 Task:  Search and explore for Airbnb stays in Cape Cod with access to beachfront.
Action: Mouse moved to (548, 78)
Screenshot: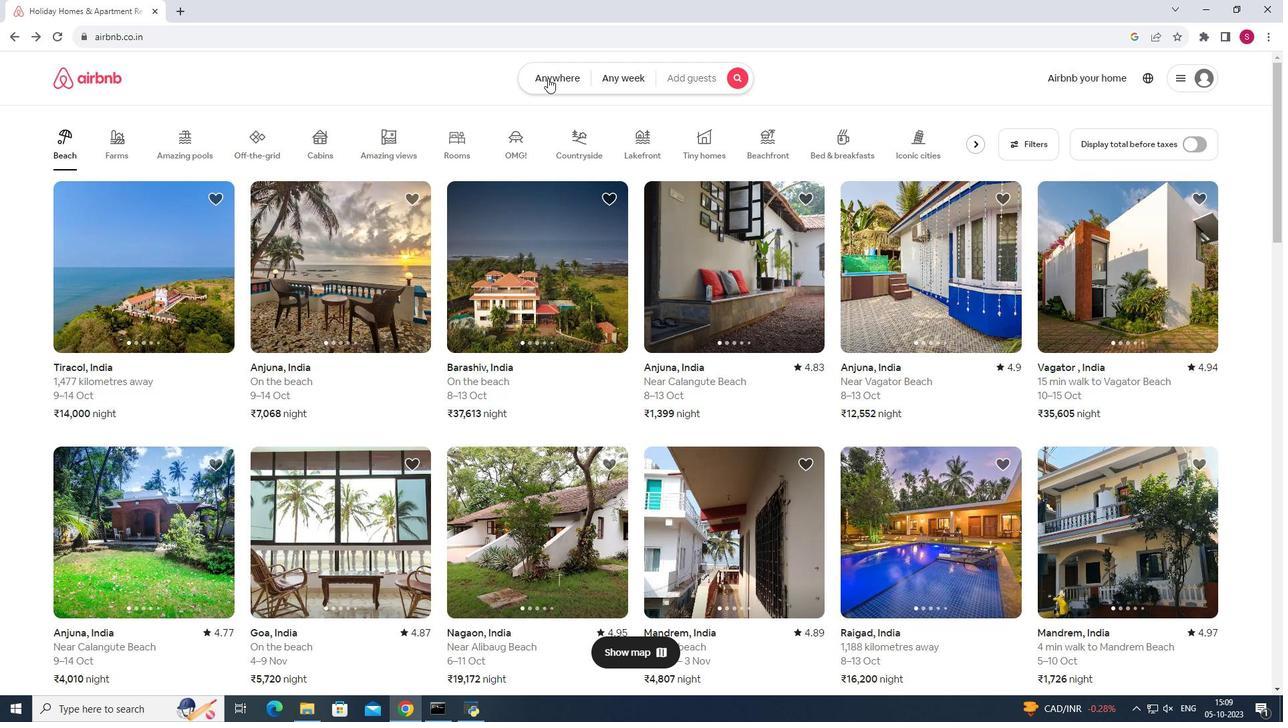 
Action: Mouse pressed left at (548, 78)
Screenshot: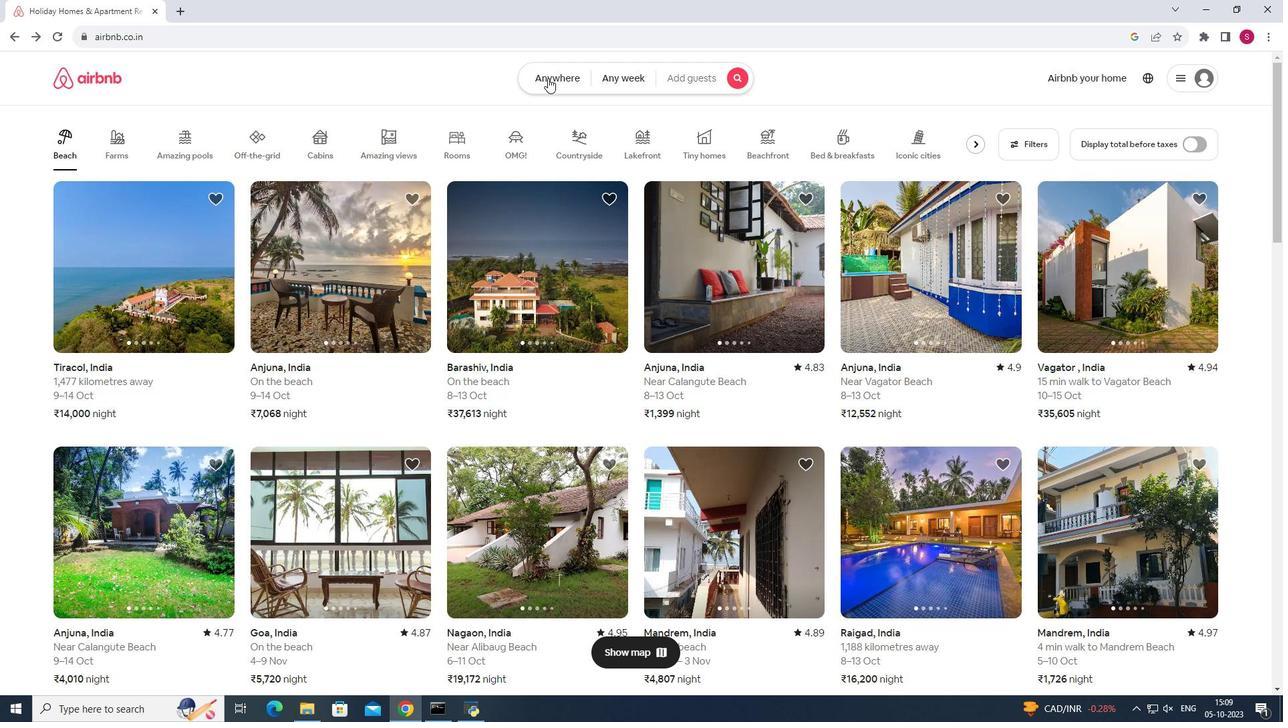 
Action: Mouse moved to (427, 128)
Screenshot: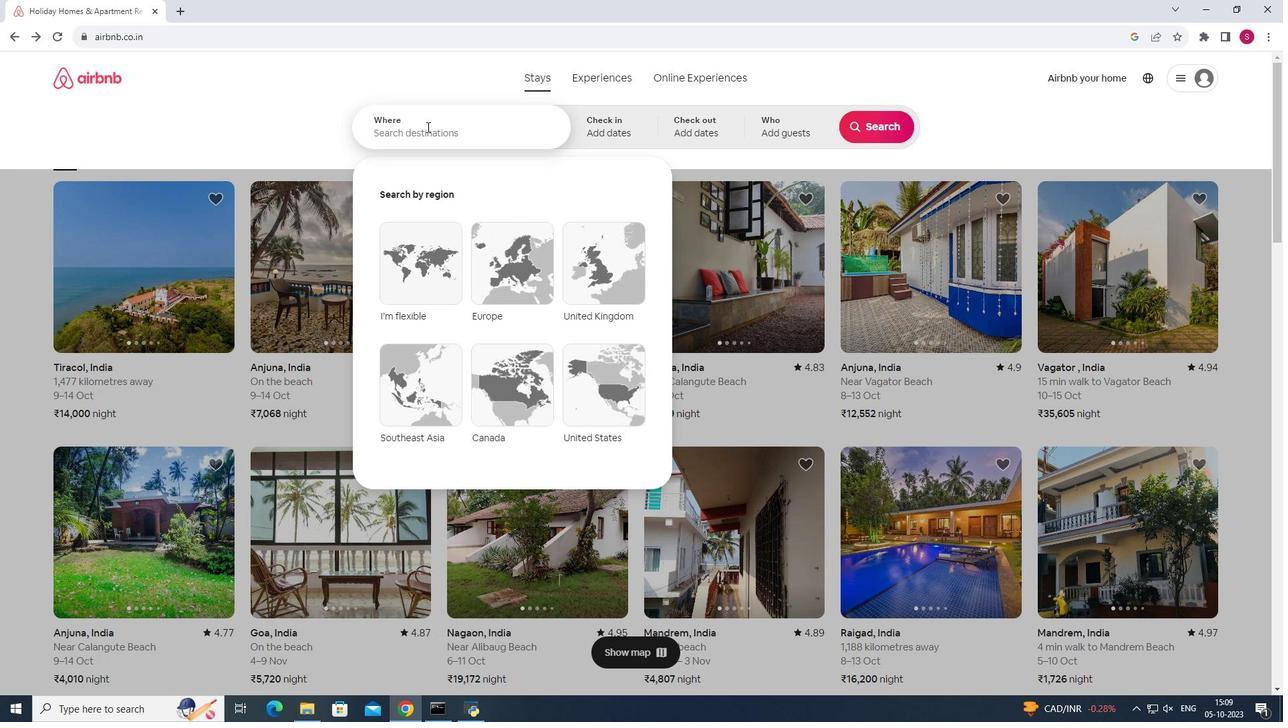 
Action: Mouse pressed left at (427, 128)
Screenshot: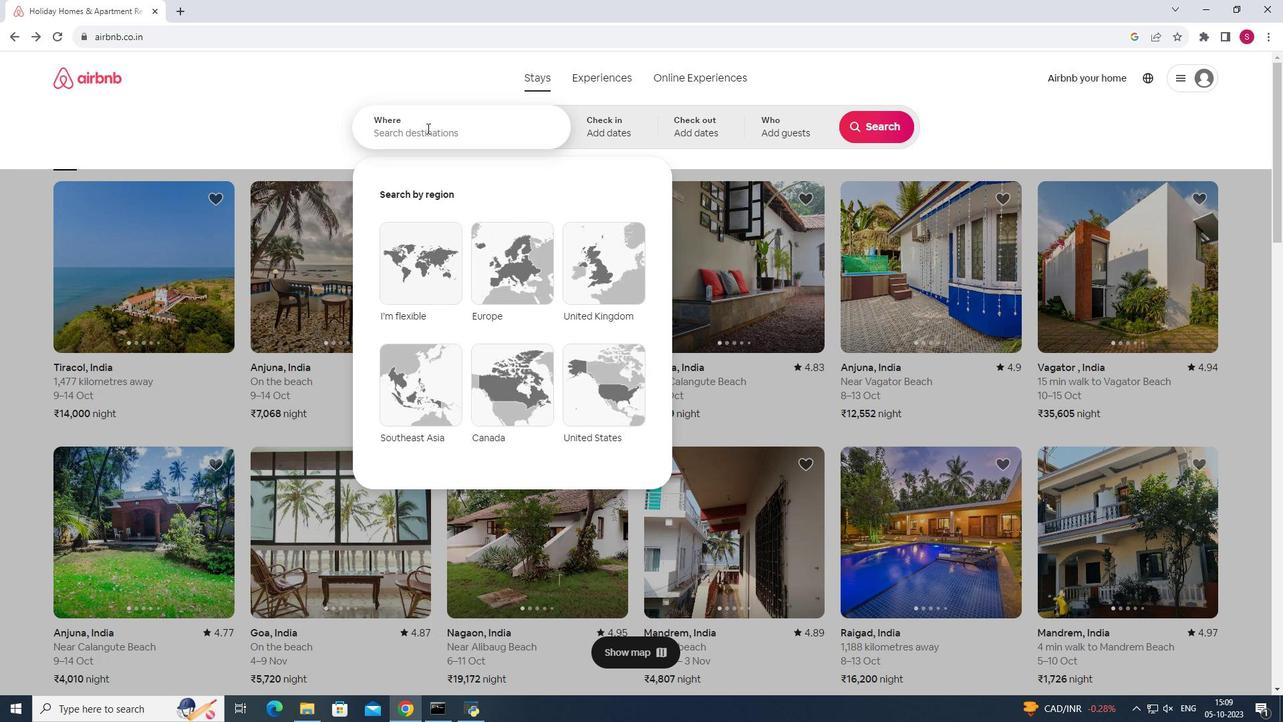 
Action: Key pressed <Key.shift>Cape<Key.space><Key.shift>Cod
Screenshot: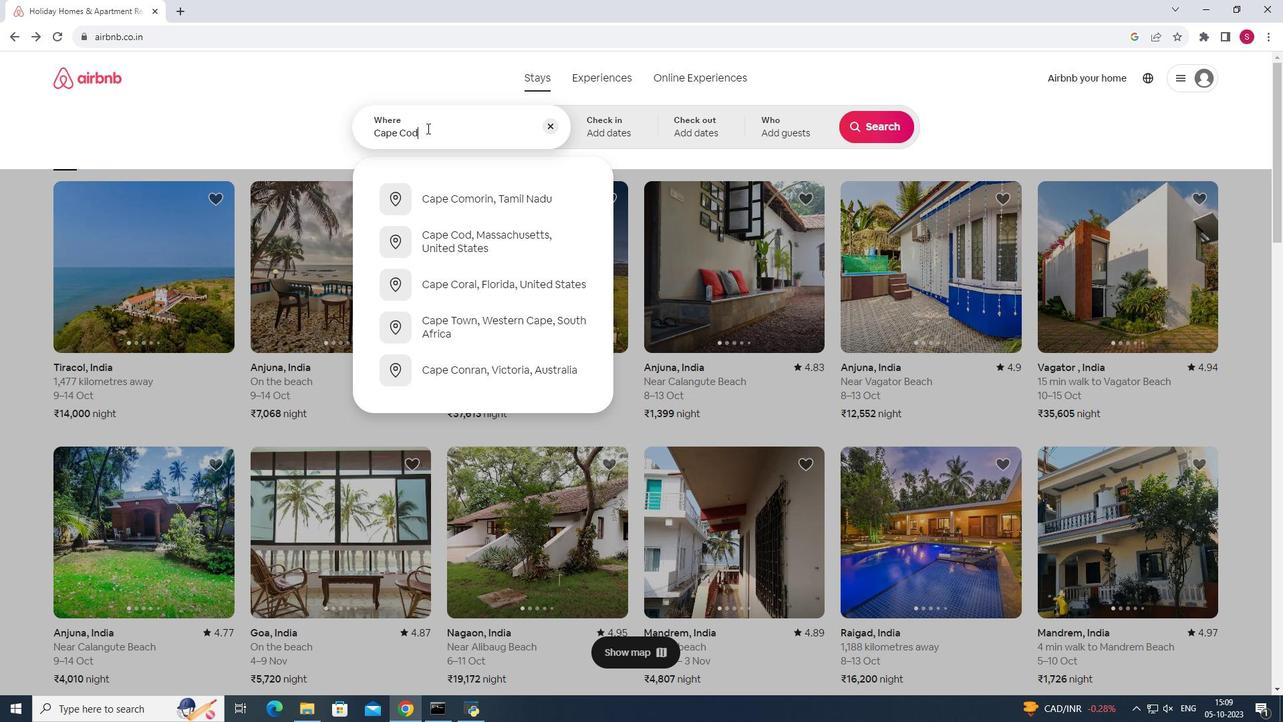 
Action: Mouse moved to (893, 127)
Screenshot: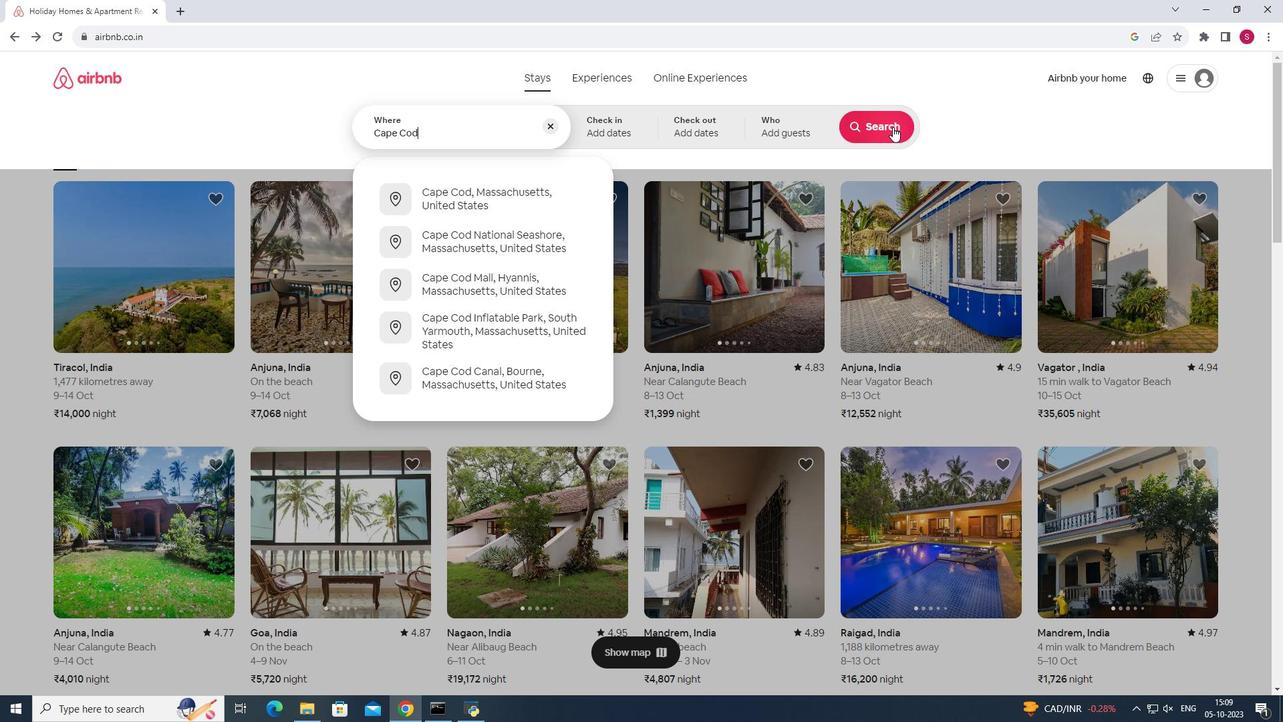 
Action: Mouse pressed left at (893, 127)
Screenshot: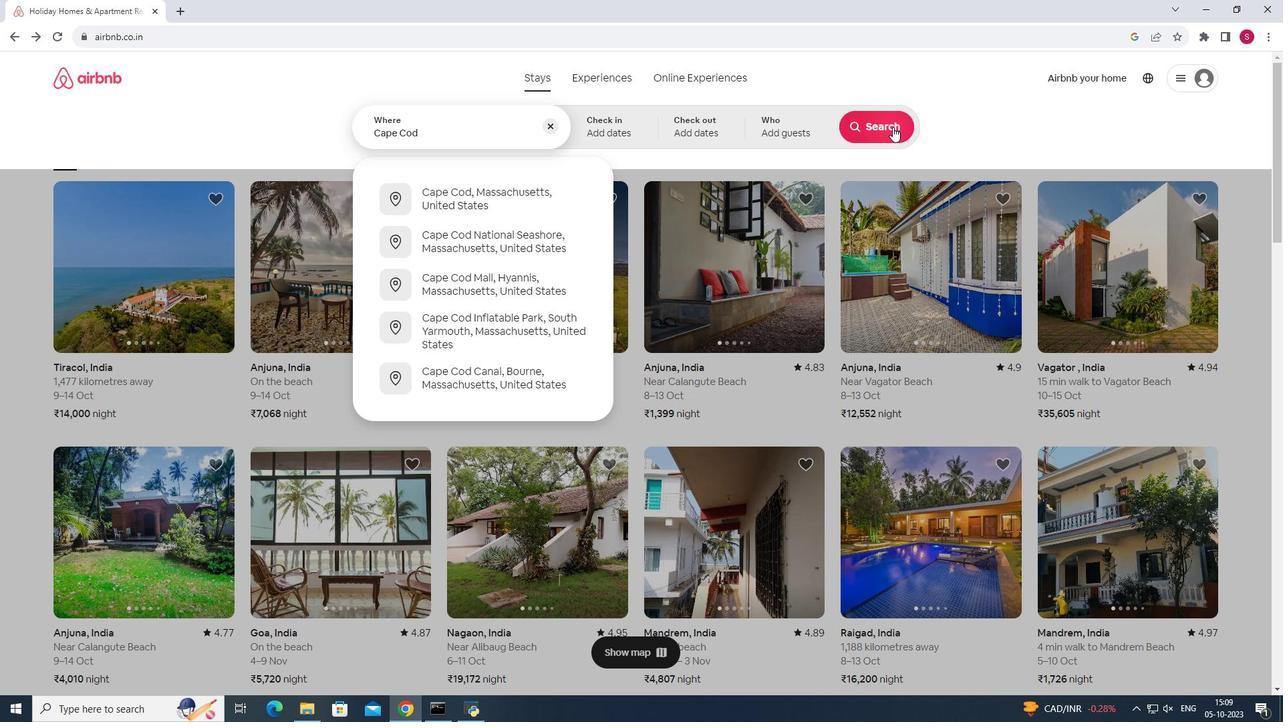 
Action: Mouse moved to (379, 128)
Screenshot: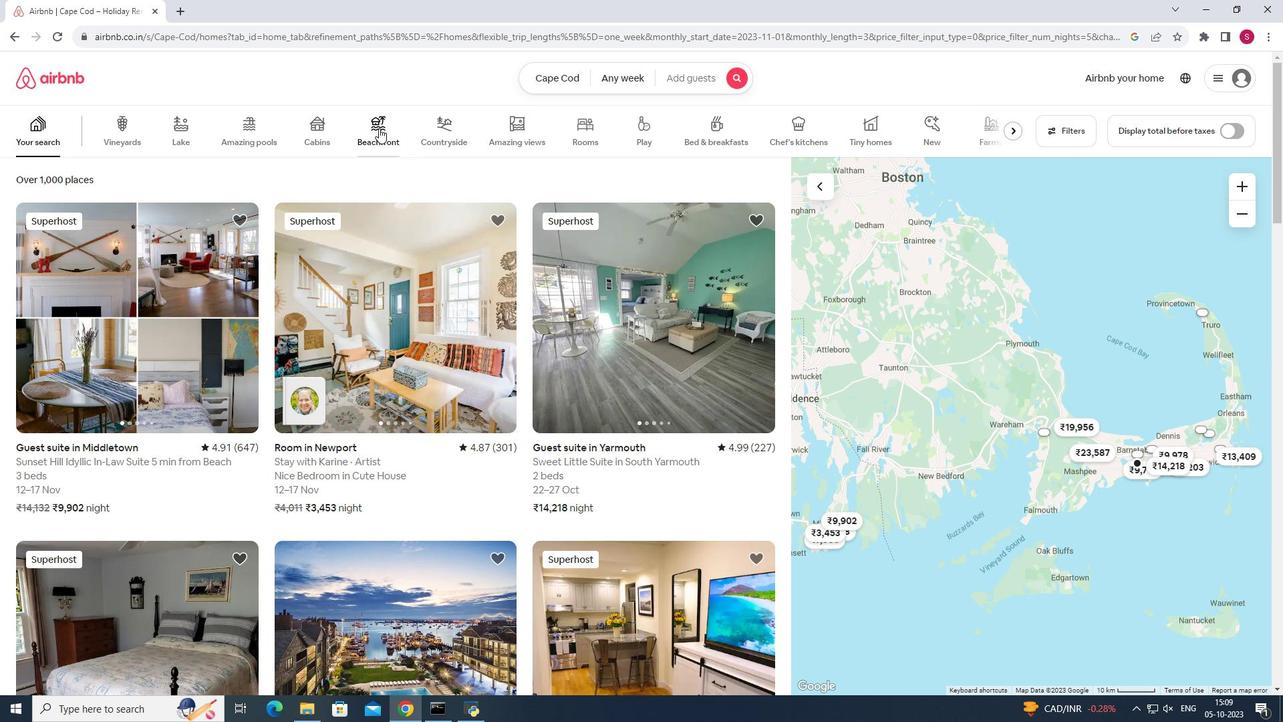 
Action: Mouse pressed left at (379, 128)
Screenshot: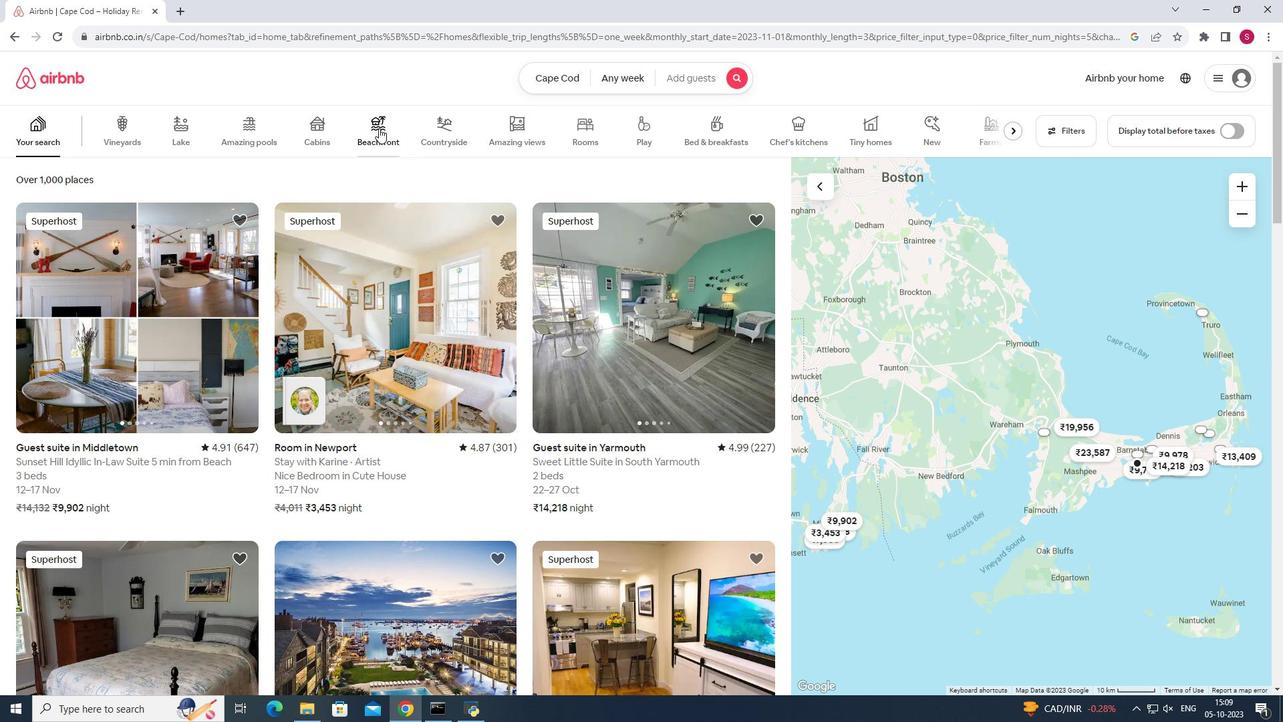 
Action: Mouse moved to (352, 379)
Screenshot: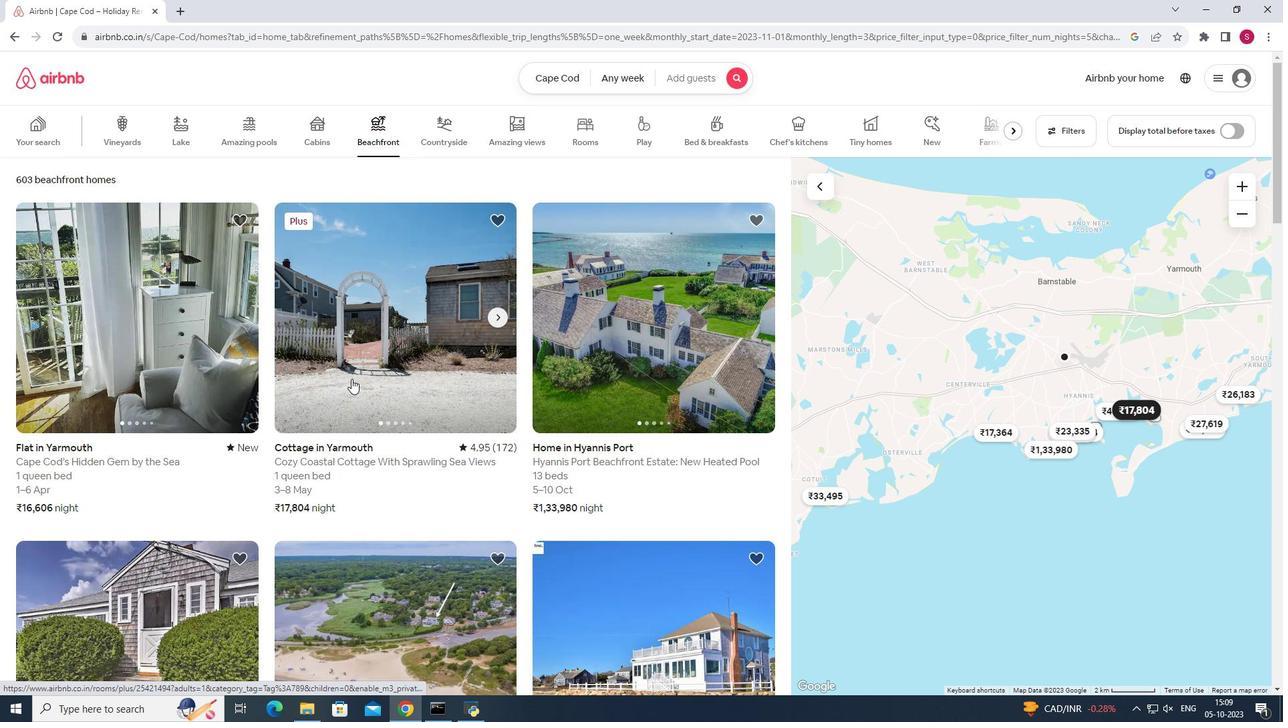 
Action: Mouse scrolled (352, 378) with delta (0, 0)
Screenshot: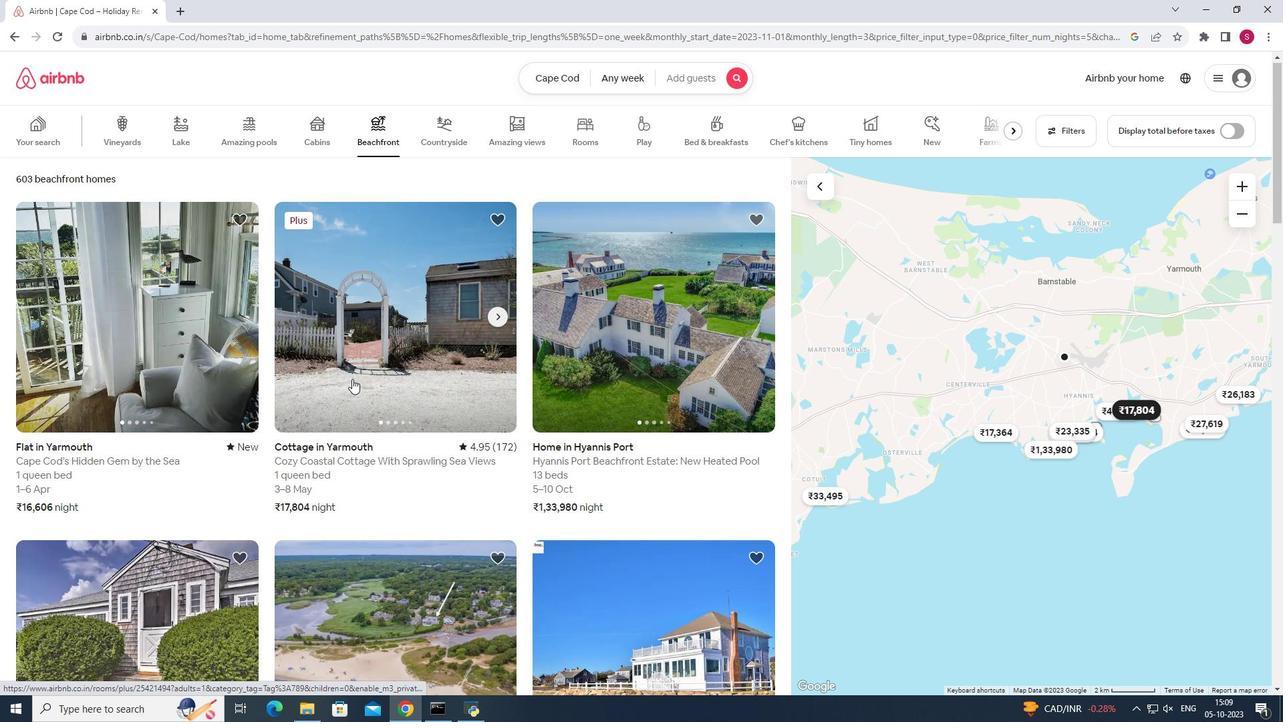 
Action: Mouse moved to (117, 274)
Screenshot: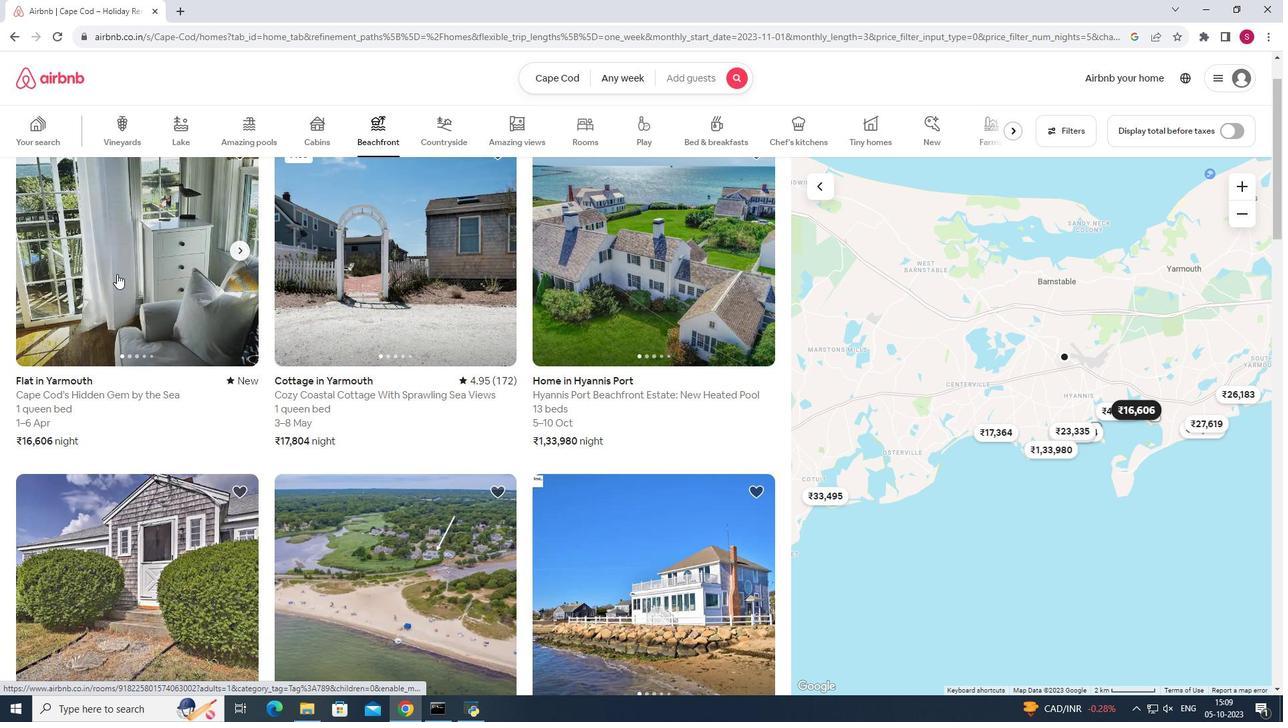 
Action: Mouse pressed left at (117, 274)
Screenshot: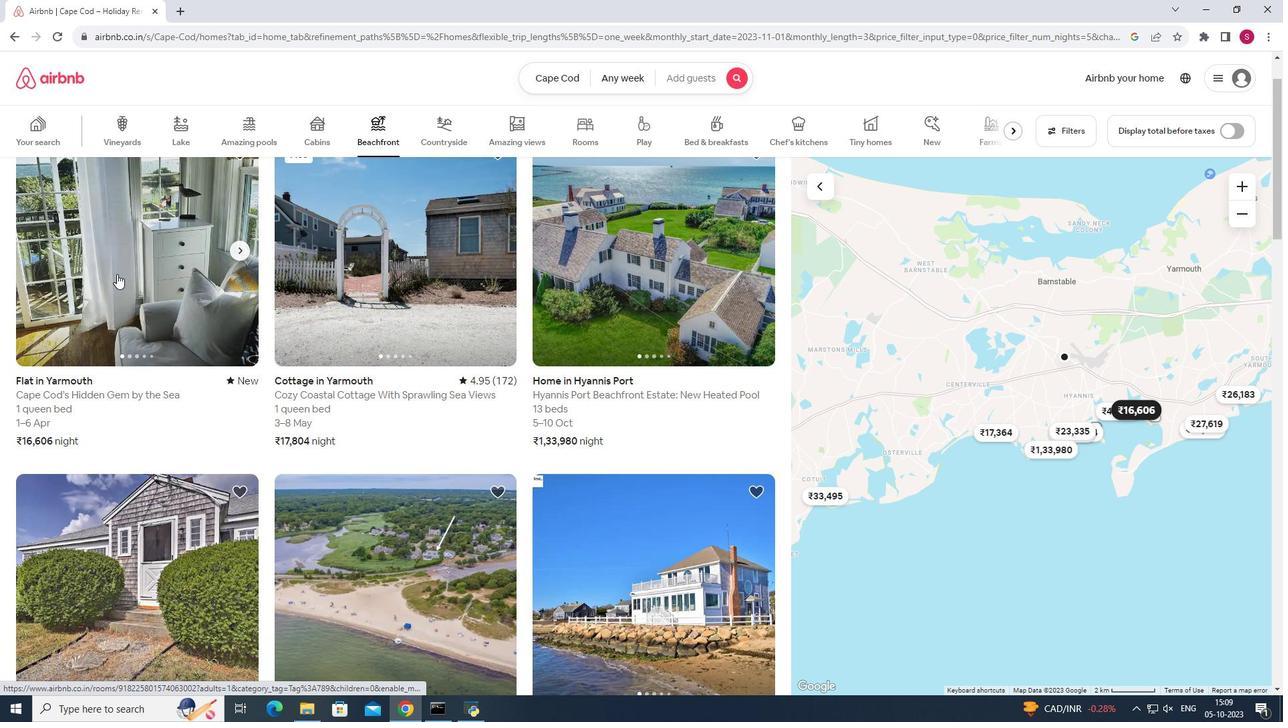 
Action: Mouse moved to (769, 415)
Screenshot: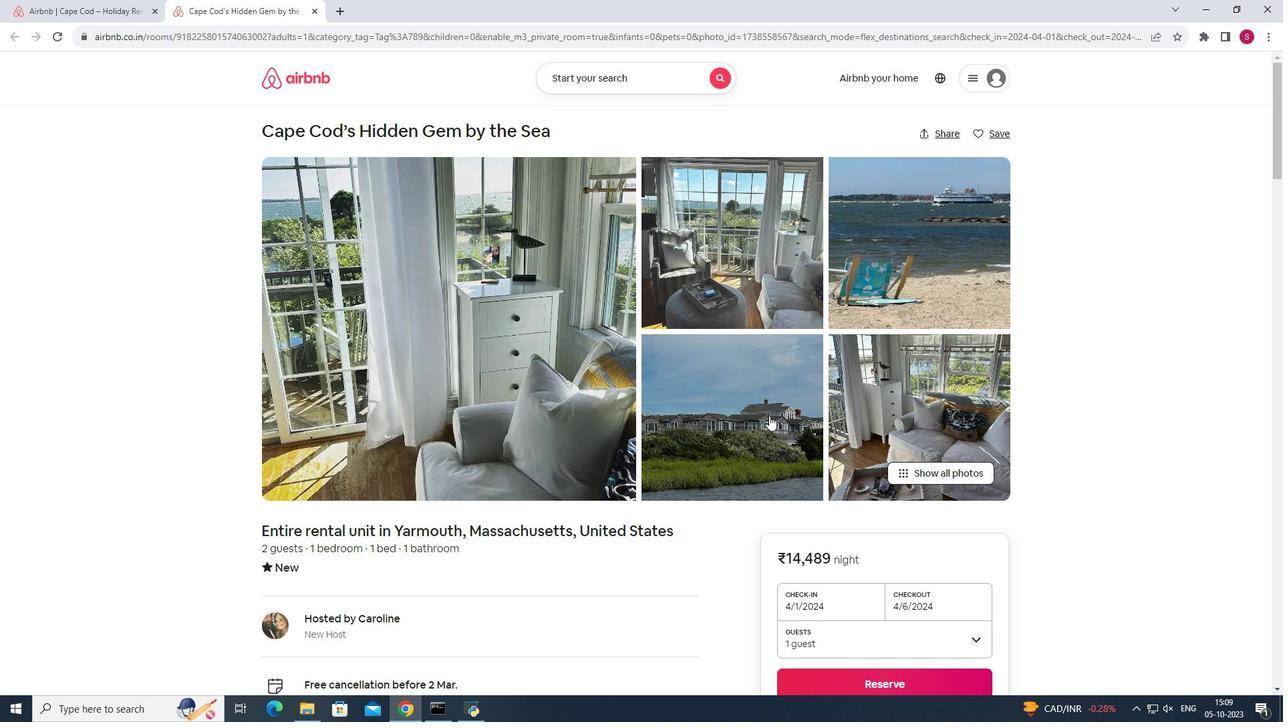 
Action: Mouse scrolled (769, 415) with delta (0, 0)
Screenshot: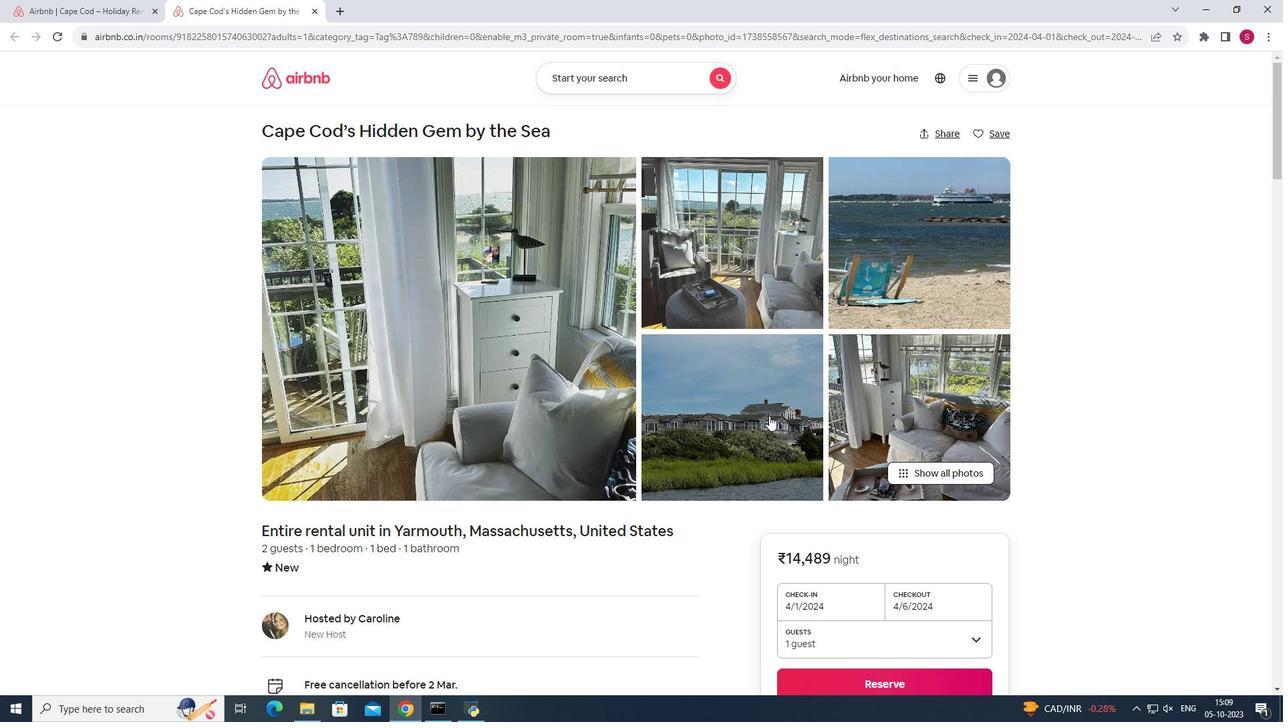
Action: Mouse scrolled (769, 415) with delta (0, 0)
Screenshot: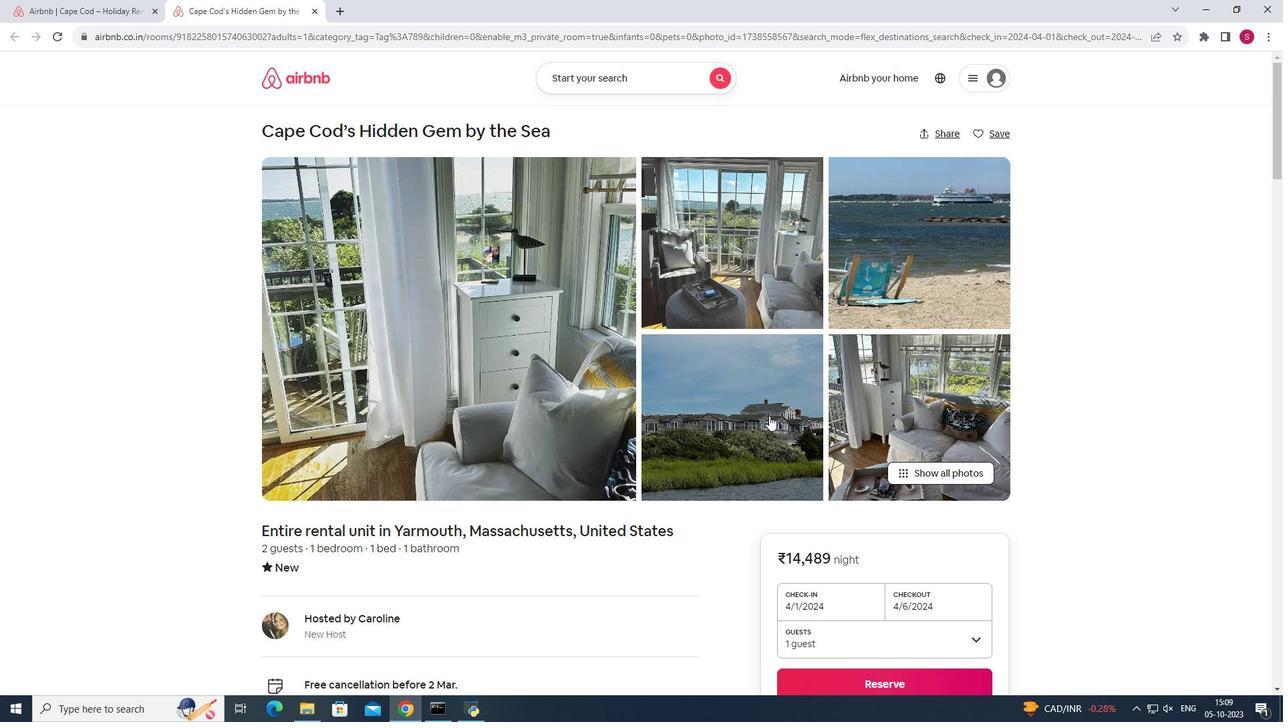 
Action: Mouse scrolled (769, 415) with delta (0, 0)
Screenshot: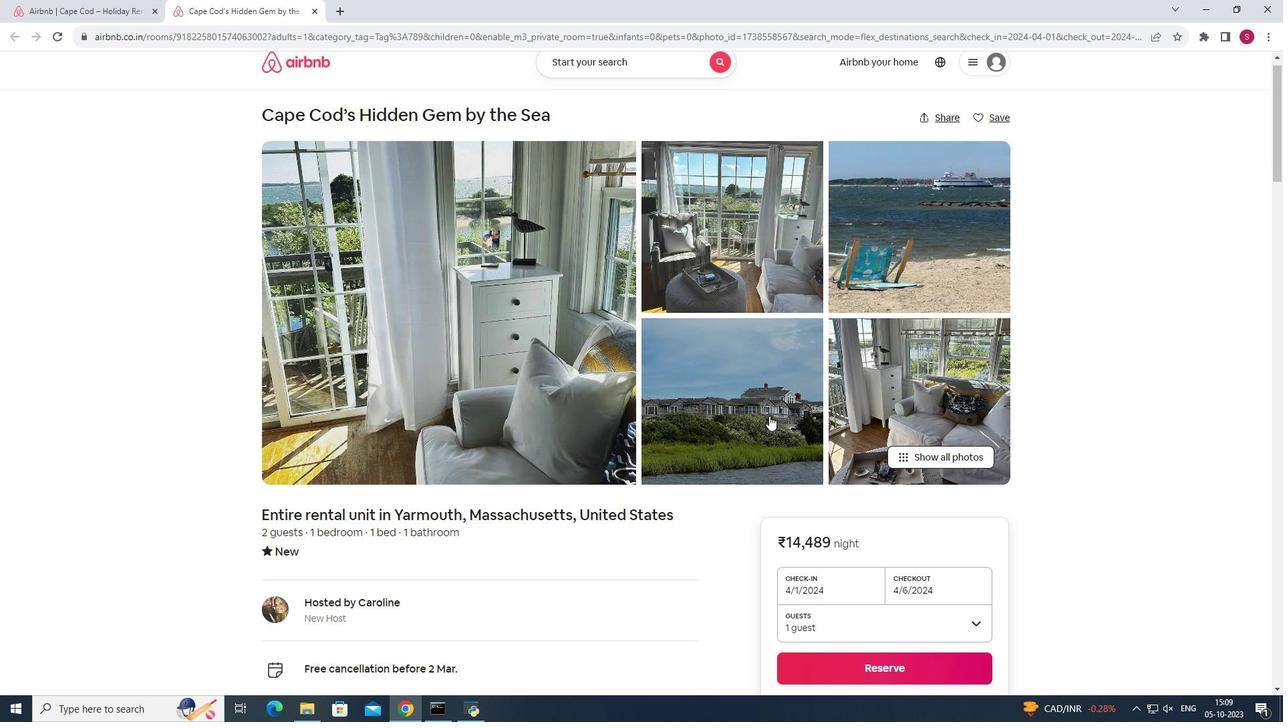 
Action: Mouse scrolled (769, 415) with delta (0, 0)
Screenshot: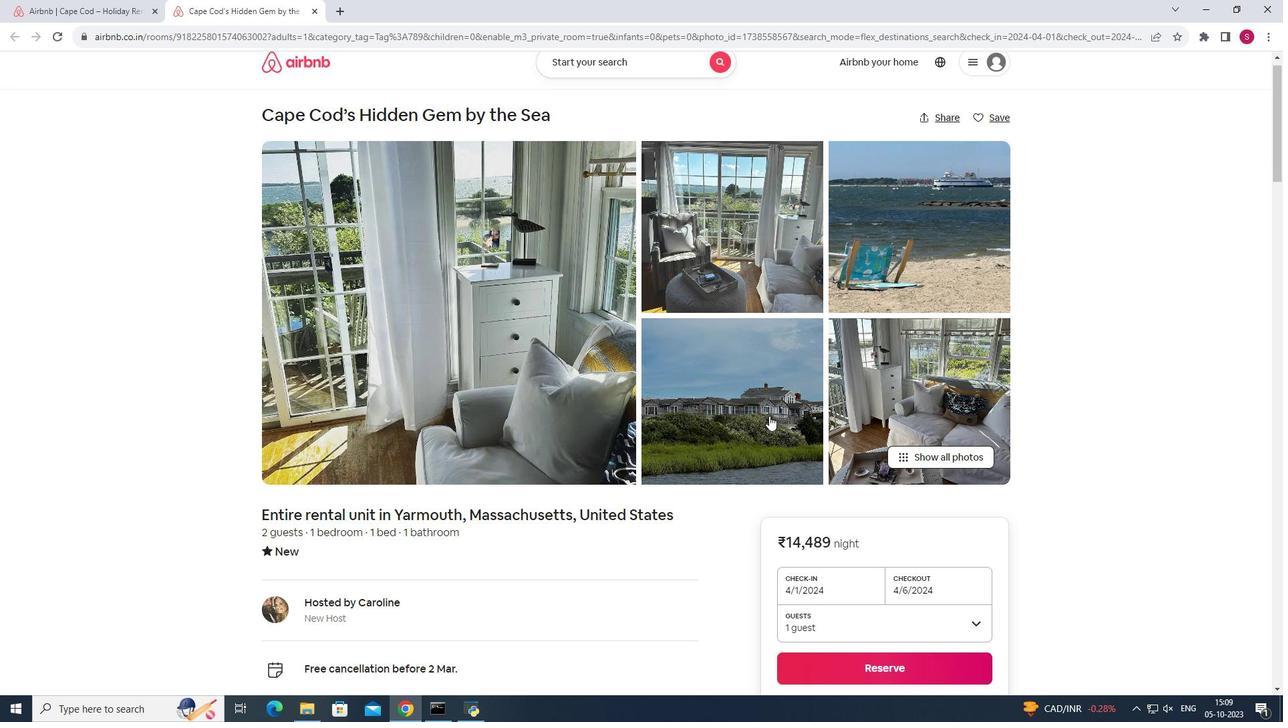 
Action: Mouse scrolled (769, 415) with delta (0, 0)
Screenshot: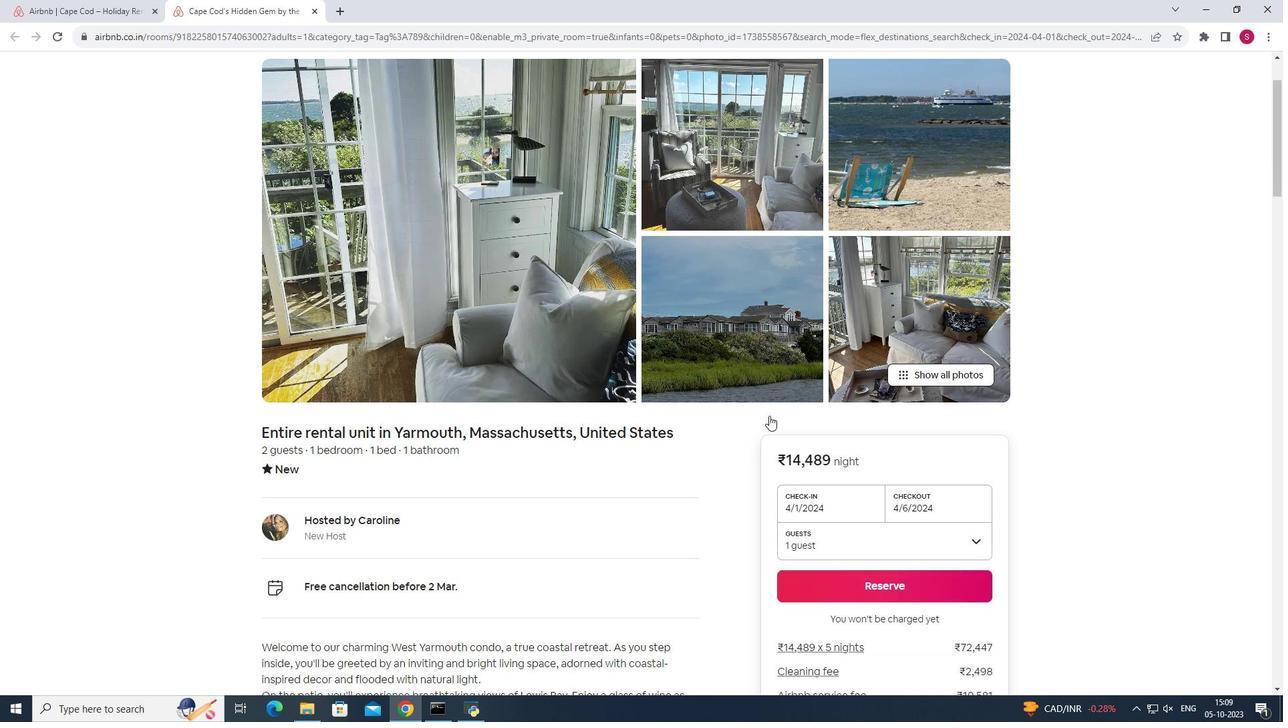 
Action: Mouse moved to (650, 238)
Screenshot: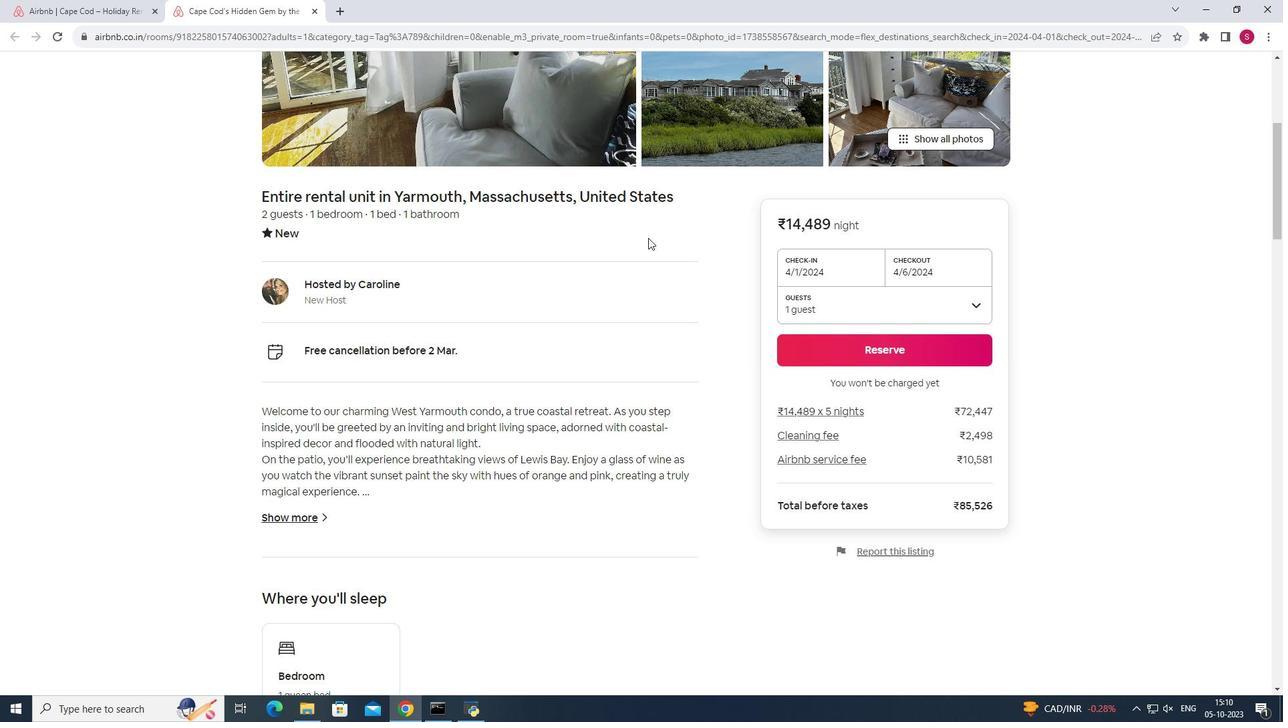 
Action: Mouse scrolled (650, 239) with delta (0, 0)
Screenshot: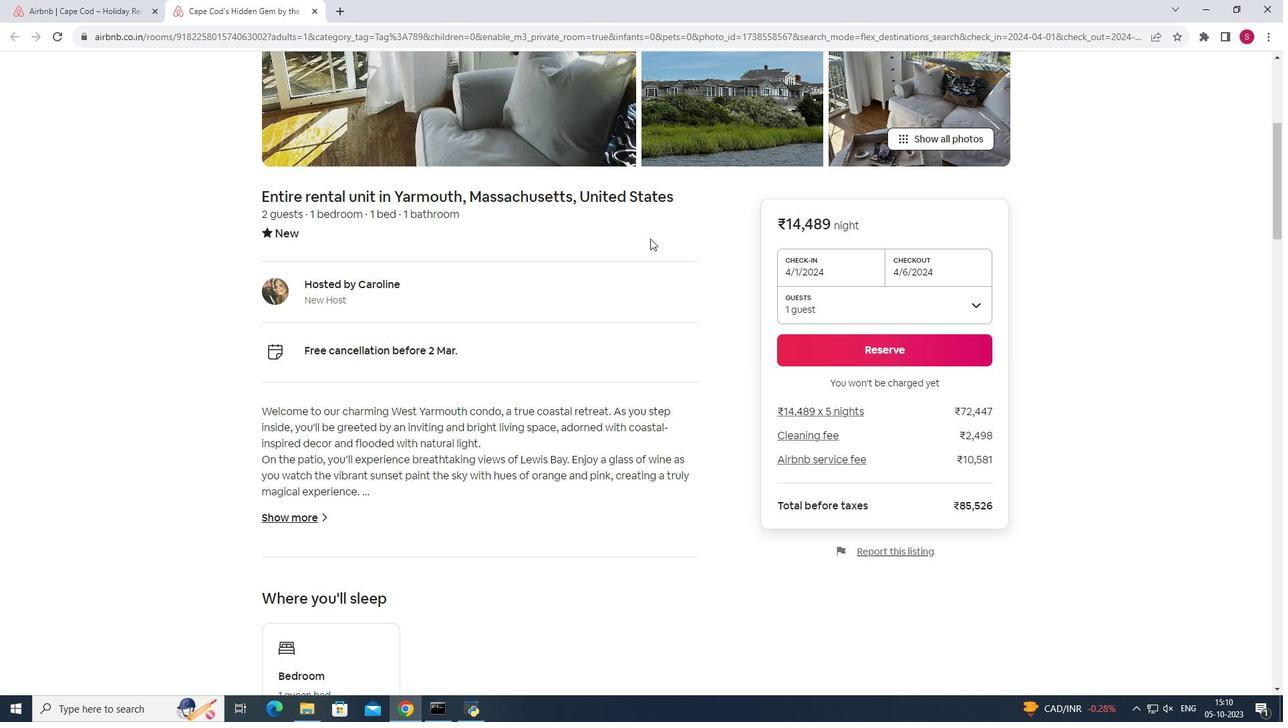 
Action: Mouse scrolled (650, 239) with delta (0, 0)
Screenshot: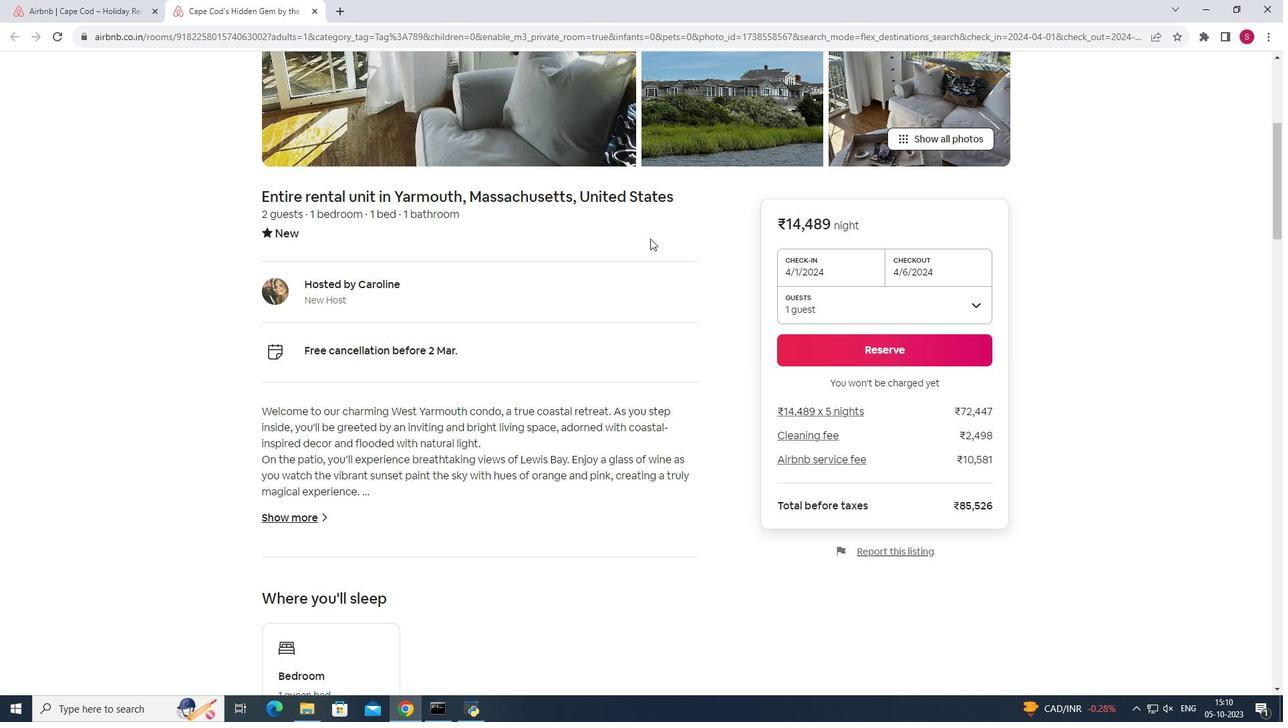 
Action: Mouse scrolled (650, 239) with delta (0, 0)
Screenshot: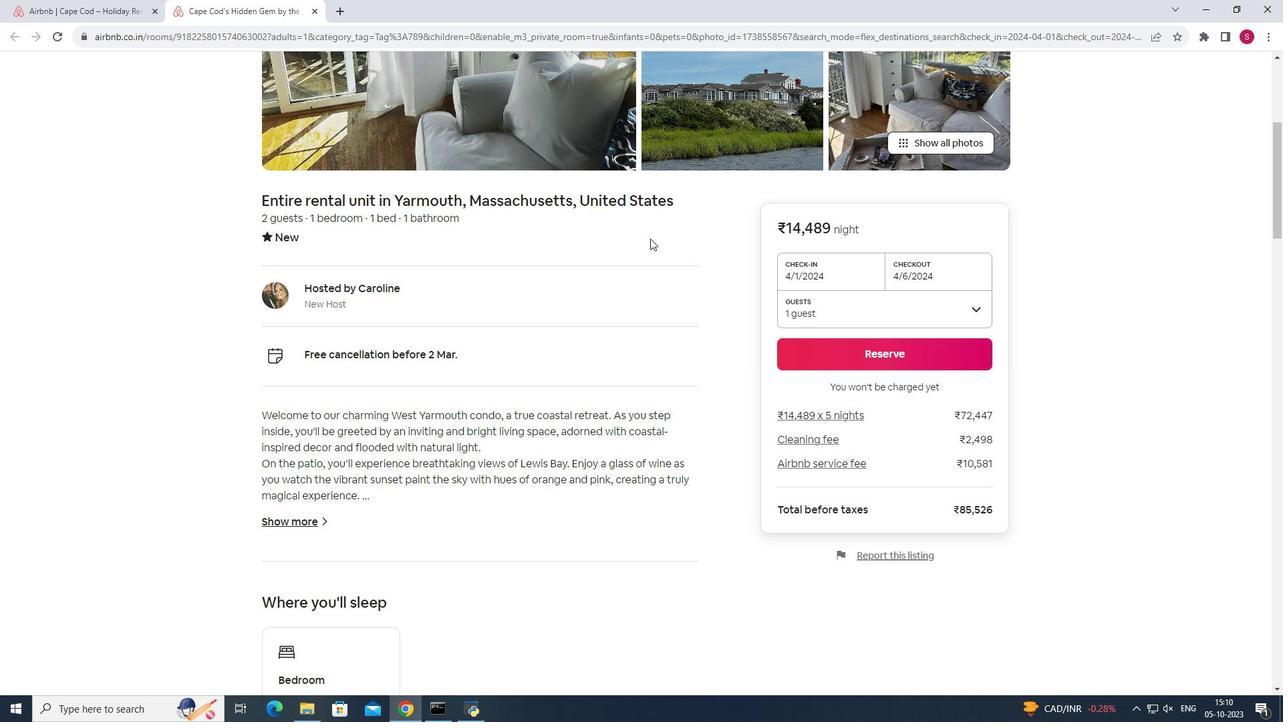 
Action: Mouse scrolled (650, 239) with delta (0, 0)
Screenshot: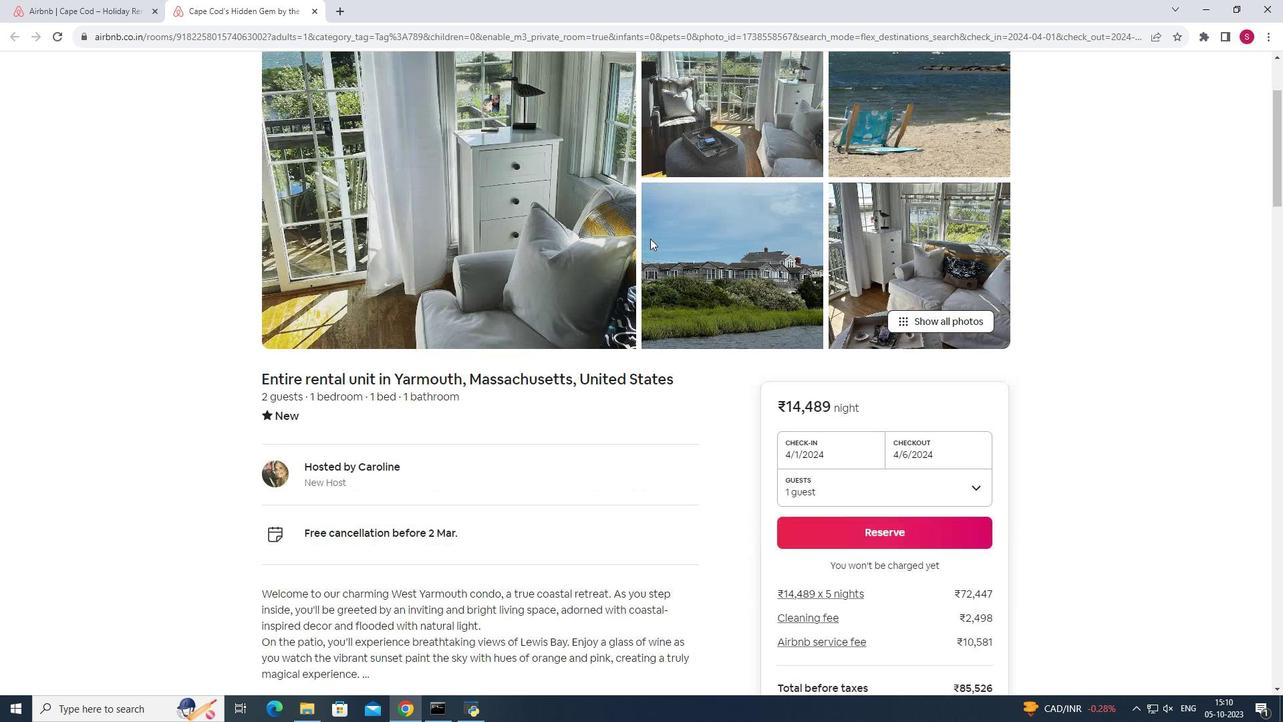 
Action: Mouse moved to (646, 237)
Screenshot: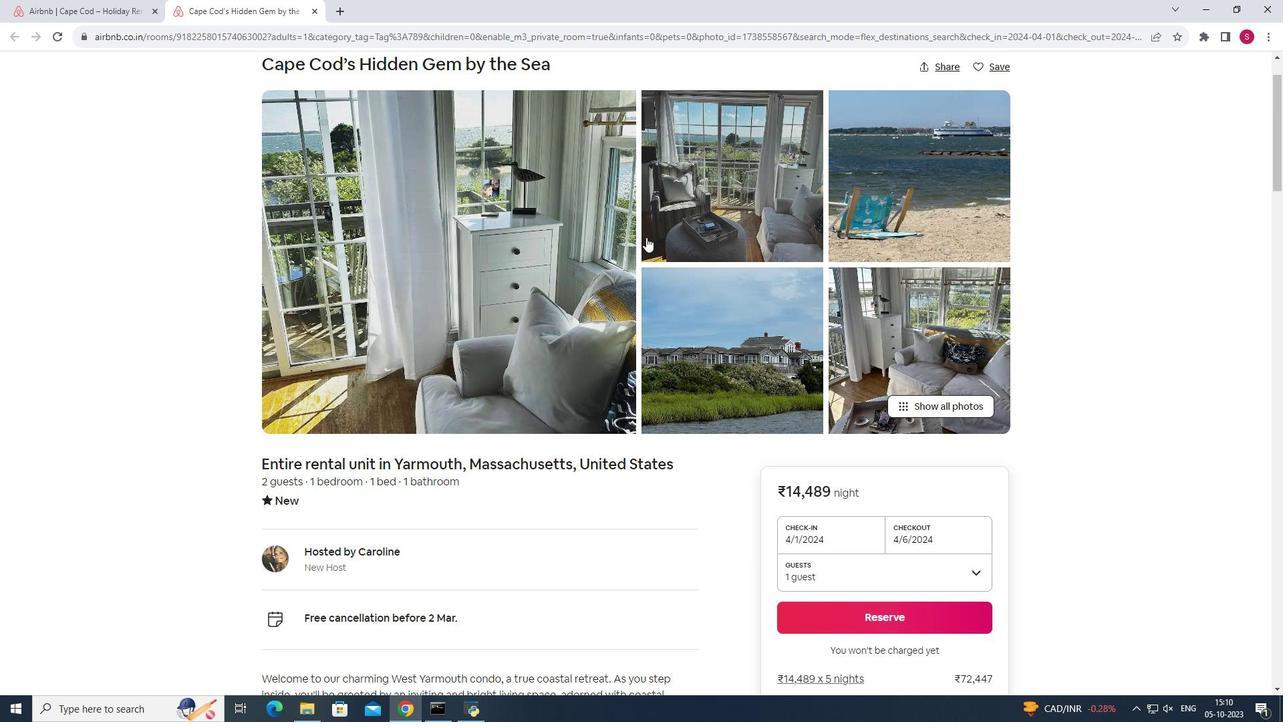 
Action: Mouse scrolled (646, 238) with delta (0, 0)
Screenshot: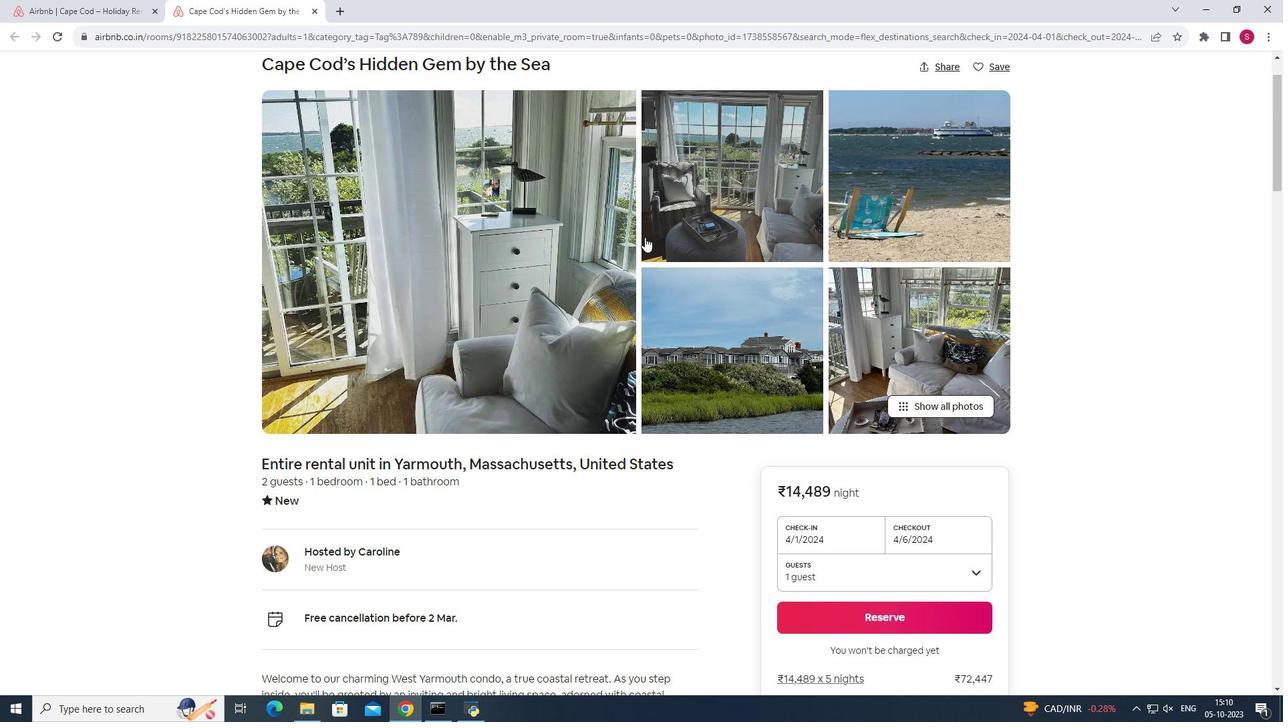 
Action: Mouse moved to (645, 237)
Screenshot: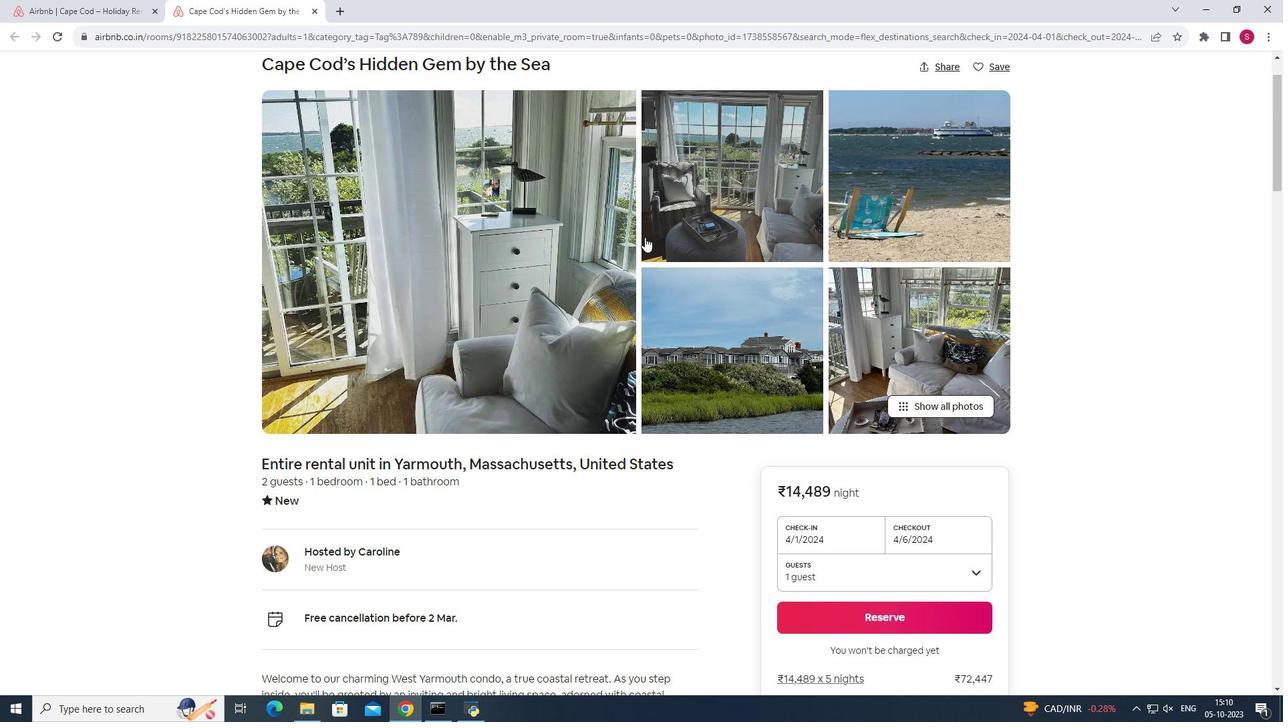 
Action: Mouse scrolled (645, 238) with delta (0, 0)
Screenshot: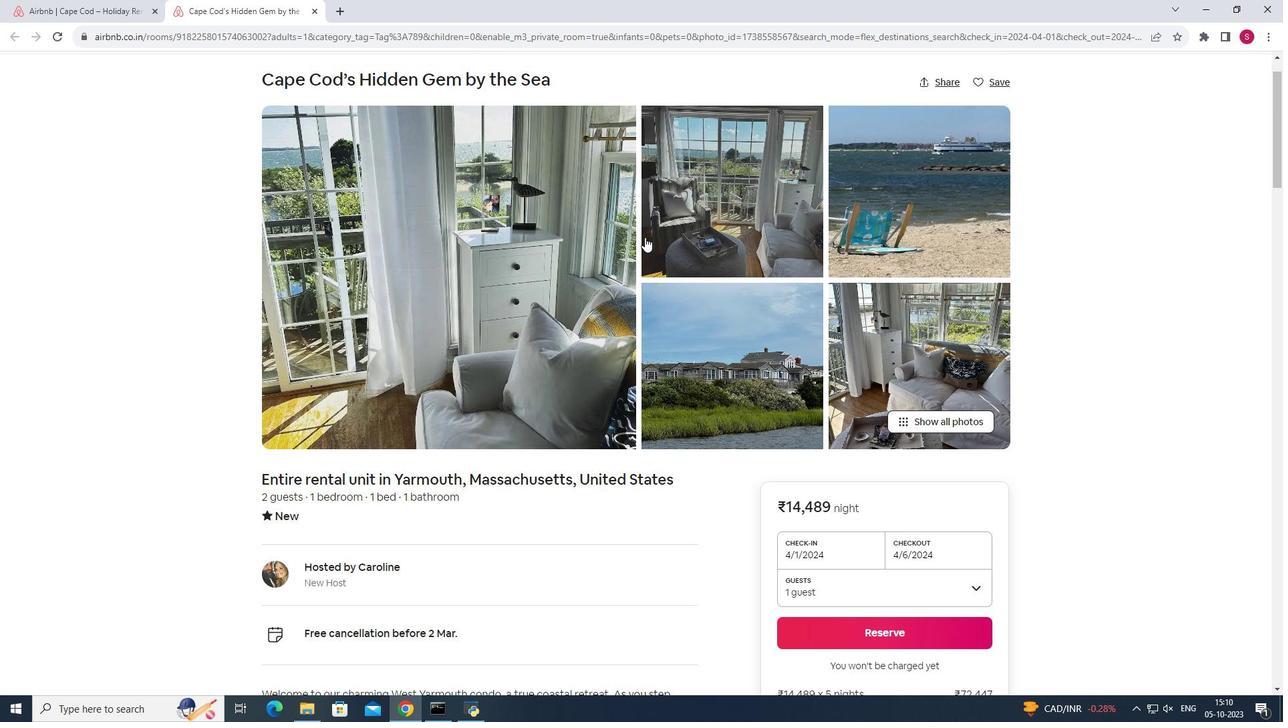 
Action: Mouse moved to (824, 340)
Screenshot: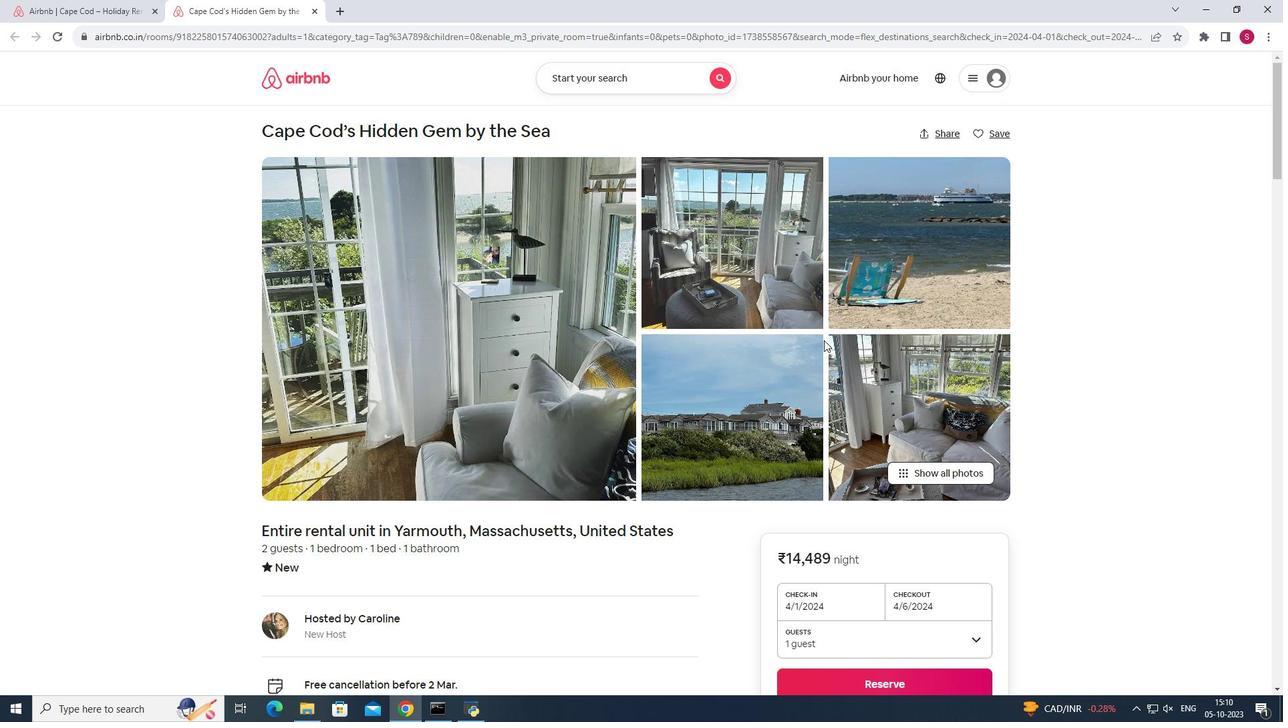 
Action: Mouse scrolled (824, 339) with delta (0, 0)
Screenshot: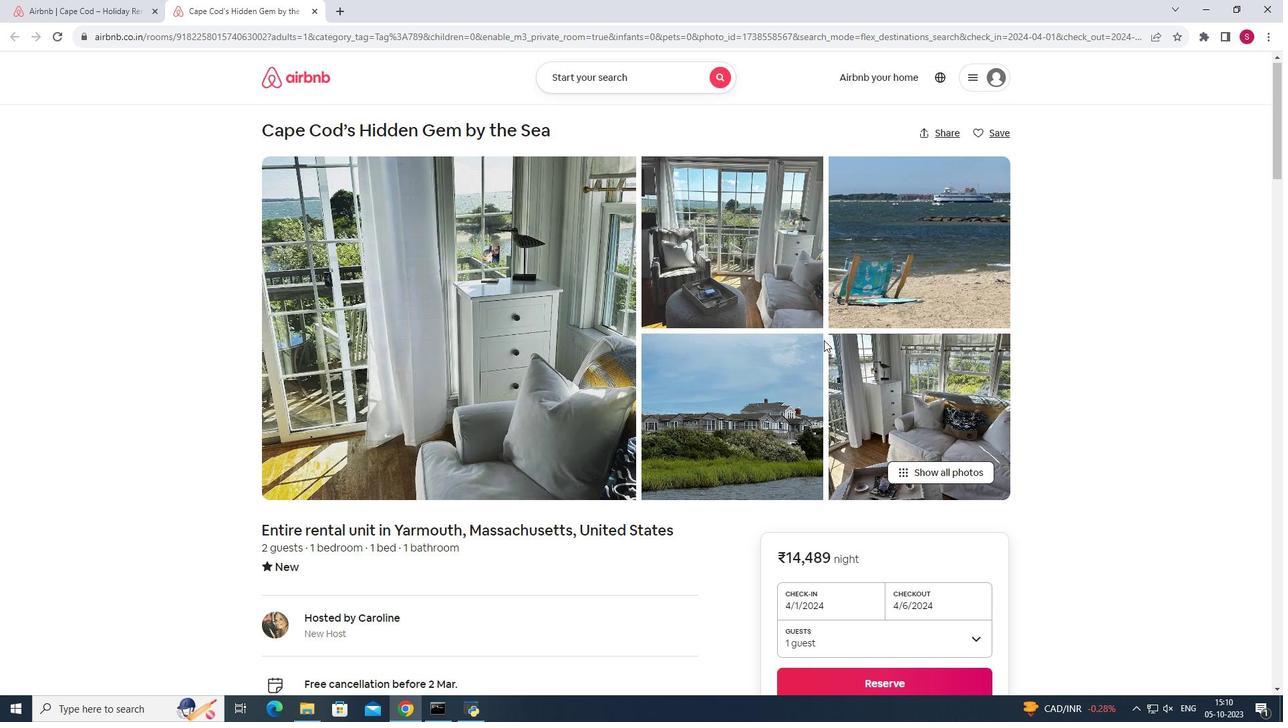 
Action: Mouse moved to (945, 402)
Screenshot: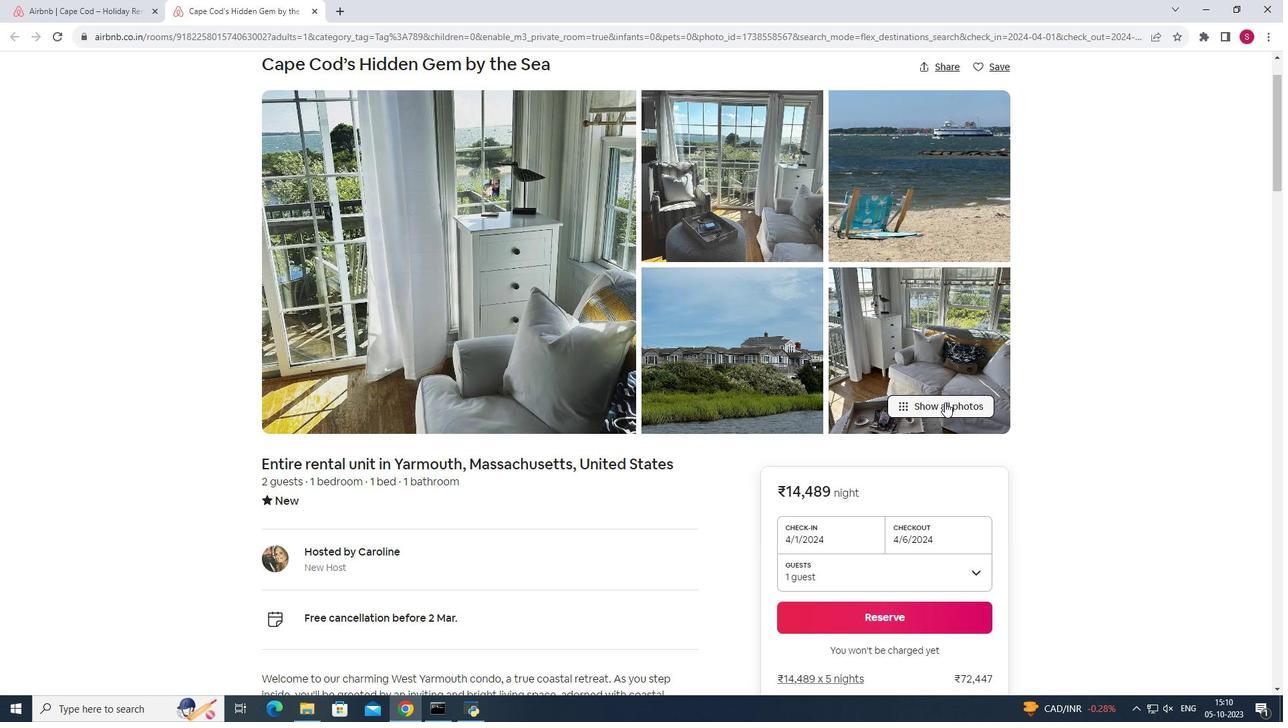 
Action: Mouse pressed left at (945, 402)
Screenshot: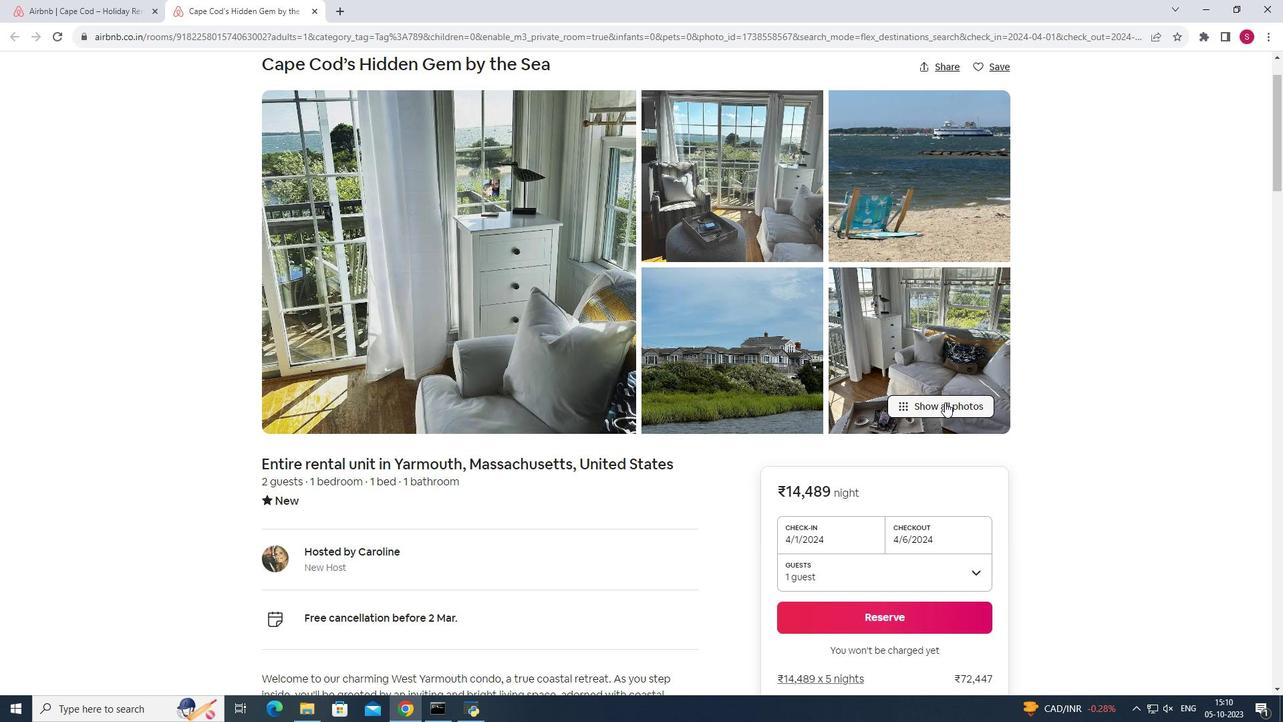 
Action: Mouse moved to (988, 419)
Screenshot: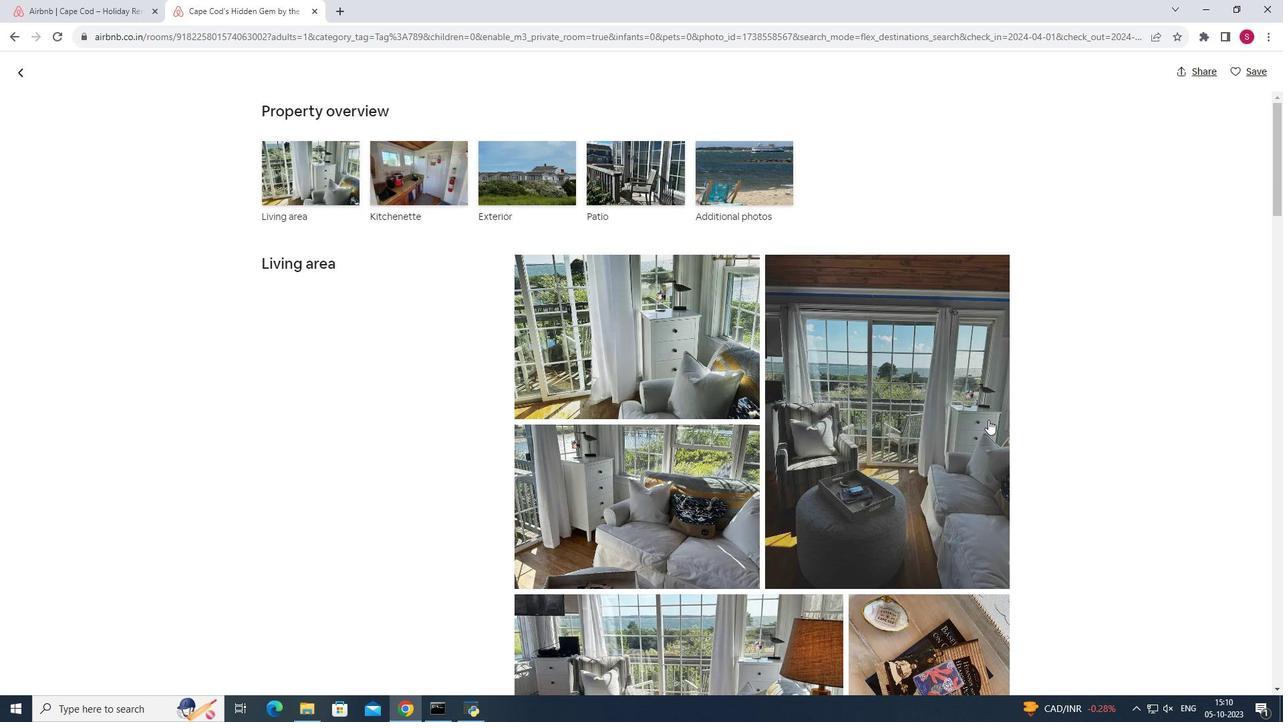 
Action: Mouse scrolled (988, 419) with delta (0, 0)
Screenshot: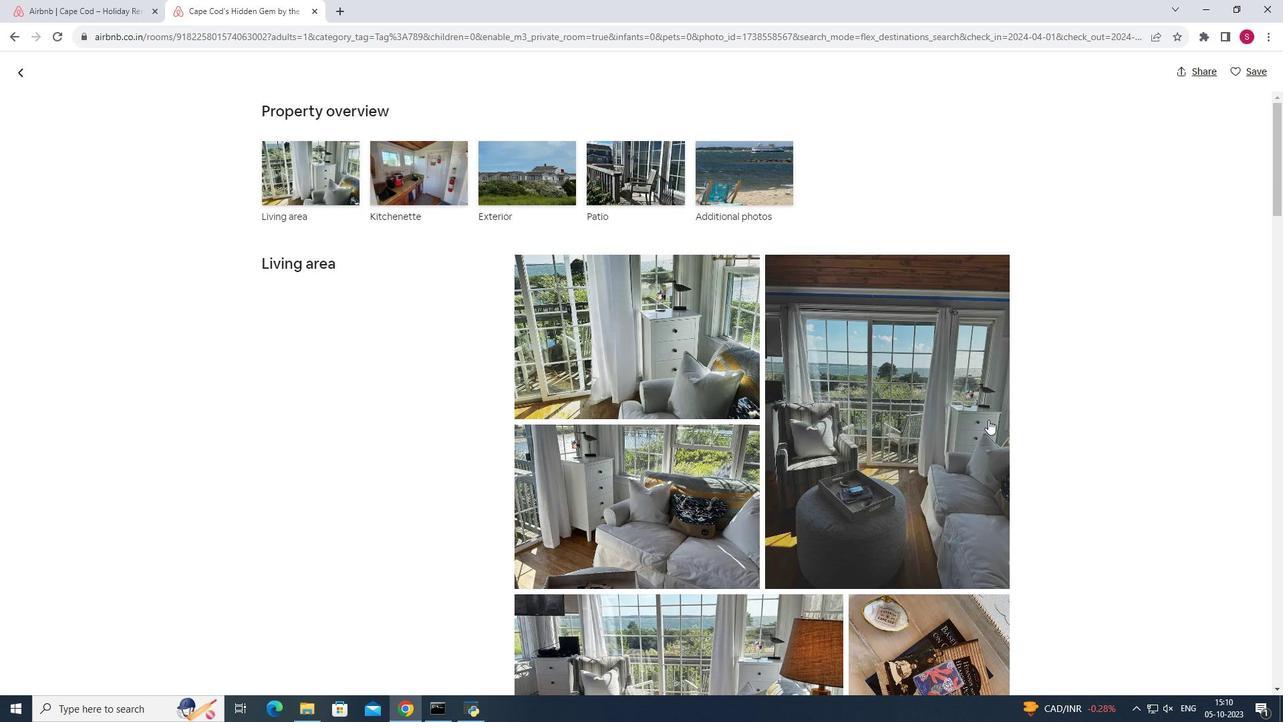 
Action: Mouse scrolled (988, 419) with delta (0, 0)
Screenshot: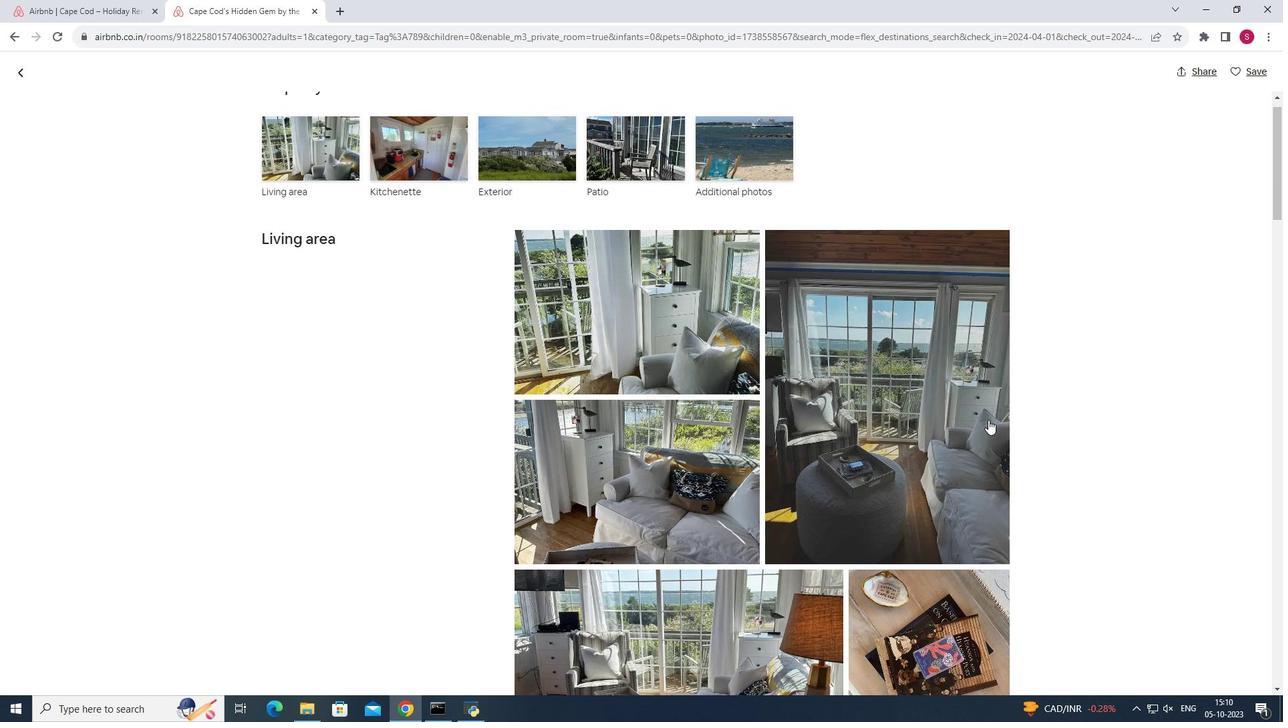 
Action: Mouse scrolled (988, 419) with delta (0, 0)
Screenshot: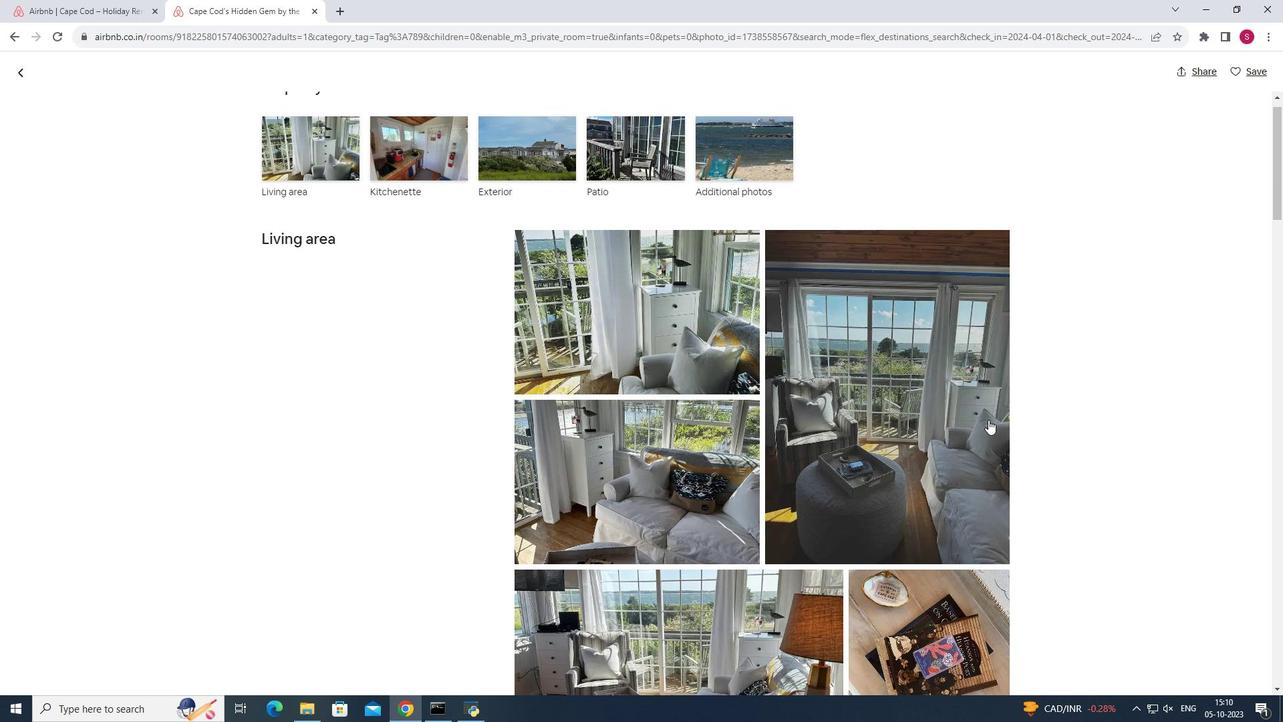 
Action: Mouse scrolled (988, 419) with delta (0, 0)
Screenshot: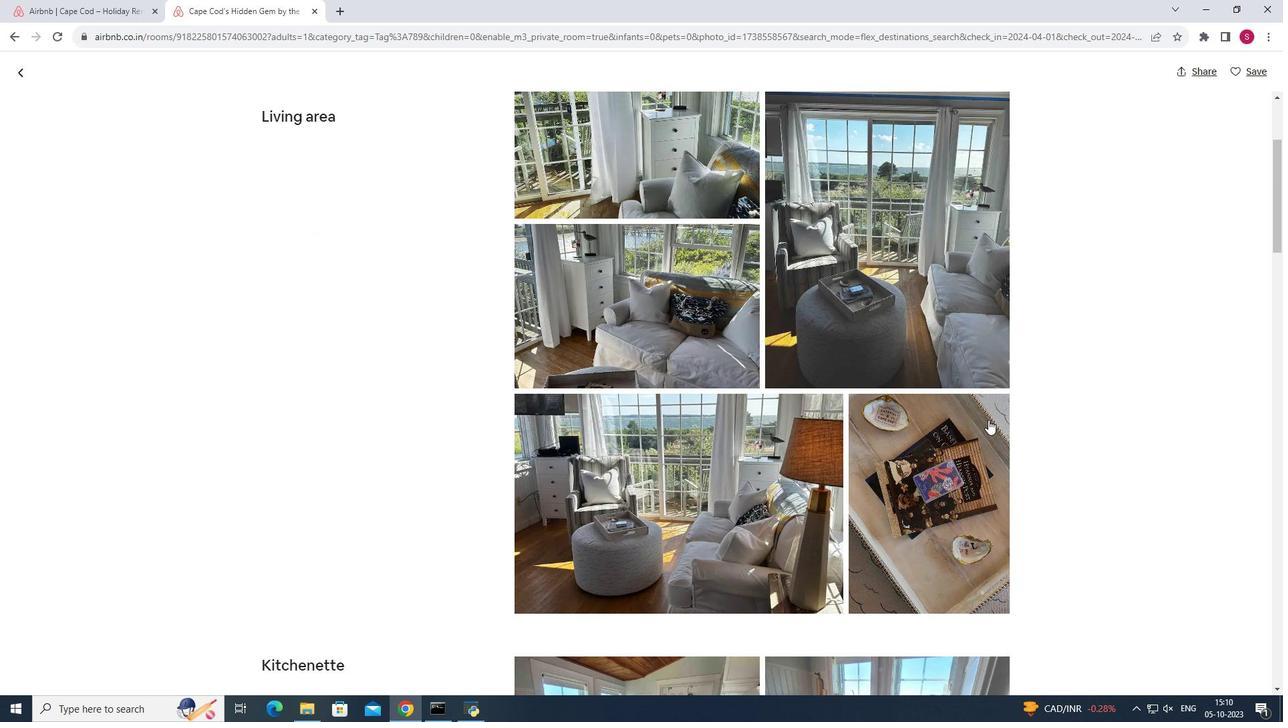 
Action: Mouse scrolled (988, 419) with delta (0, 0)
Screenshot: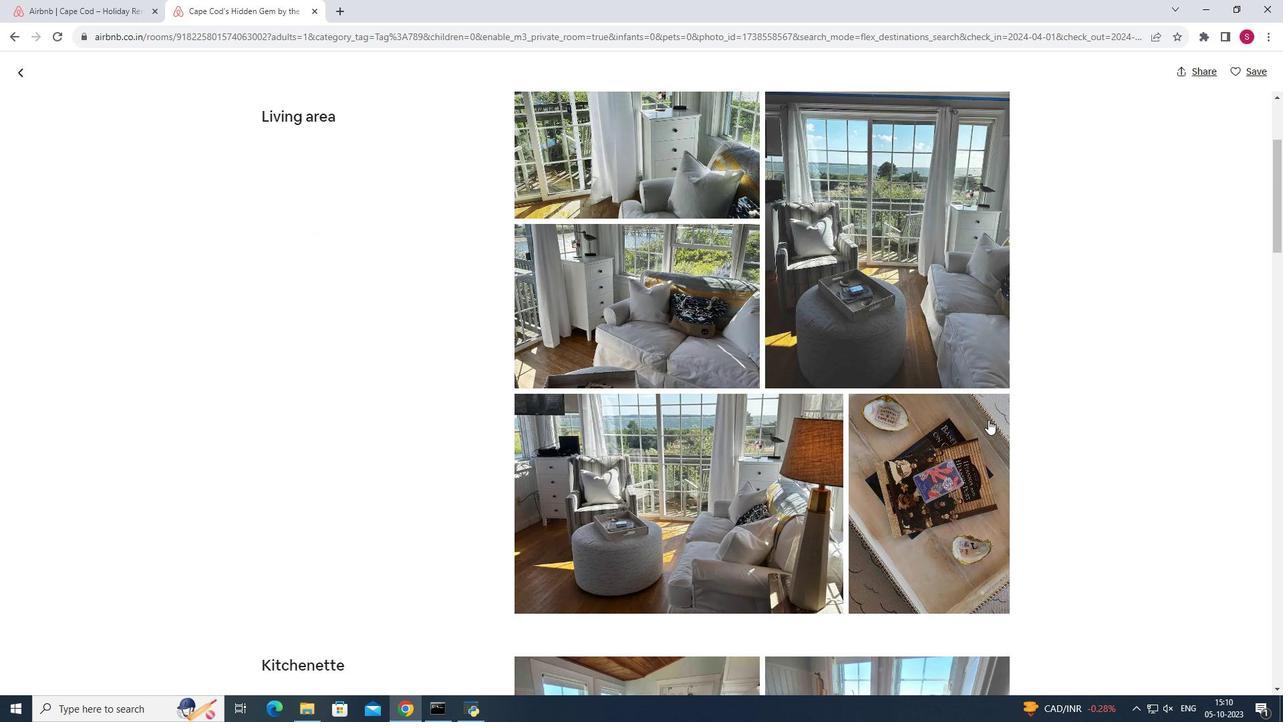 
Action: Mouse moved to (988, 419)
Screenshot: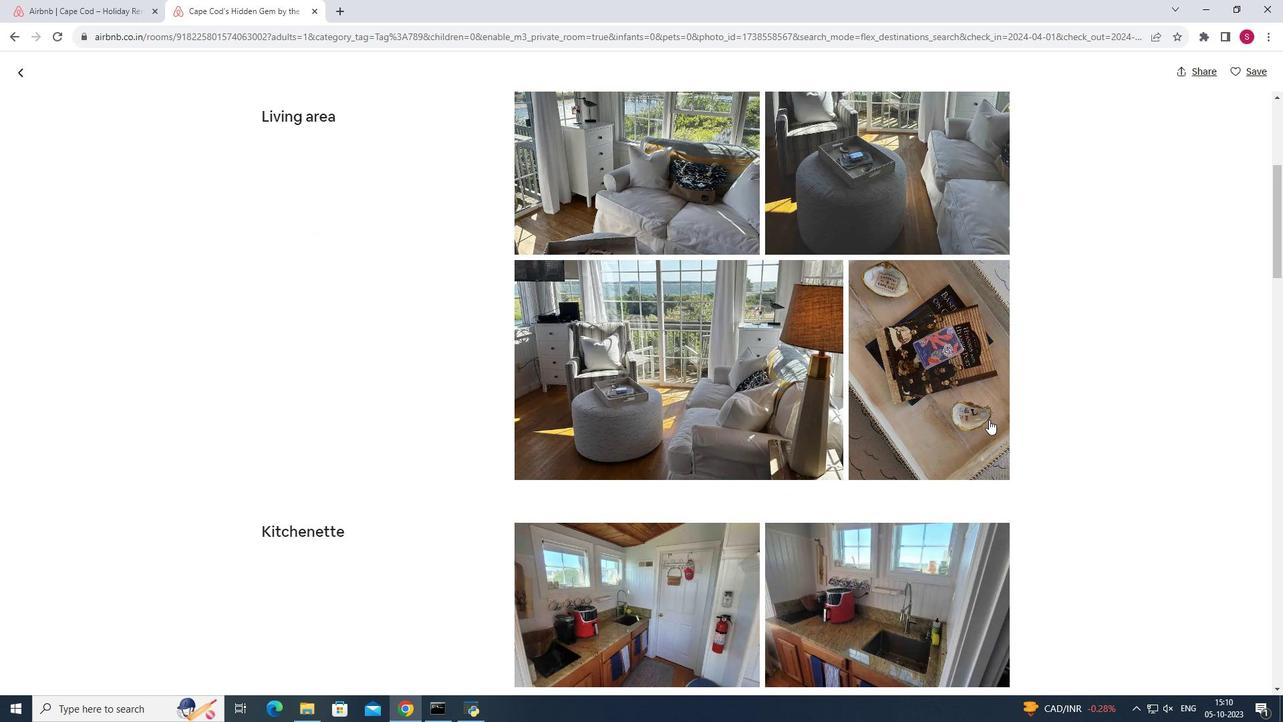 
Action: Mouse scrolled (988, 419) with delta (0, 0)
Screenshot: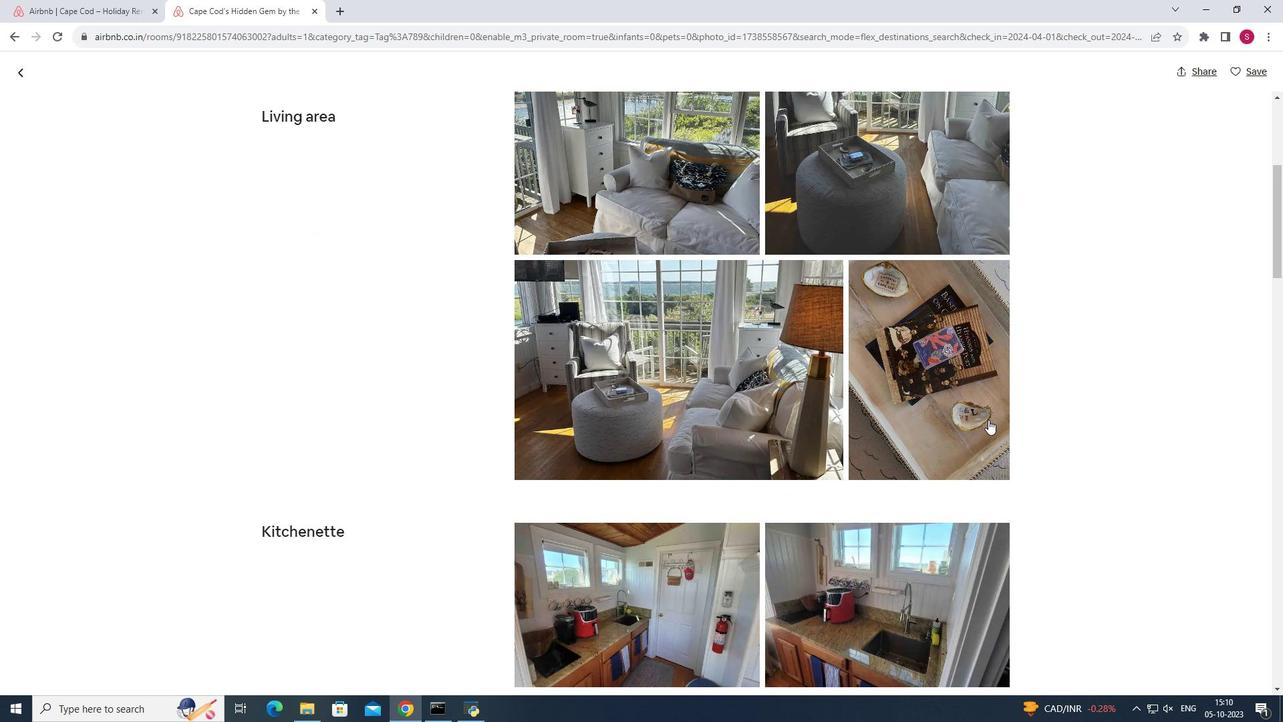 
Action: Mouse scrolled (988, 419) with delta (0, 0)
Screenshot: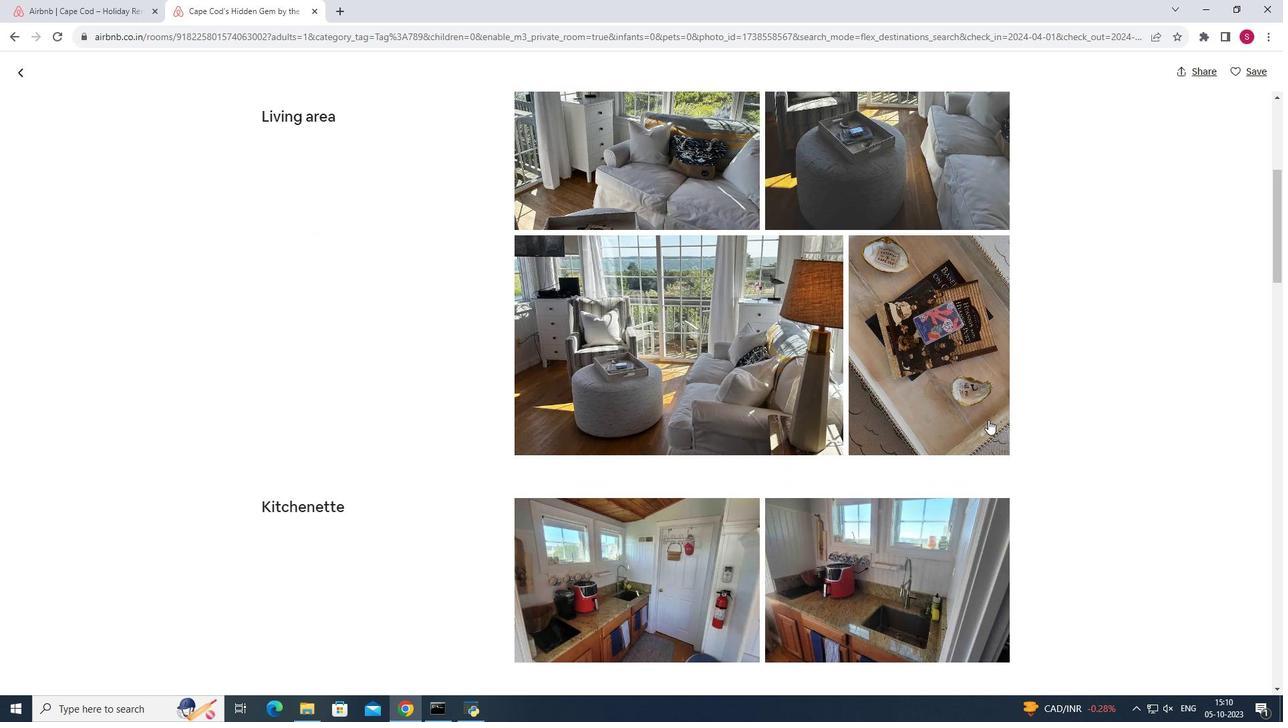 
Action: Mouse scrolled (988, 419) with delta (0, 0)
Screenshot: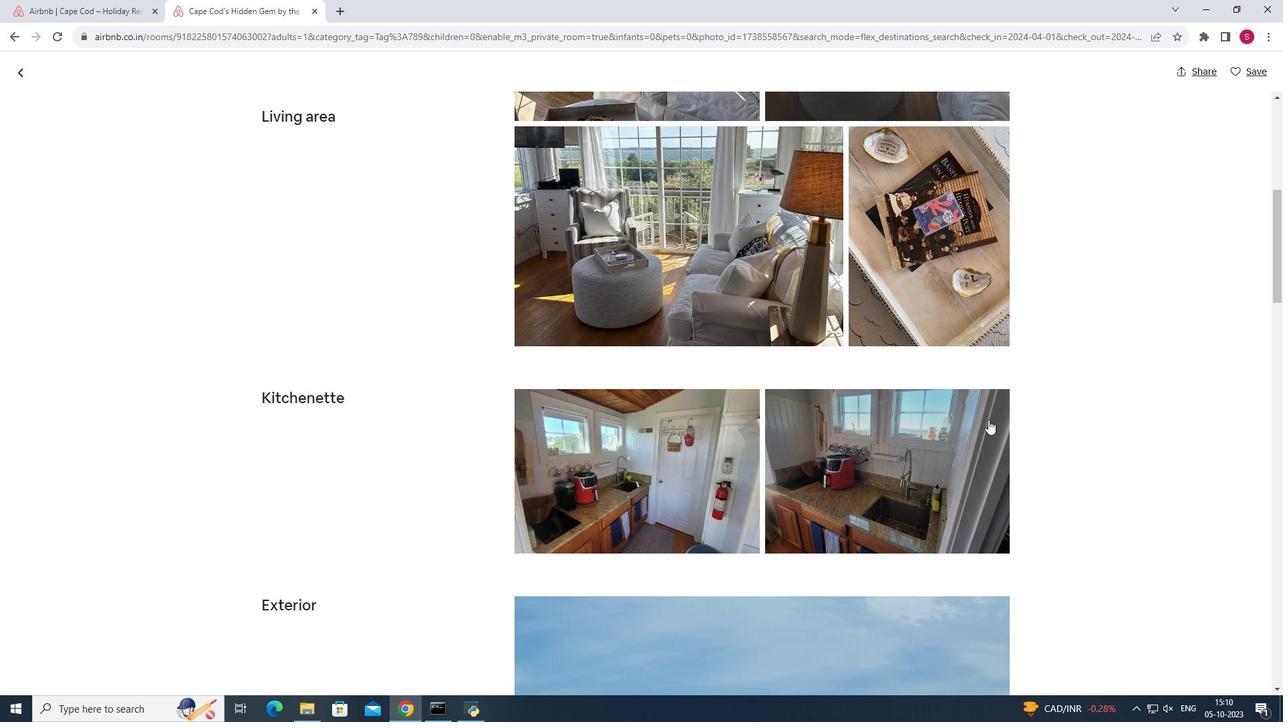 
Action: Mouse scrolled (988, 419) with delta (0, 0)
Screenshot: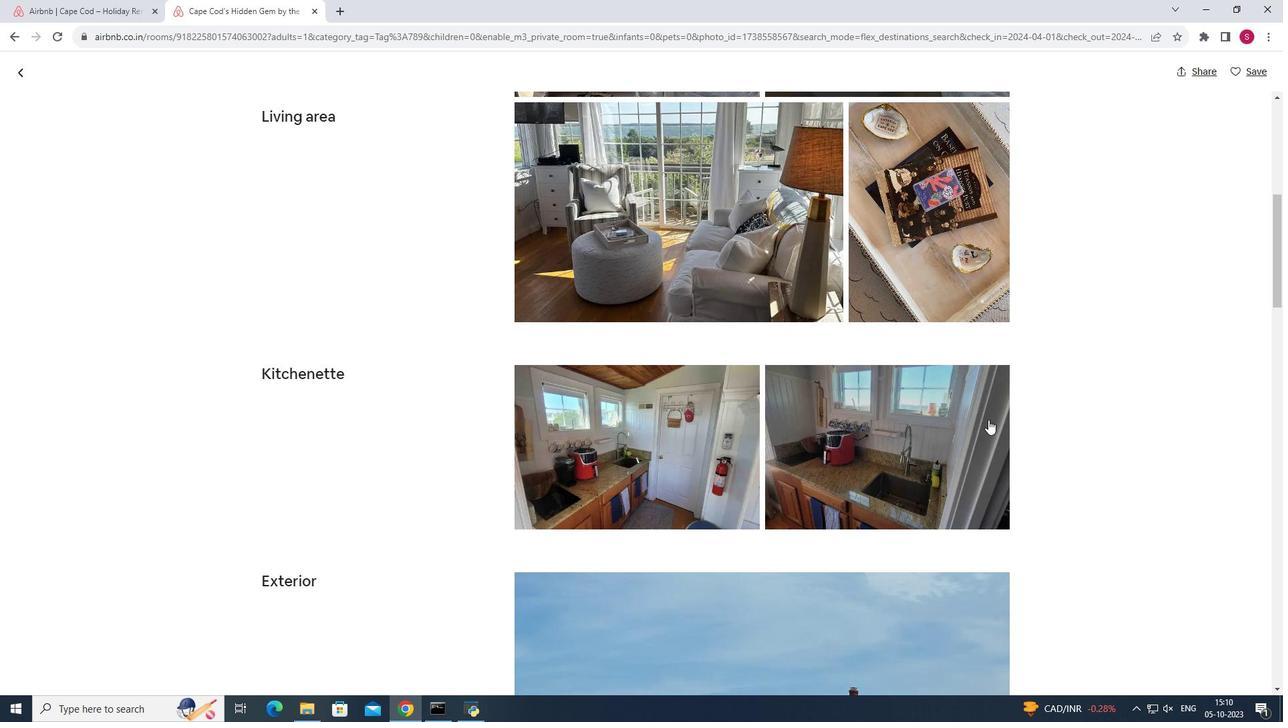 
Action: Mouse scrolled (988, 419) with delta (0, 0)
Screenshot: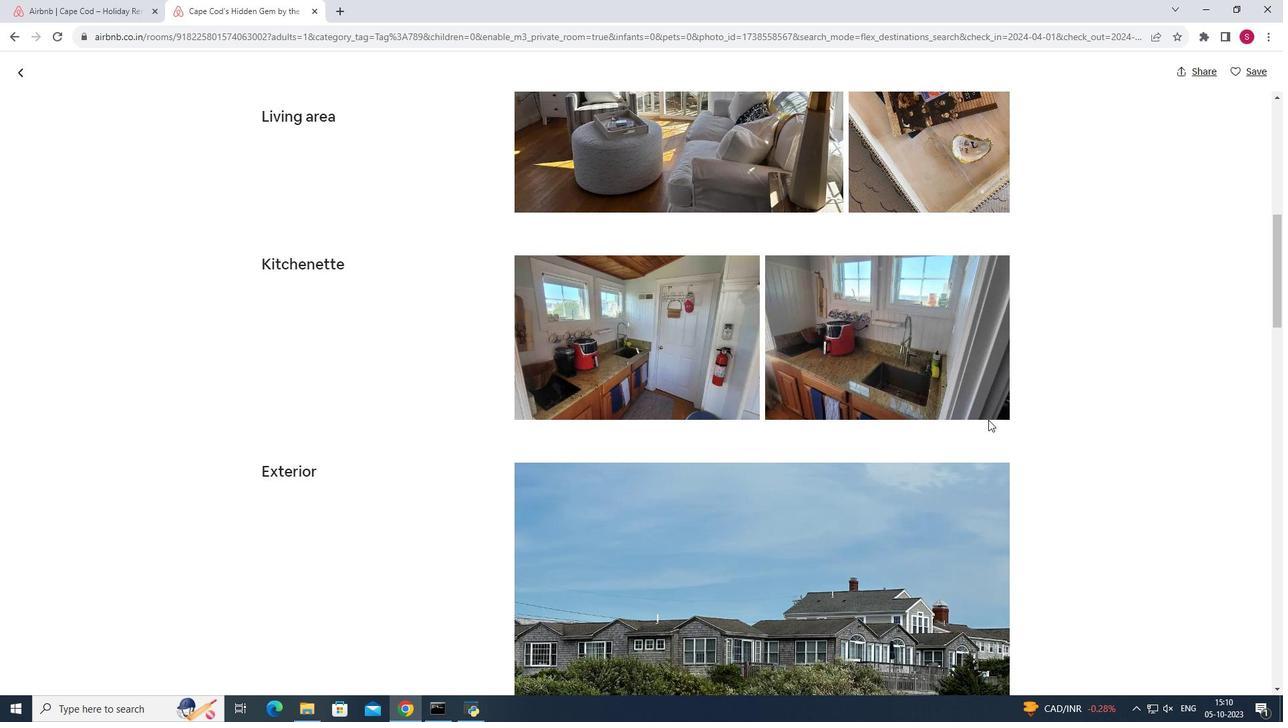 
Action: Mouse scrolled (988, 419) with delta (0, 0)
Screenshot: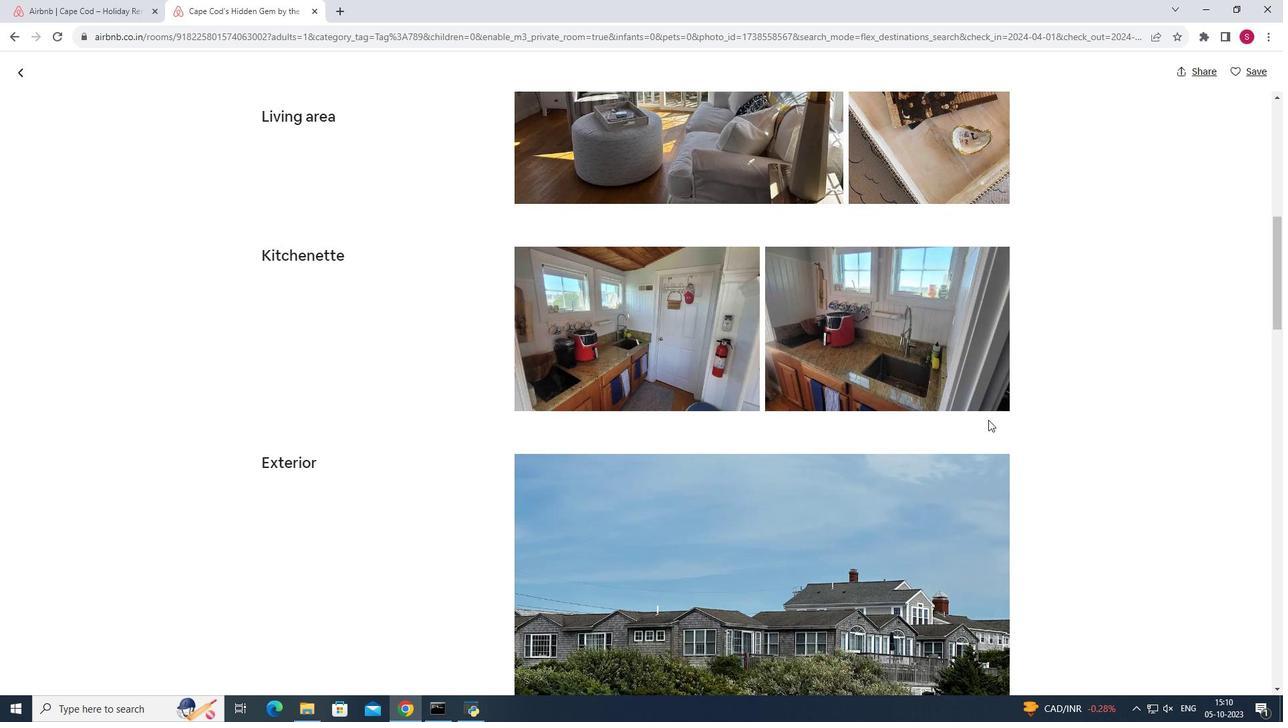 
Action: Mouse scrolled (988, 419) with delta (0, 0)
Screenshot: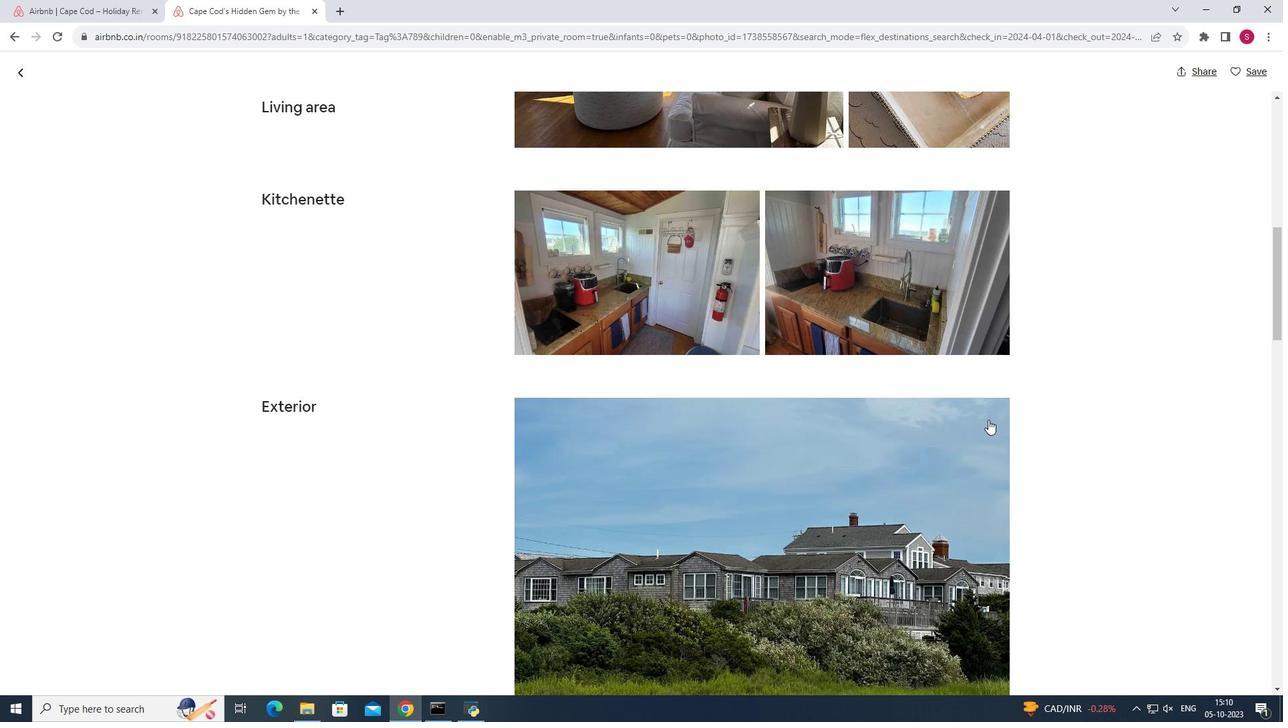 
Action: Mouse scrolled (988, 419) with delta (0, 0)
Screenshot: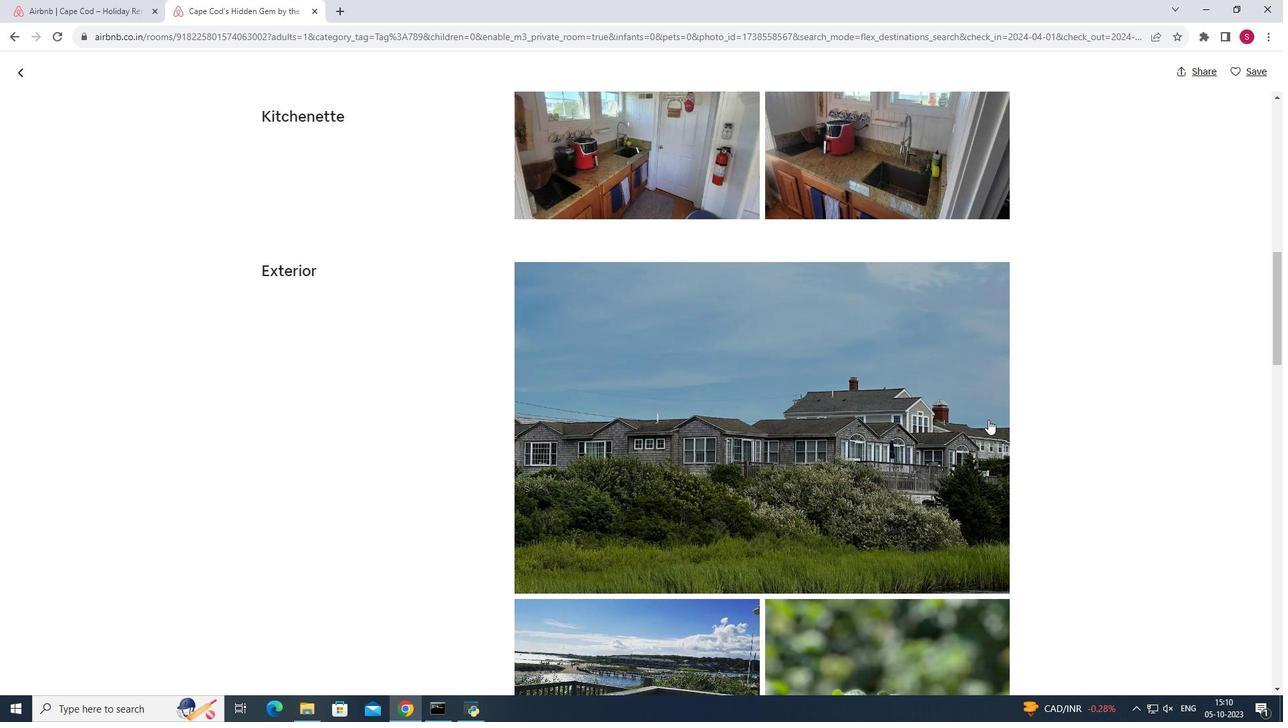 
Action: Mouse scrolled (988, 419) with delta (0, 0)
Screenshot: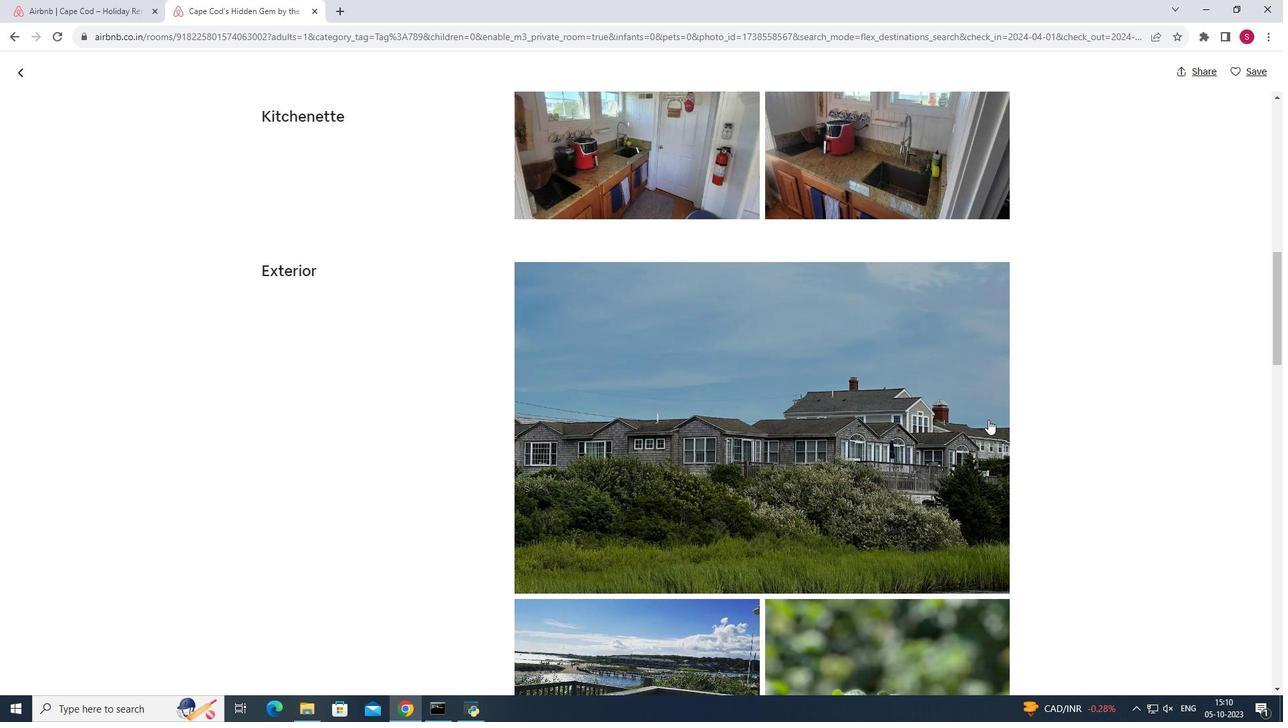 
Action: Mouse scrolled (988, 419) with delta (0, 0)
Screenshot: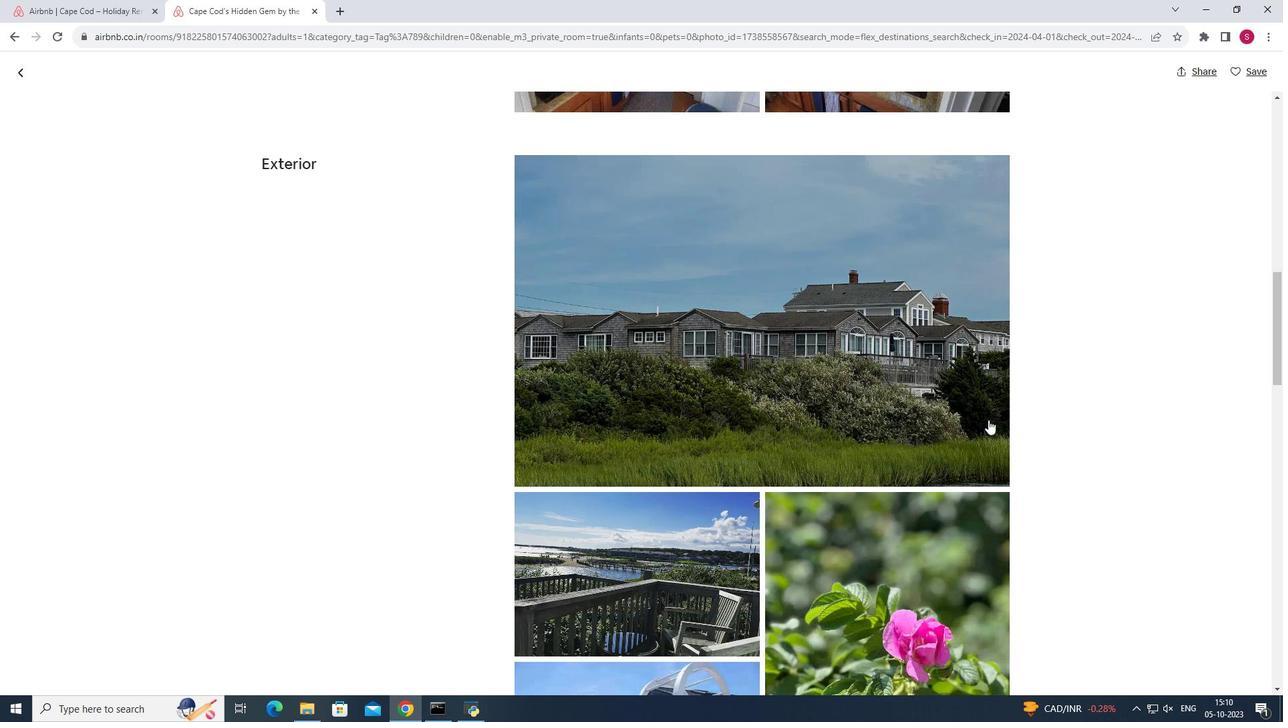 
Action: Mouse scrolled (988, 419) with delta (0, 0)
Screenshot: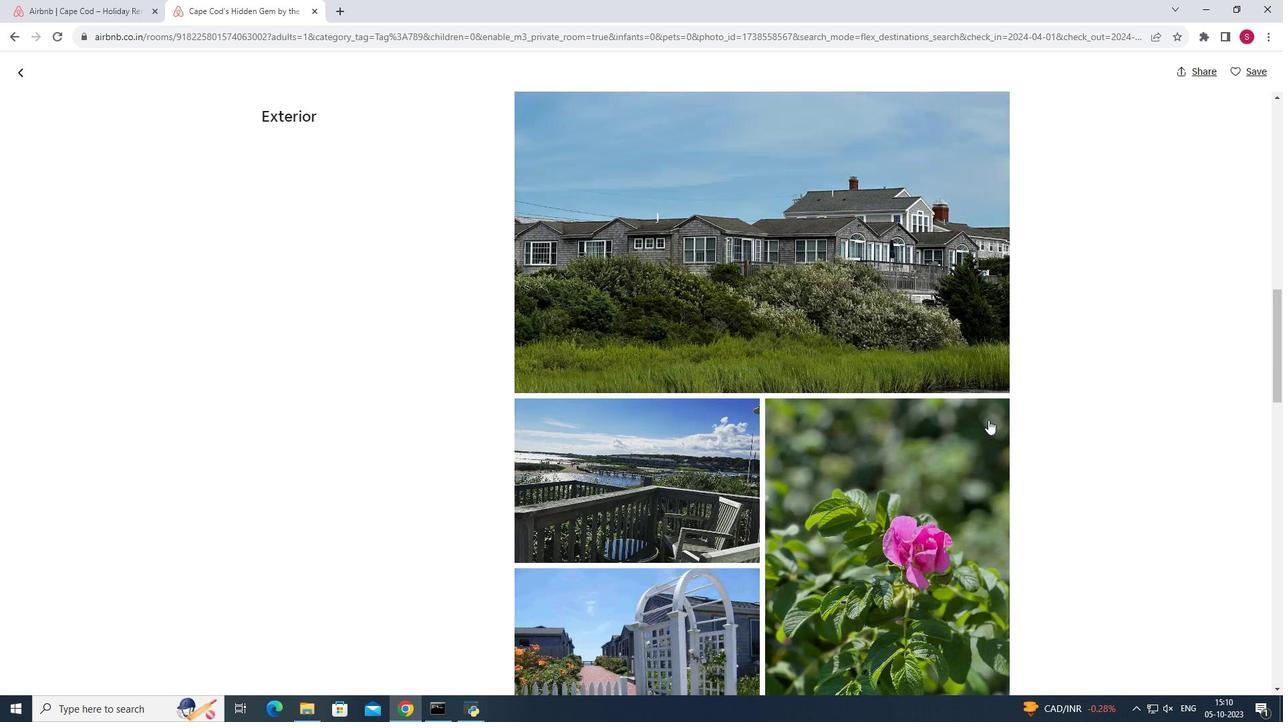 
Action: Mouse scrolled (988, 419) with delta (0, 0)
Screenshot: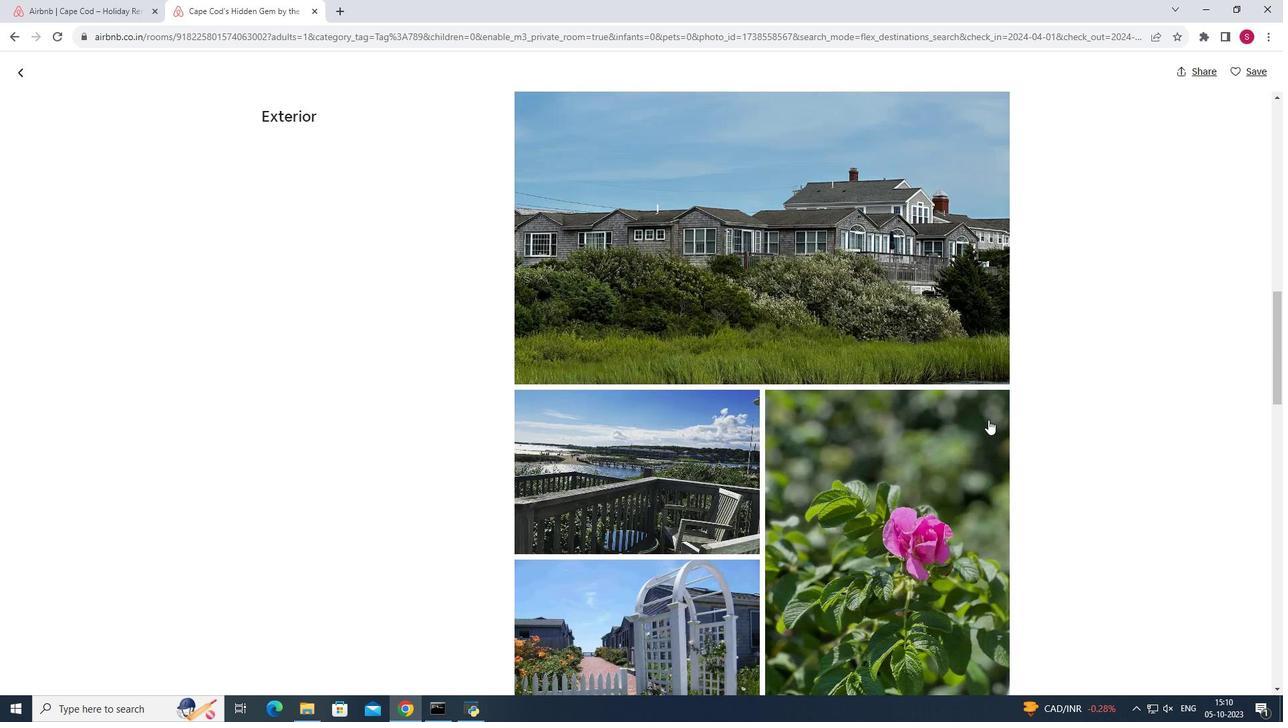 
Action: Mouse scrolled (988, 419) with delta (0, 0)
Screenshot: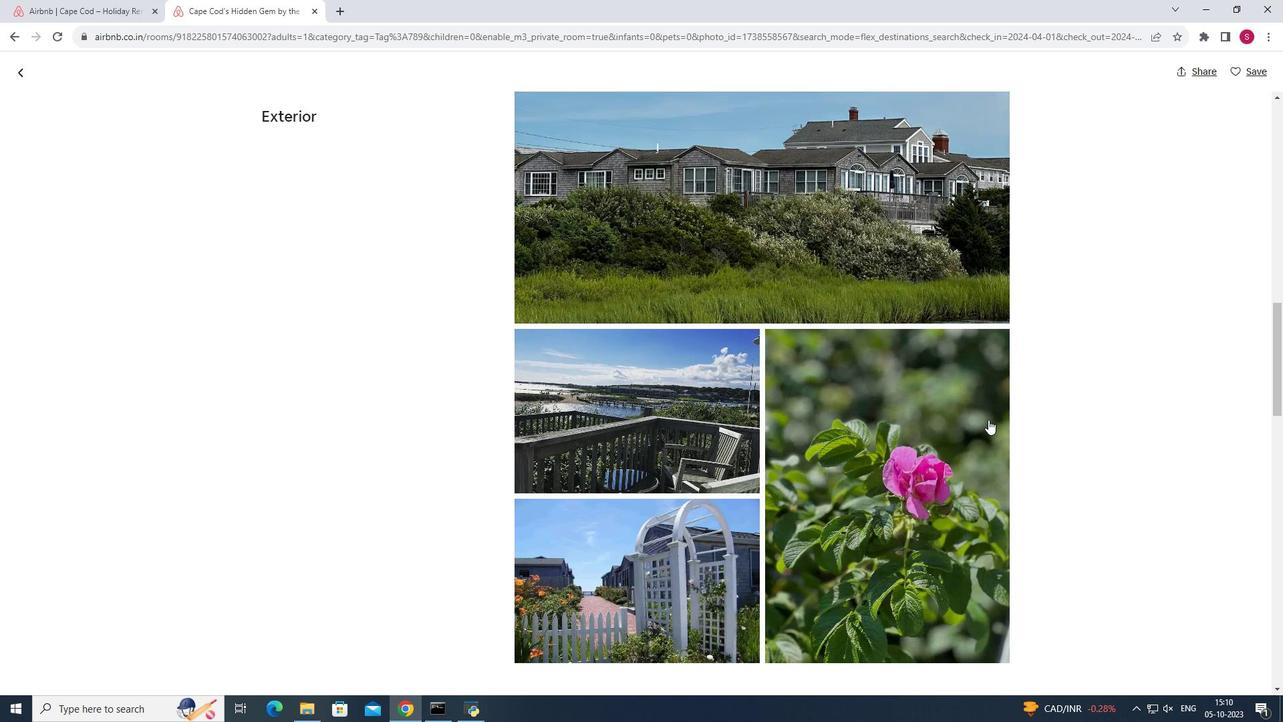 
Action: Mouse scrolled (988, 419) with delta (0, 0)
Screenshot: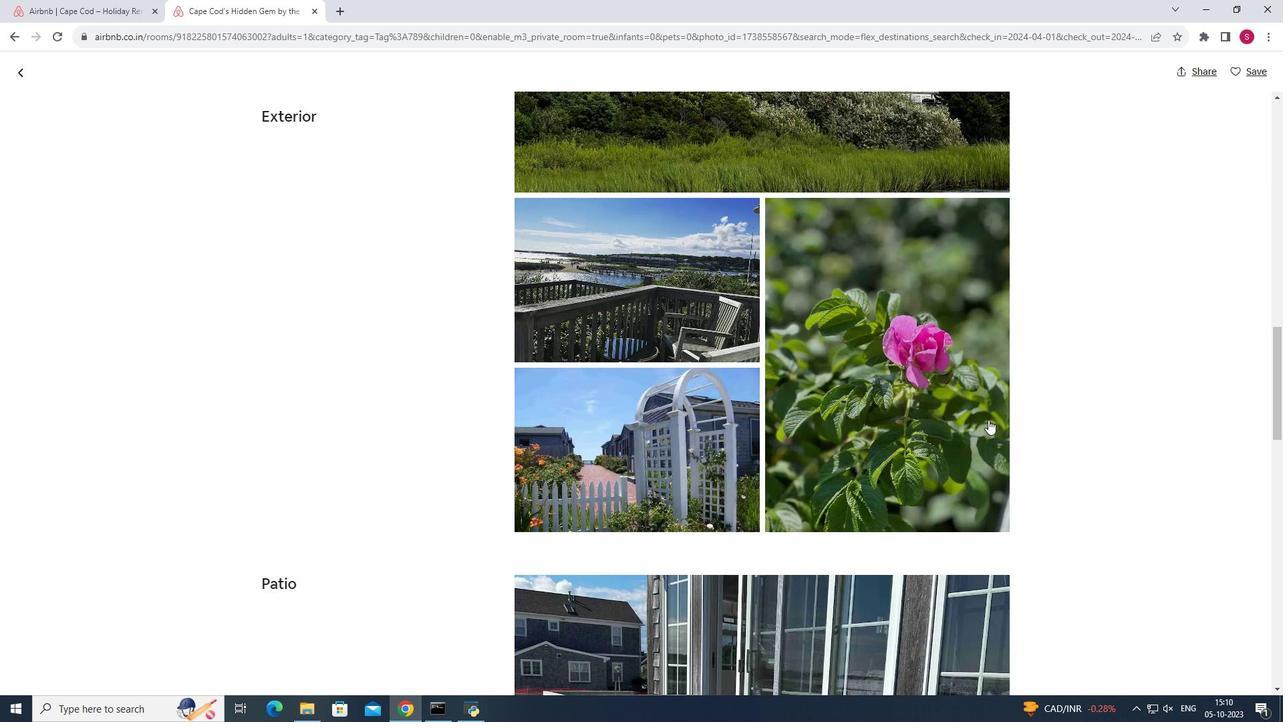 
Action: Mouse scrolled (988, 419) with delta (0, 0)
Screenshot: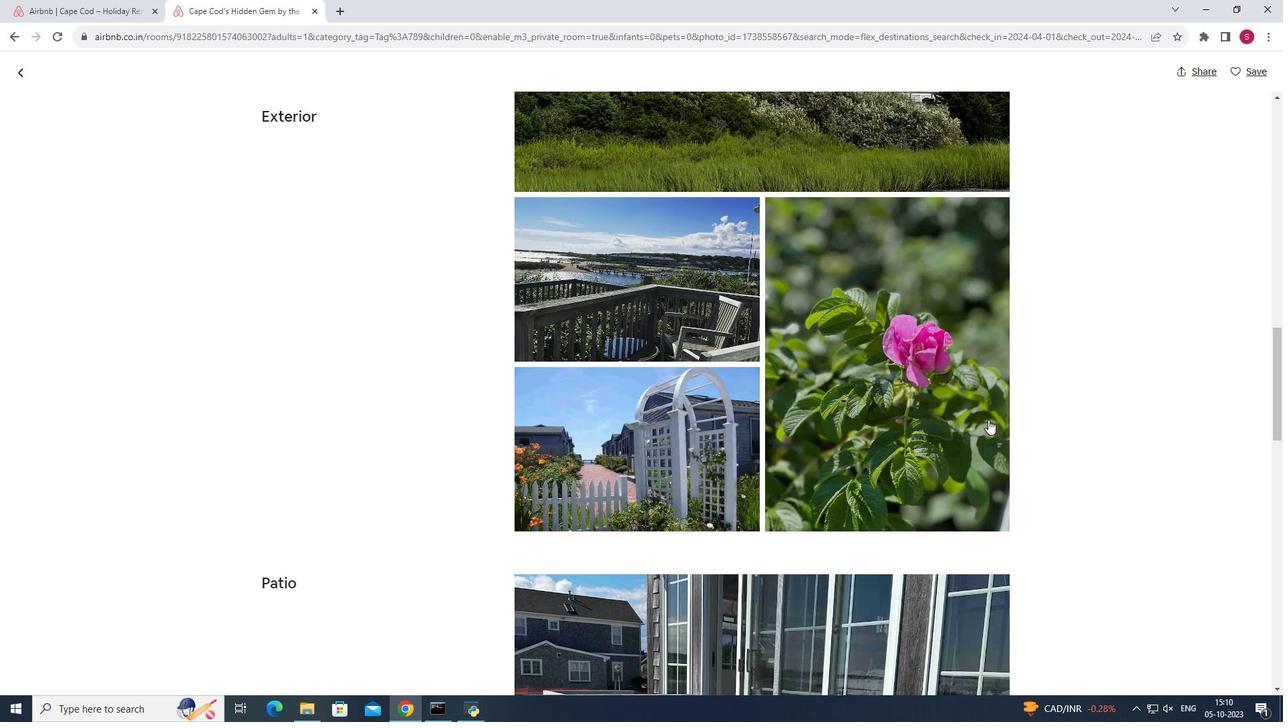 
Action: Mouse scrolled (988, 419) with delta (0, 0)
Screenshot: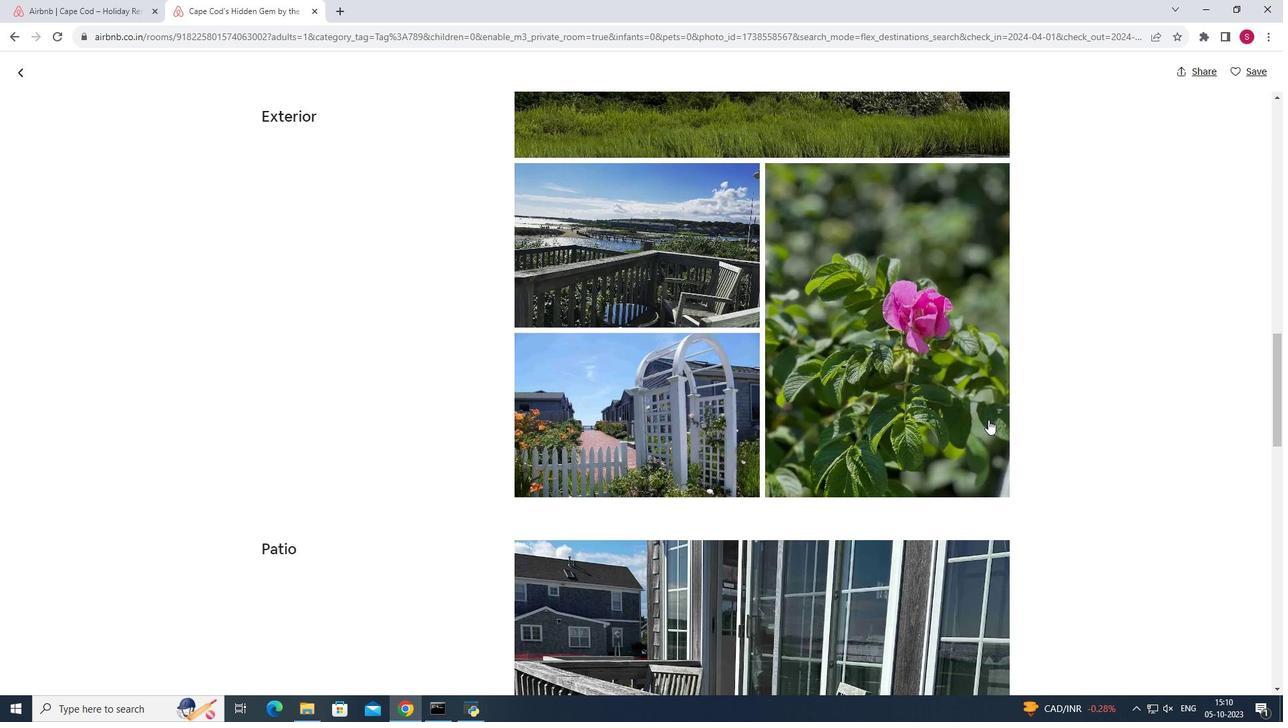 
Action: Mouse scrolled (988, 419) with delta (0, 0)
Screenshot: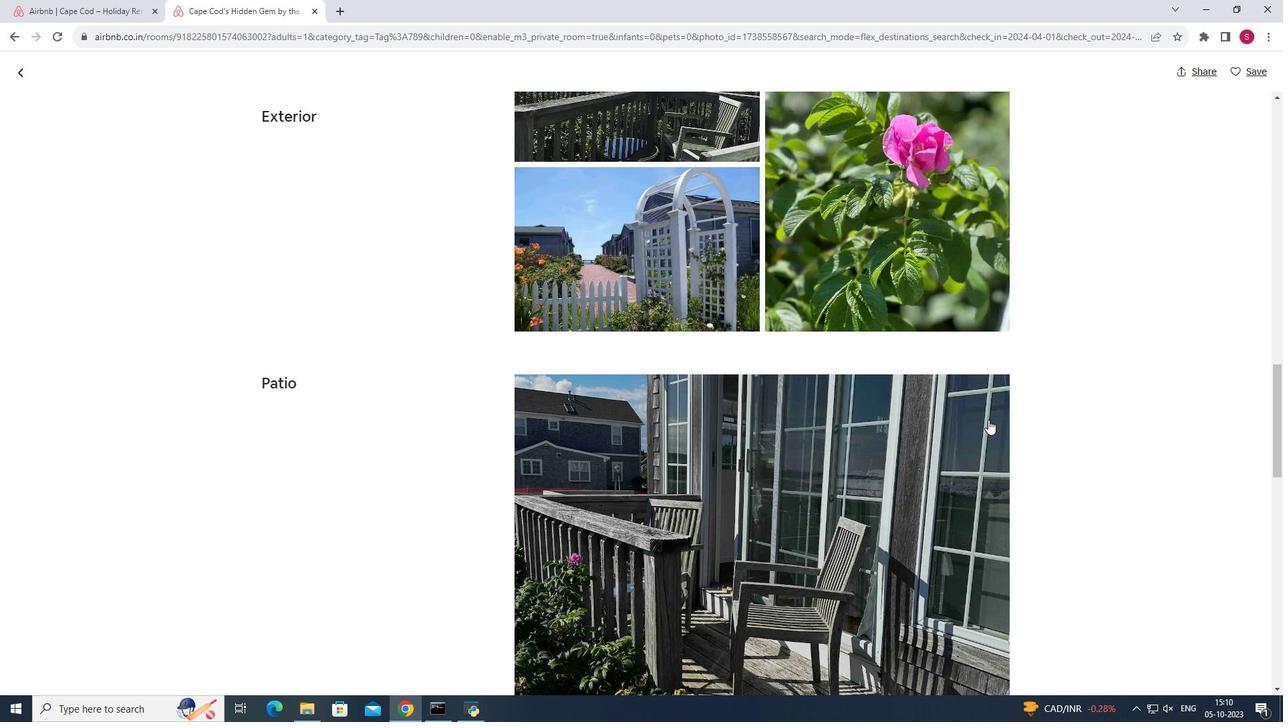 
Action: Mouse scrolled (988, 419) with delta (0, 0)
Screenshot: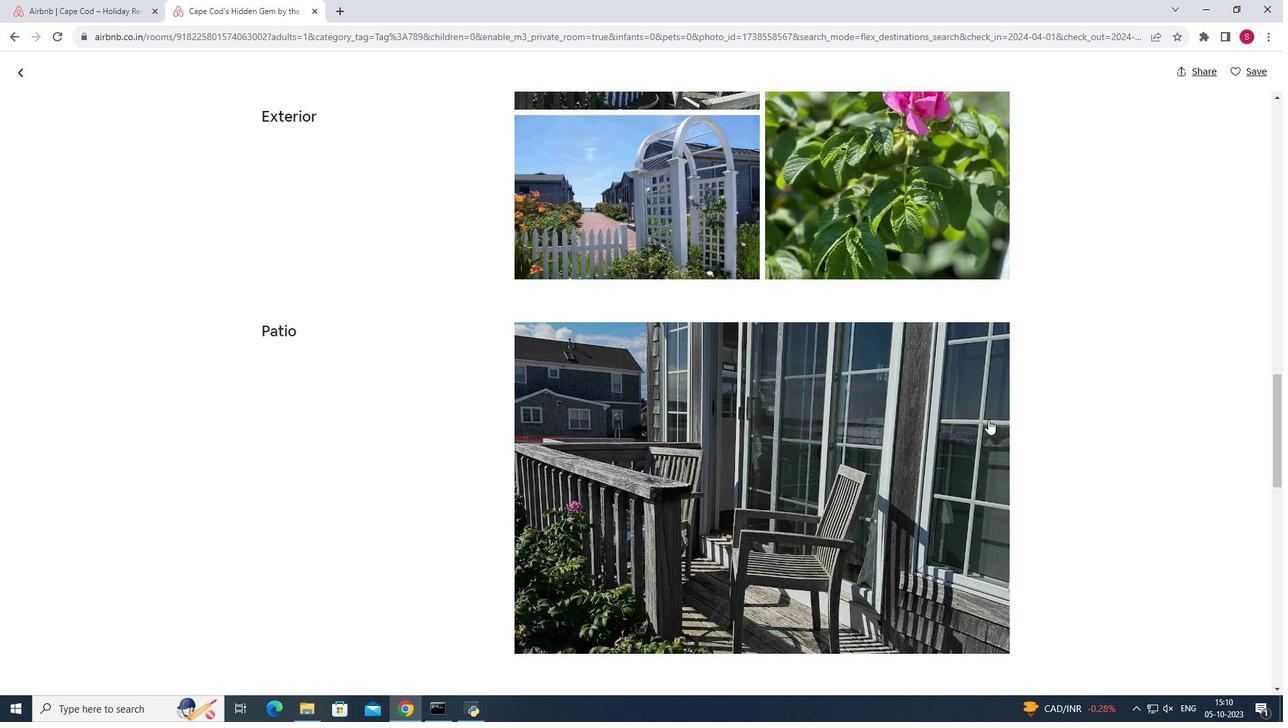 
Action: Mouse scrolled (988, 419) with delta (0, 0)
Screenshot: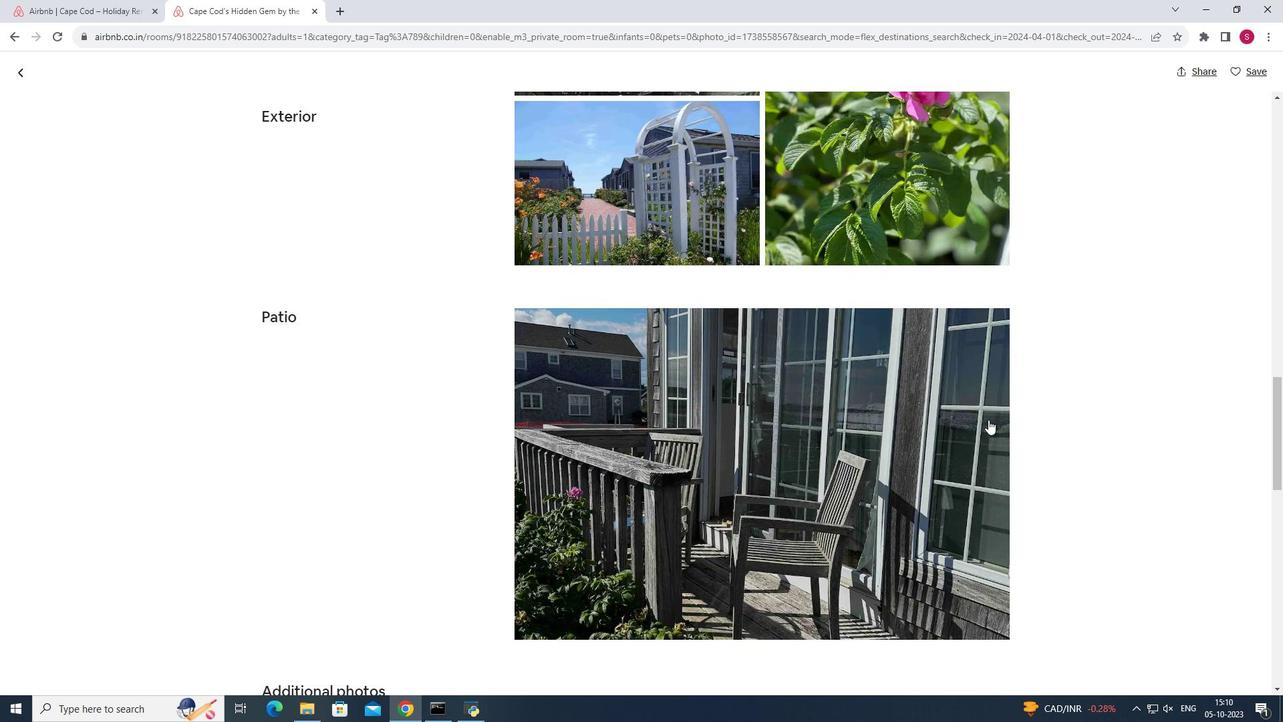 
Action: Mouse scrolled (988, 419) with delta (0, 0)
Screenshot: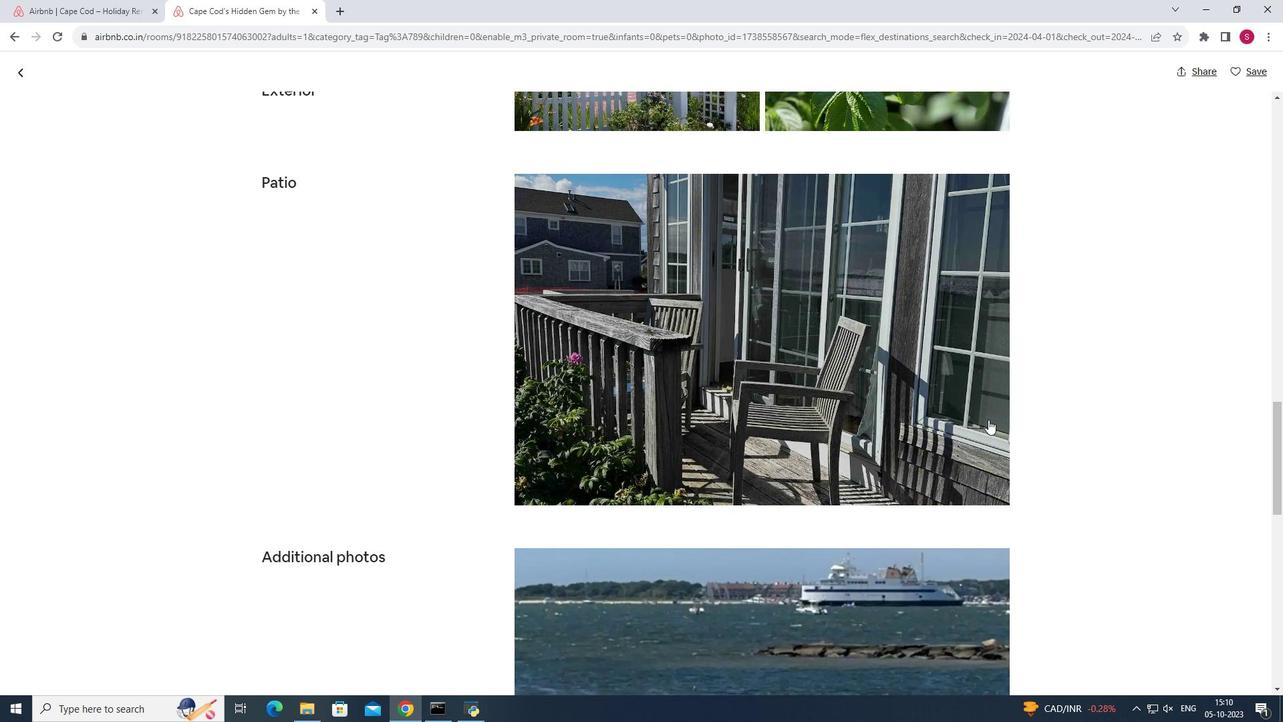 
Action: Mouse scrolled (988, 419) with delta (0, 0)
Screenshot: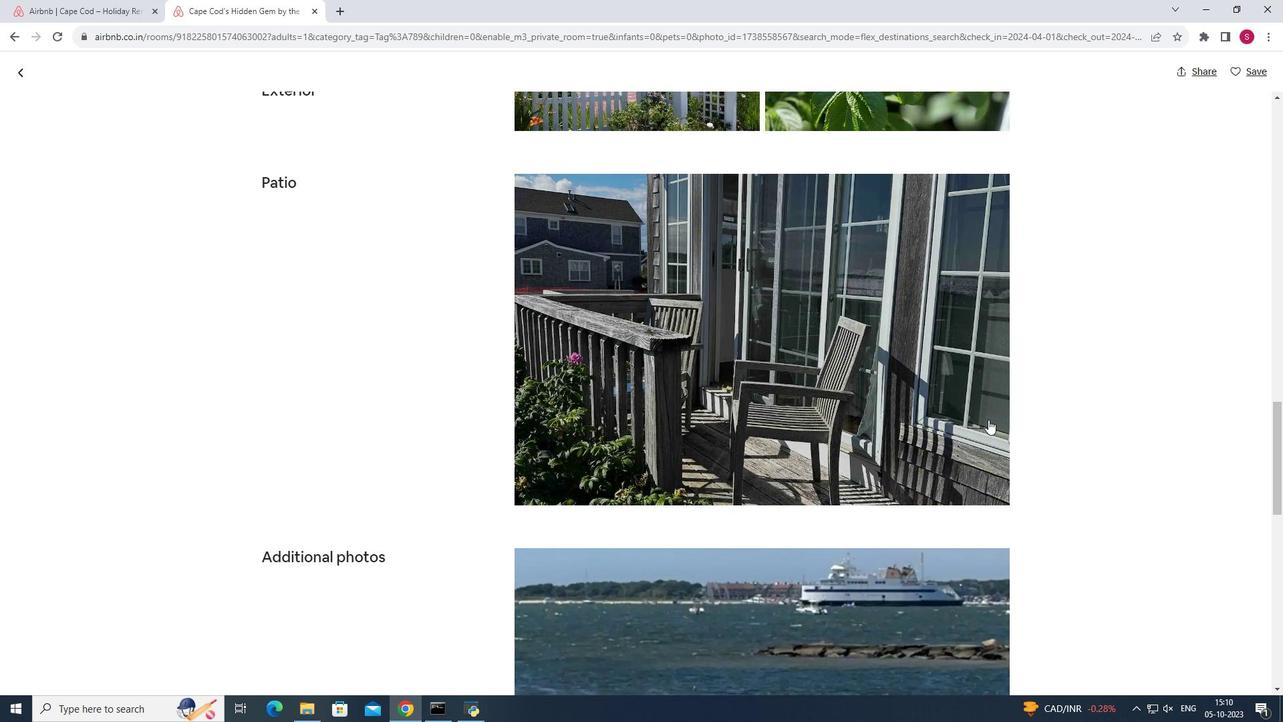 
Action: Mouse scrolled (988, 419) with delta (0, 0)
Screenshot: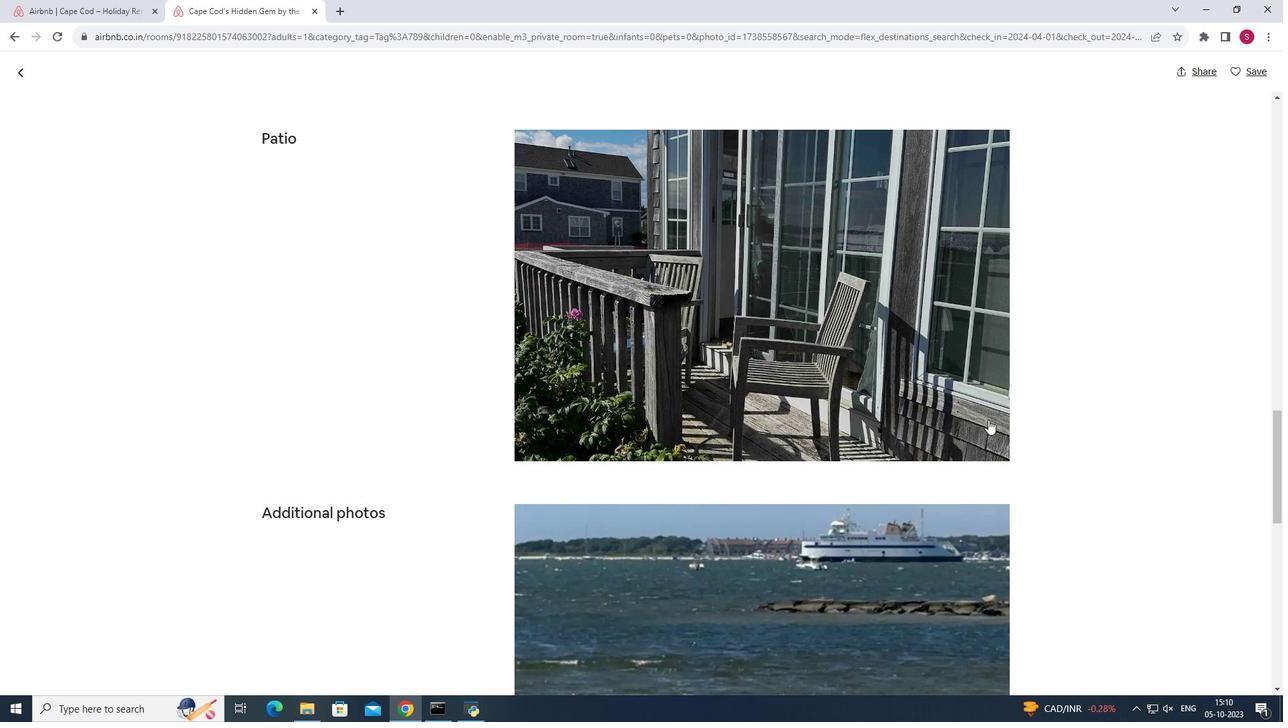 
Action: Mouse scrolled (988, 419) with delta (0, 0)
Screenshot: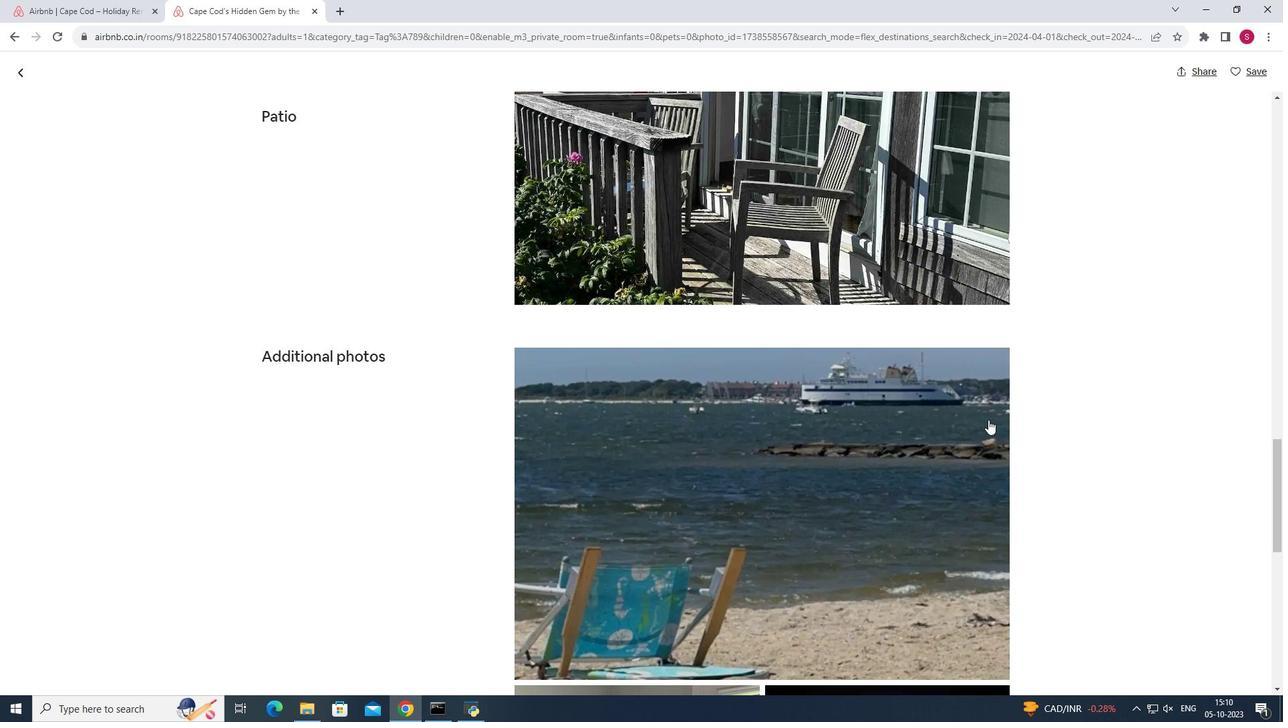 
Action: Mouse scrolled (988, 419) with delta (0, 0)
Screenshot: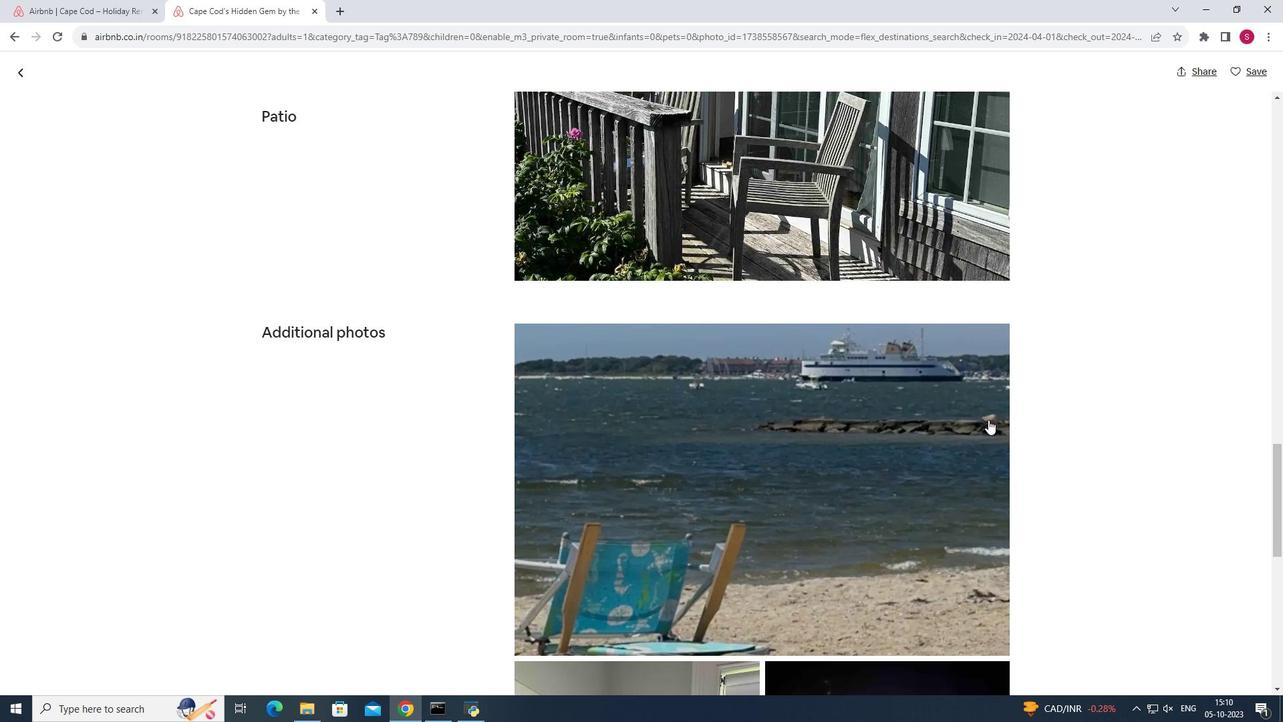 
Action: Mouse scrolled (988, 419) with delta (0, 0)
Screenshot: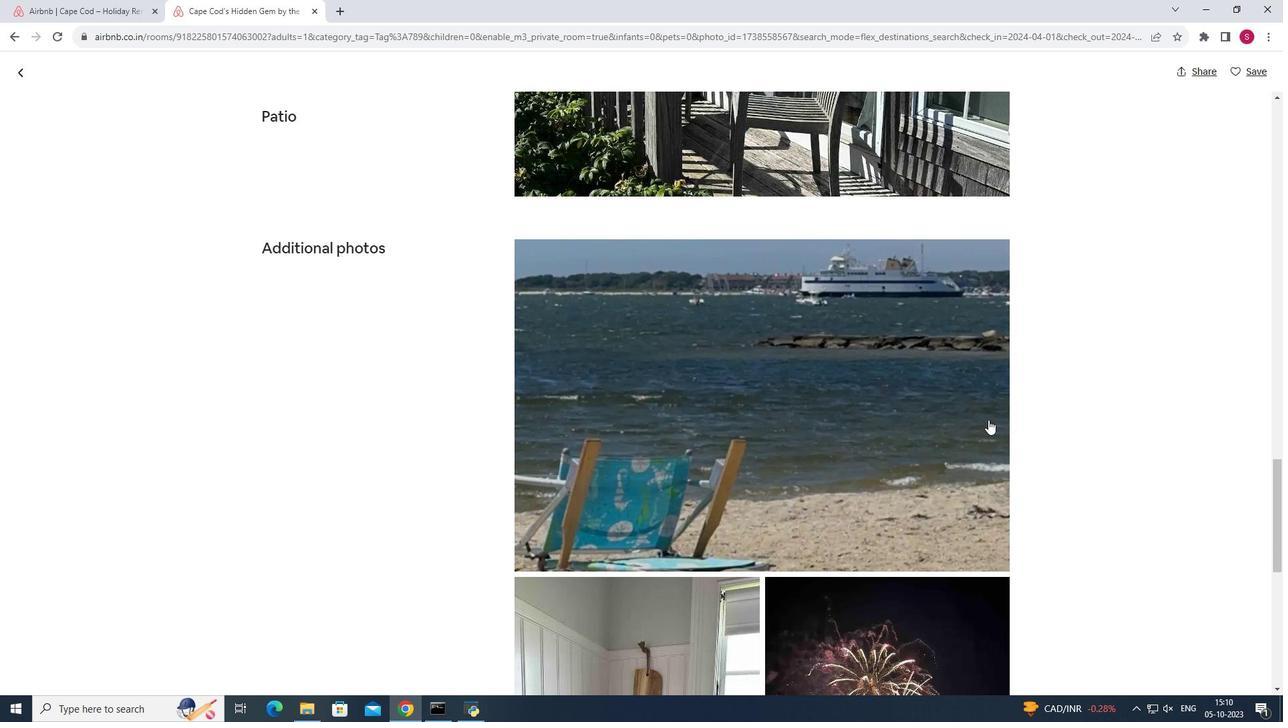 
Action: Mouse scrolled (988, 419) with delta (0, 0)
Screenshot: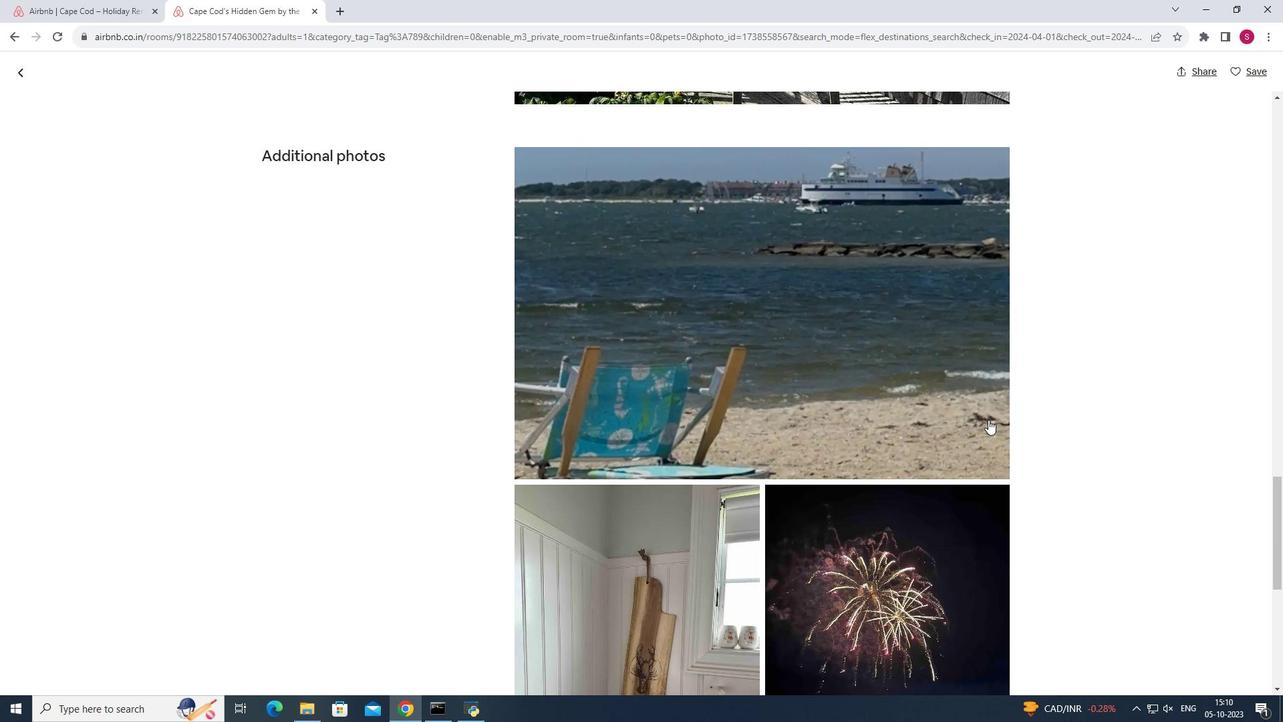 
Action: Mouse scrolled (988, 419) with delta (0, 0)
Screenshot: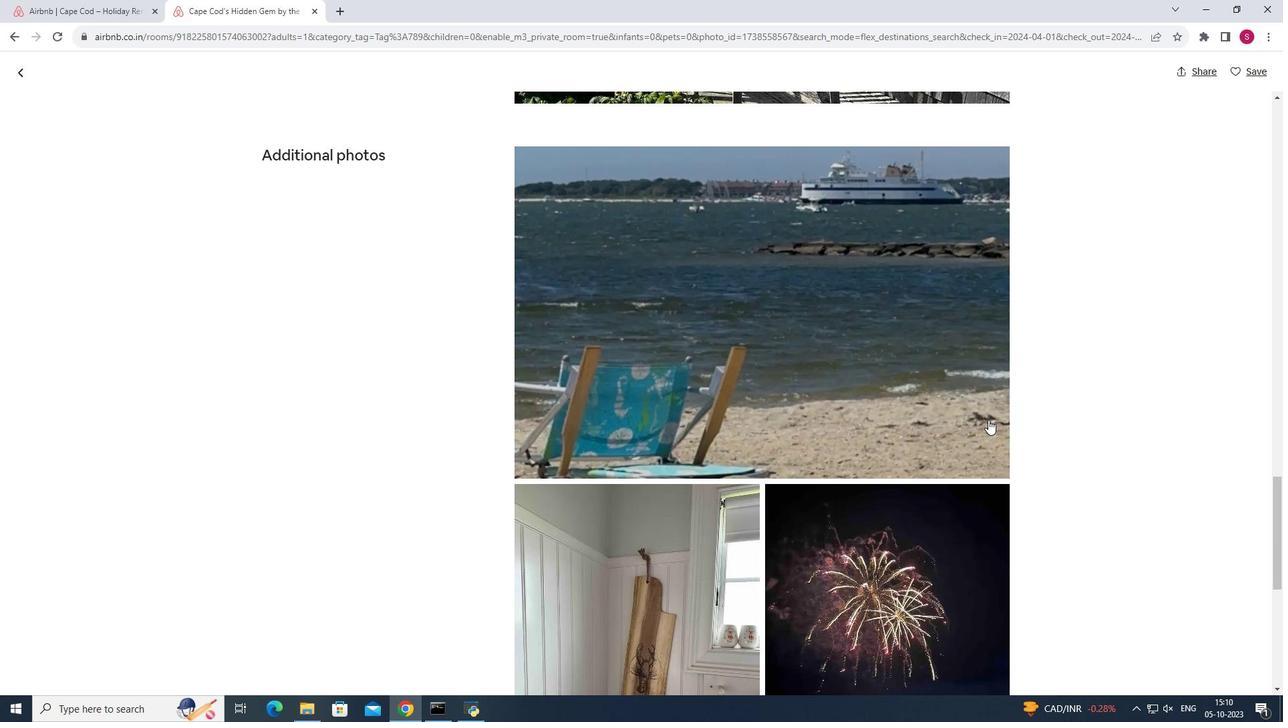 
Action: Mouse scrolled (988, 419) with delta (0, 0)
Screenshot: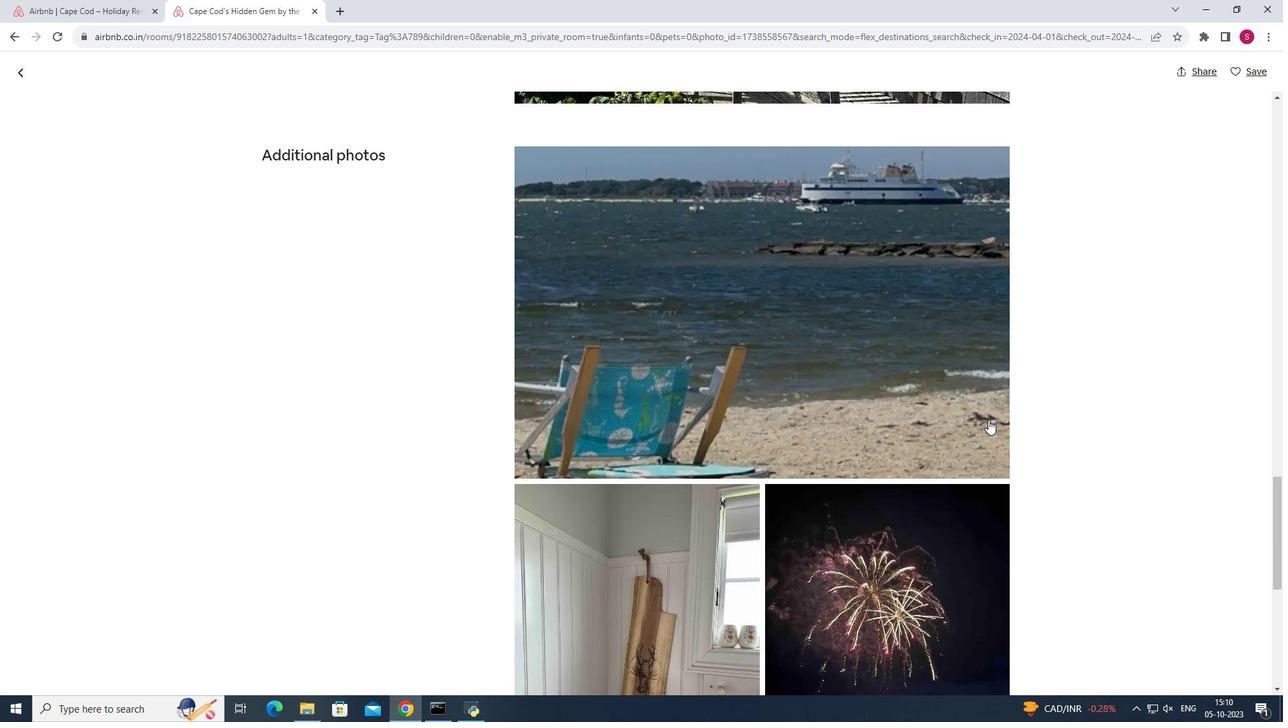 
Action: Mouse scrolled (988, 419) with delta (0, 0)
Screenshot: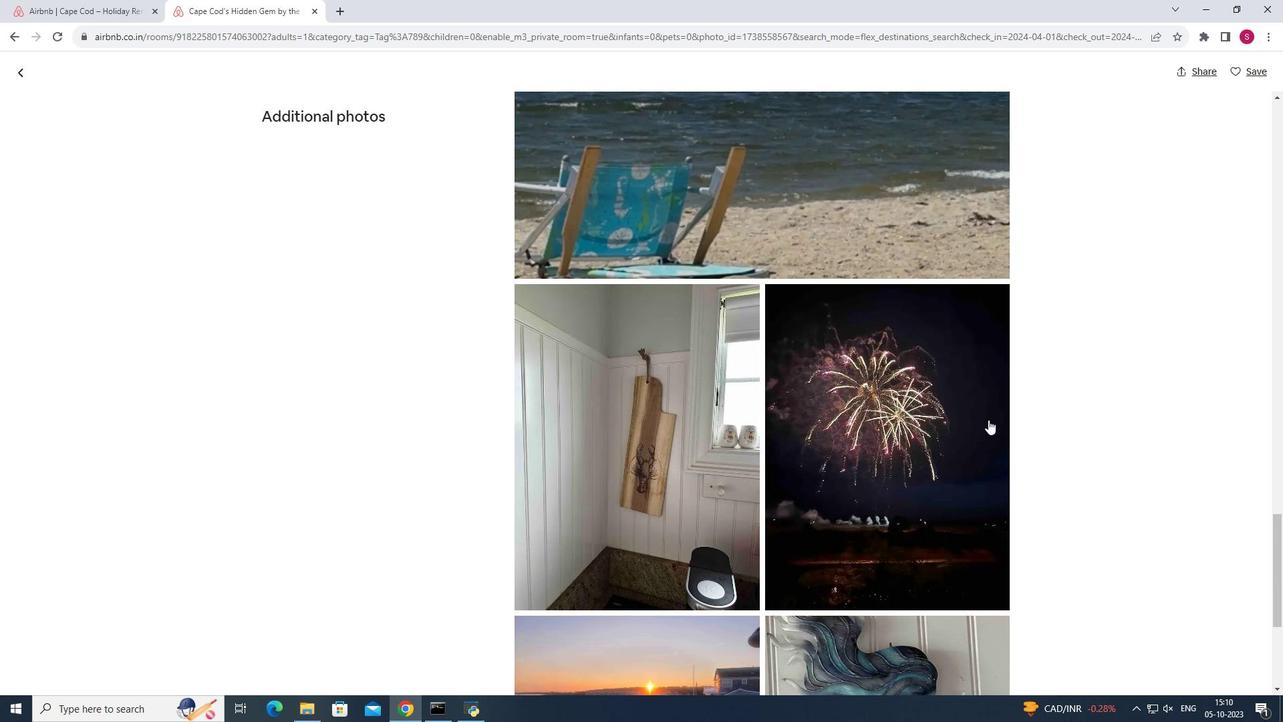 
Action: Mouse scrolled (988, 419) with delta (0, 0)
Screenshot: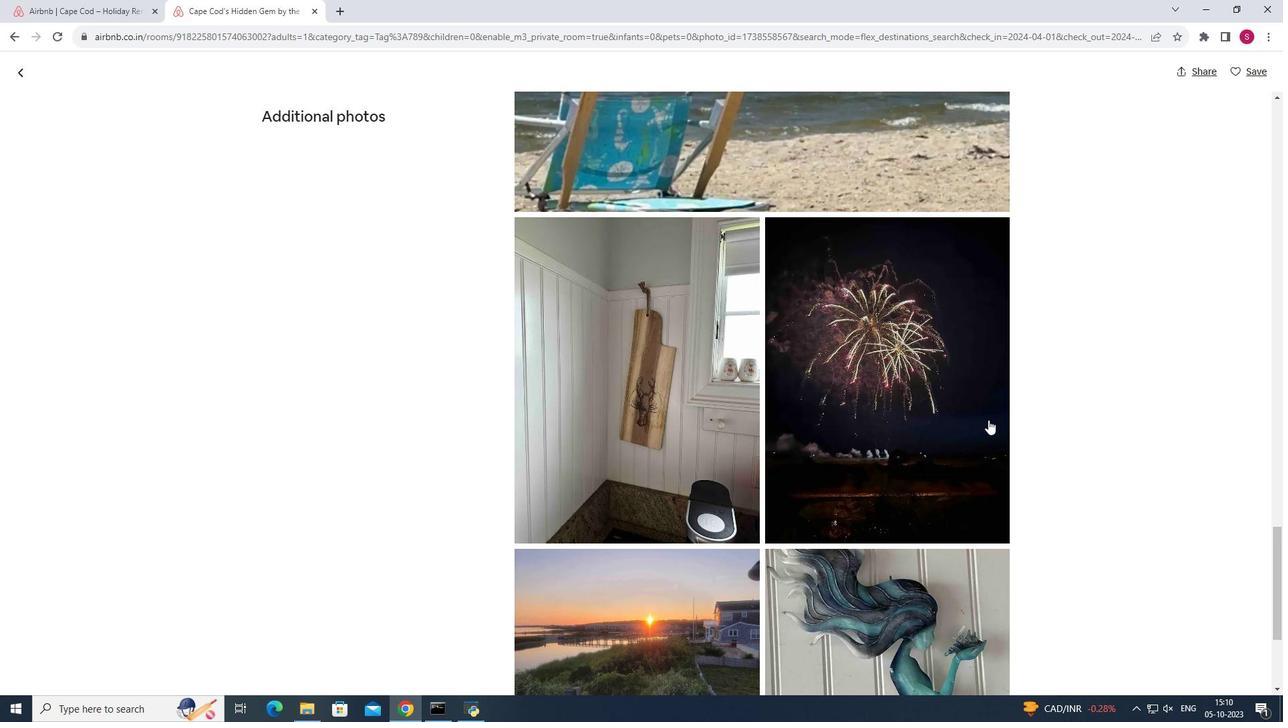 
Action: Mouse scrolled (988, 419) with delta (0, 0)
Screenshot: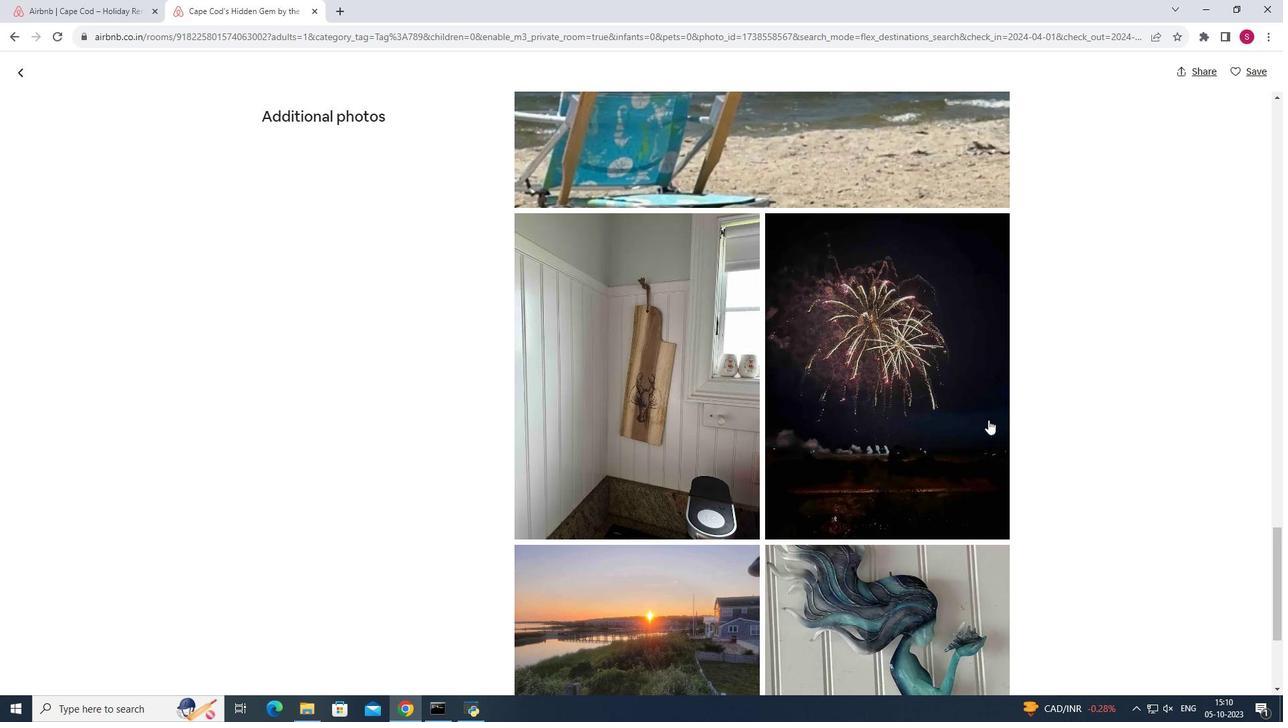 
Action: Mouse scrolled (988, 419) with delta (0, 0)
Screenshot: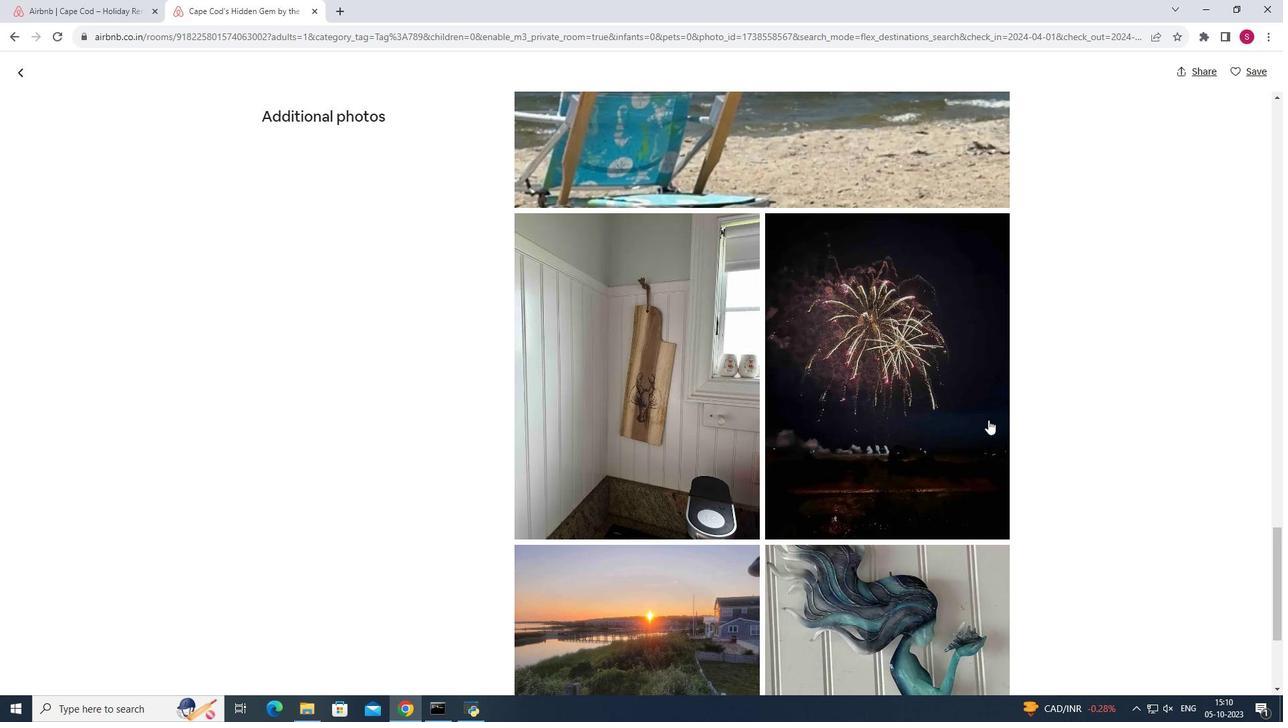 
Action: Mouse scrolled (988, 419) with delta (0, 0)
Screenshot: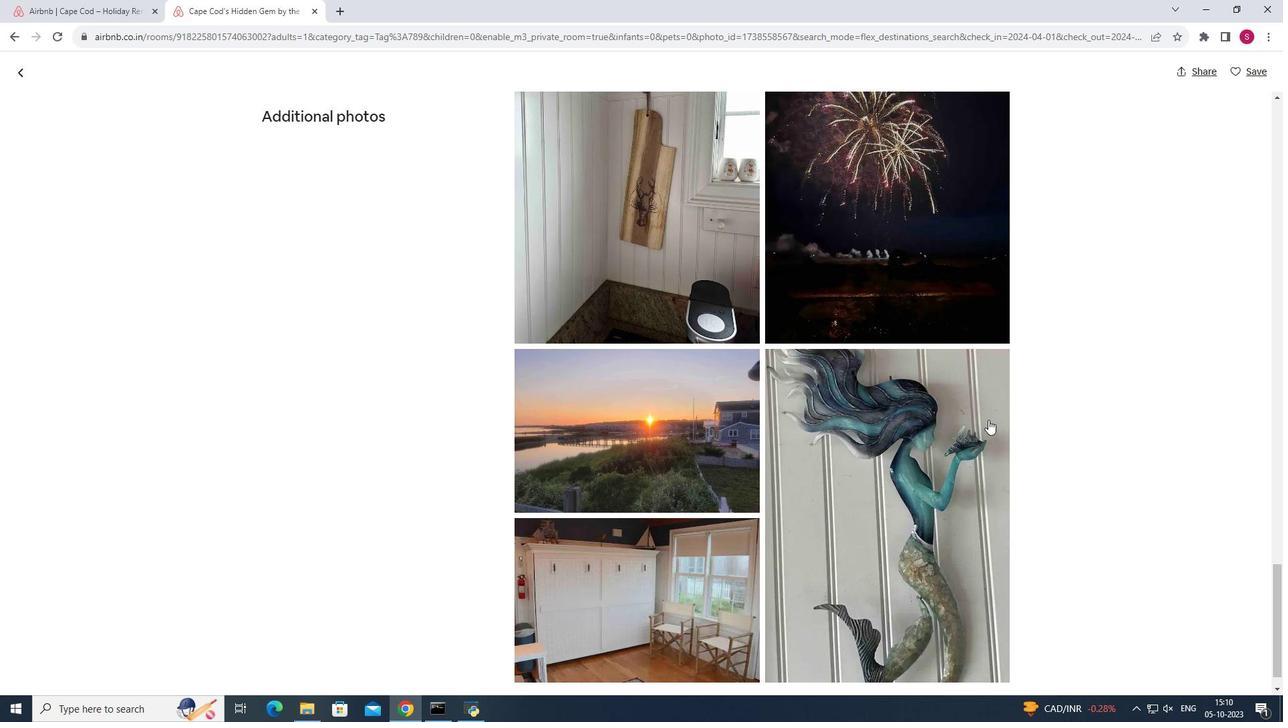 
Action: Mouse moved to (988, 417)
Screenshot: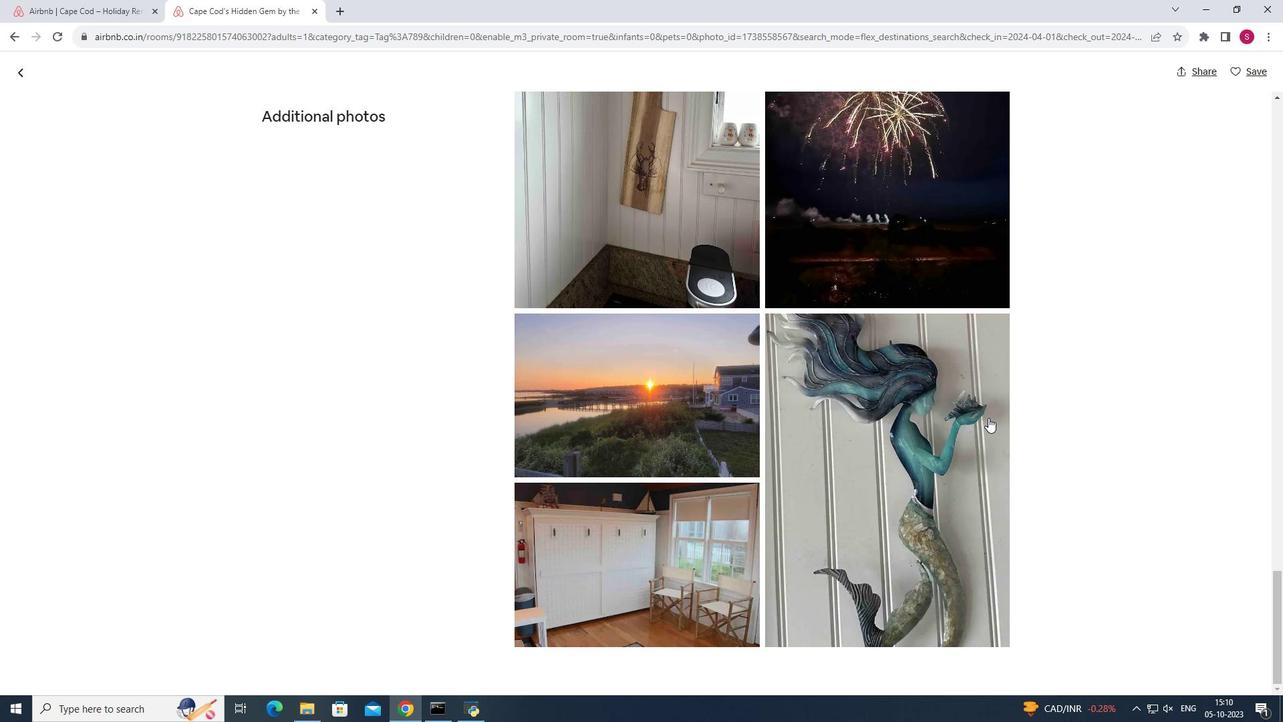 
Action: Mouse scrolled (988, 417) with delta (0, 0)
Screenshot: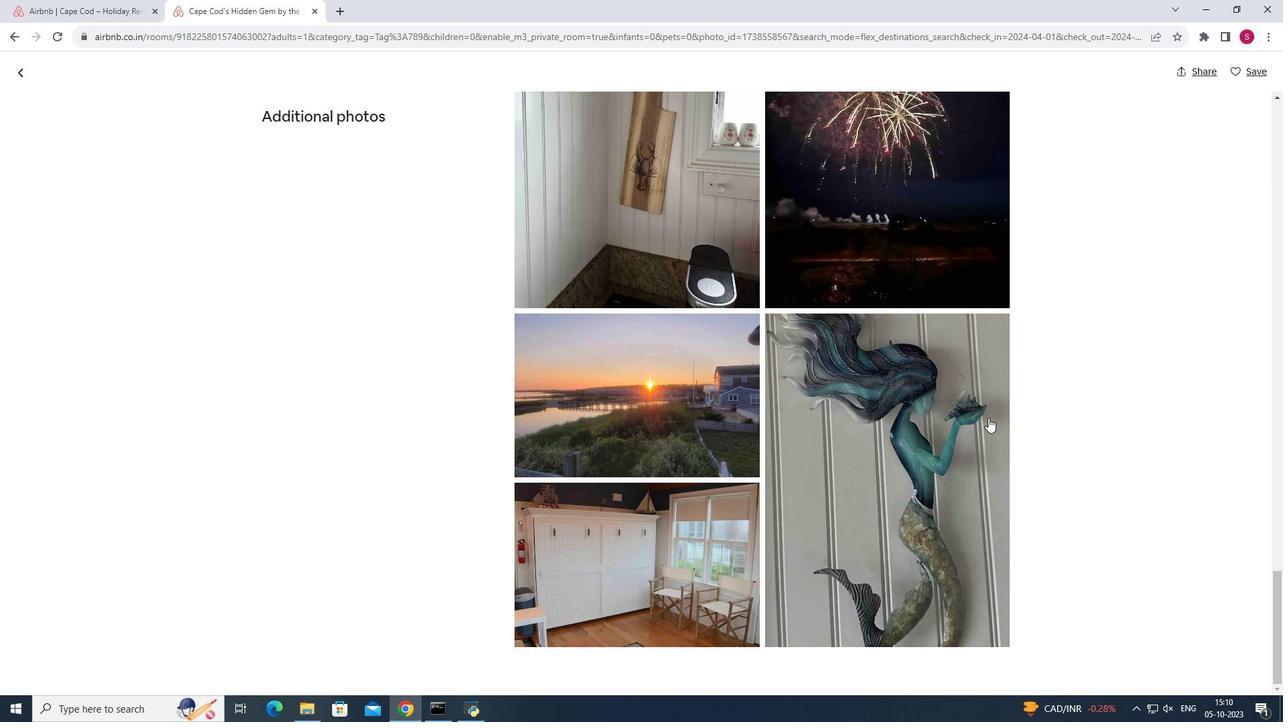 
Action: Mouse scrolled (988, 417) with delta (0, 0)
Screenshot: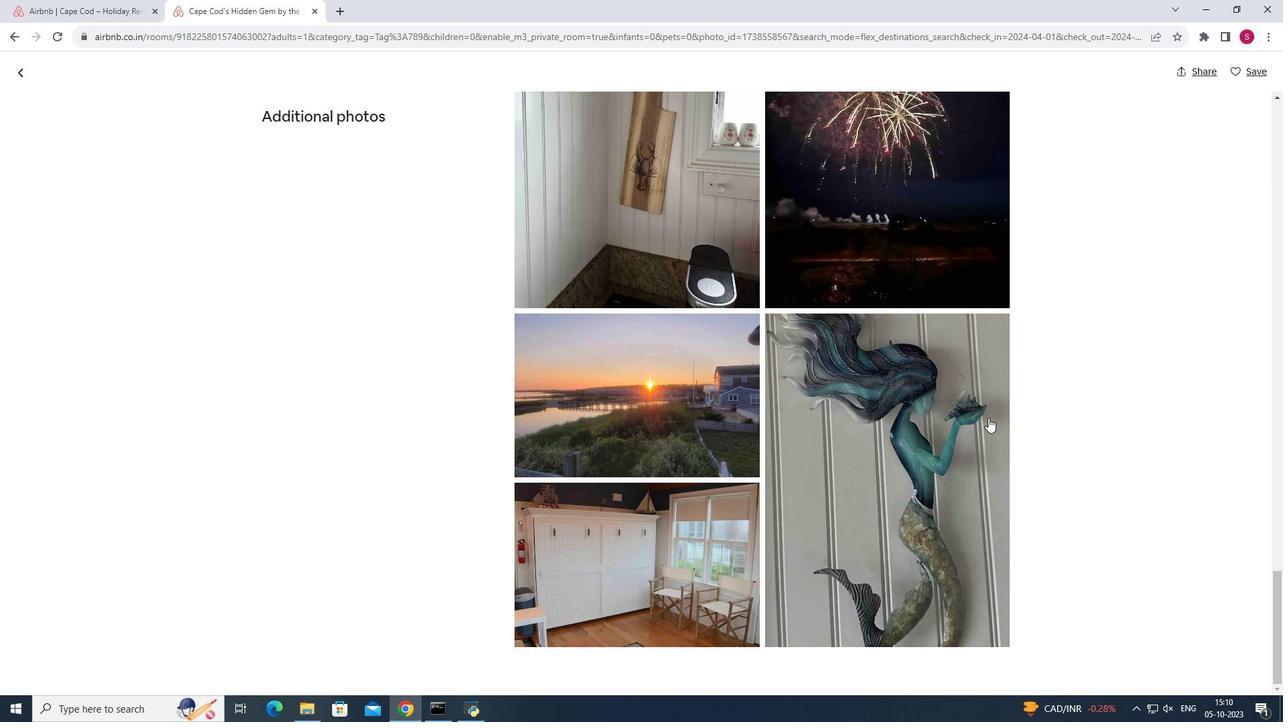 
Action: Mouse scrolled (988, 417) with delta (0, 0)
Screenshot: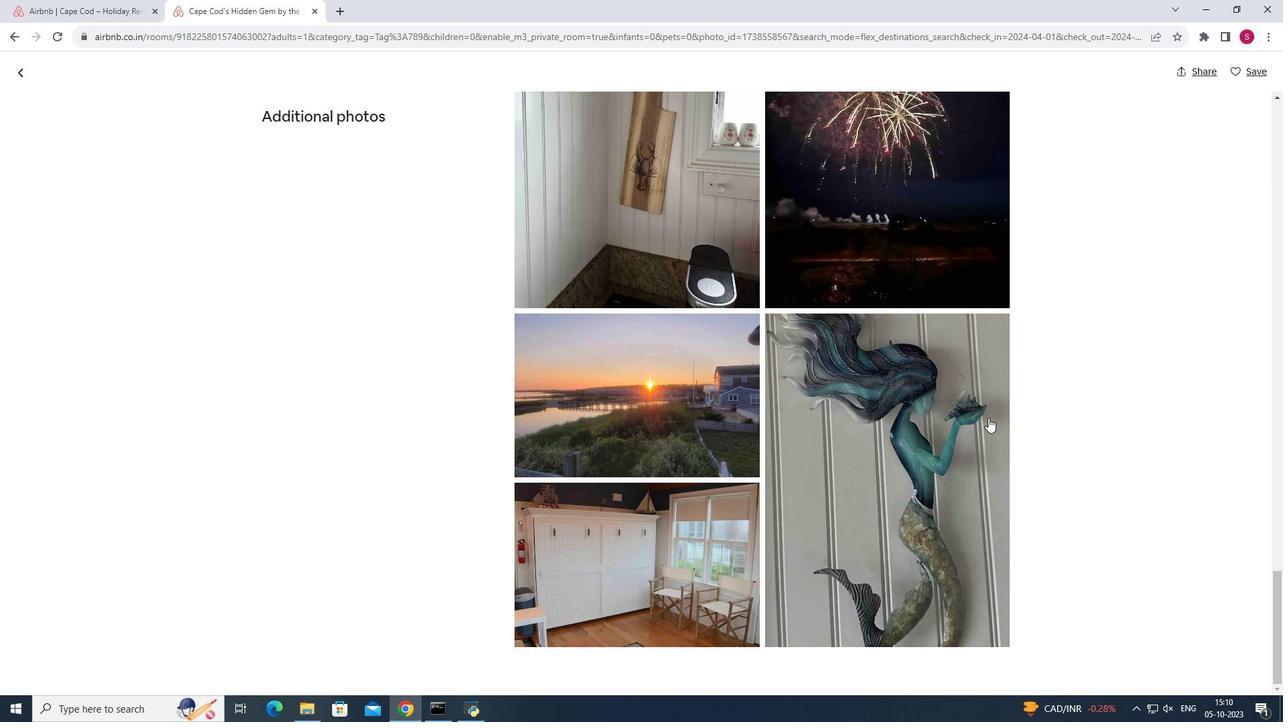 
Action: Mouse moved to (20, 70)
Screenshot: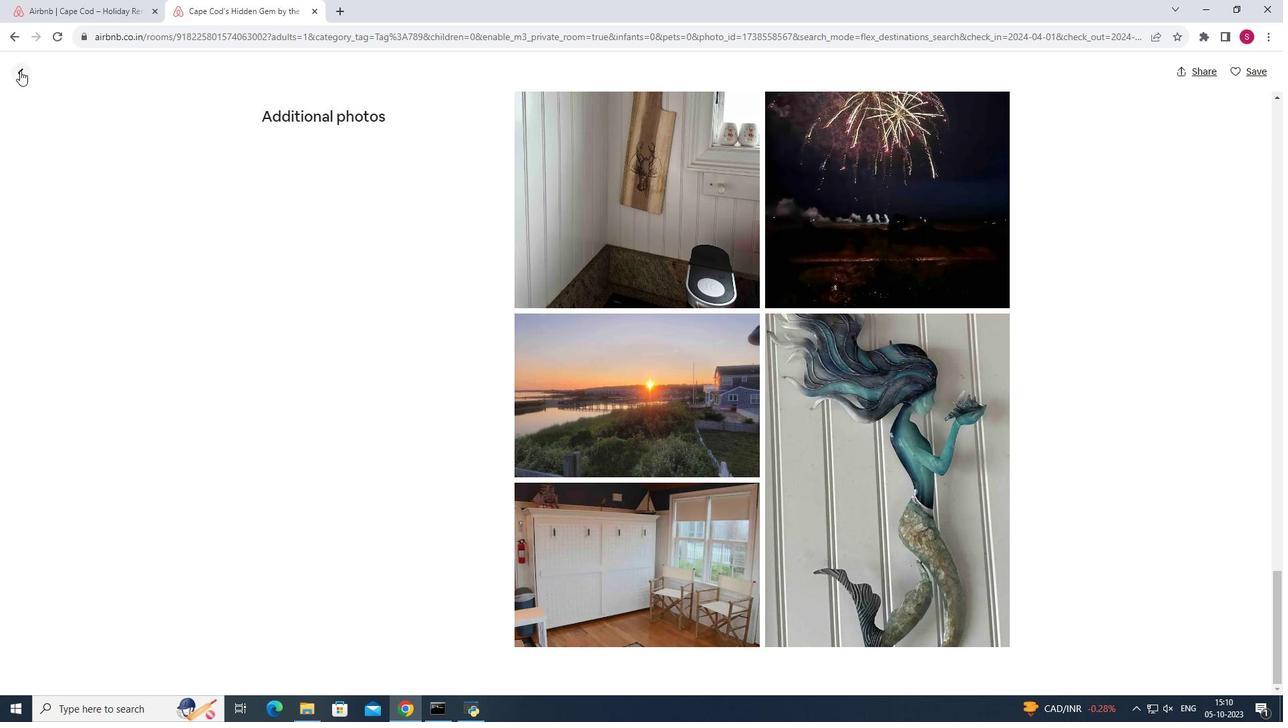 
Action: Mouse pressed left at (20, 70)
Screenshot: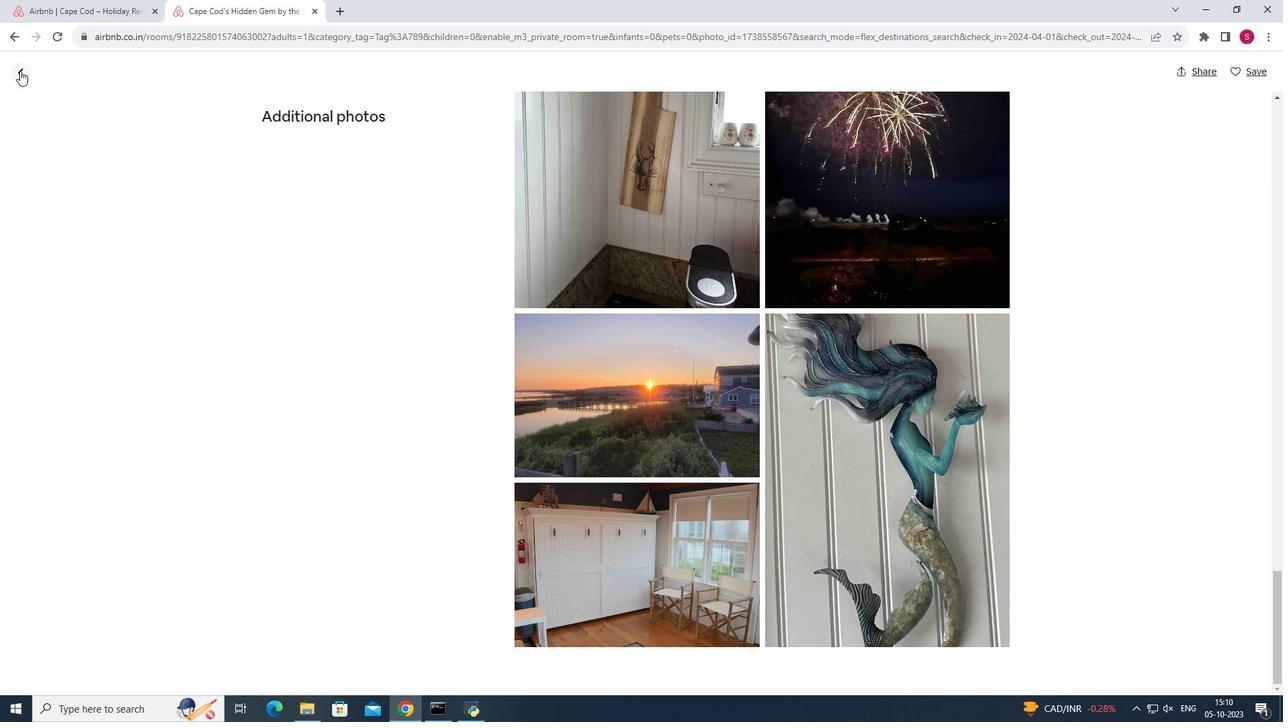 
Action: Mouse moved to (504, 327)
Screenshot: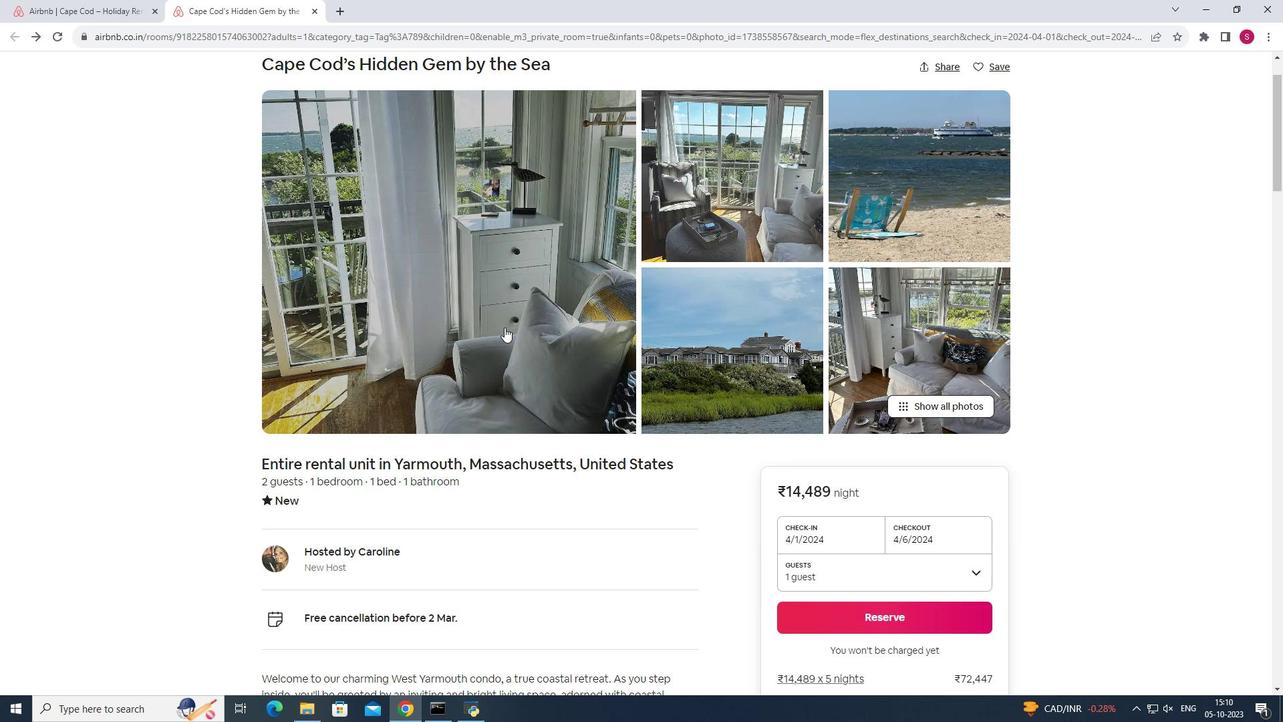 
Action: Mouse scrolled (504, 326) with delta (0, 0)
Screenshot: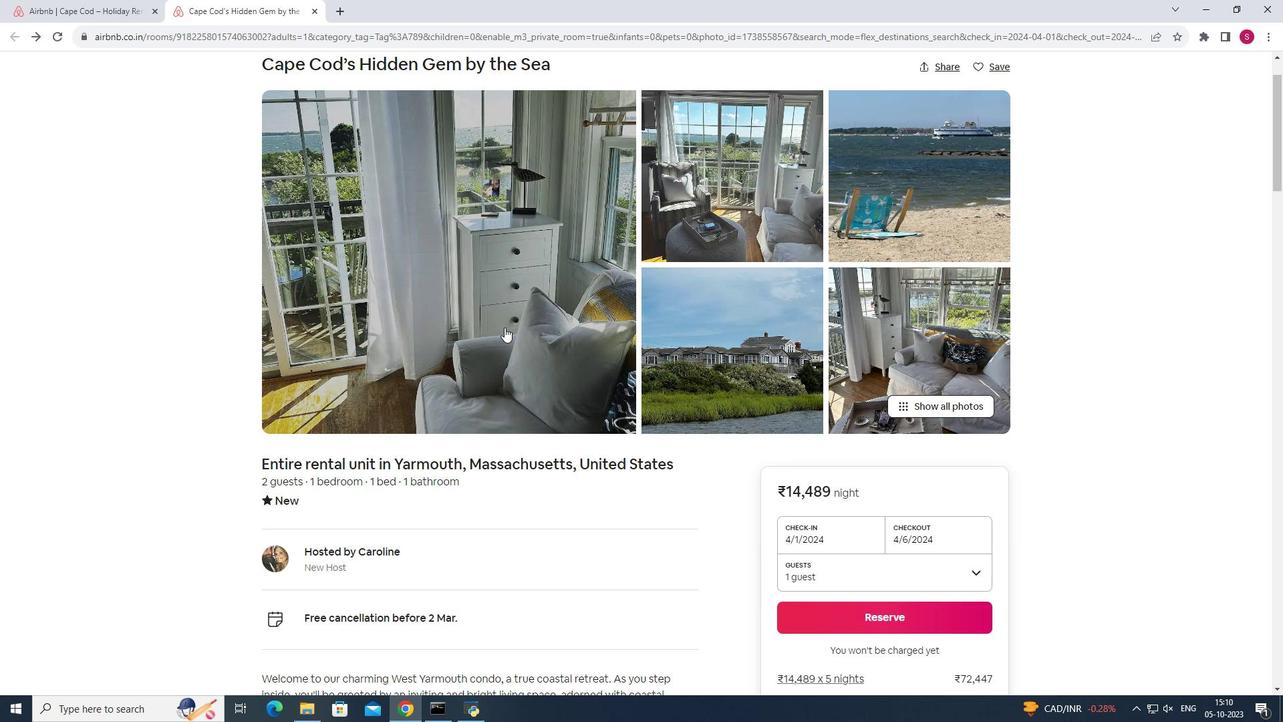
Action: Mouse scrolled (504, 326) with delta (0, 0)
Screenshot: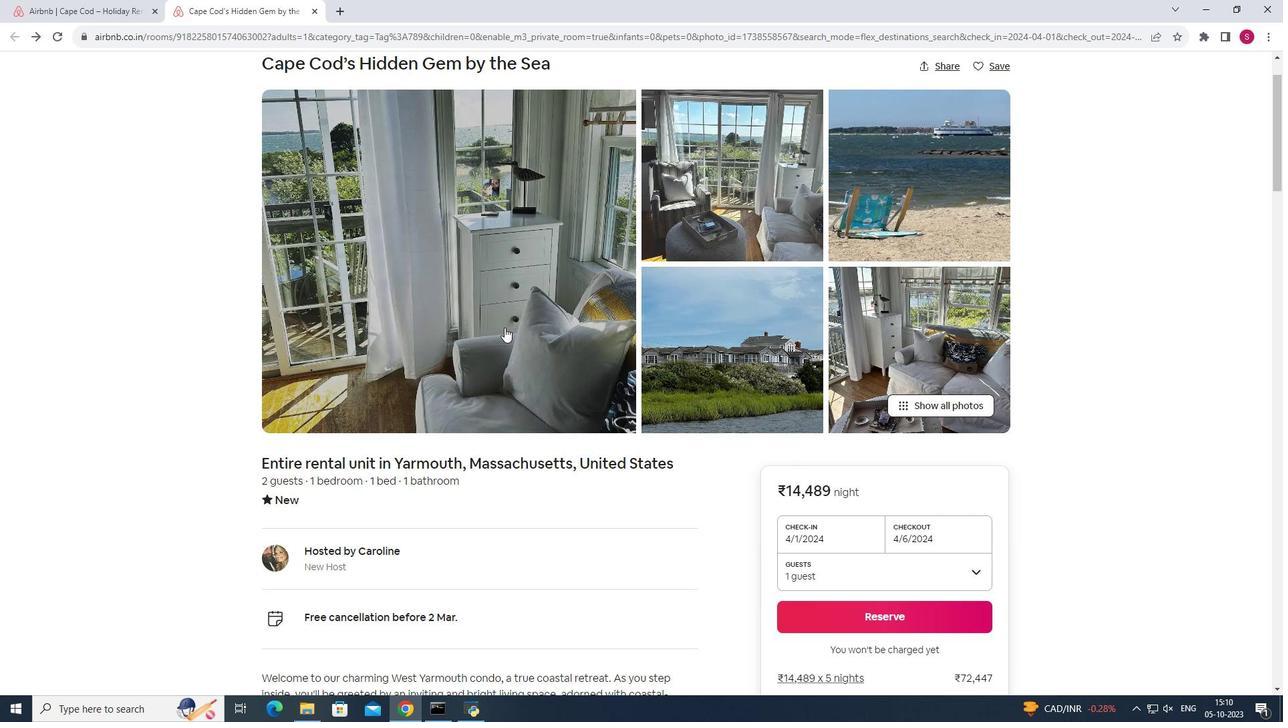 
Action: Mouse moved to (505, 327)
Screenshot: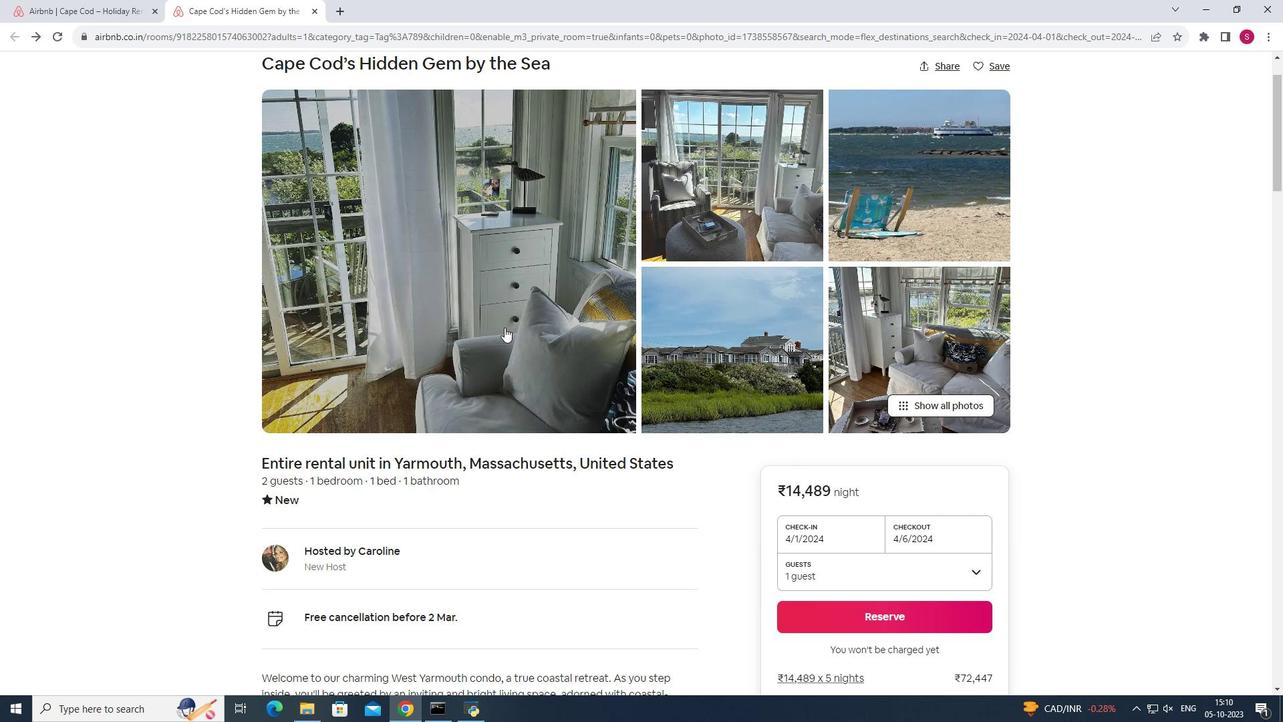 
Action: Mouse scrolled (505, 326) with delta (0, 0)
Screenshot: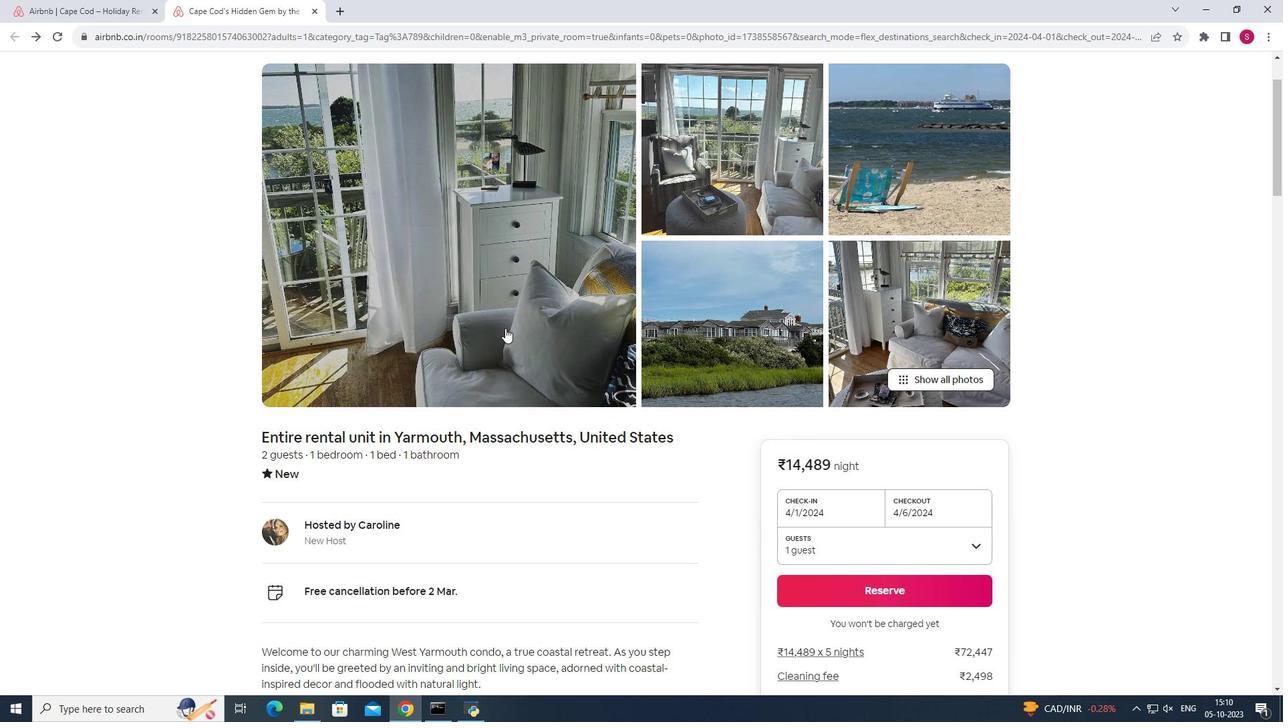 
Action: Mouse moved to (505, 328)
Screenshot: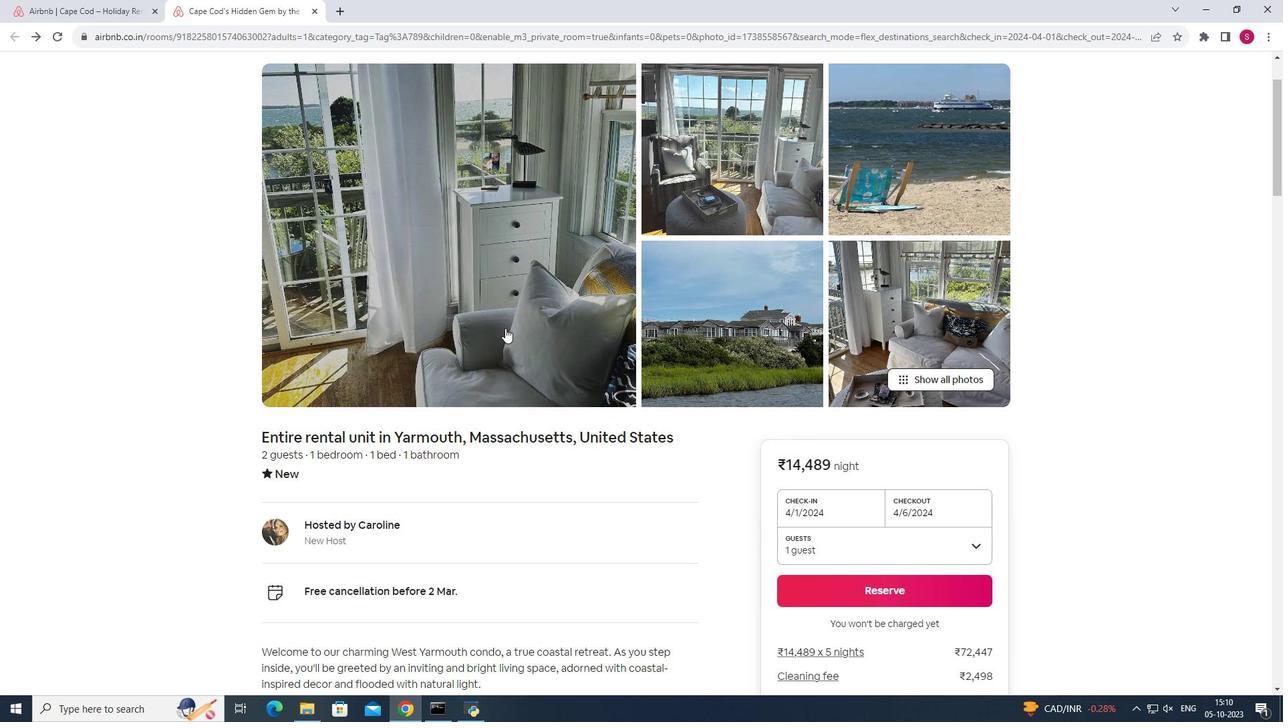 
Action: Mouse scrolled (505, 327) with delta (0, 0)
Screenshot: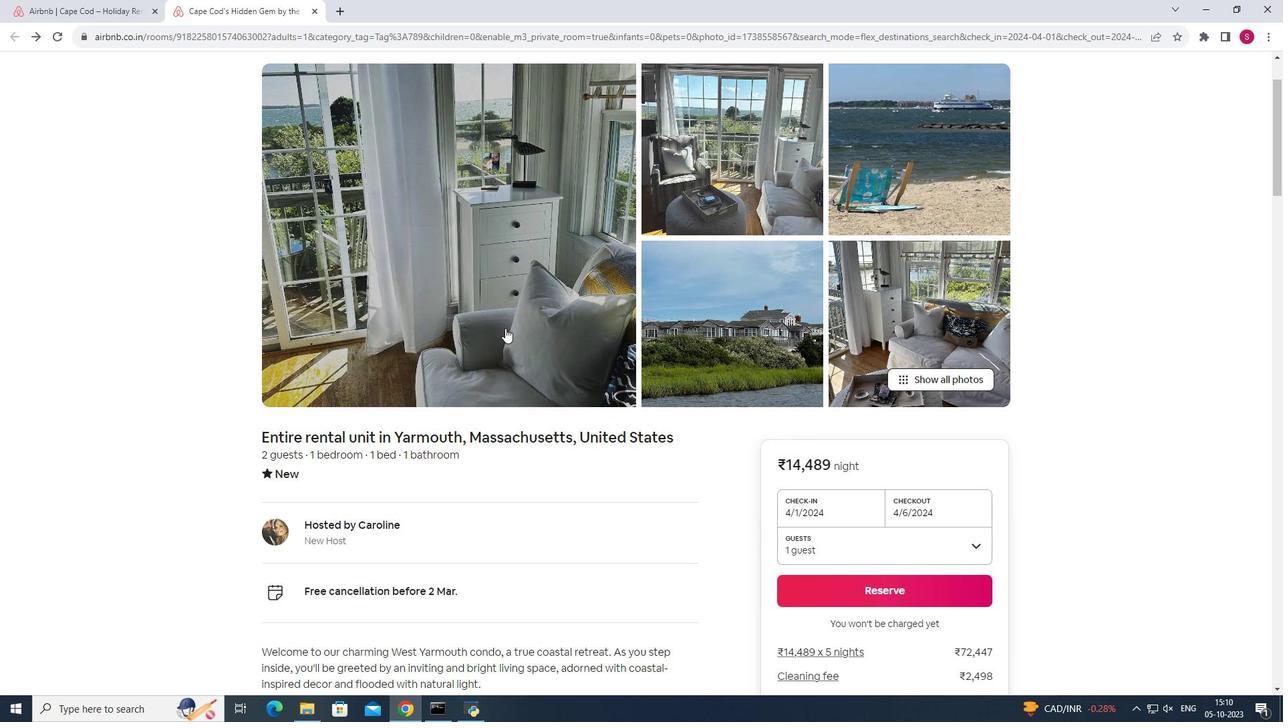 
Action: Mouse scrolled (505, 327) with delta (0, 0)
Screenshot: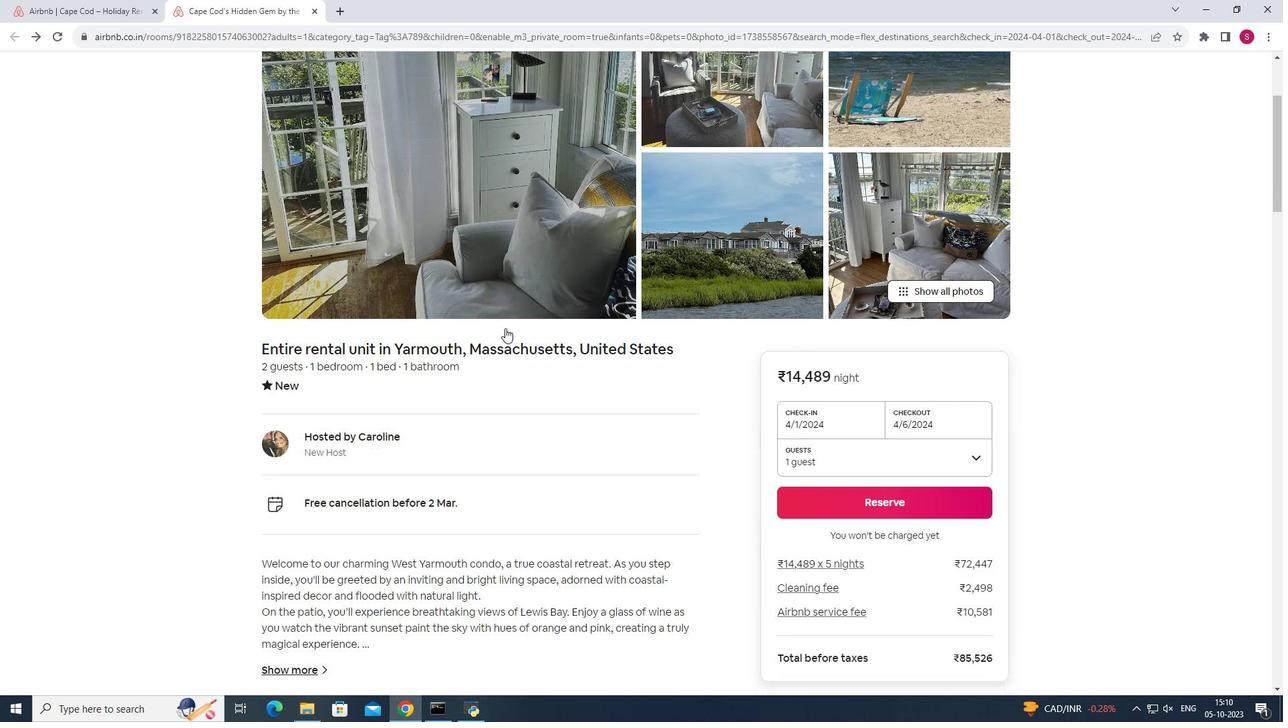 
Action: Mouse scrolled (505, 327) with delta (0, 0)
Screenshot: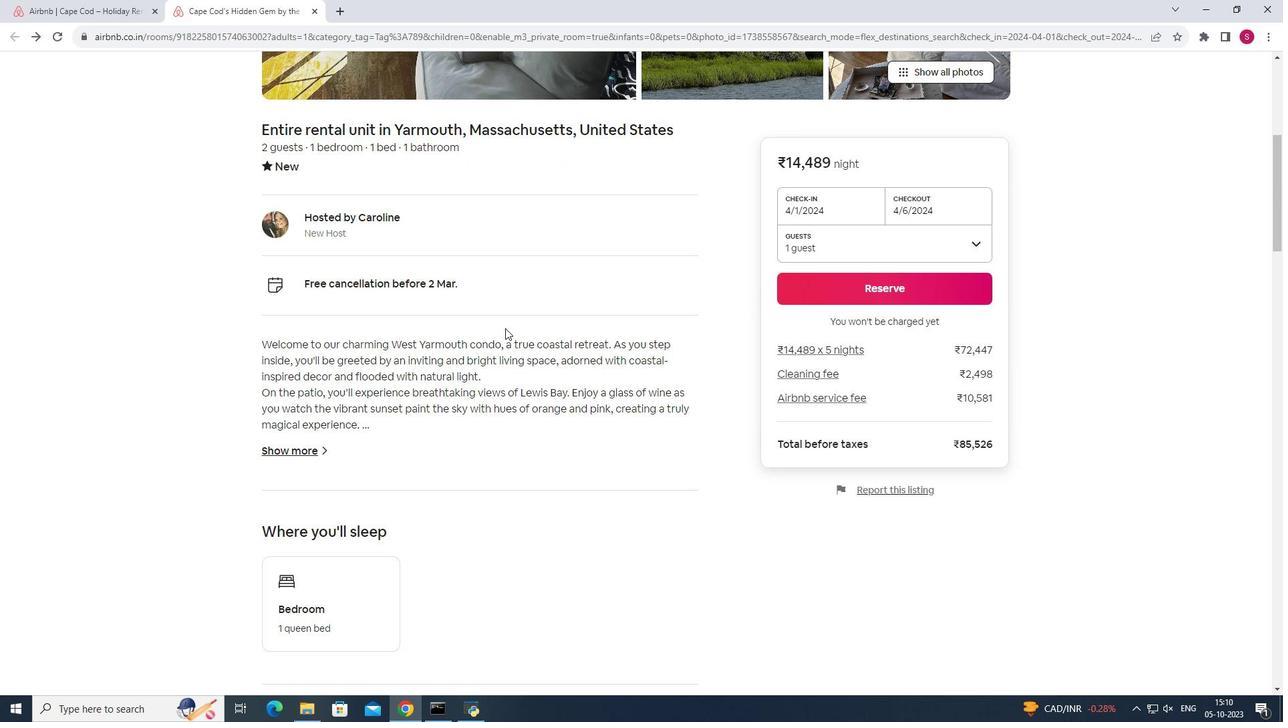 
Action: Mouse scrolled (505, 327) with delta (0, 0)
Screenshot: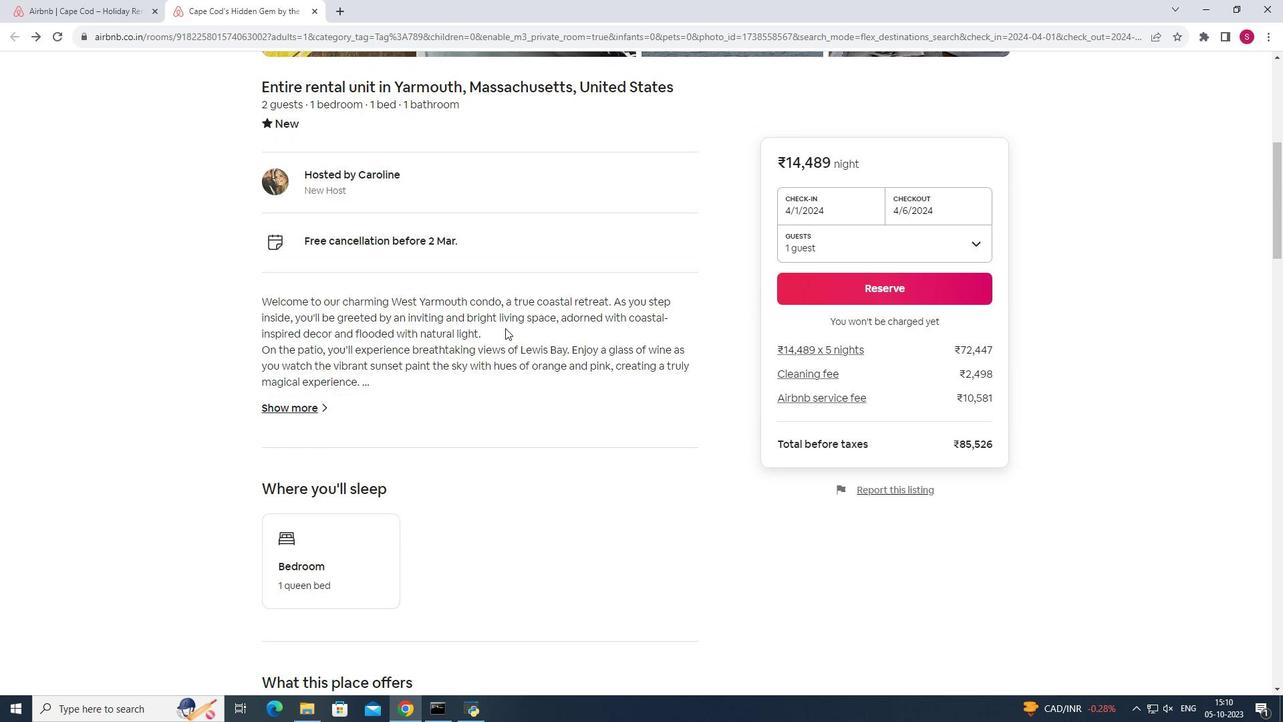 
Action: Mouse moved to (506, 328)
Screenshot: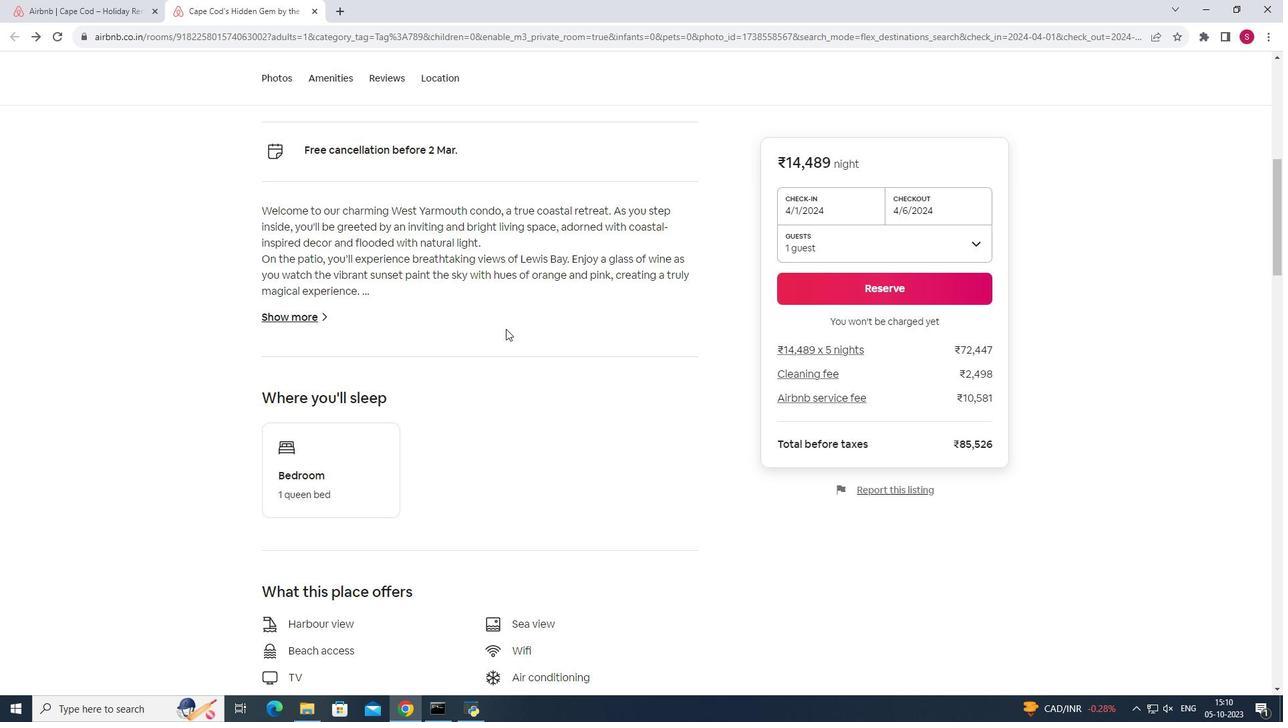 
Action: Mouse scrolled (506, 328) with delta (0, 0)
Screenshot: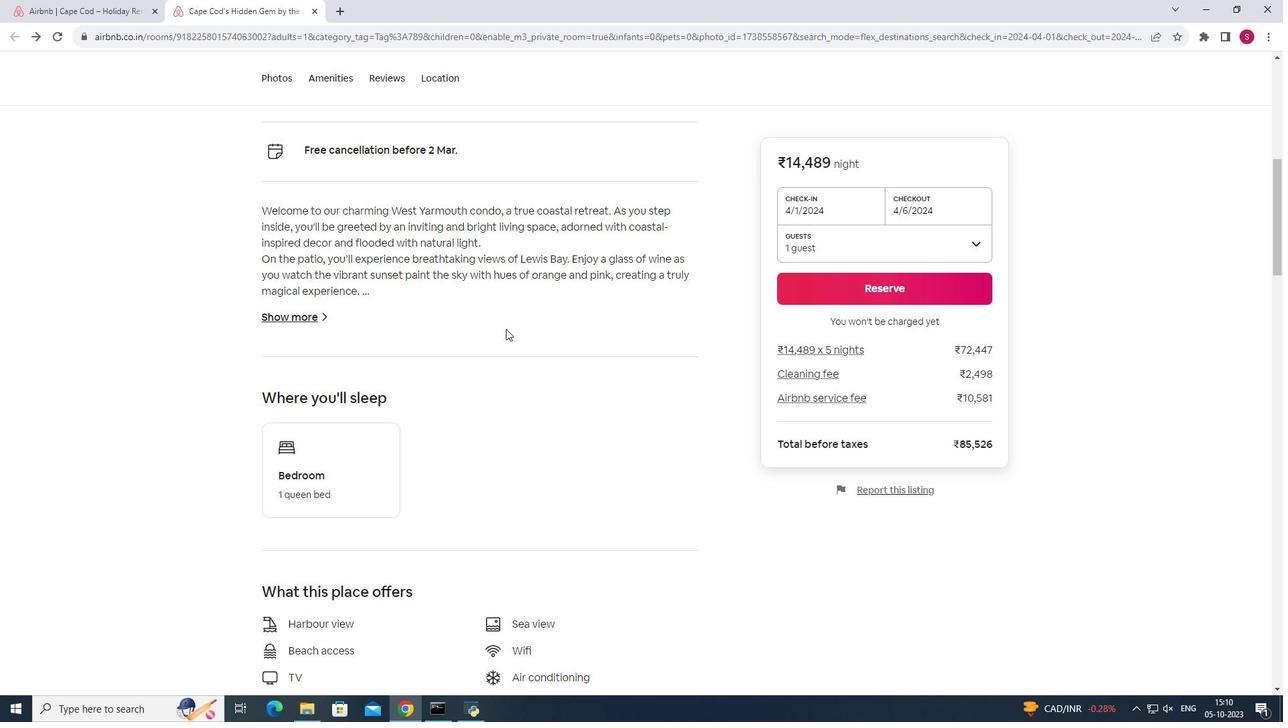 
Action: Mouse scrolled (506, 328) with delta (0, 0)
Screenshot: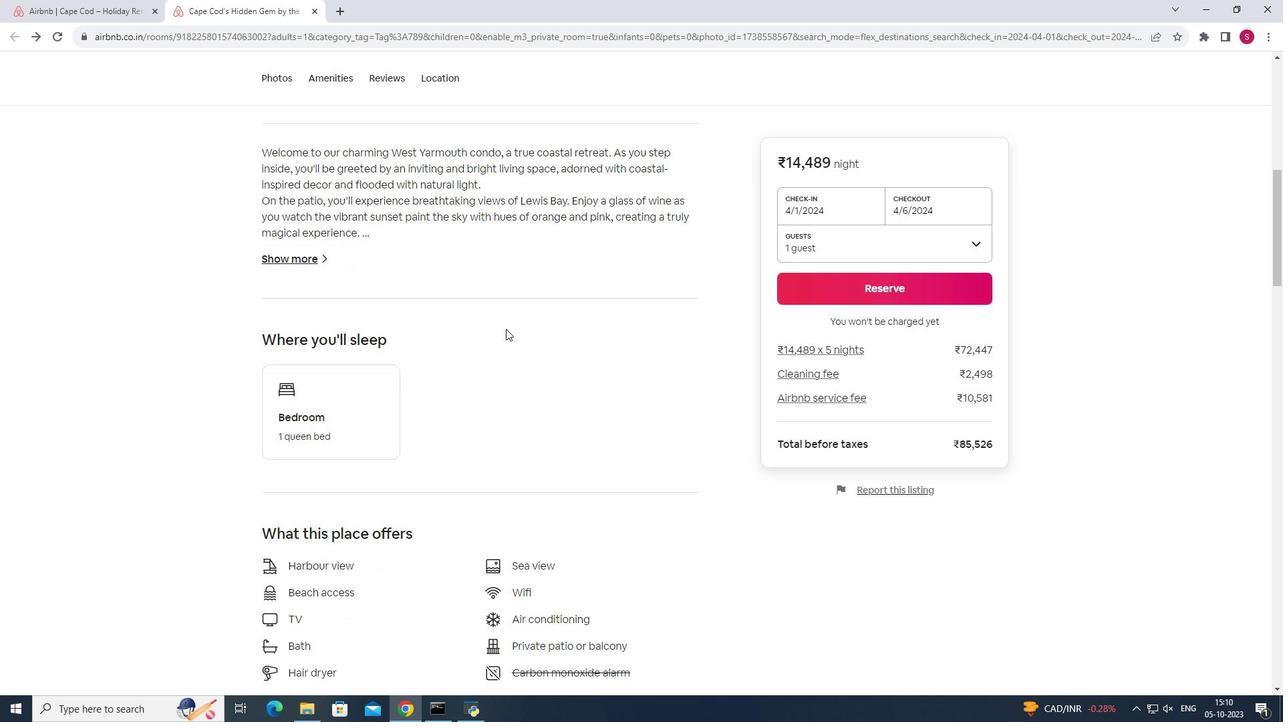 
Action: Mouse scrolled (506, 328) with delta (0, 0)
Screenshot: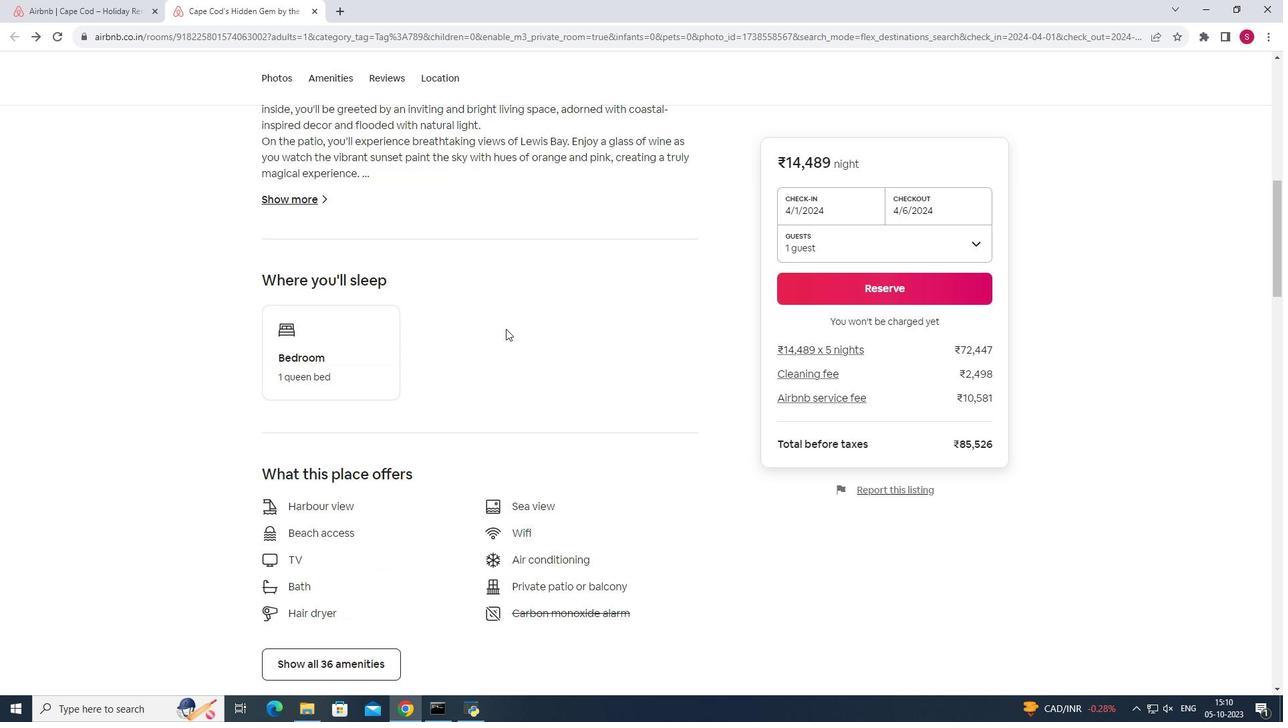 
Action: Mouse scrolled (506, 328) with delta (0, 0)
Screenshot: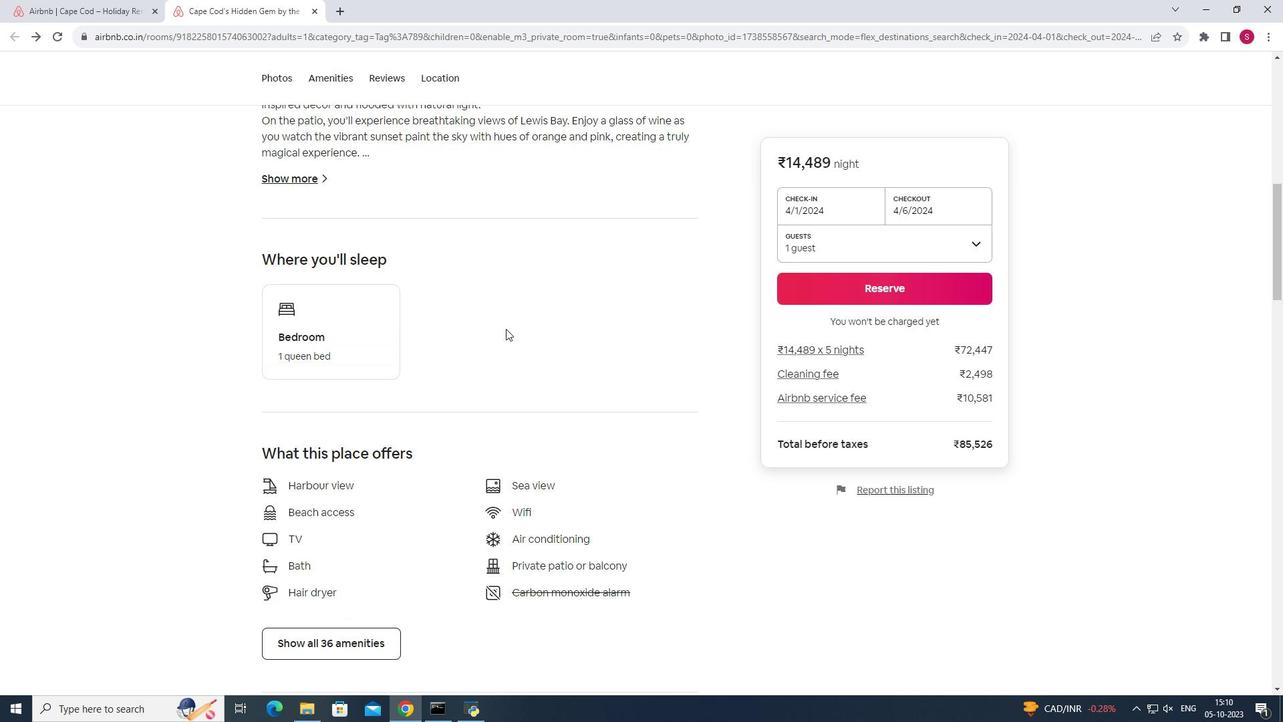 
Action: Mouse scrolled (506, 328) with delta (0, 0)
Screenshot: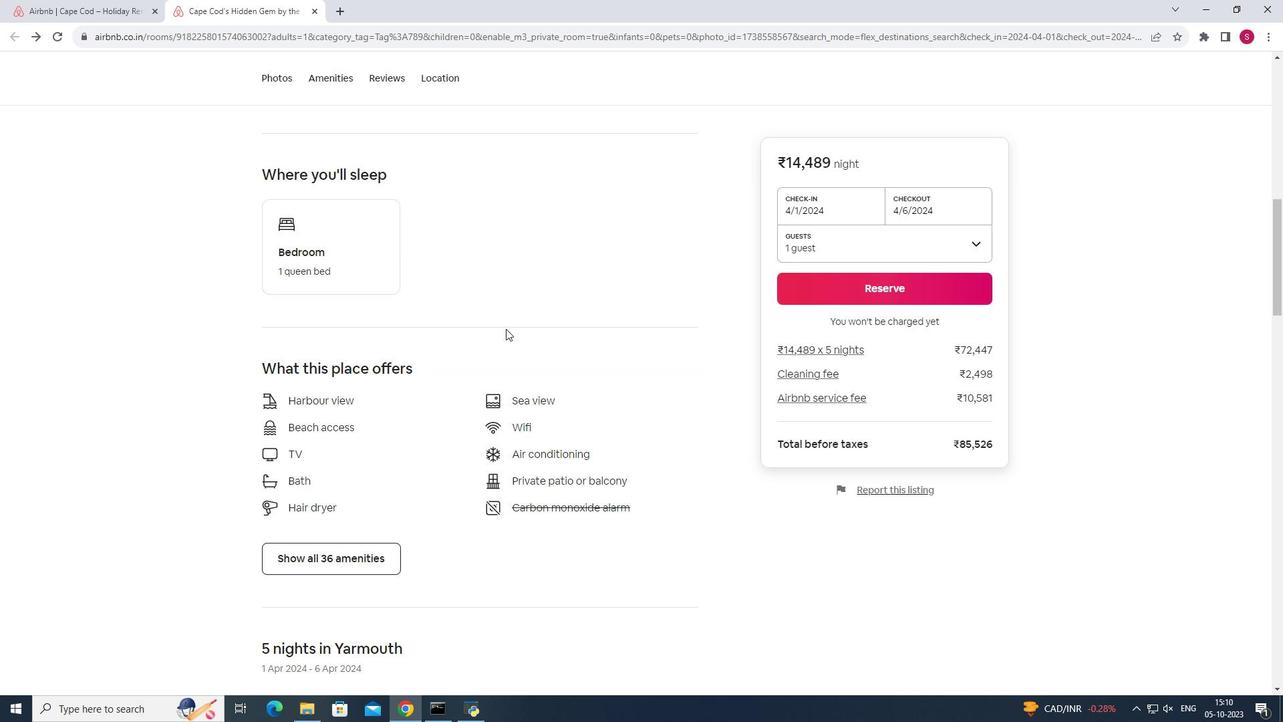
Action: Mouse moved to (364, 447)
Screenshot: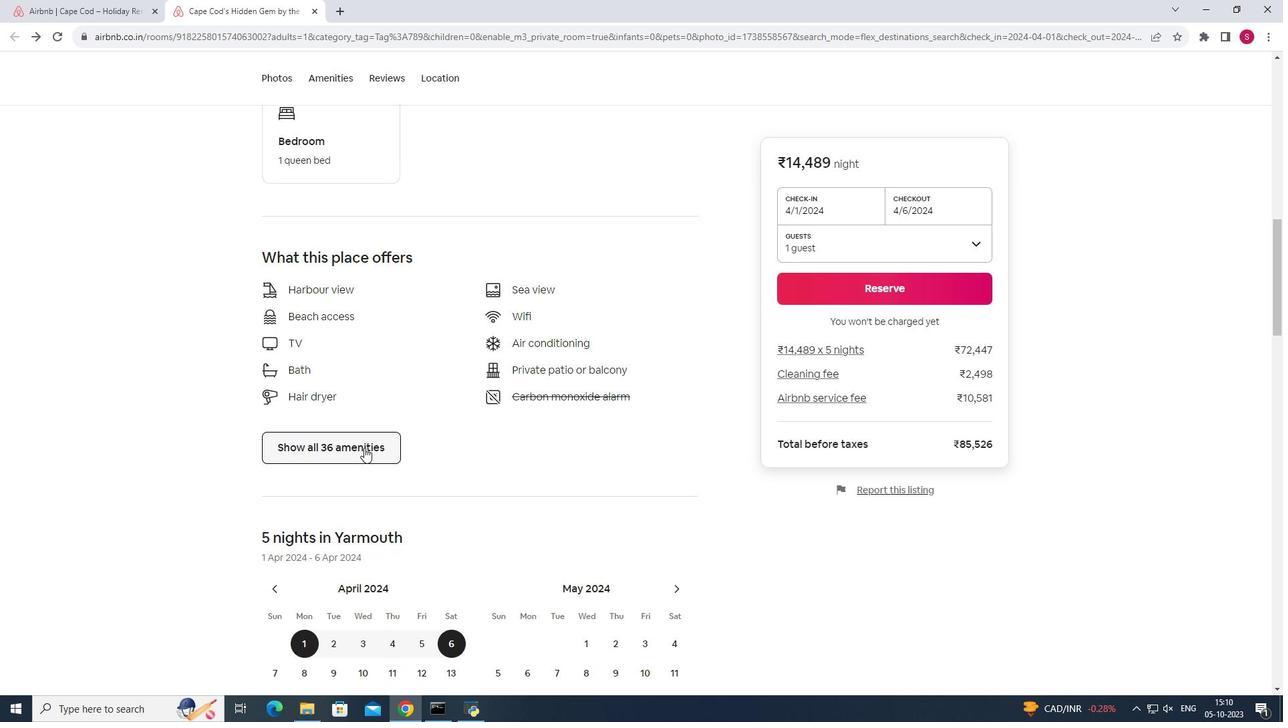 
Action: Mouse pressed left at (364, 447)
Screenshot: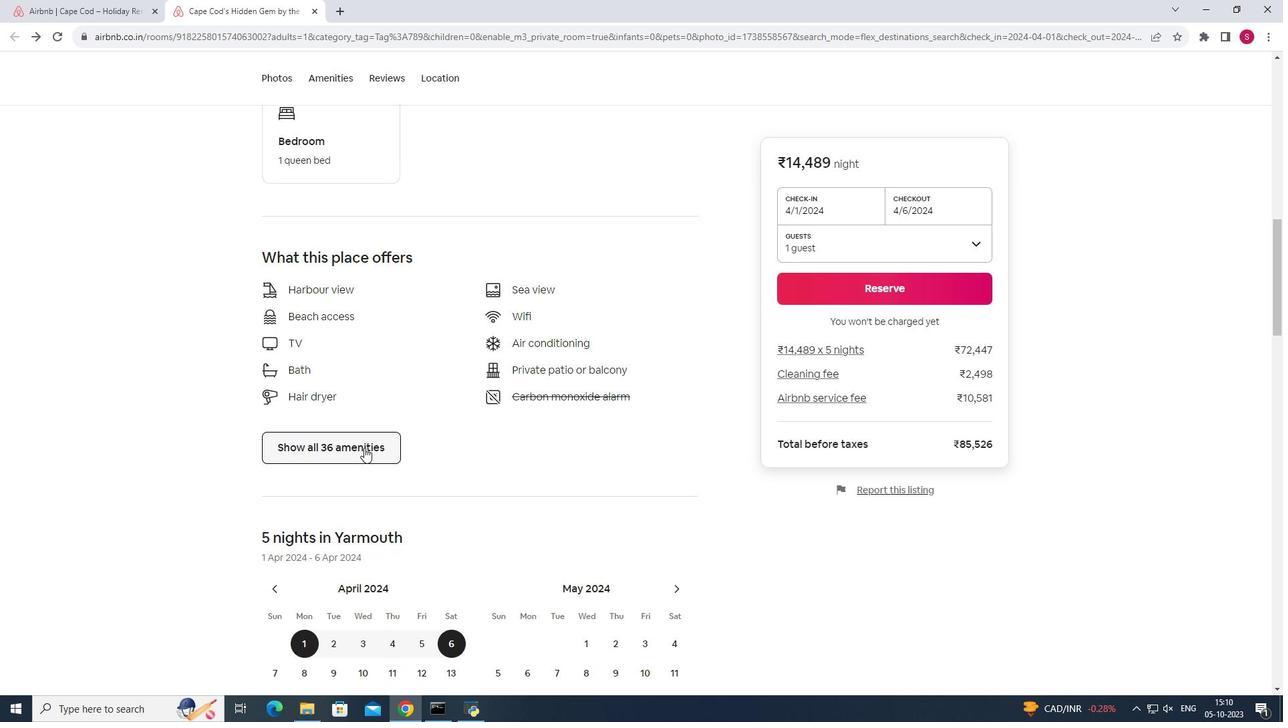 
Action: Mouse moved to (637, 317)
Screenshot: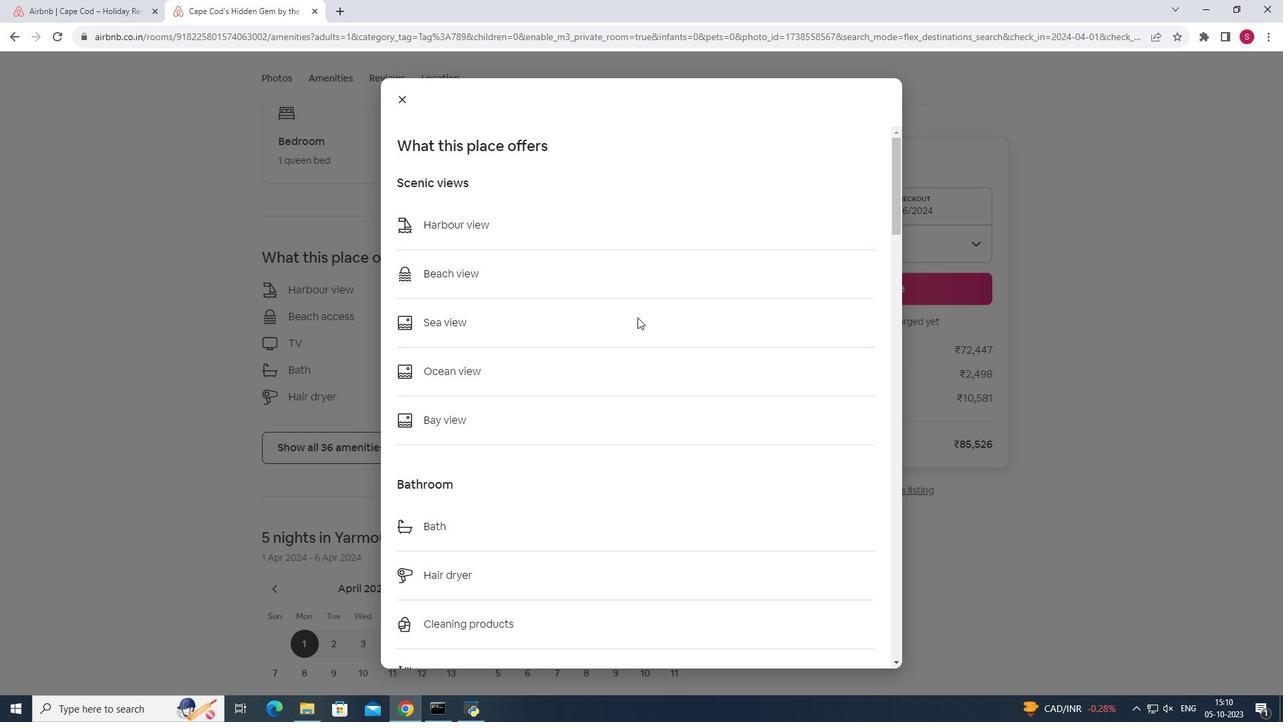 
Action: Mouse scrolled (637, 316) with delta (0, 0)
Screenshot: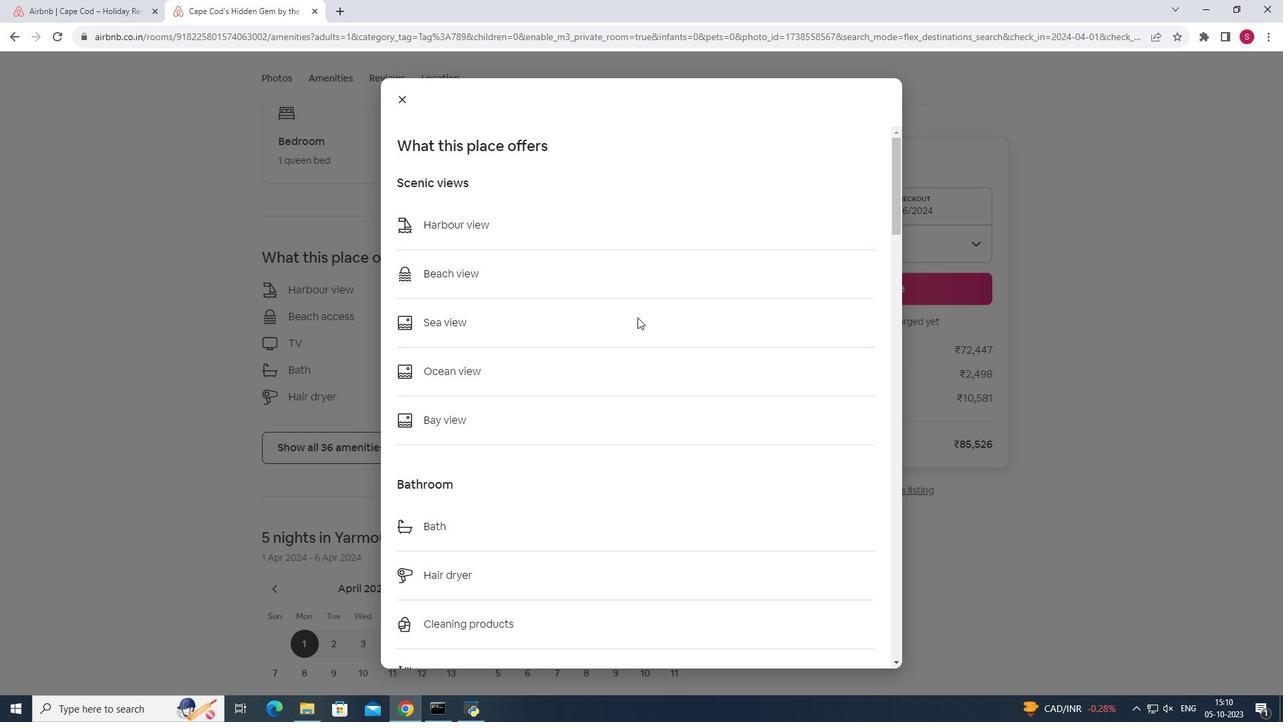 
Action: Mouse moved to (639, 318)
Screenshot: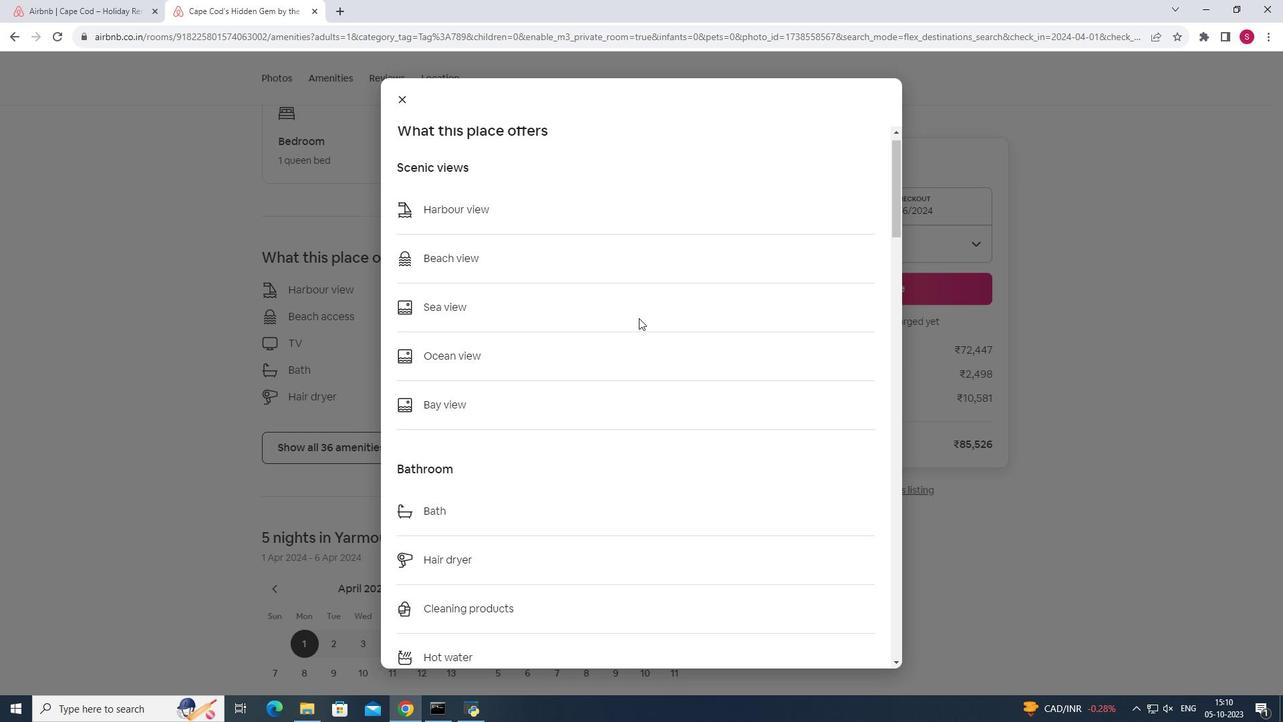 
Action: Mouse scrolled (639, 317) with delta (0, 0)
Screenshot: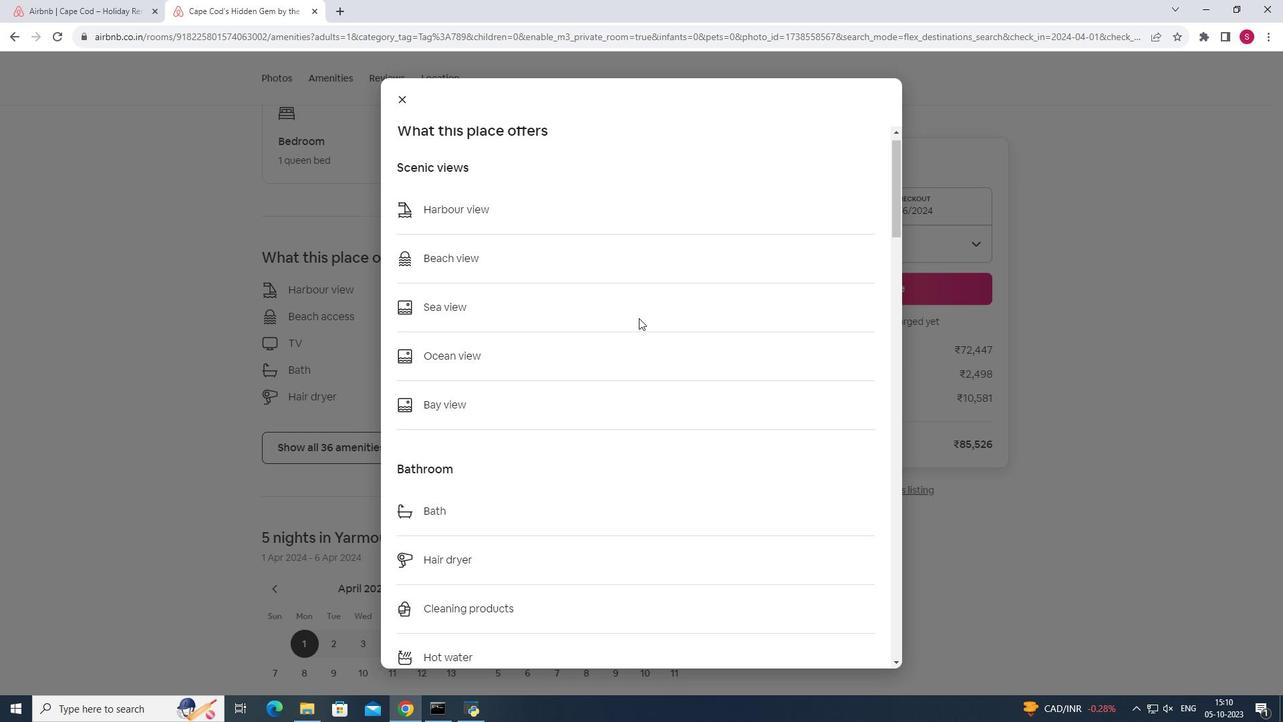
Action: Mouse moved to (643, 319)
Screenshot: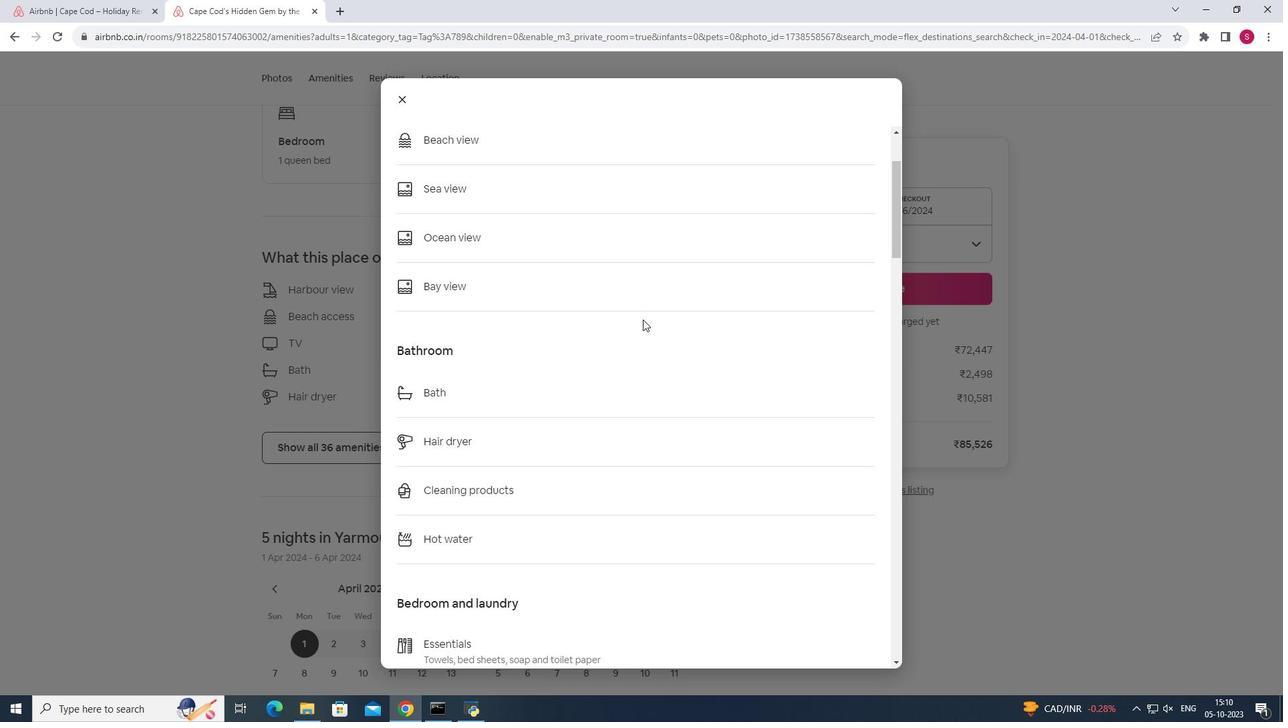
Action: Mouse scrolled (643, 318) with delta (0, 0)
Screenshot: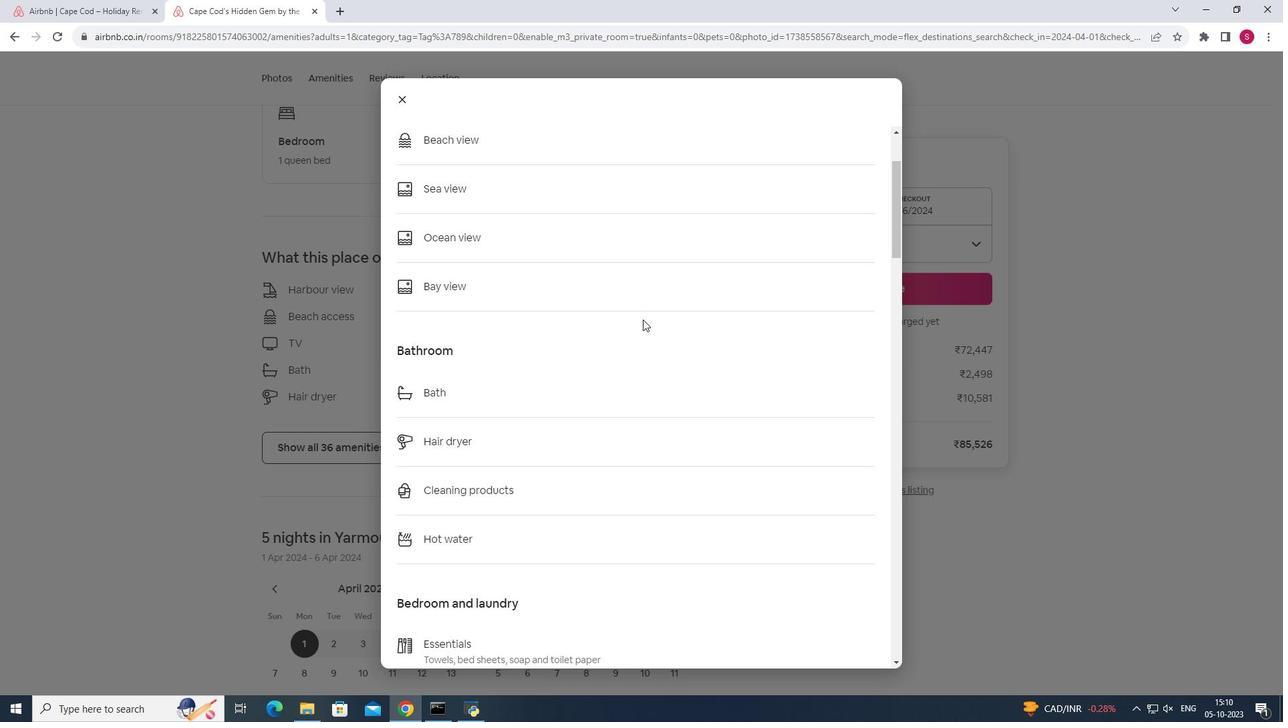
Action: Mouse scrolled (643, 318) with delta (0, 0)
Screenshot: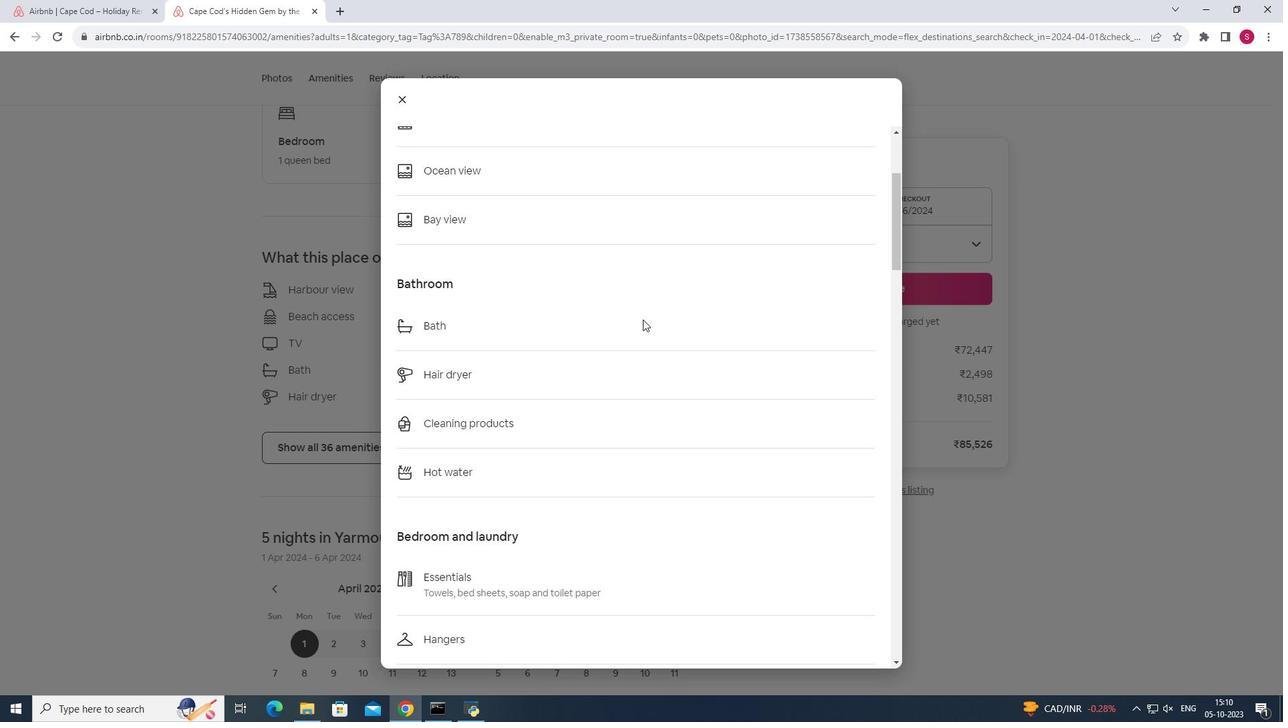 
Action: Mouse scrolled (643, 318) with delta (0, 0)
Screenshot: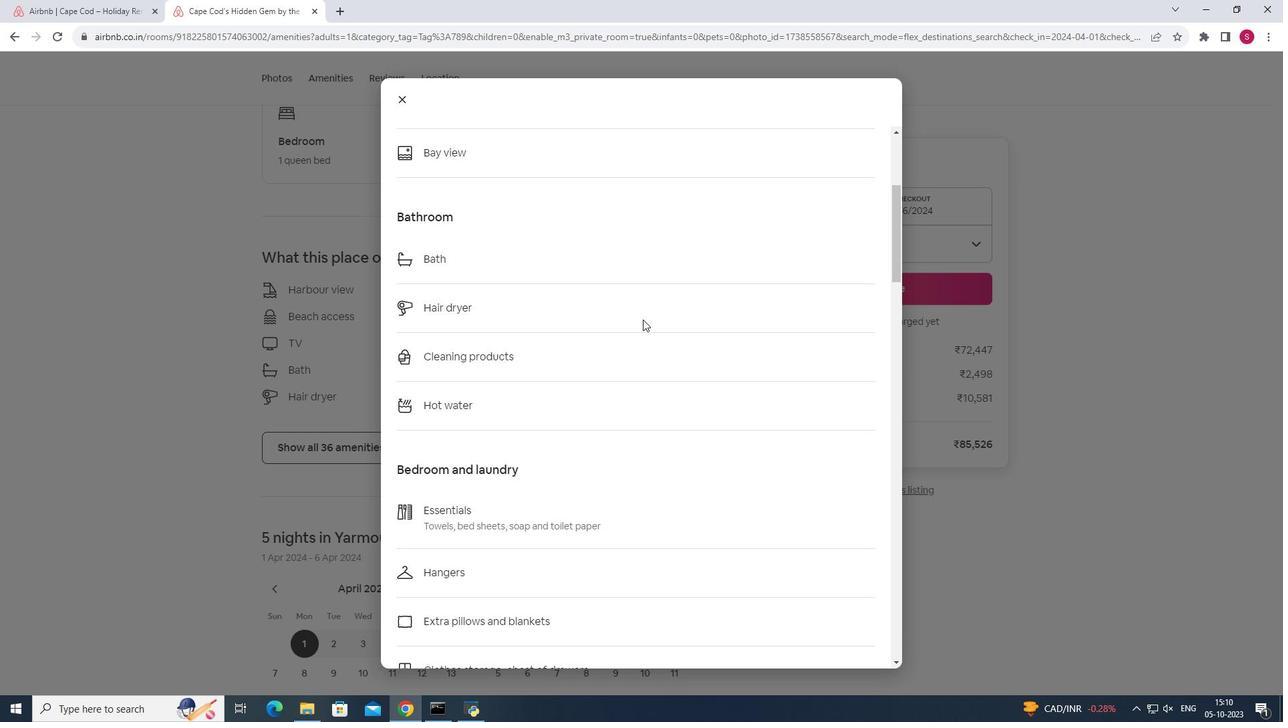 
Action: Mouse scrolled (643, 318) with delta (0, 0)
Screenshot: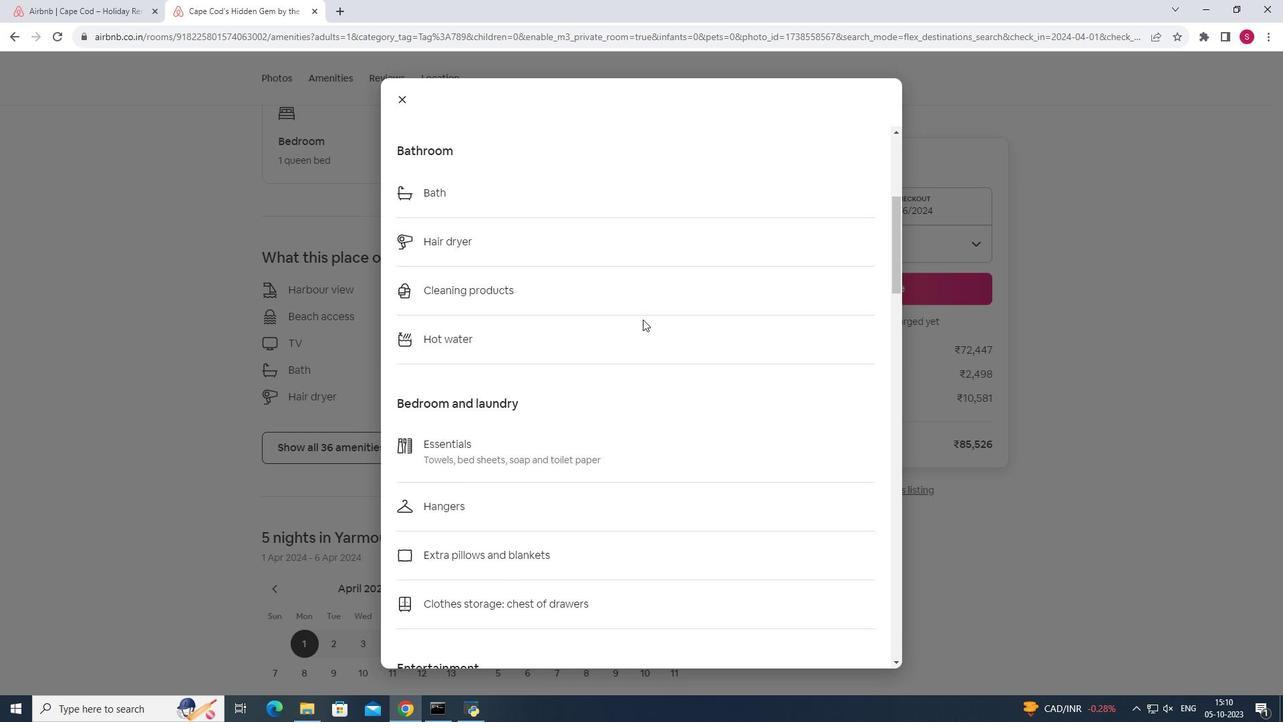 
Action: Mouse scrolled (643, 318) with delta (0, 0)
Screenshot: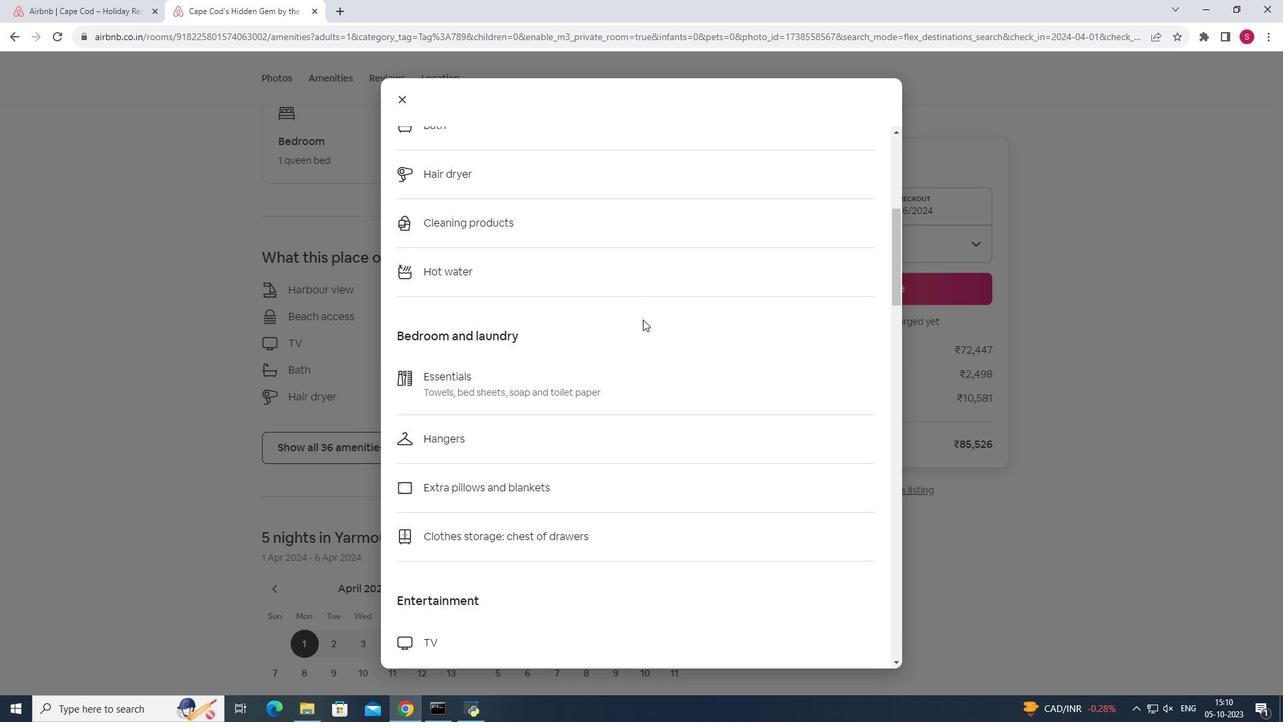 
Action: Mouse scrolled (643, 318) with delta (0, 0)
Screenshot: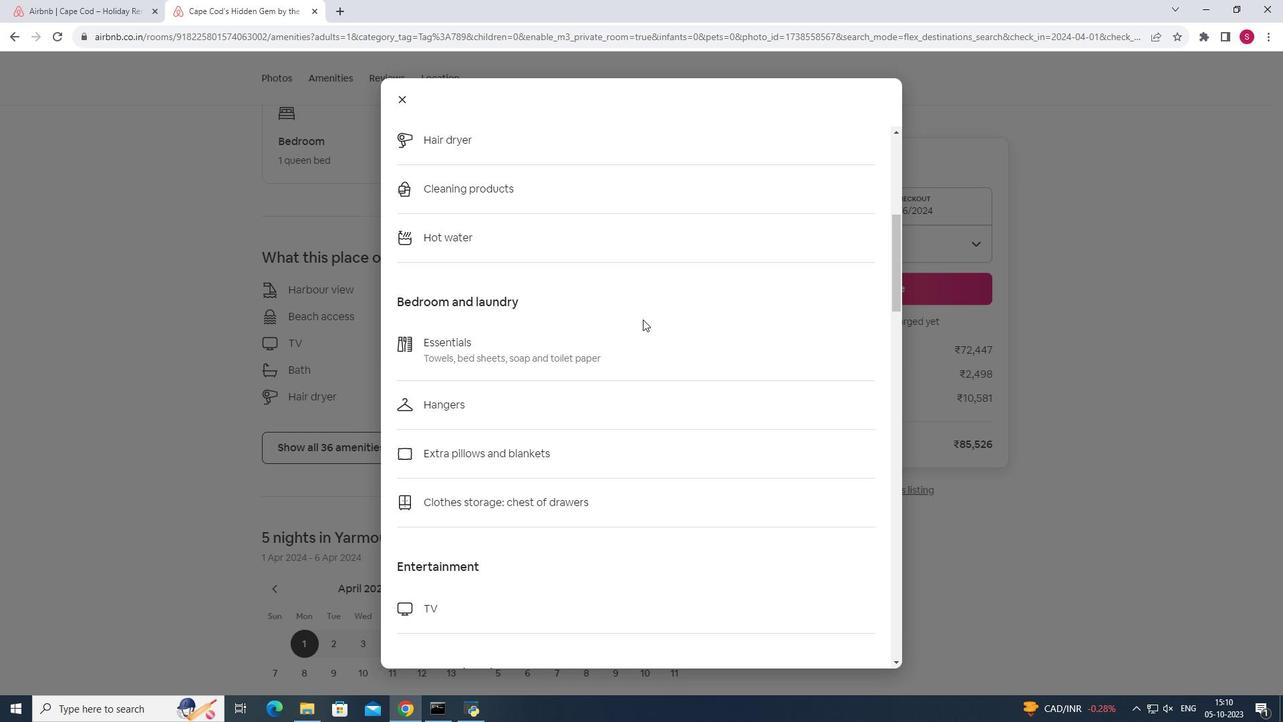 
Action: Mouse scrolled (643, 318) with delta (0, 0)
Screenshot: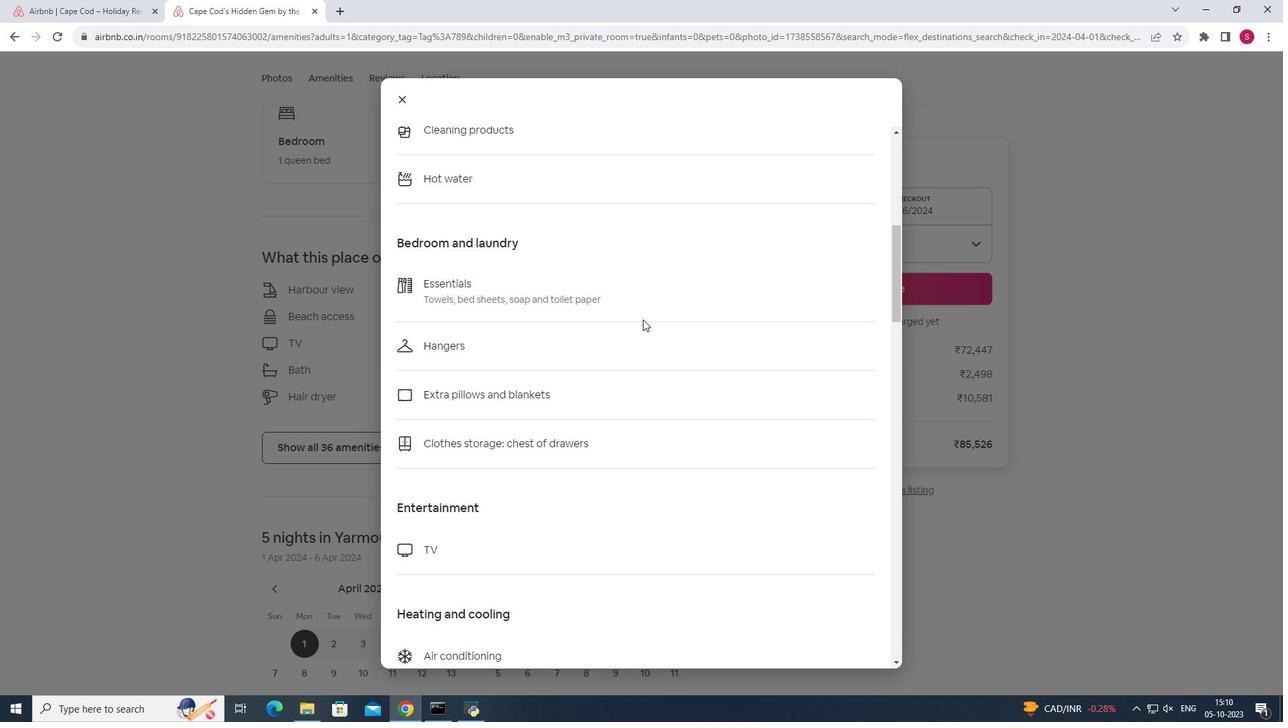 
Action: Mouse scrolled (643, 318) with delta (0, 0)
Screenshot: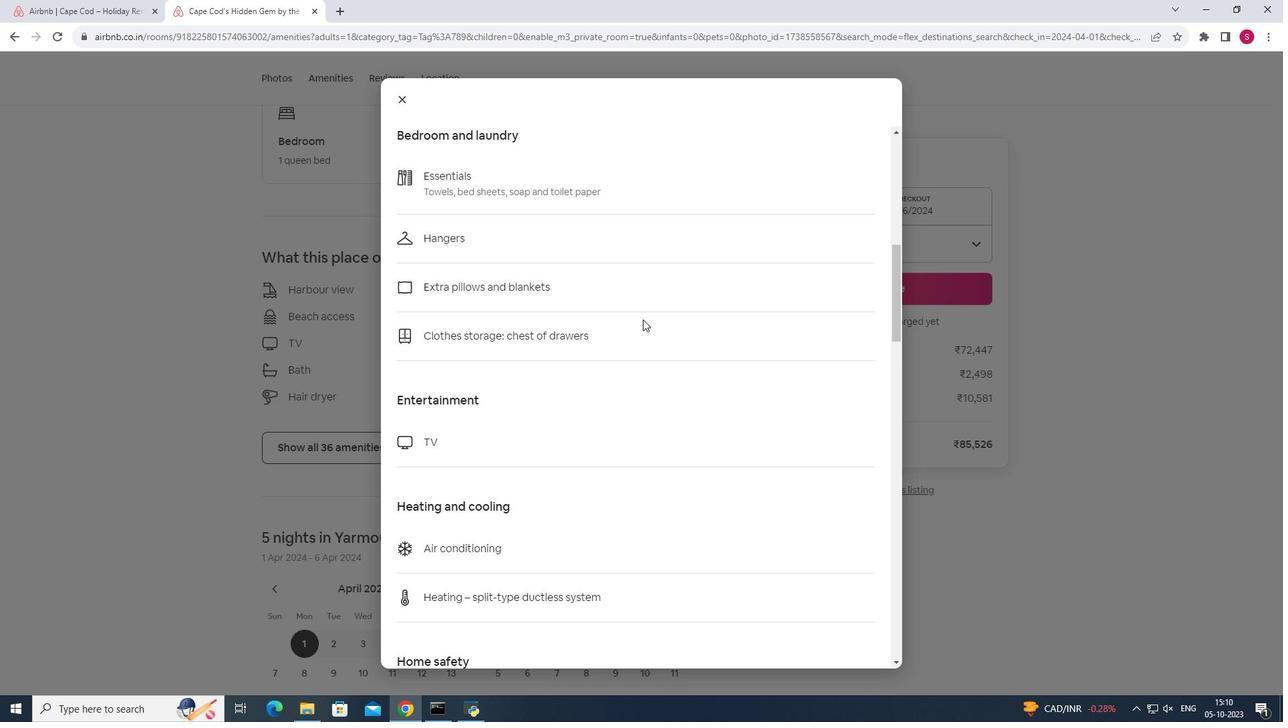 
Action: Mouse scrolled (643, 318) with delta (0, 0)
Screenshot: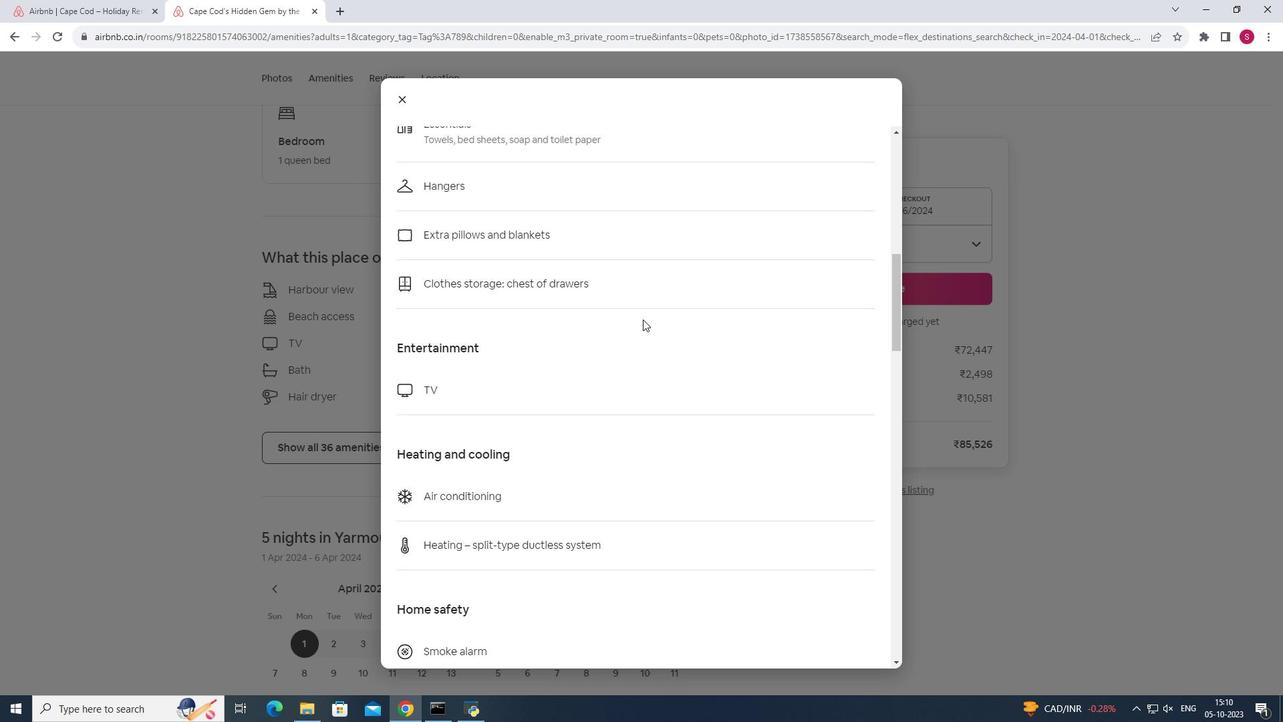
Action: Mouse scrolled (643, 318) with delta (0, 0)
Screenshot: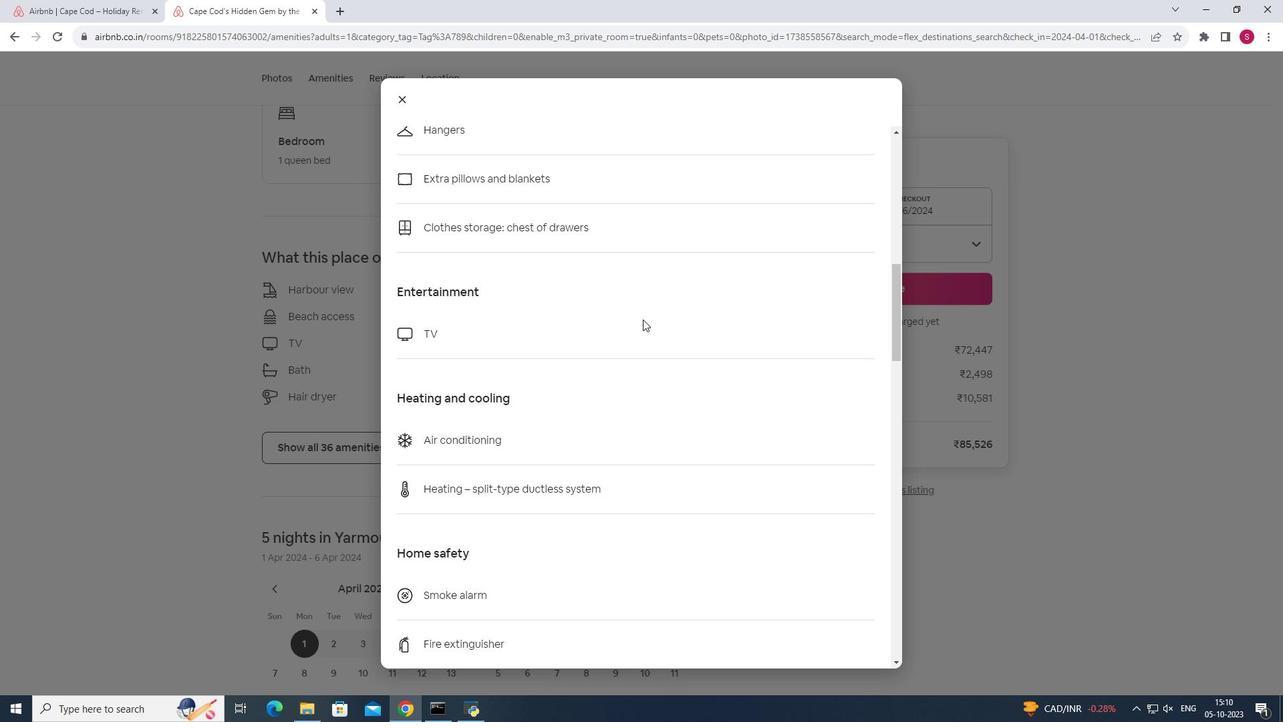 
Action: Mouse scrolled (643, 318) with delta (0, 0)
Screenshot: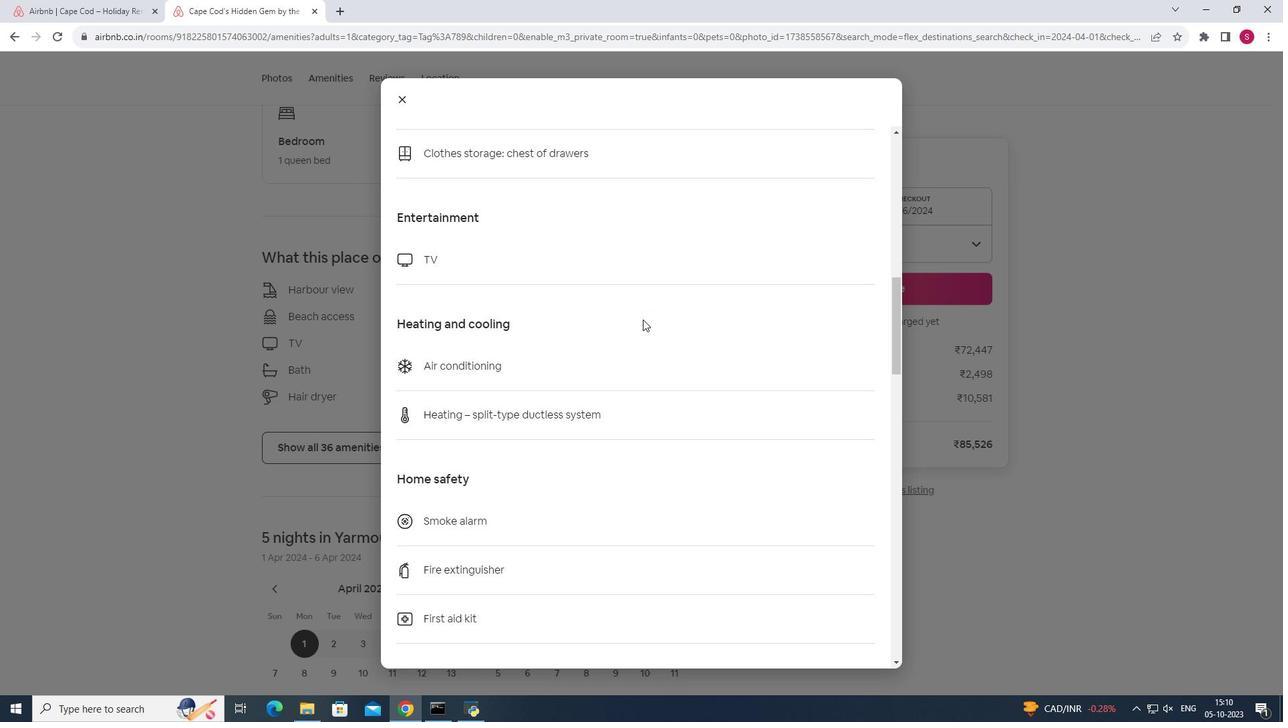 
Action: Mouse scrolled (643, 318) with delta (0, 0)
Screenshot: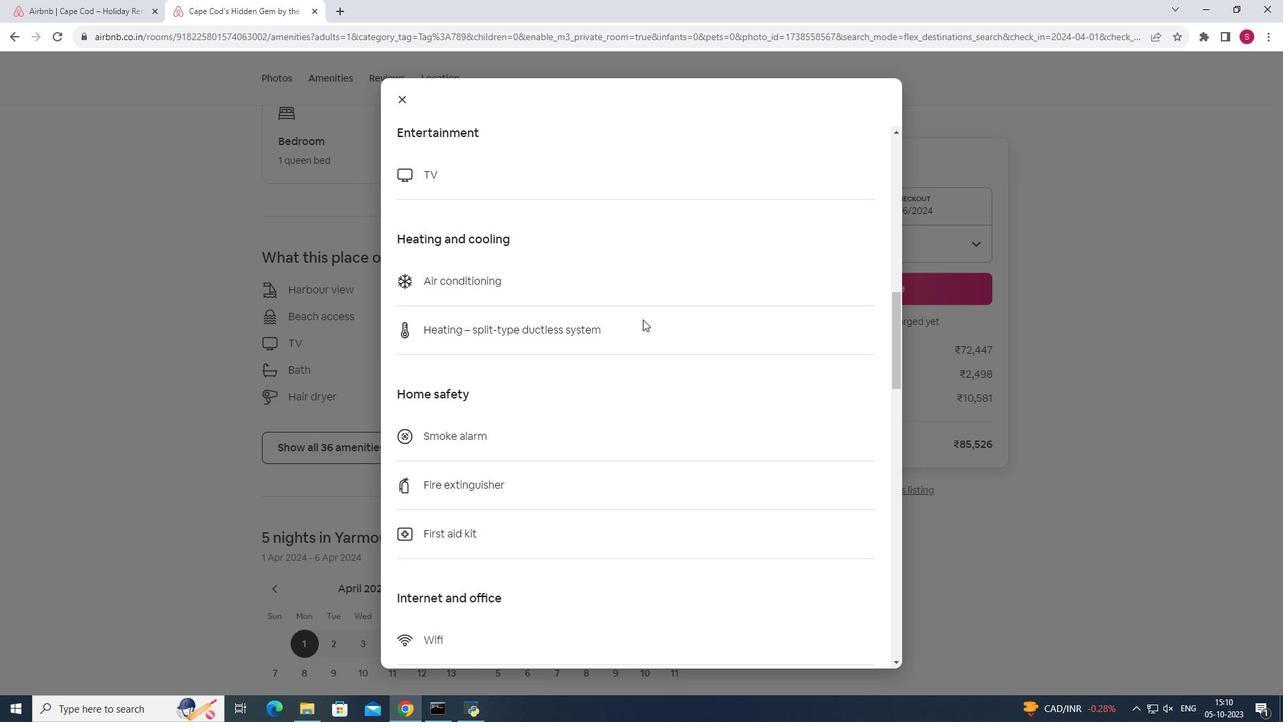 
Action: Mouse scrolled (643, 318) with delta (0, 0)
Screenshot: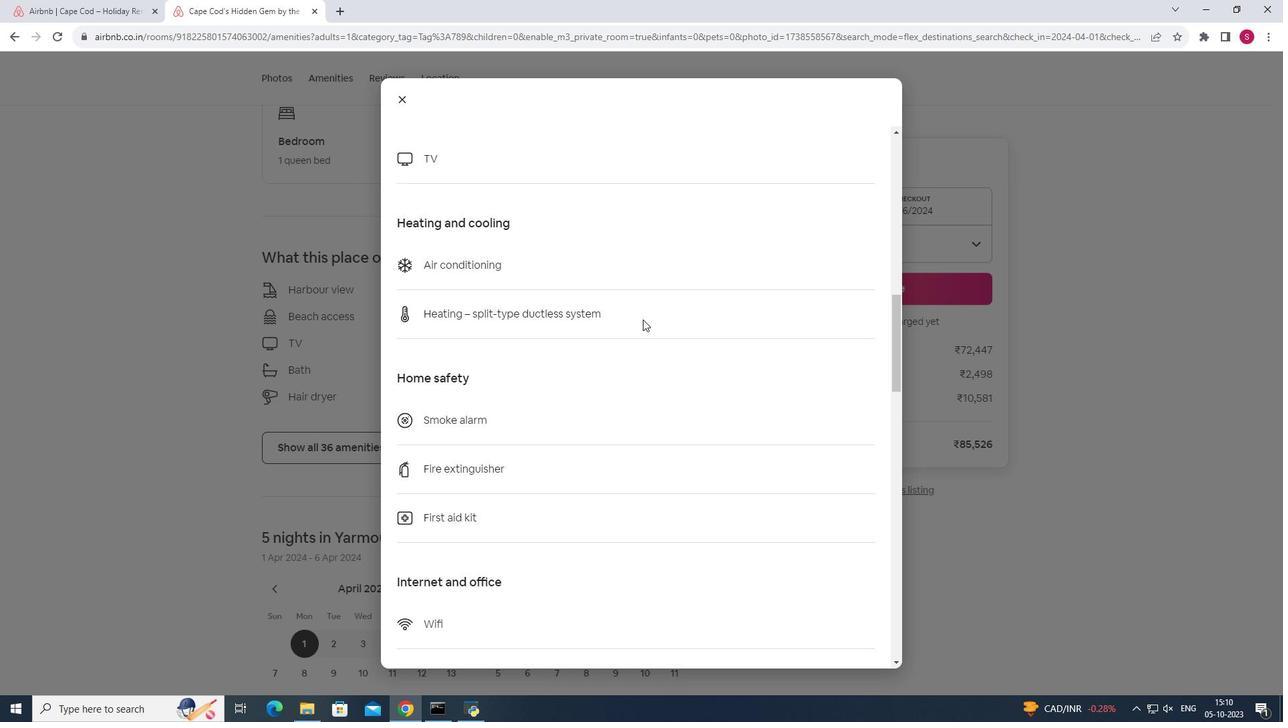 
Action: Mouse scrolled (643, 318) with delta (0, 0)
Screenshot: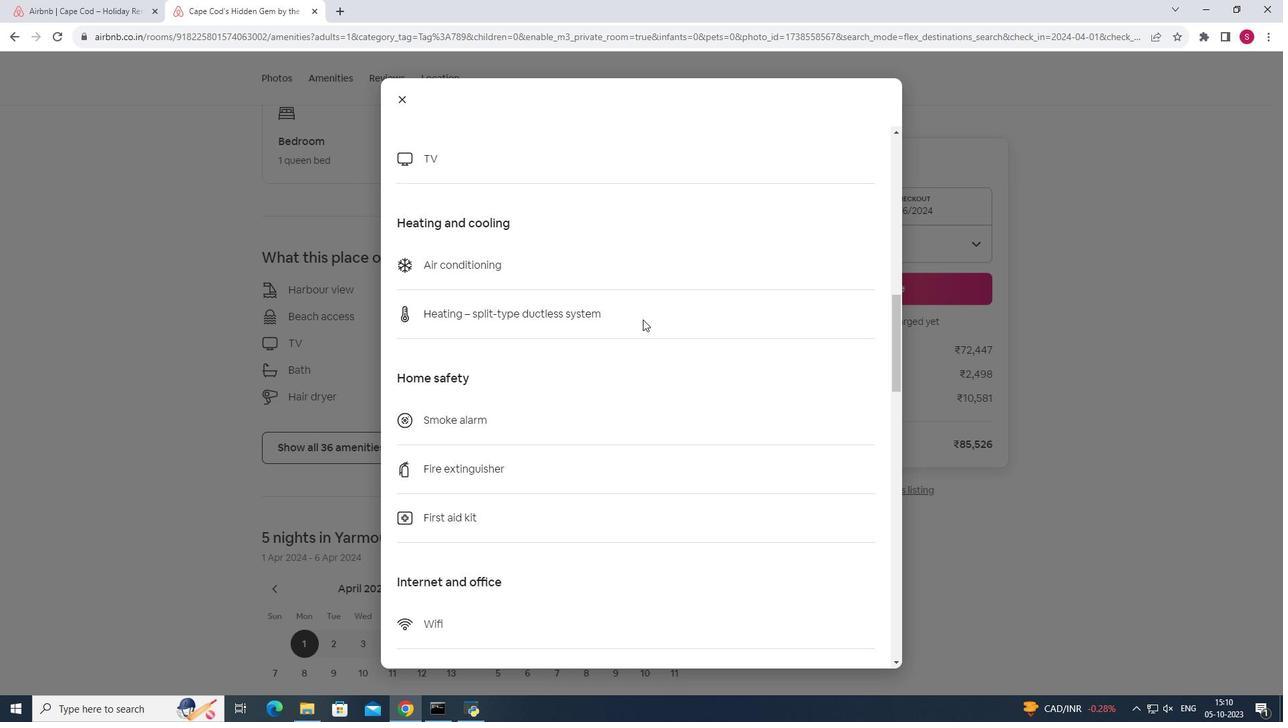 
Action: Mouse scrolled (643, 318) with delta (0, 0)
Screenshot: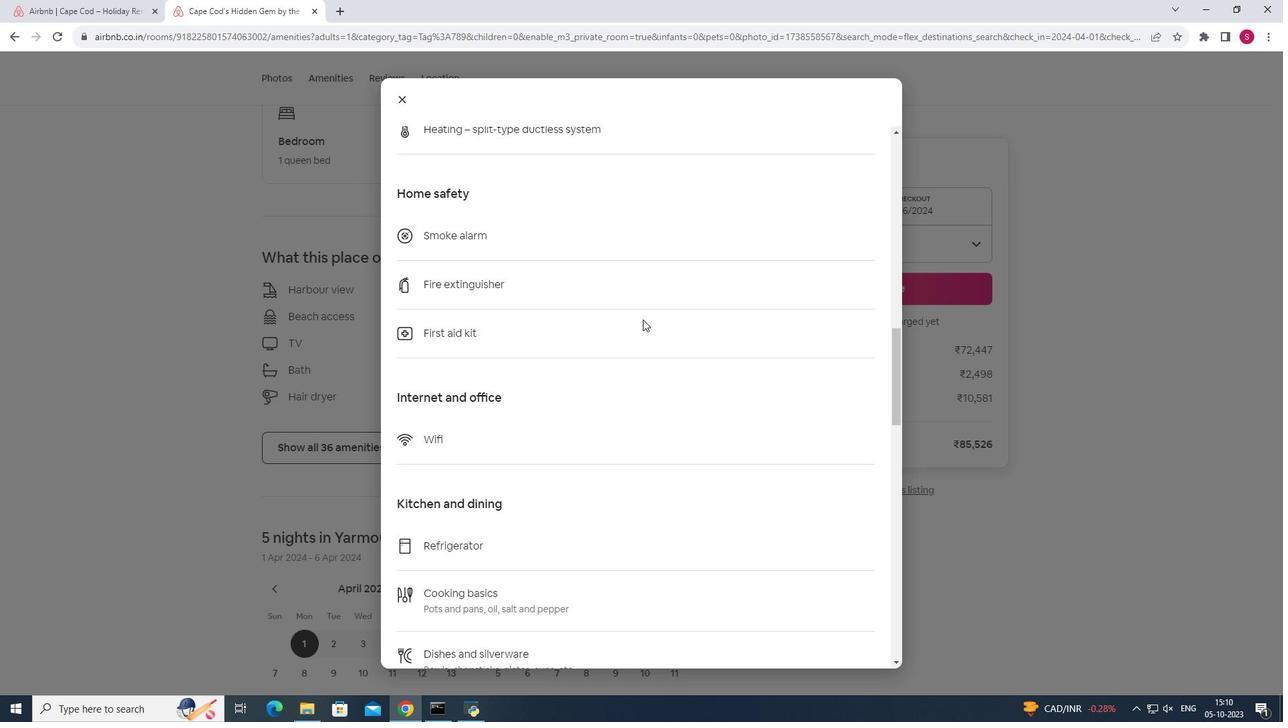 
Action: Mouse scrolled (643, 318) with delta (0, 0)
Screenshot: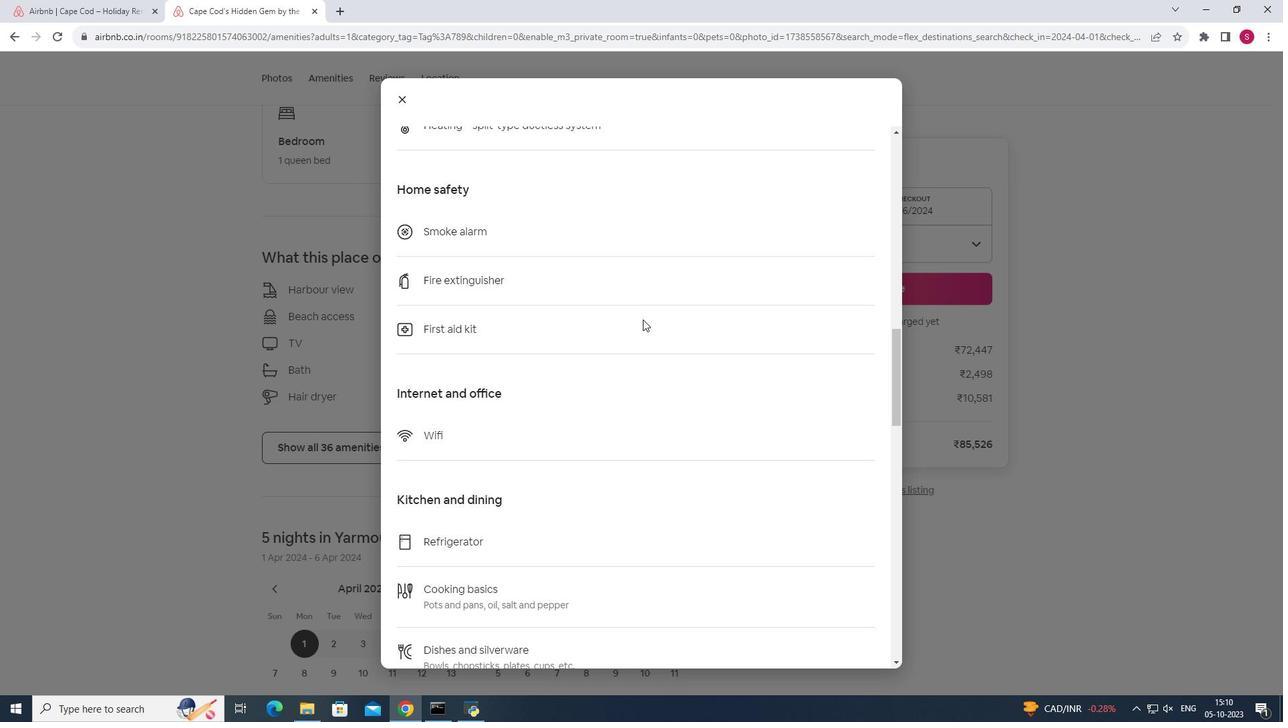 
Action: Mouse scrolled (643, 318) with delta (0, 0)
Screenshot: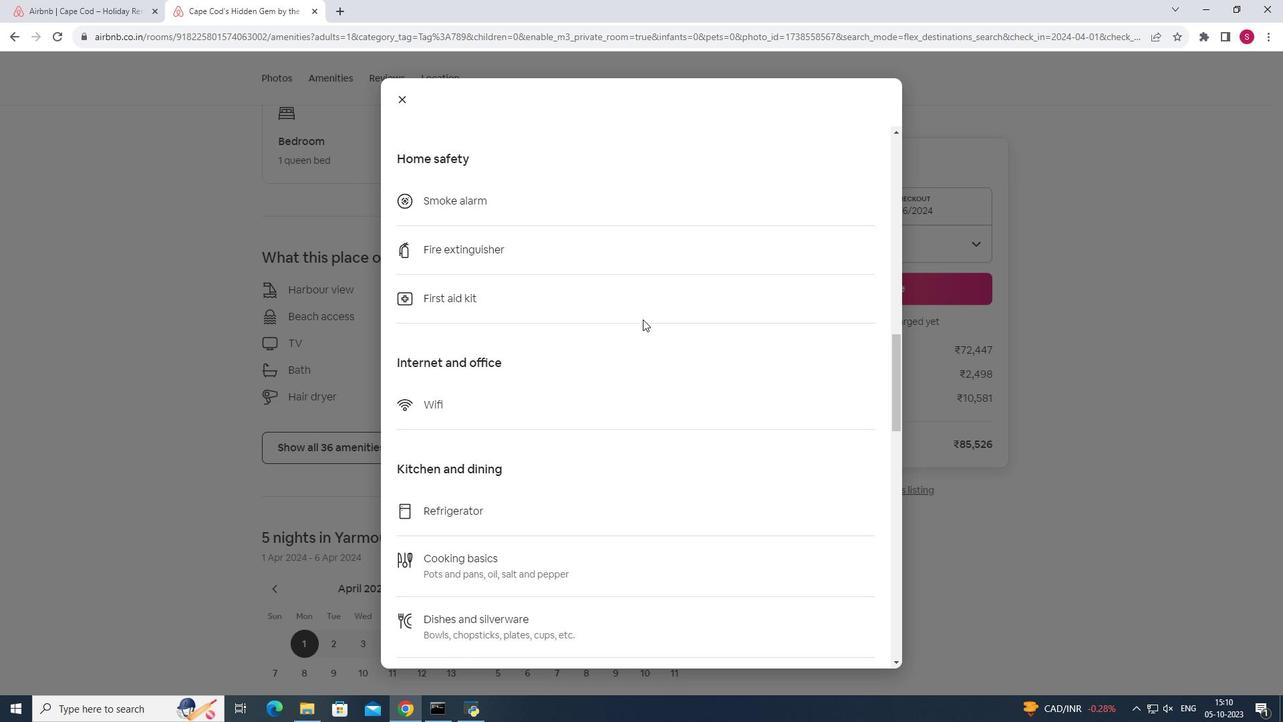 
Action: Mouse moved to (814, 341)
Screenshot: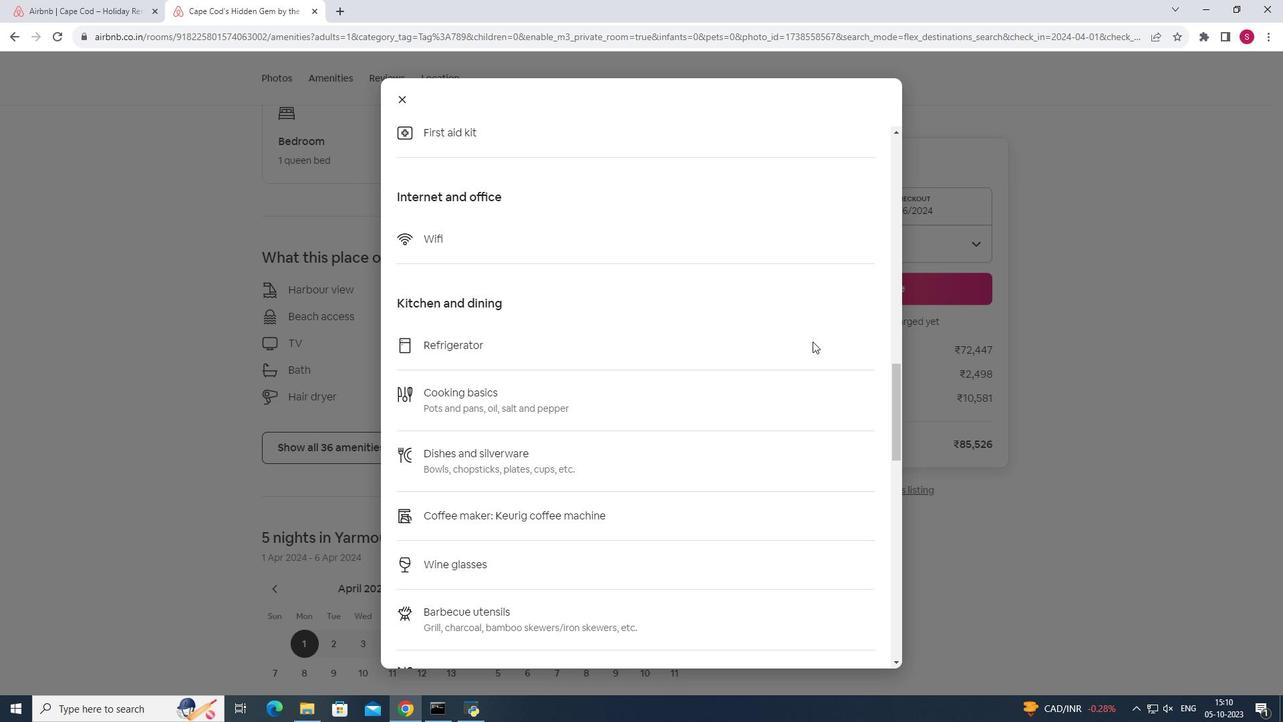 
Action: Mouse scrolled (814, 340) with delta (0, 0)
Screenshot: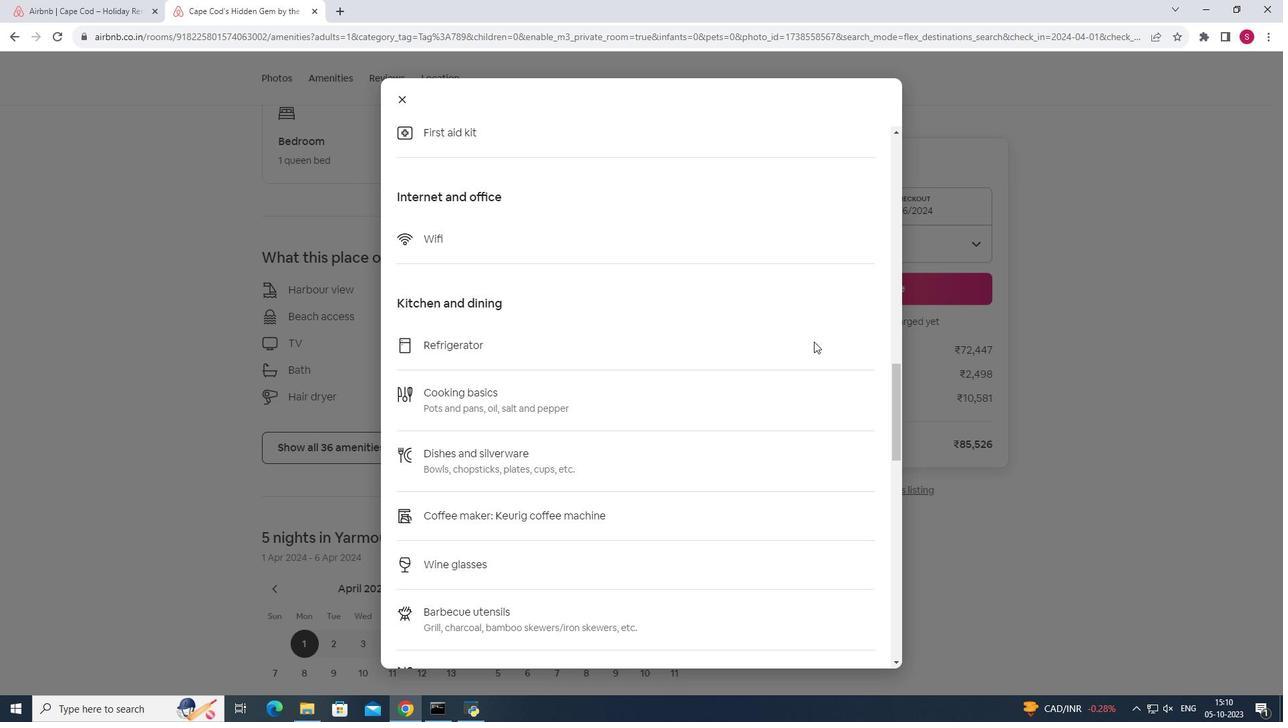 
Action: Mouse scrolled (814, 340) with delta (0, 0)
Screenshot: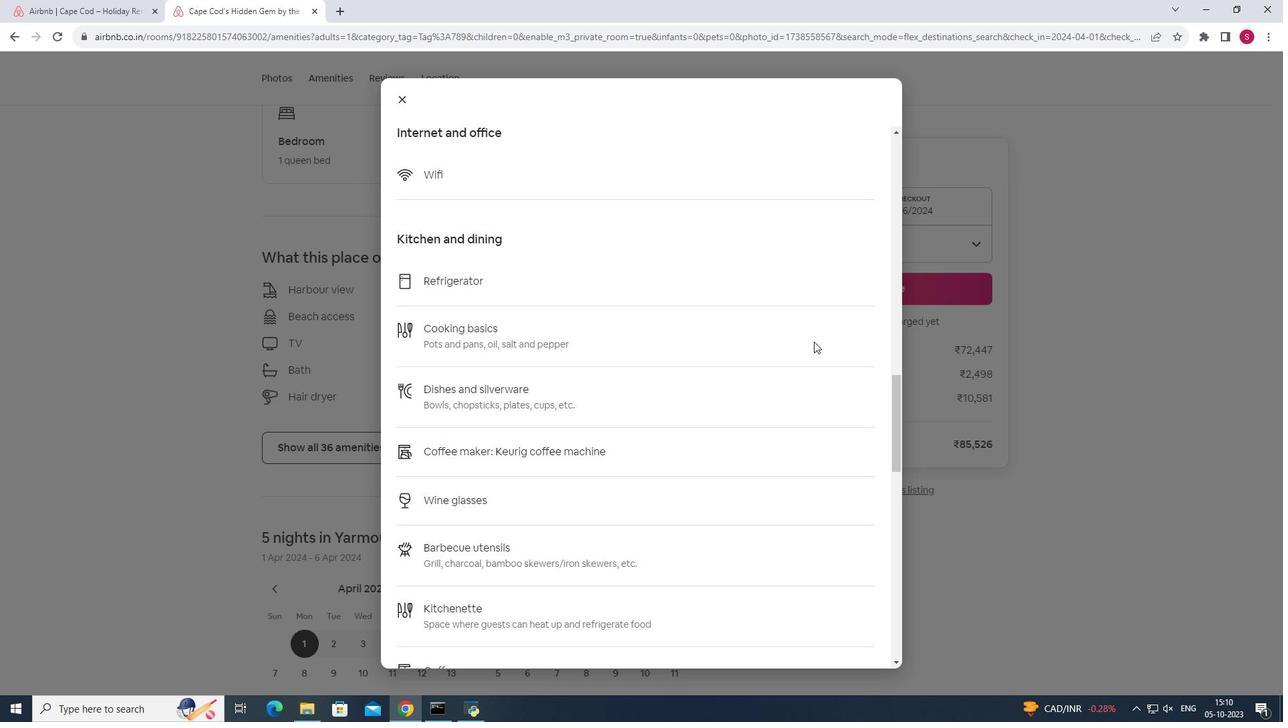 
Action: Mouse scrolled (814, 340) with delta (0, 0)
Screenshot: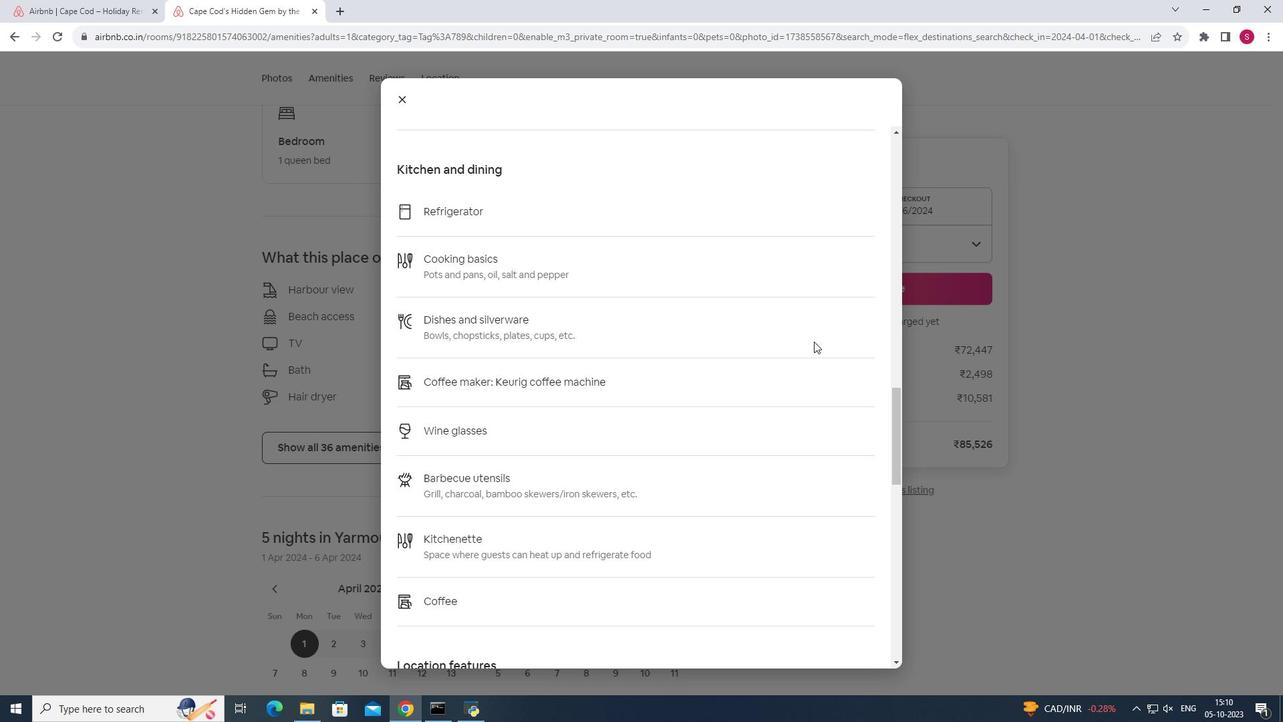 
Action: Mouse scrolled (814, 340) with delta (0, 0)
Screenshot: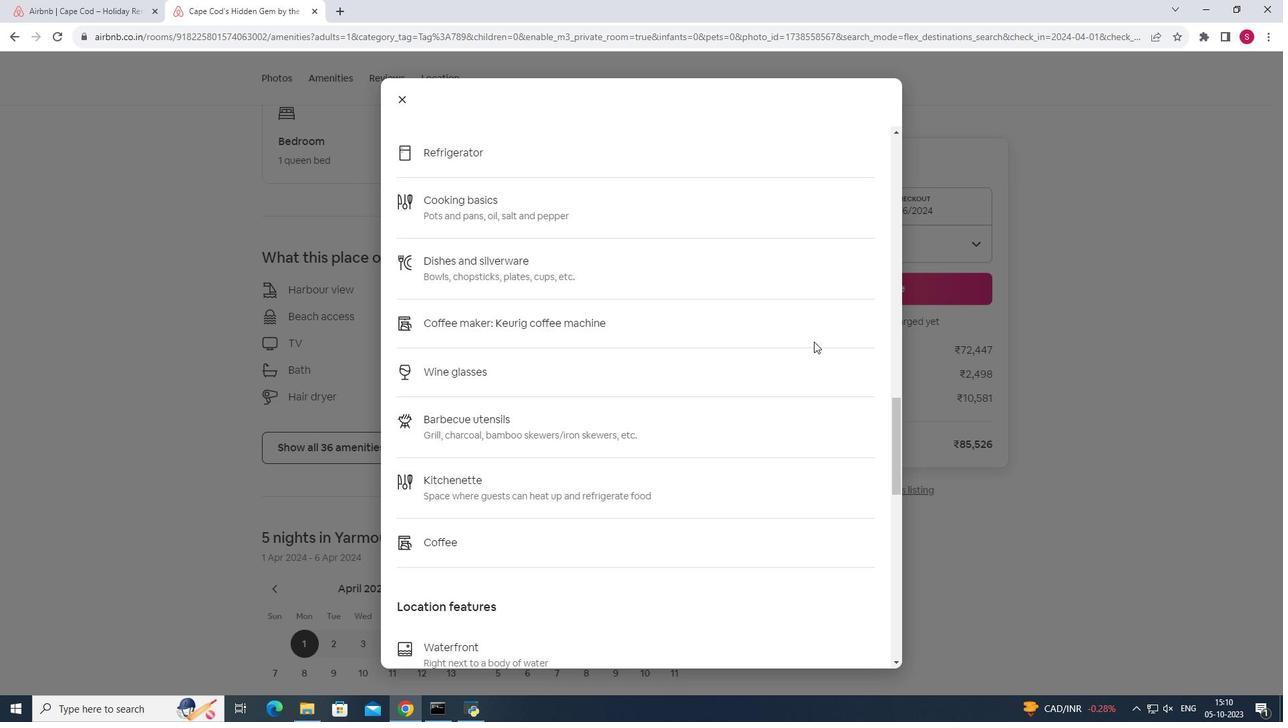 
Action: Mouse moved to (814, 341)
Screenshot: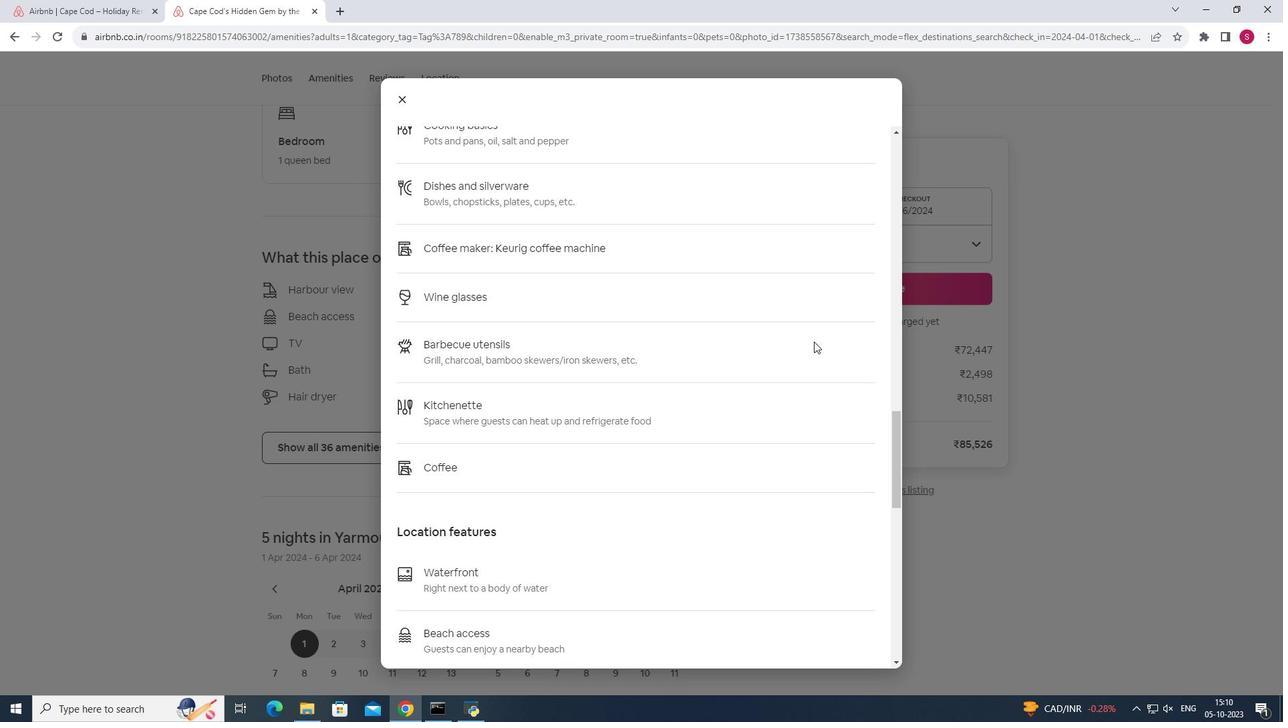 
Action: Mouse scrolled (814, 340) with delta (0, 0)
Screenshot: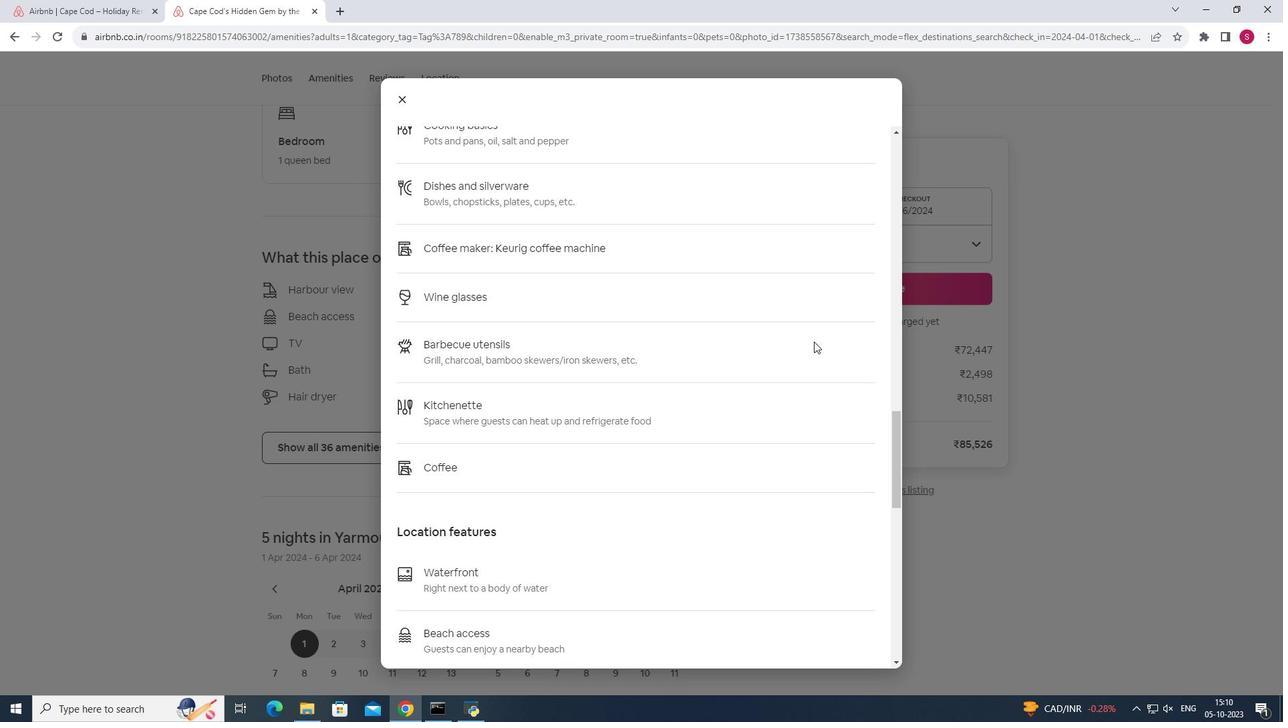 
Action: Mouse scrolled (814, 340) with delta (0, 0)
Screenshot: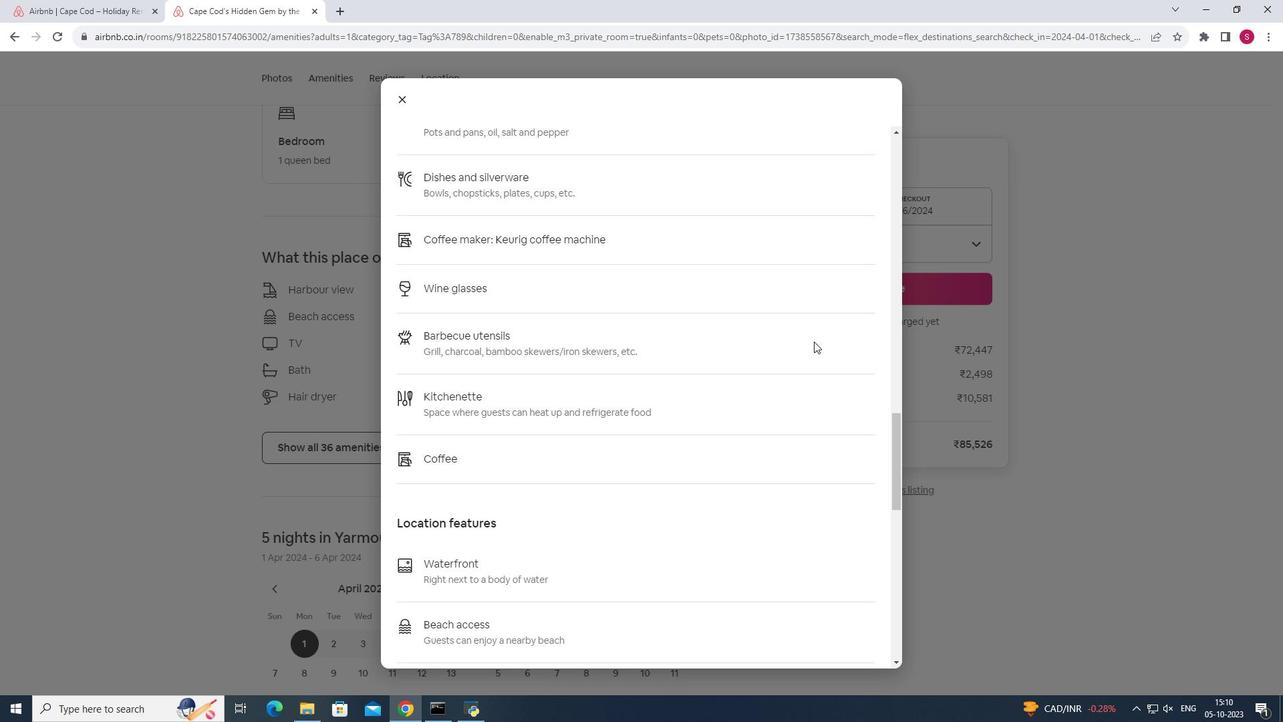 
Action: Mouse scrolled (814, 340) with delta (0, 0)
Screenshot: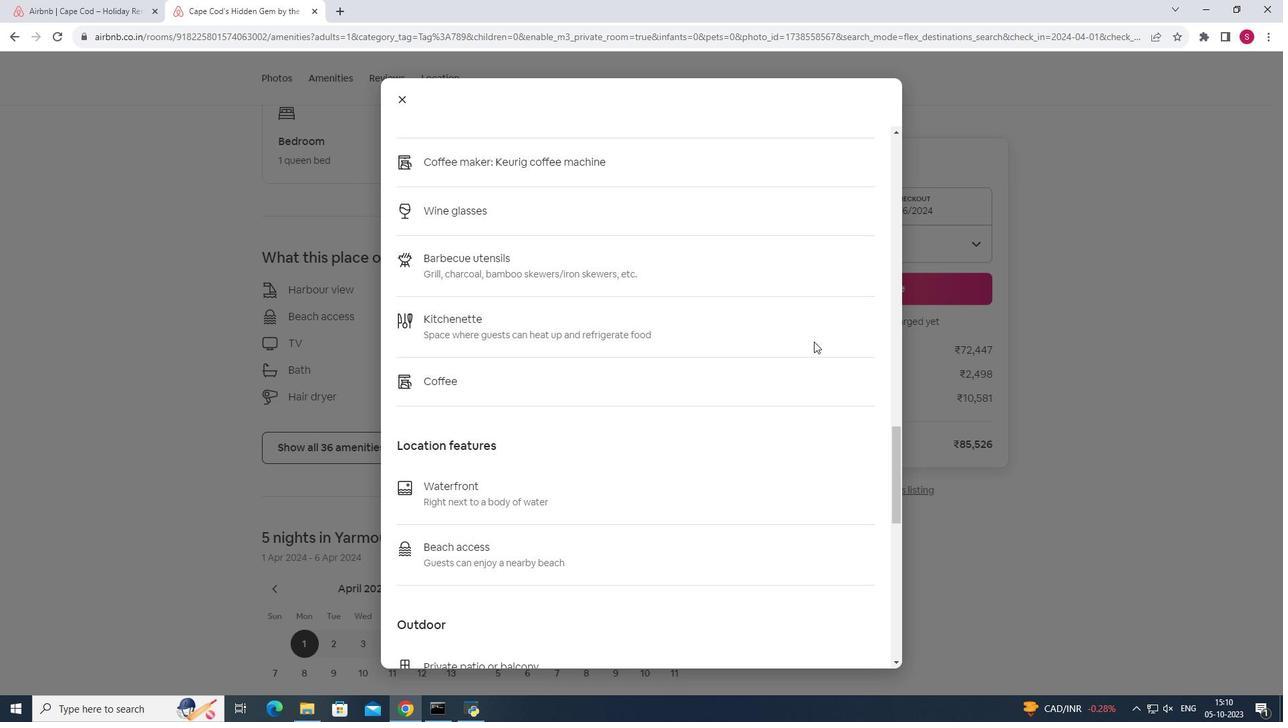 
Action: Mouse scrolled (814, 340) with delta (0, 0)
Screenshot: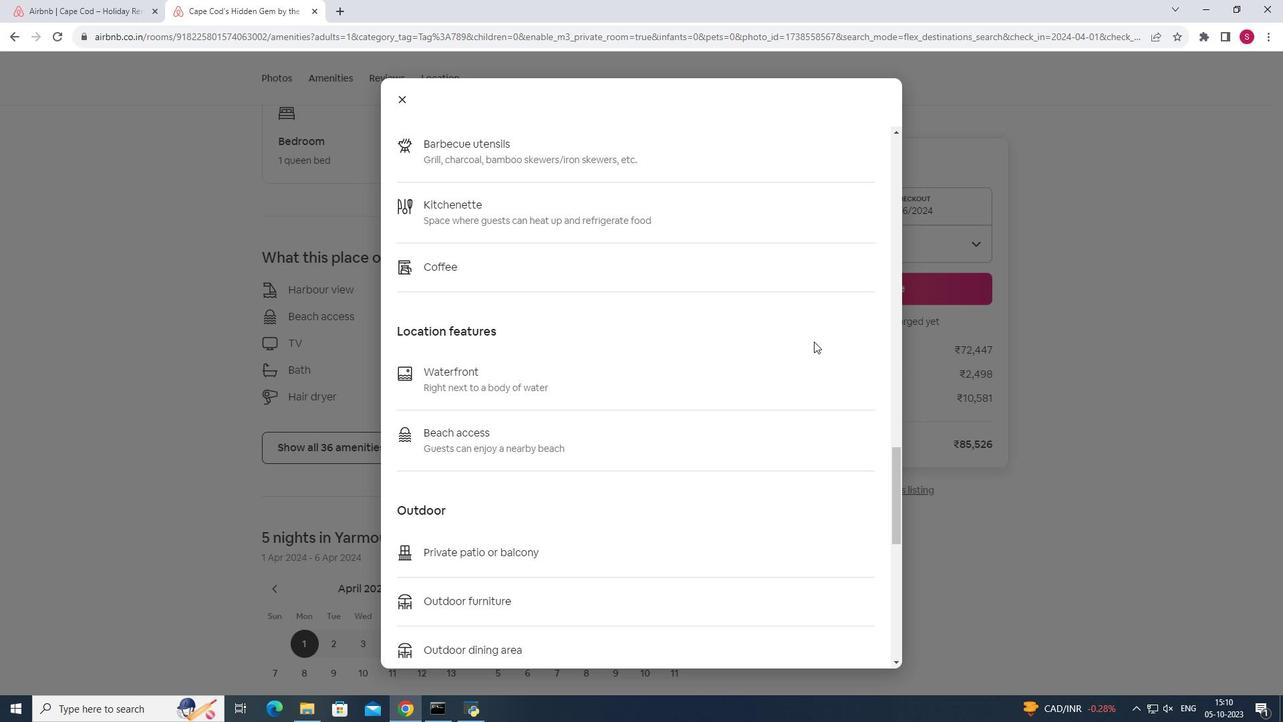 
Action: Mouse scrolled (814, 340) with delta (0, 0)
Screenshot: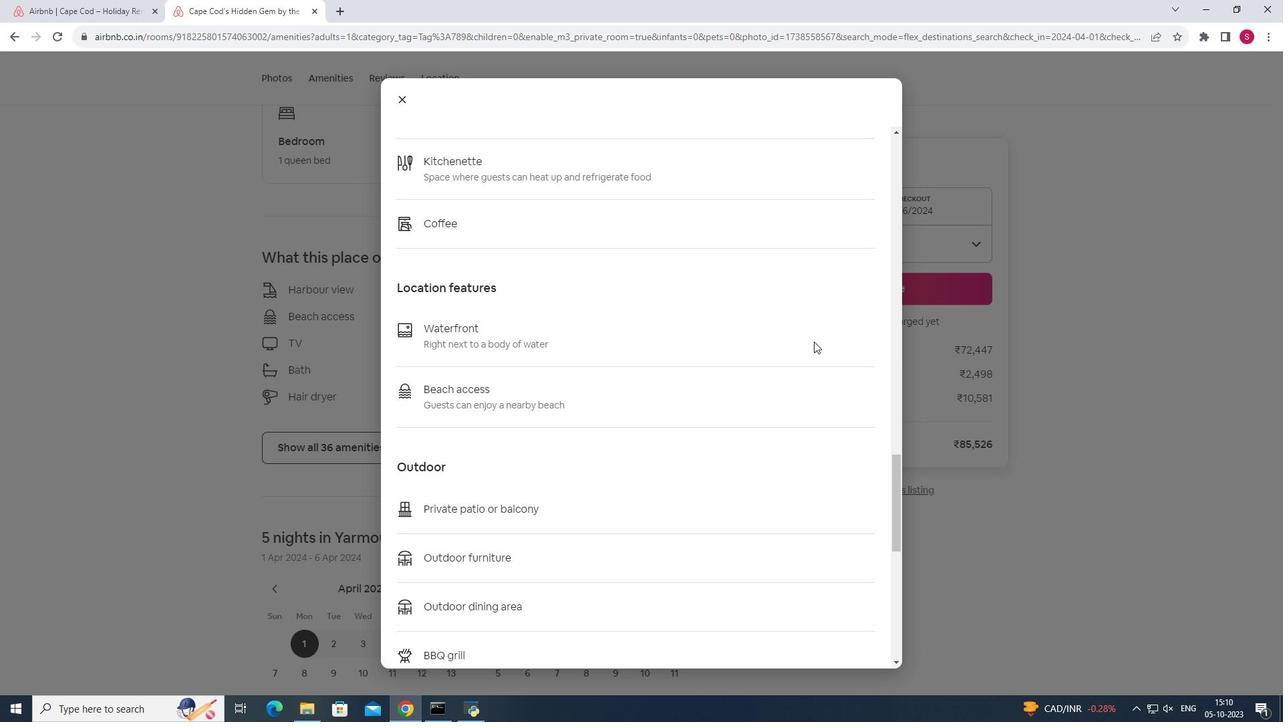 
Action: Mouse scrolled (814, 340) with delta (0, 0)
Screenshot: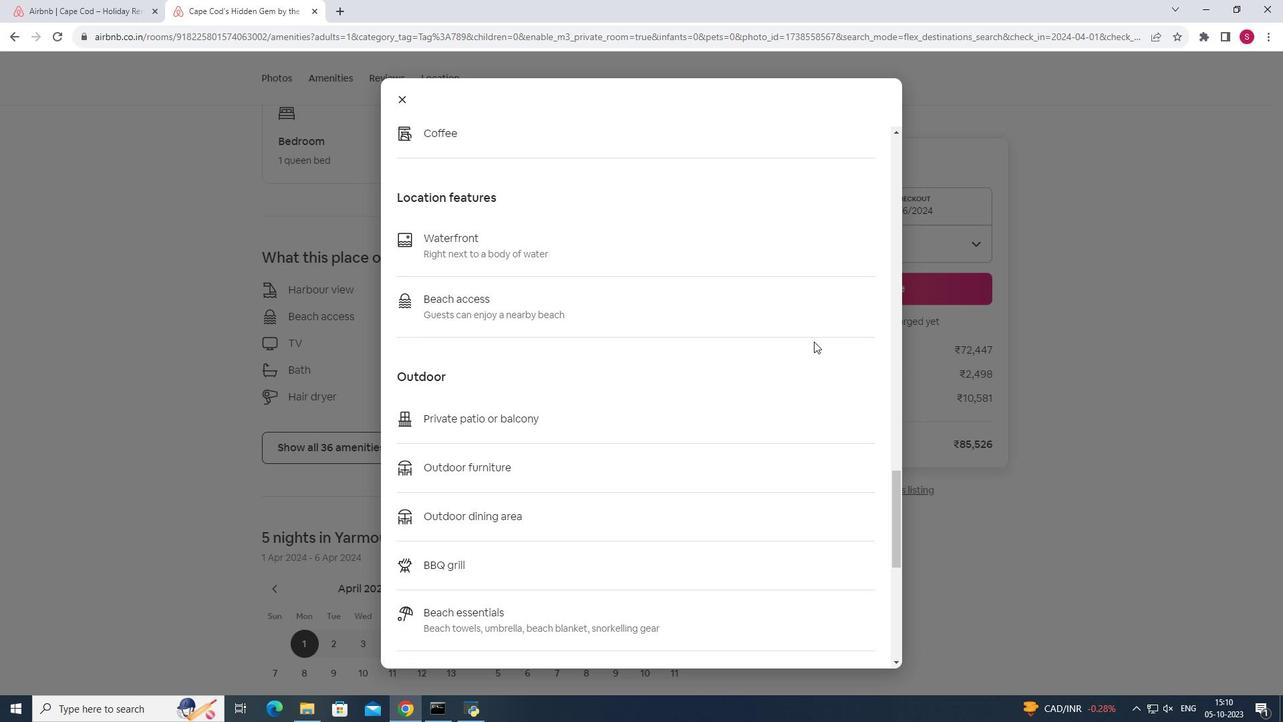 
Action: Mouse scrolled (814, 340) with delta (0, 0)
Screenshot: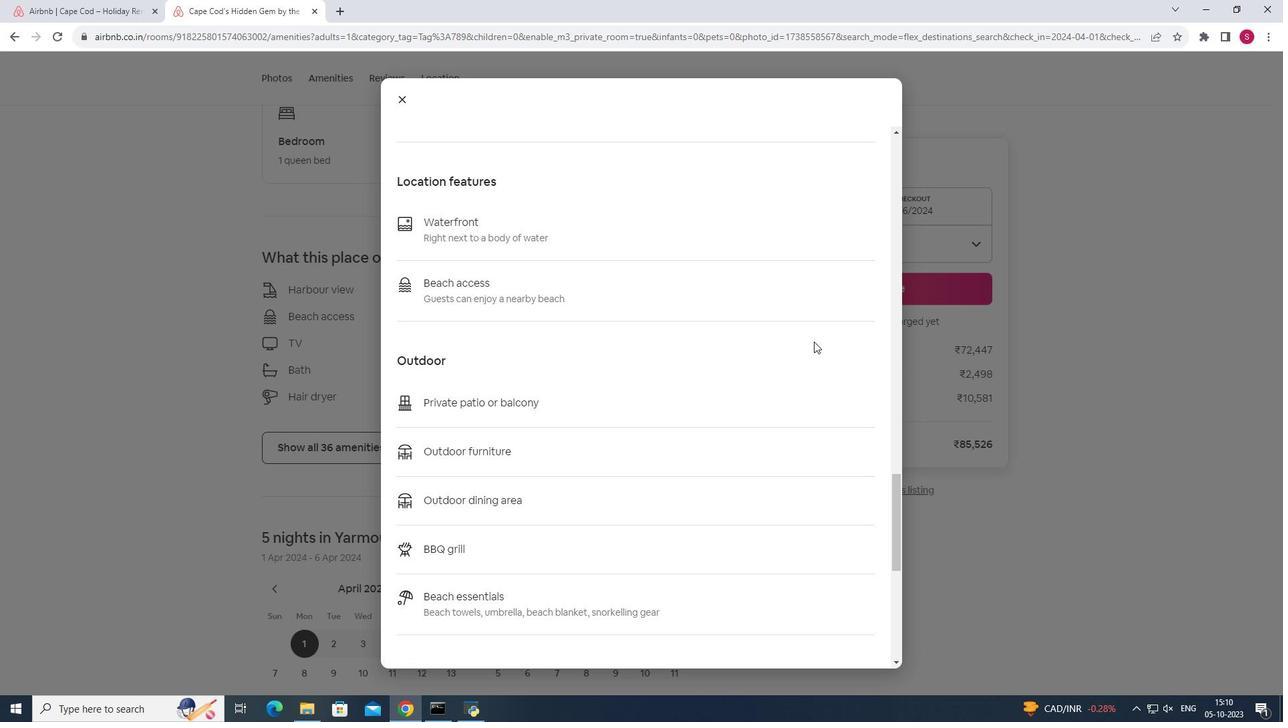 
Action: Mouse moved to (813, 340)
Screenshot: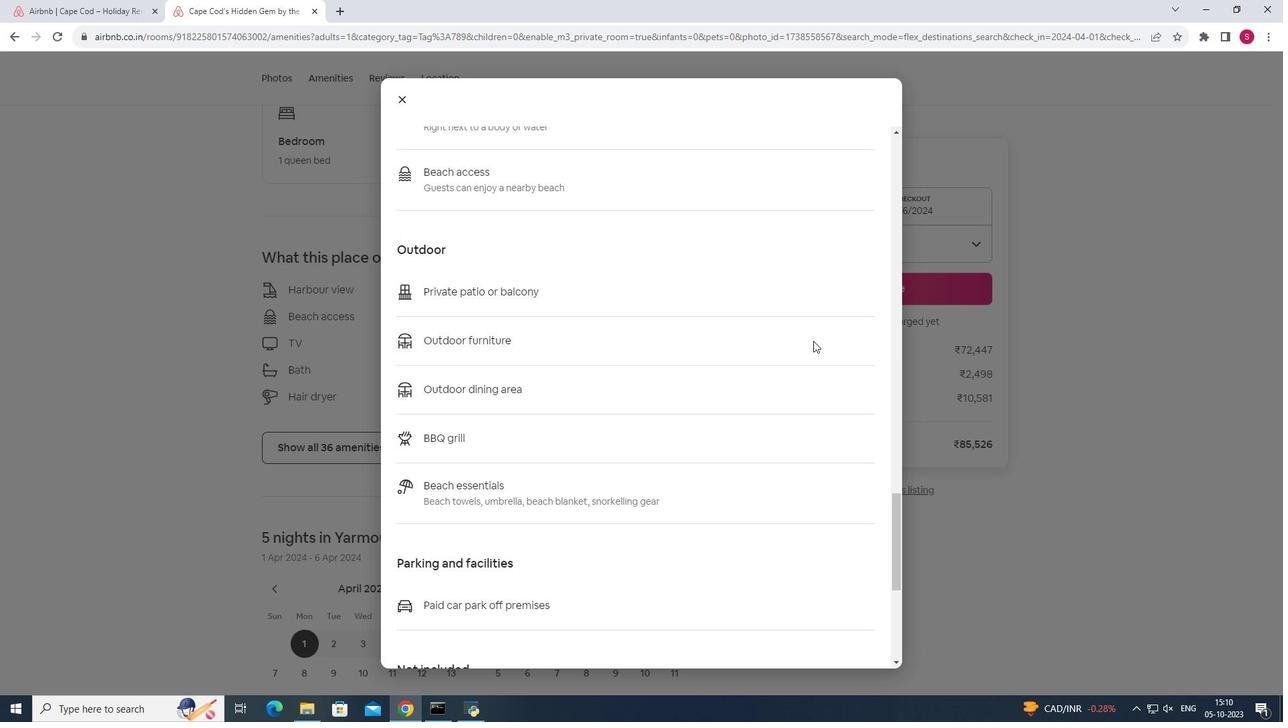 
Action: Mouse scrolled (813, 340) with delta (0, 0)
Screenshot: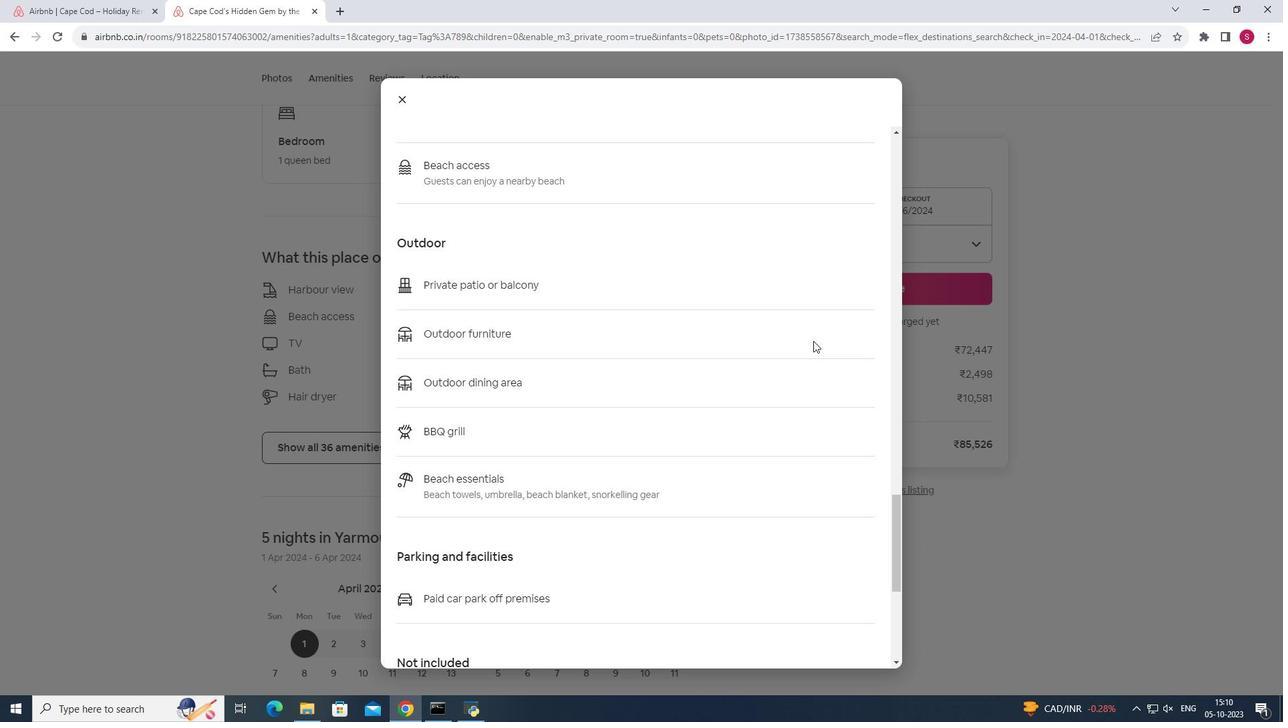 
Action: Mouse scrolled (813, 340) with delta (0, 0)
Screenshot: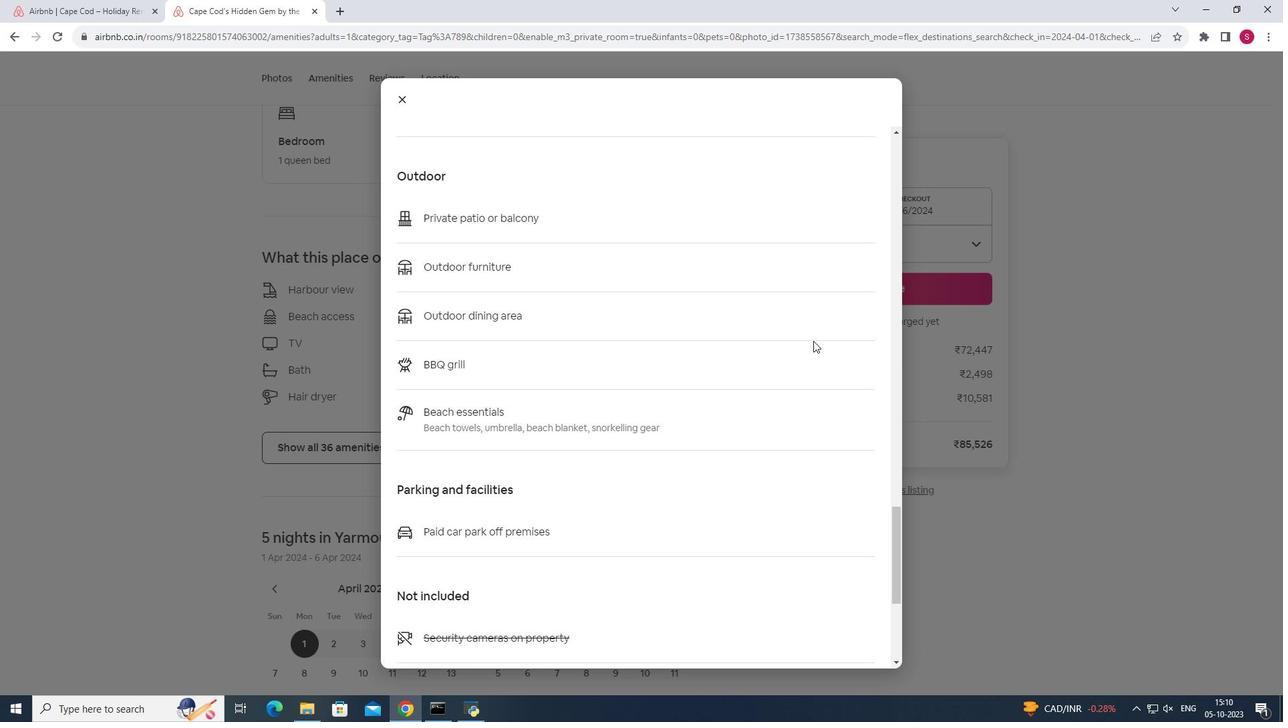 
Action: Mouse scrolled (813, 340) with delta (0, 0)
Screenshot: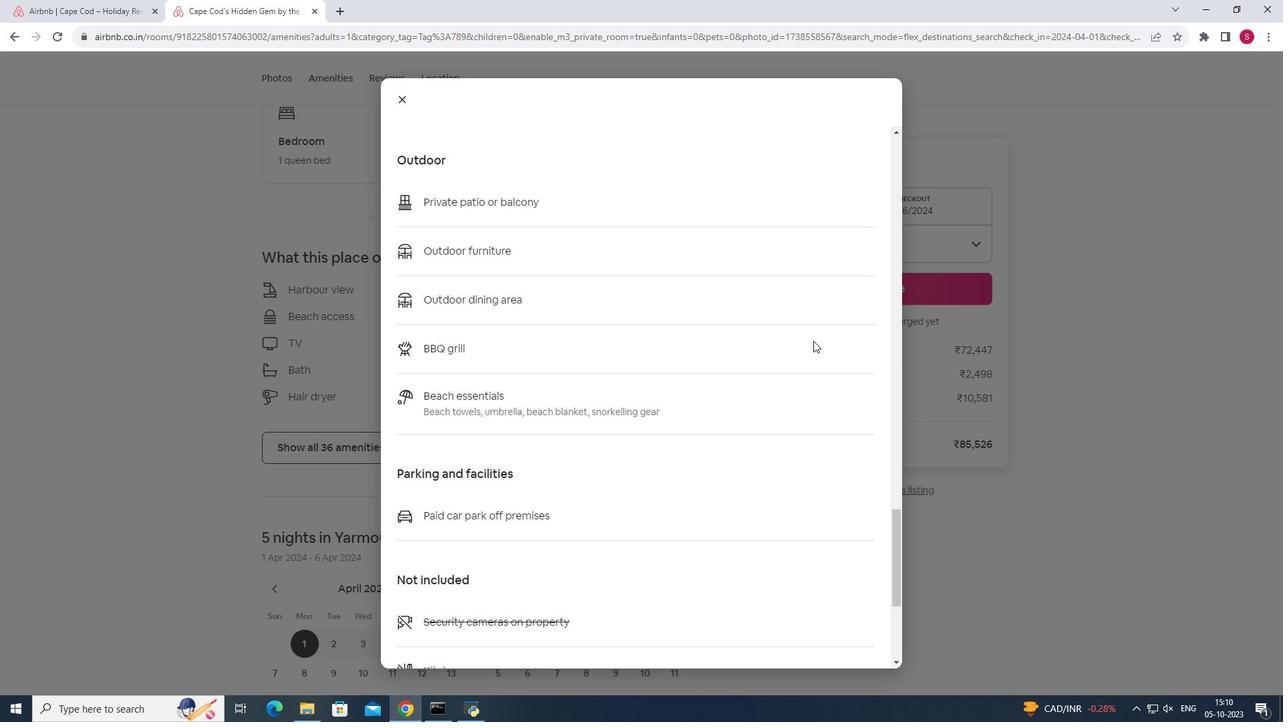 
Action: Mouse scrolled (813, 340) with delta (0, 0)
Screenshot: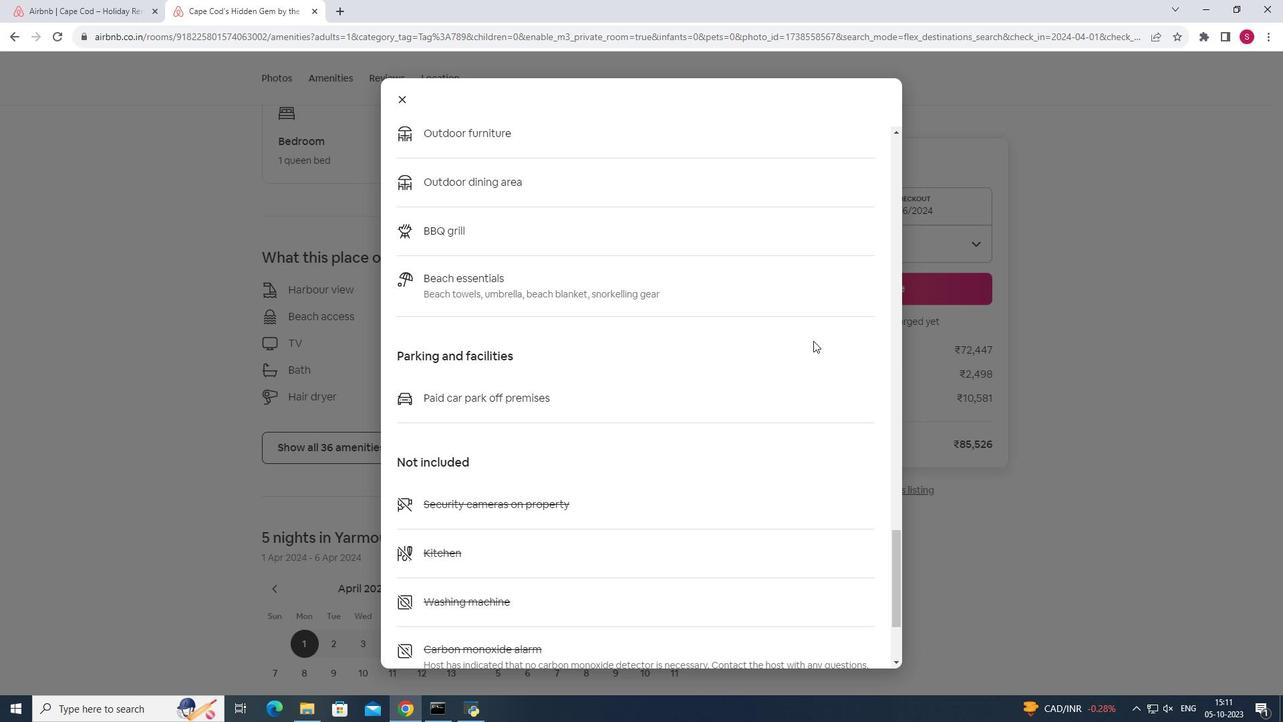 
Action: Mouse scrolled (813, 340) with delta (0, 0)
Screenshot: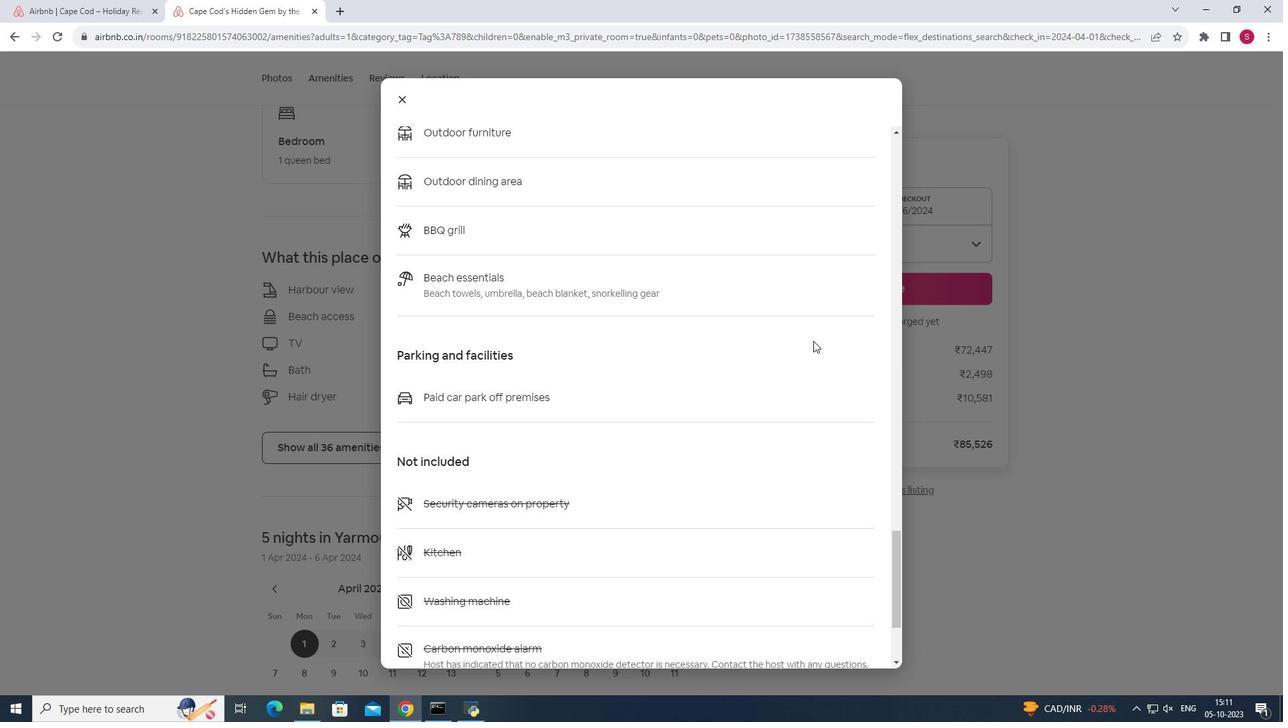 
Action: Mouse scrolled (813, 340) with delta (0, 0)
Screenshot: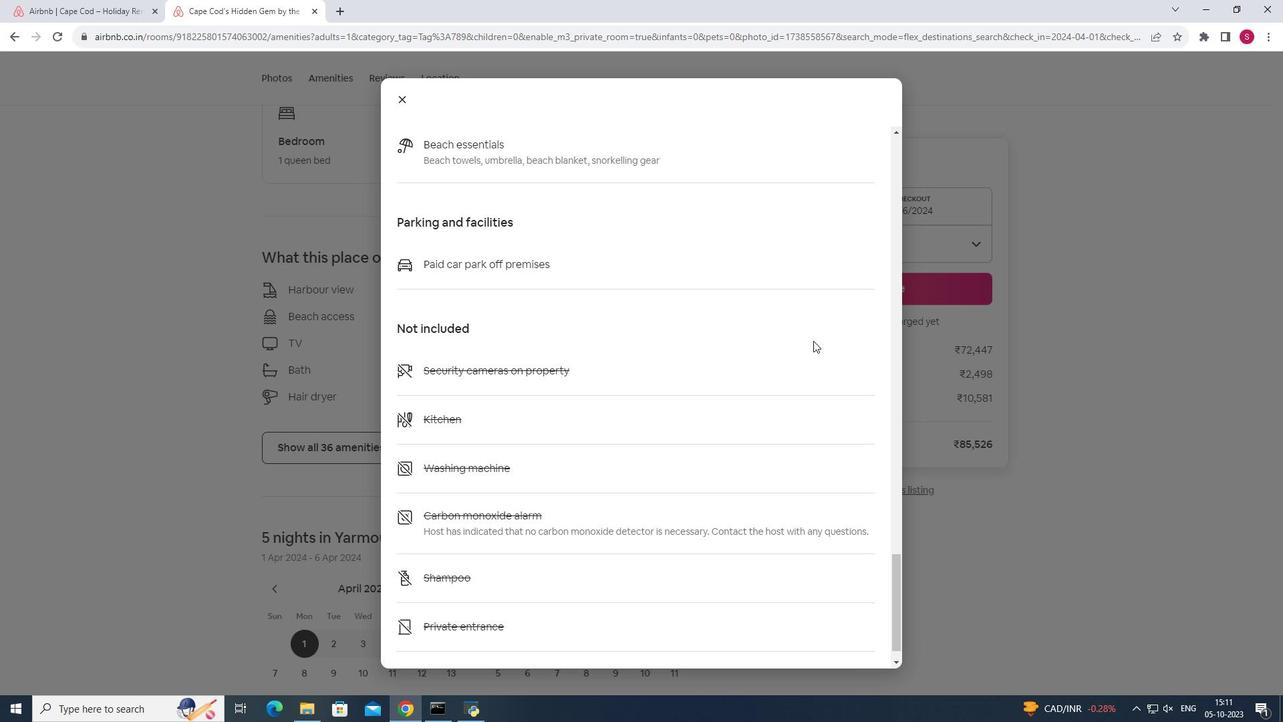 
Action: Mouse scrolled (813, 340) with delta (0, 0)
Screenshot: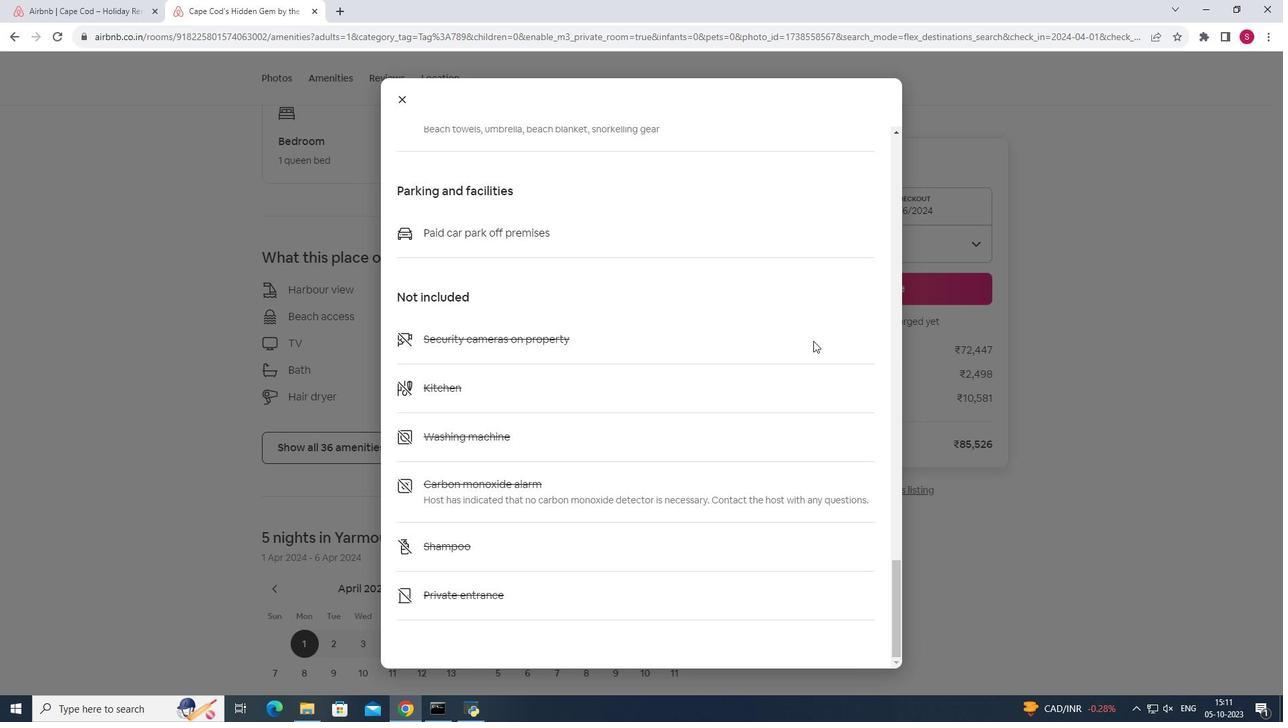 
Action: Mouse moved to (403, 97)
Screenshot: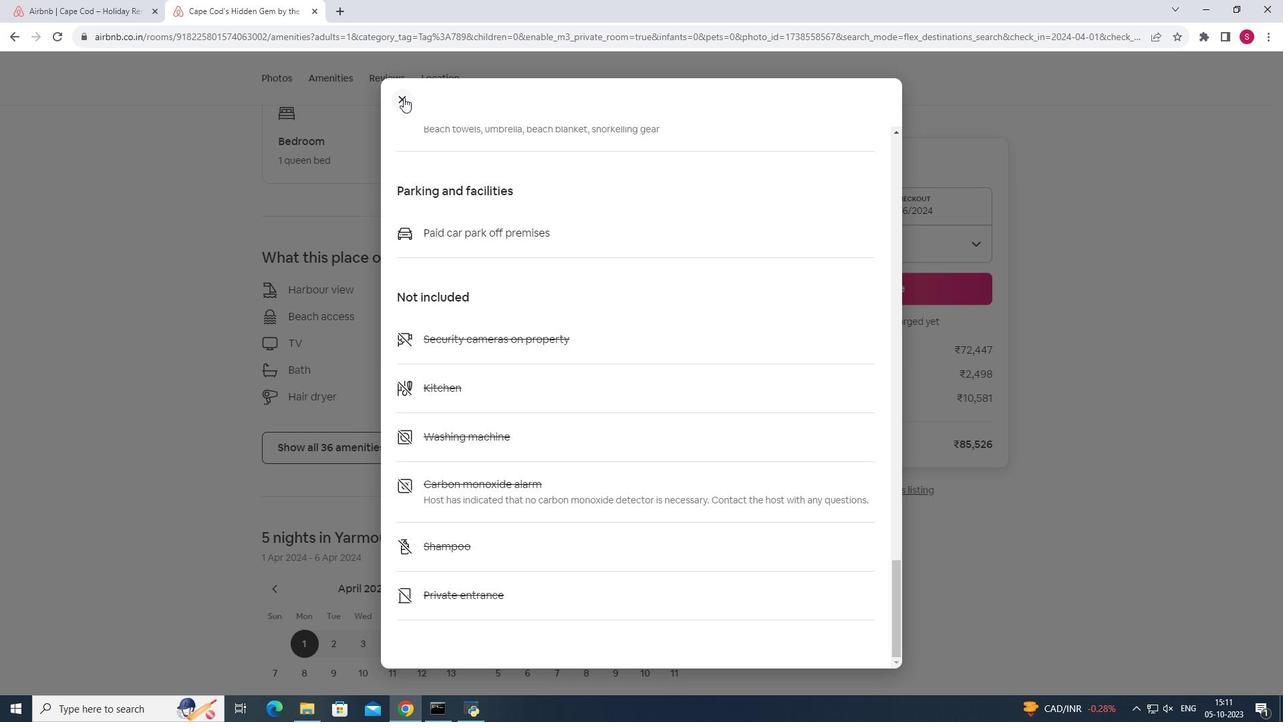 
Action: Mouse pressed left at (403, 97)
Screenshot: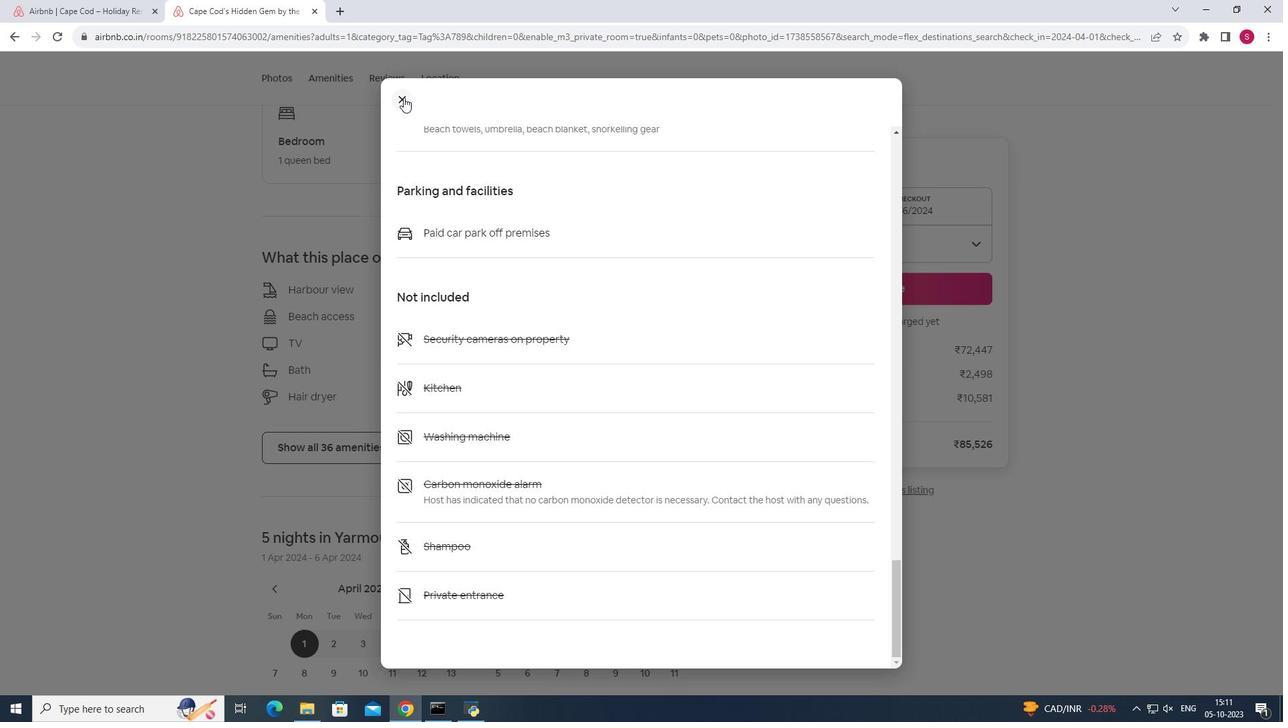 
Action: Mouse moved to (725, 350)
Screenshot: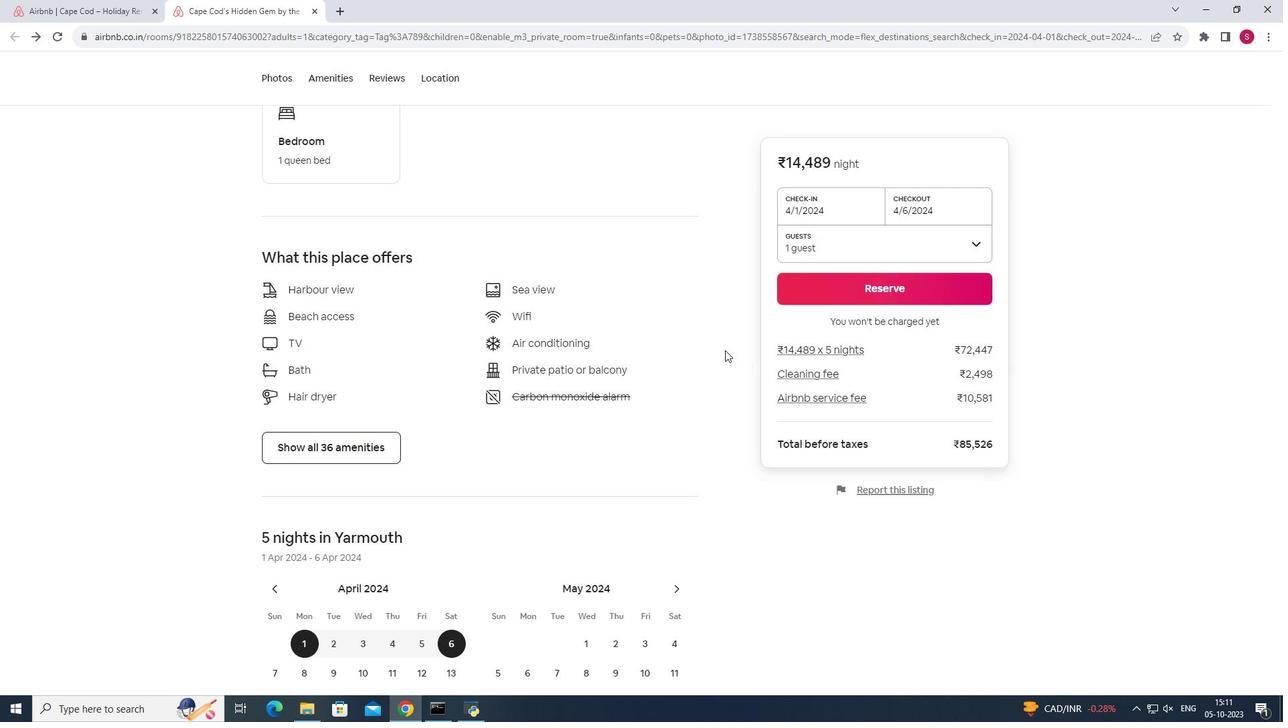 
Action: Mouse scrolled (725, 349) with delta (0, 0)
Screenshot: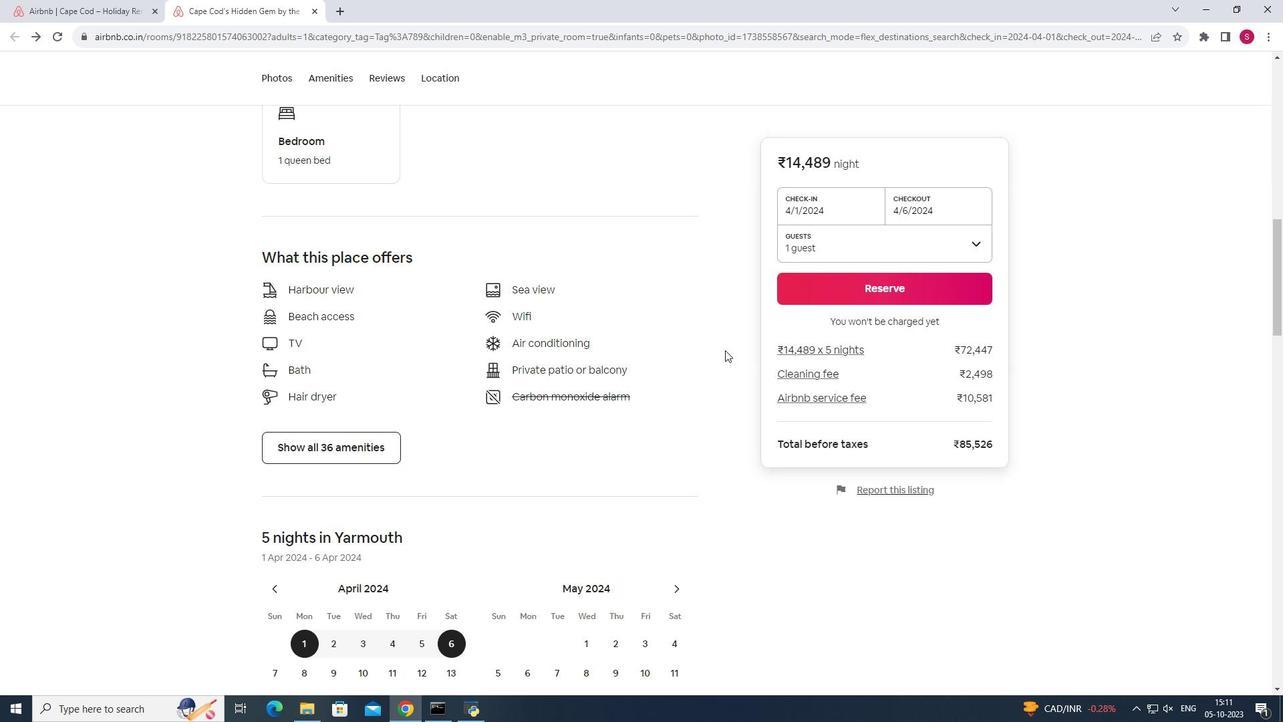 
Action: Mouse scrolled (725, 349) with delta (0, 0)
Screenshot: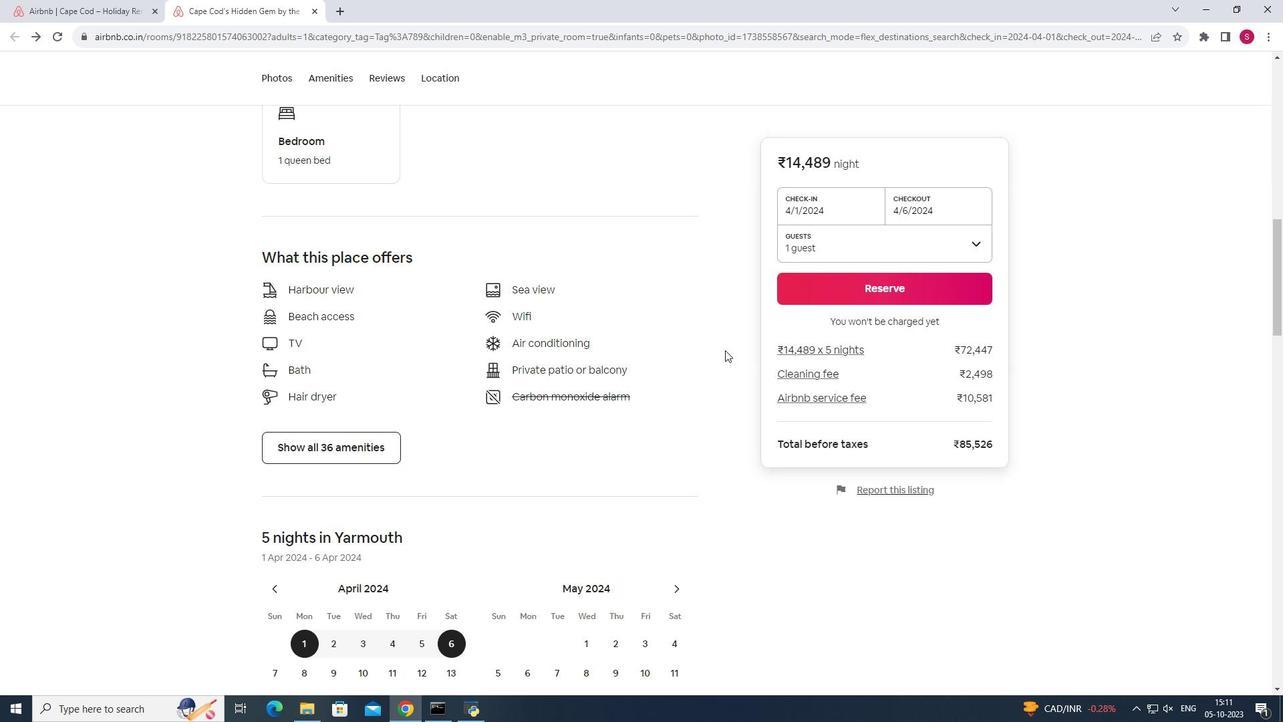 
Action: Mouse scrolled (725, 349) with delta (0, 0)
Screenshot: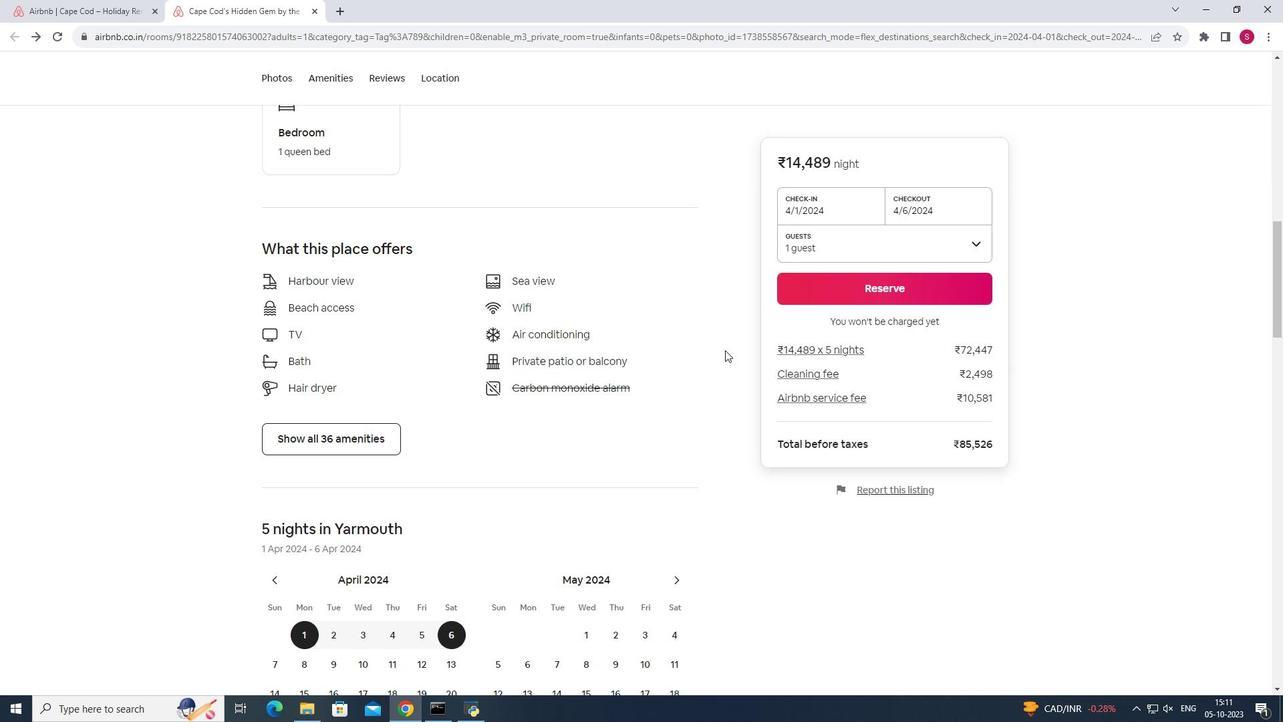 
Action: Mouse scrolled (725, 349) with delta (0, 0)
Screenshot: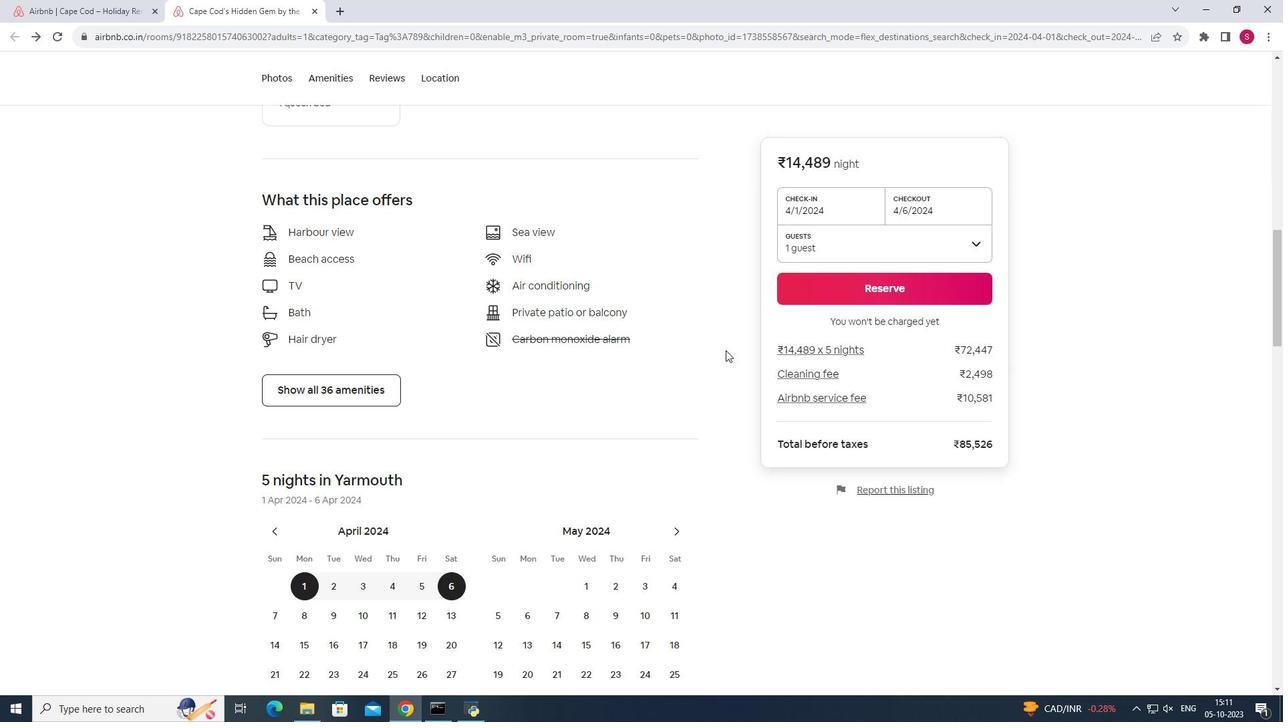 
Action: Mouse moved to (707, 353)
Screenshot: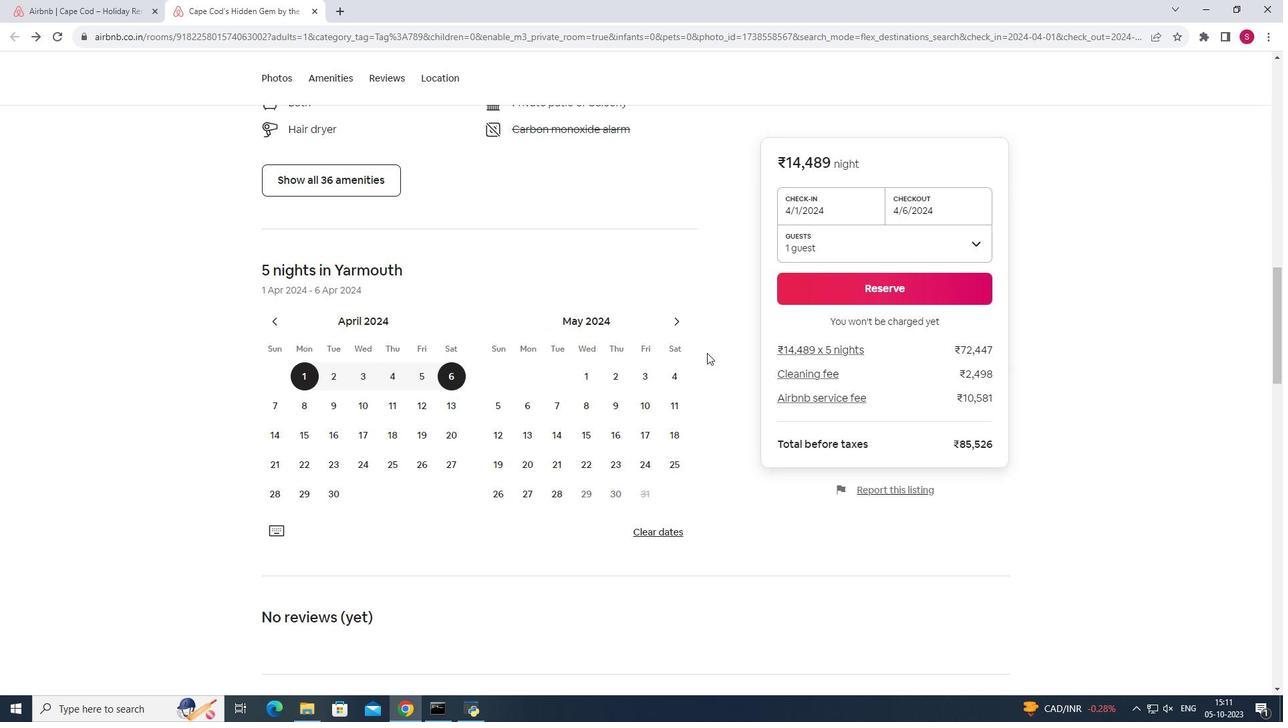 
Action: Mouse scrolled (707, 352) with delta (0, 0)
Screenshot: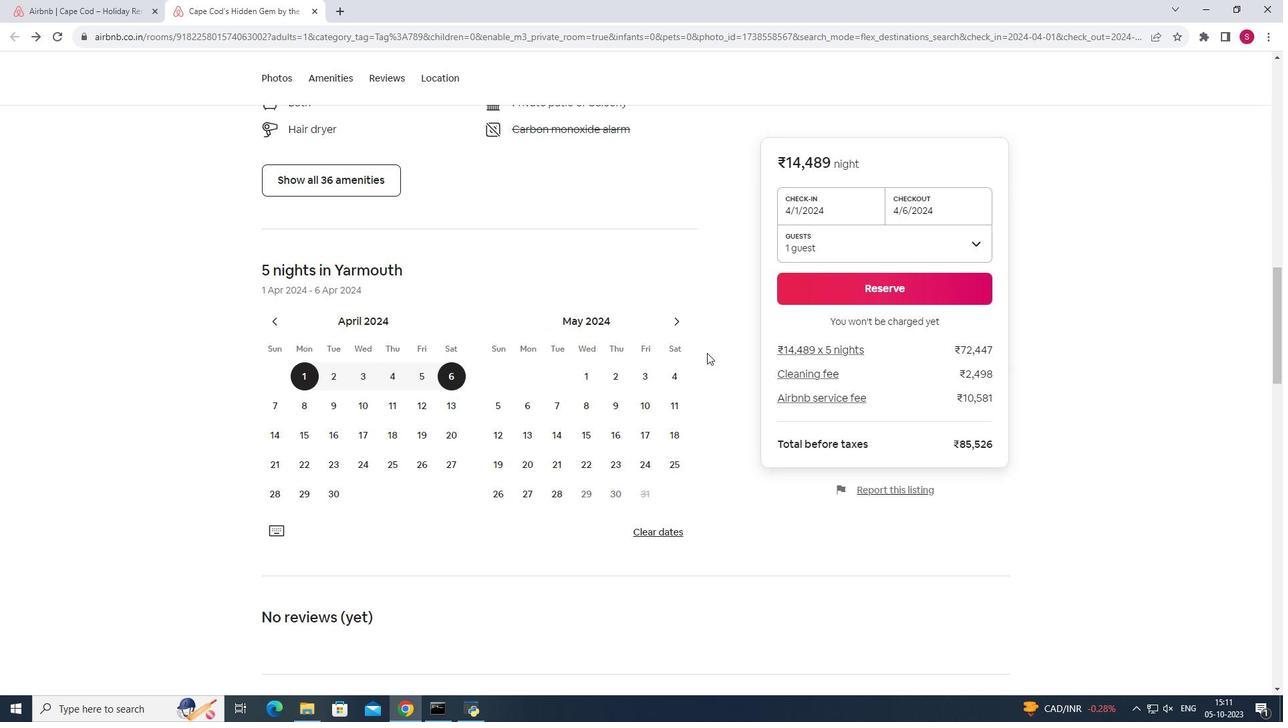
Action: Mouse moved to (707, 353)
Screenshot: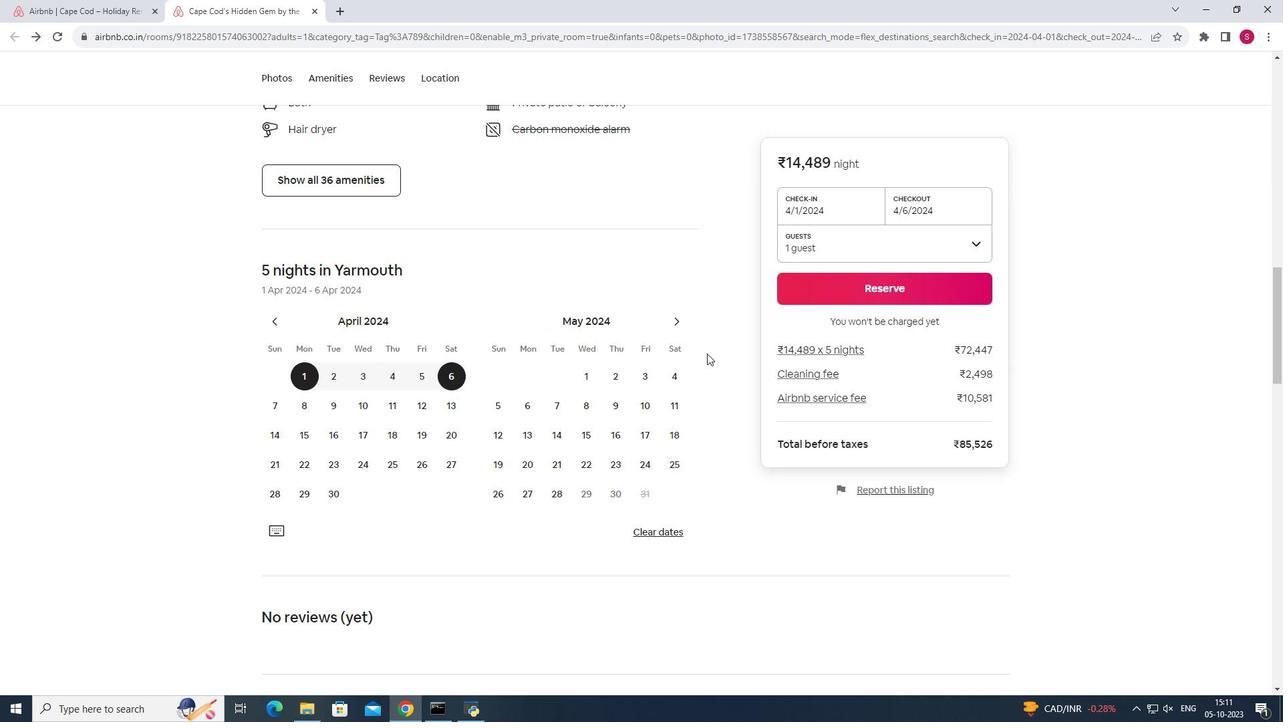 
Action: Mouse scrolled (707, 353) with delta (0, 0)
Screenshot: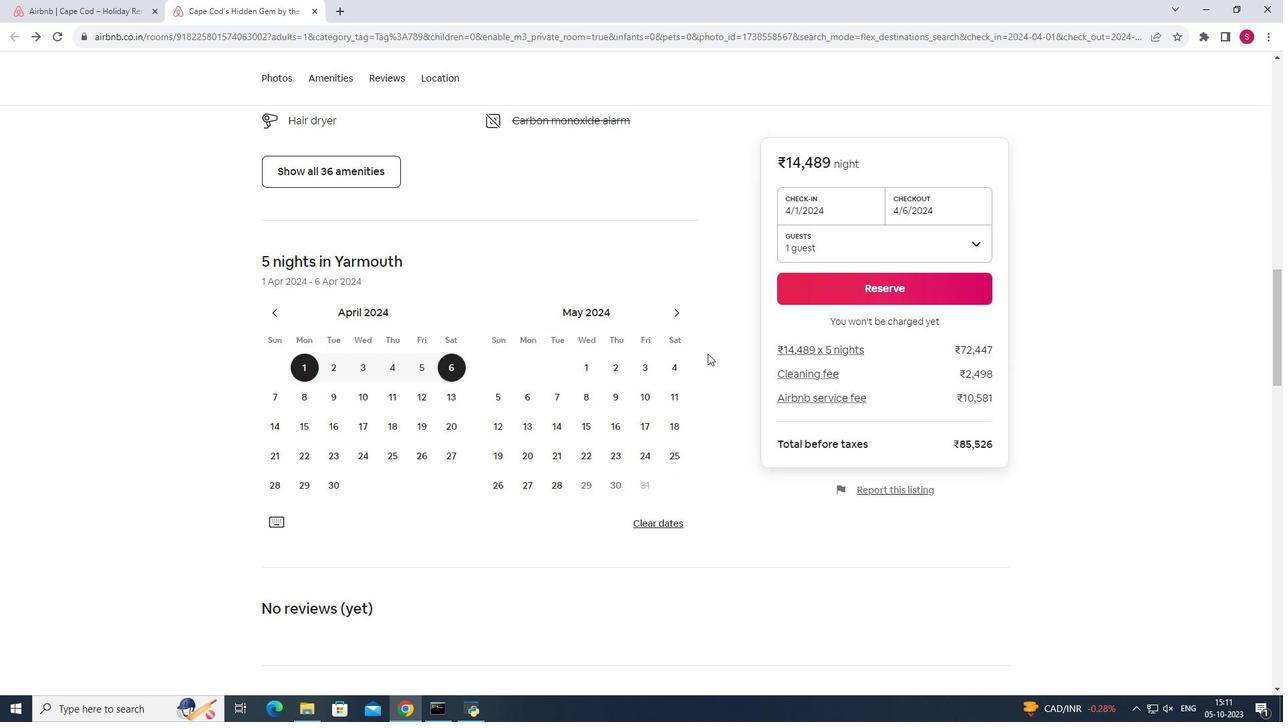 
Action: Mouse moved to (708, 353)
Screenshot: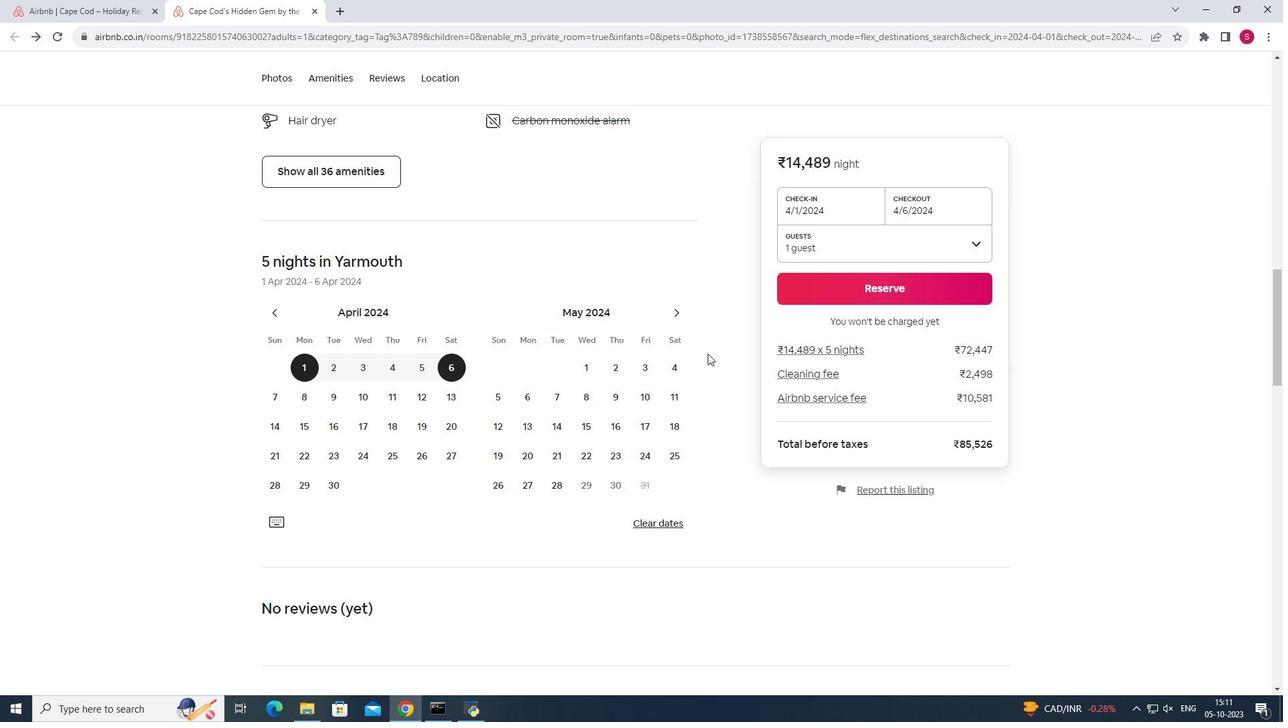 
Action: Mouse scrolled (708, 353) with delta (0, 0)
Screenshot: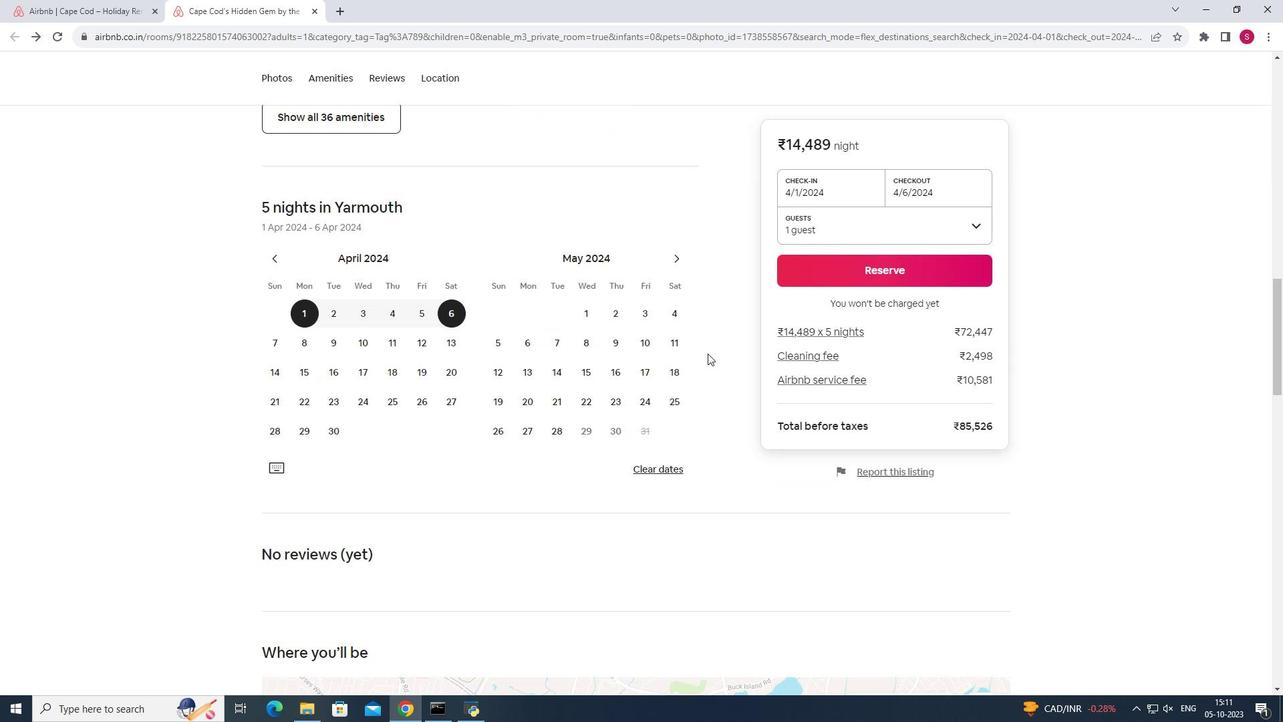 
Action: Mouse scrolled (708, 353) with delta (0, 0)
Screenshot: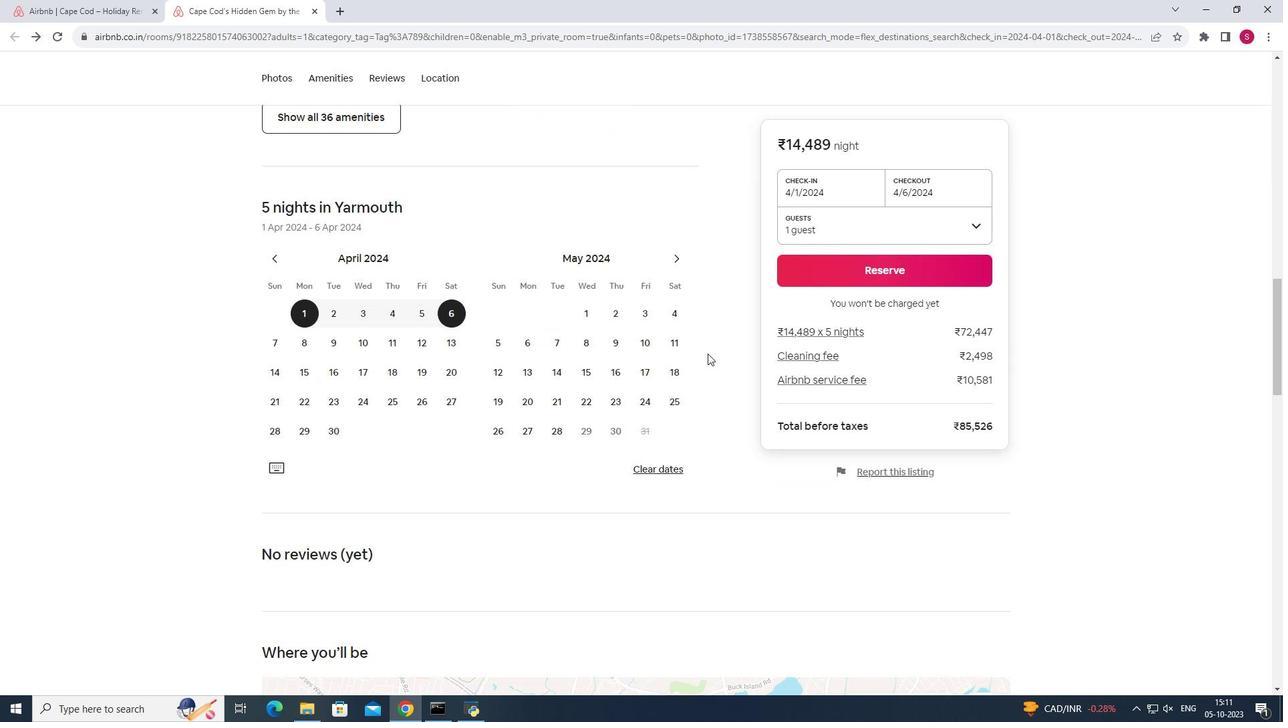
Action: Mouse moved to (712, 353)
Screenshot: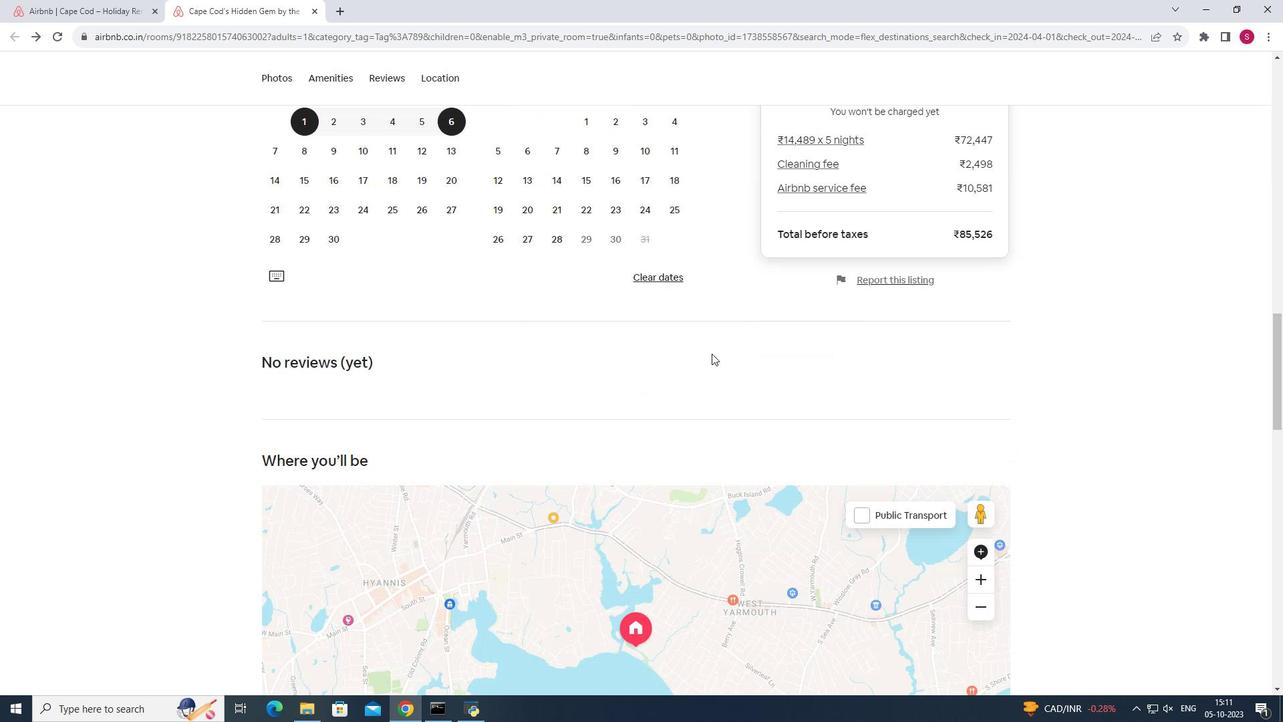 
Action: Mouse scrolled (712, 353) with delta (0, 0)
Screenshot: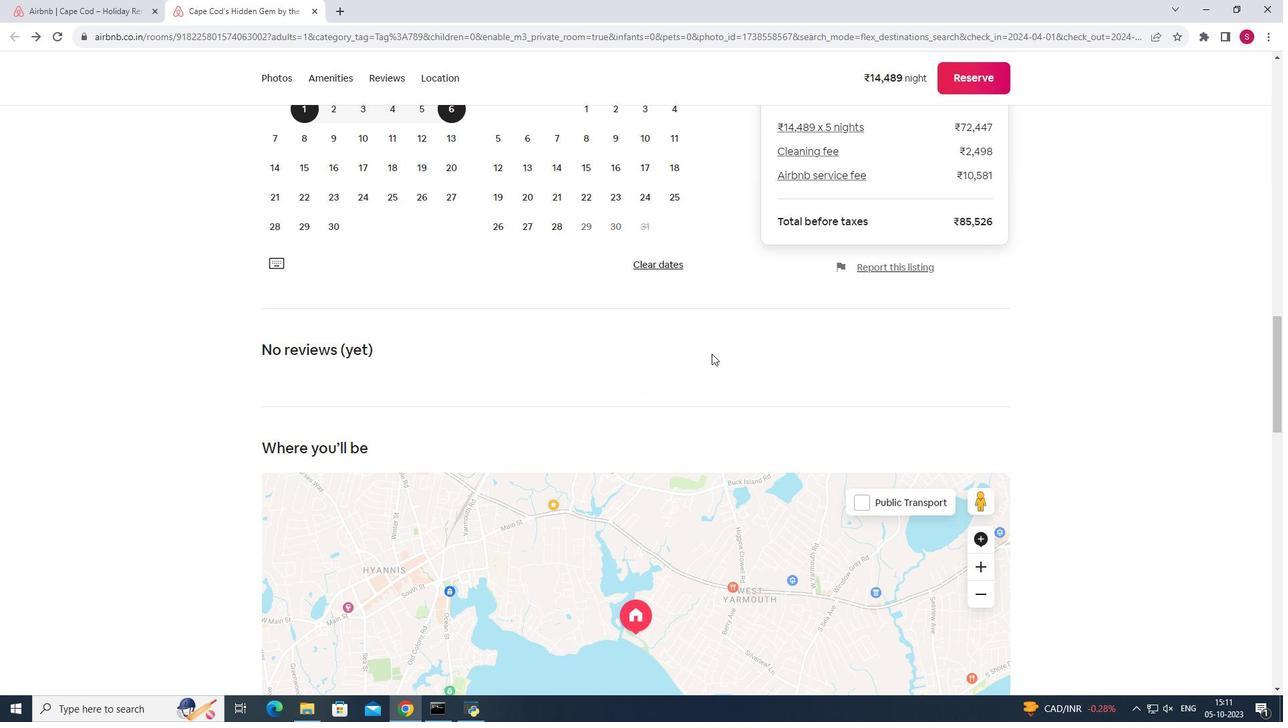 
Action: Mouse scrolled (712, 353) with delta (0, 0)
Screenshot: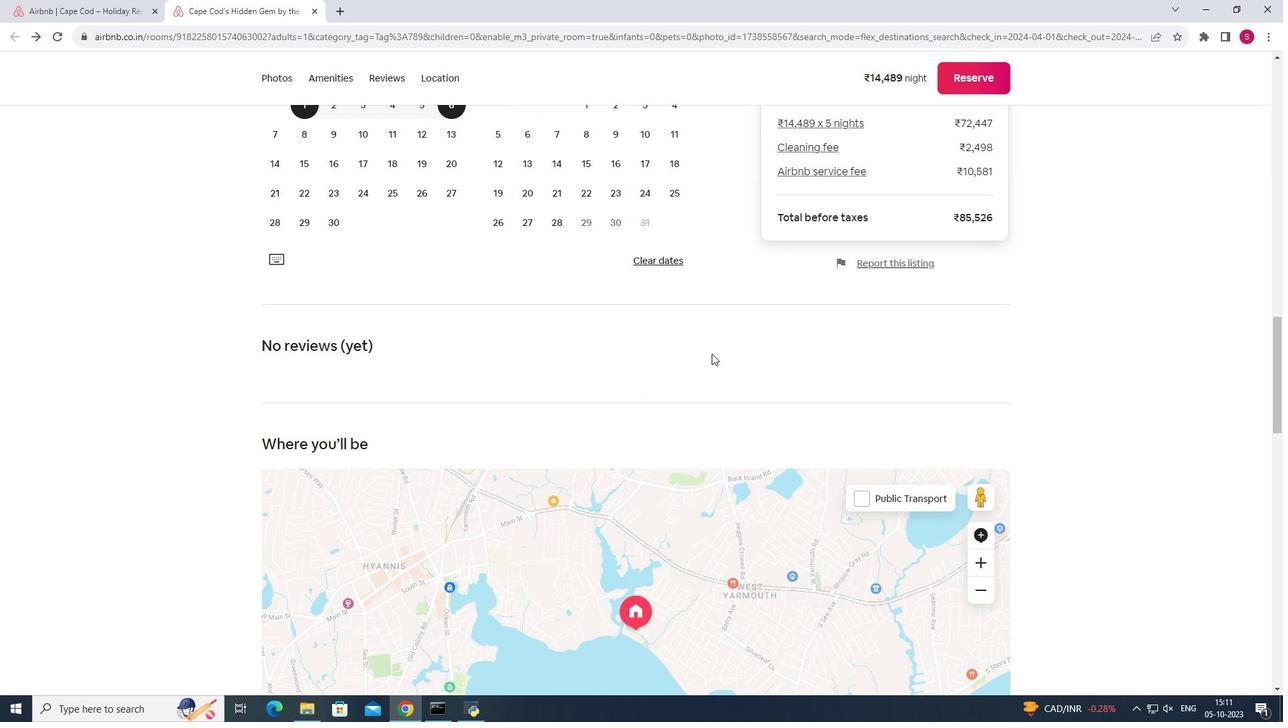 
Action: Mouse scrolled (712, 353) with delta (0, 0)
Screenshot: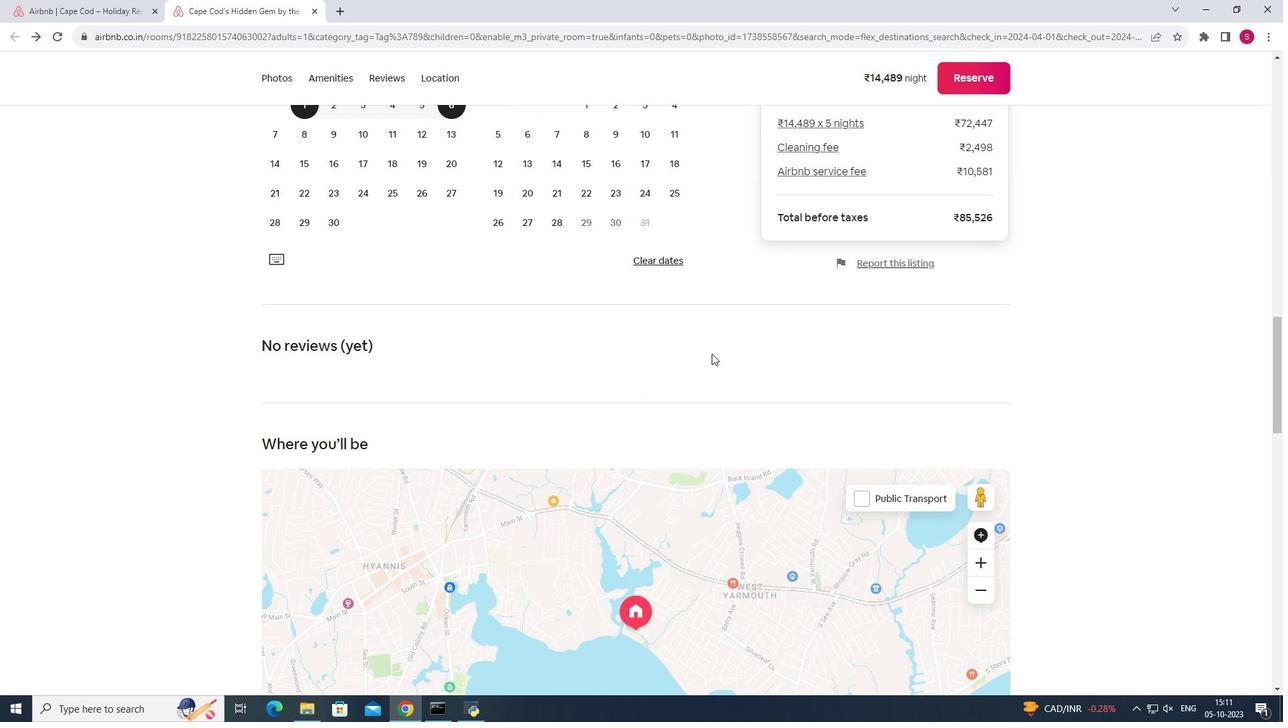 
Action: Mouse scrolled (712, 353) with delta (0, 0)
Screenshot: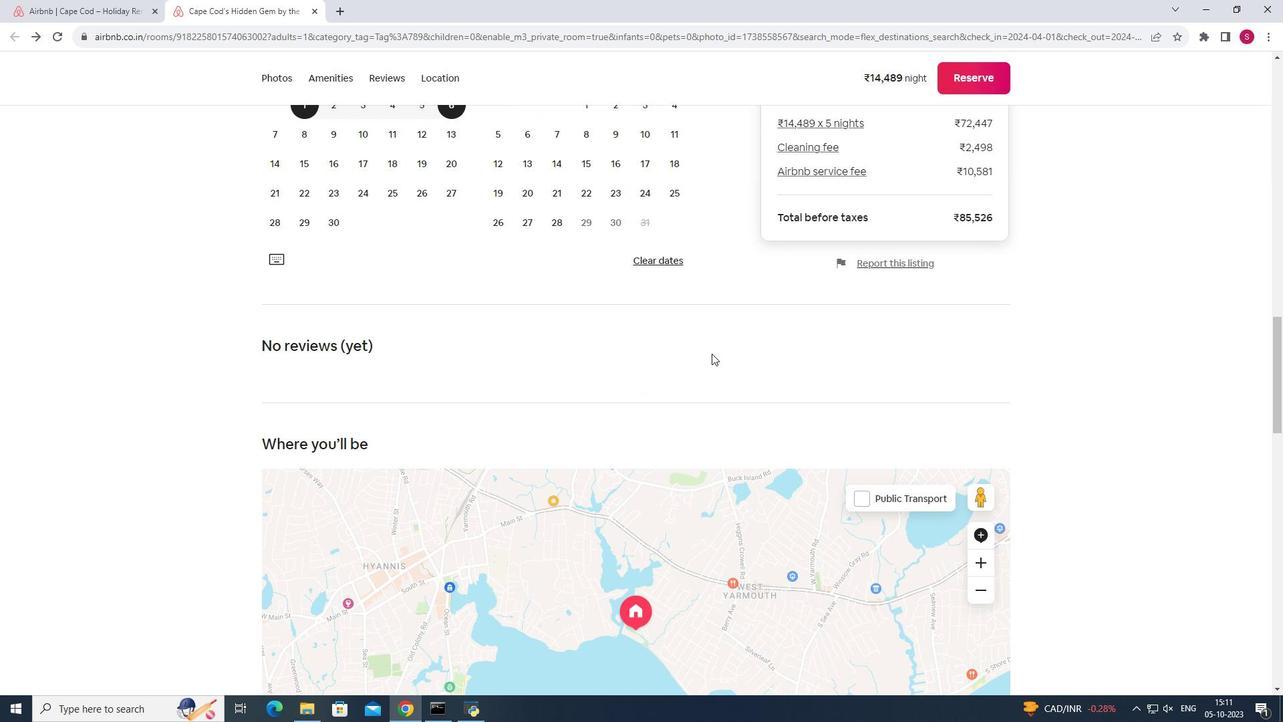 
Action: Mouse moved to (716, 351)
Screenshot: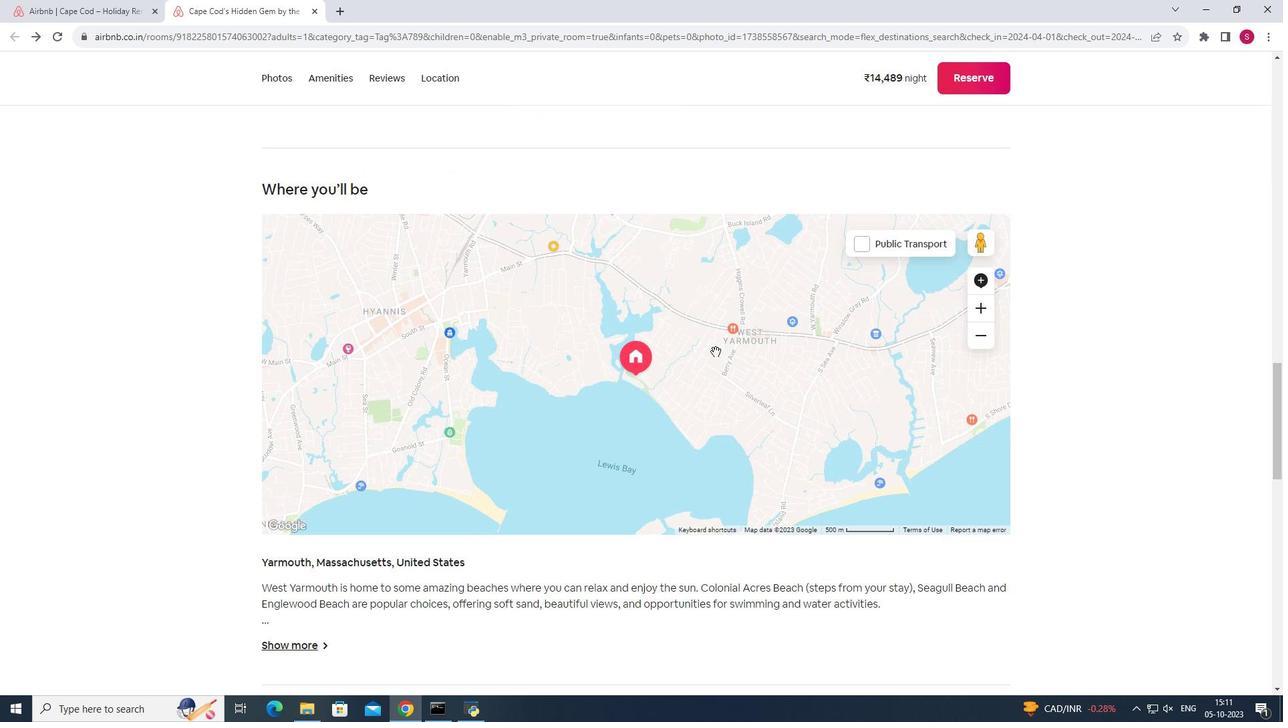 
Action: Mouse scrolled (716, 351) with delta (0, 0)
Screenshot: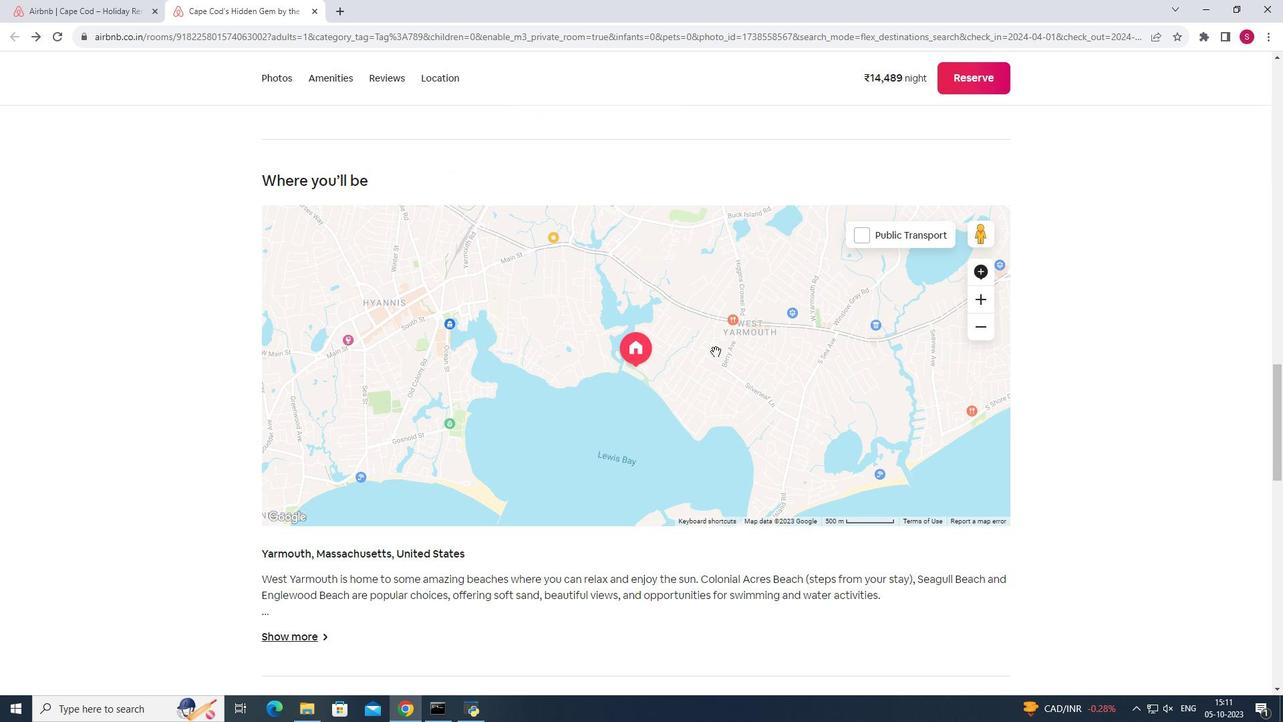 
Action: Mouse scrolled (716, 351) with delta (0, 0)
Screenshot: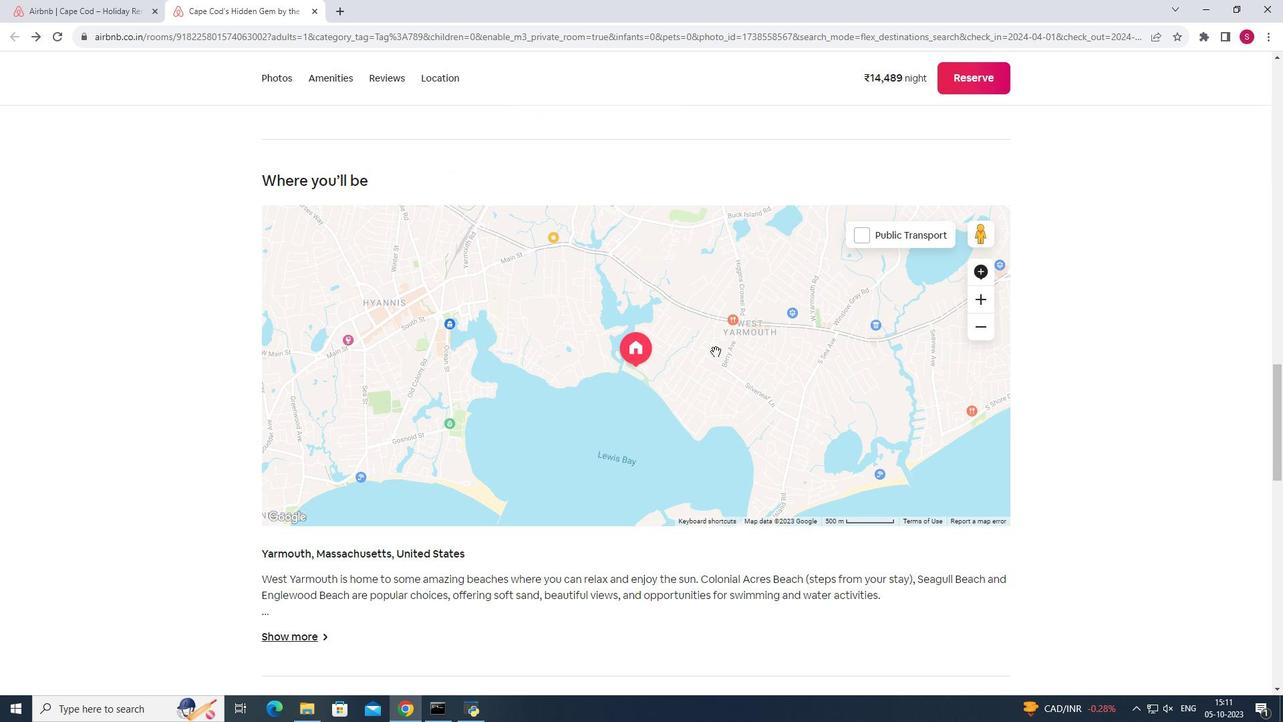 
Action: Mouse scrolled (716, 351) with delta (0, 0)
Screenshot: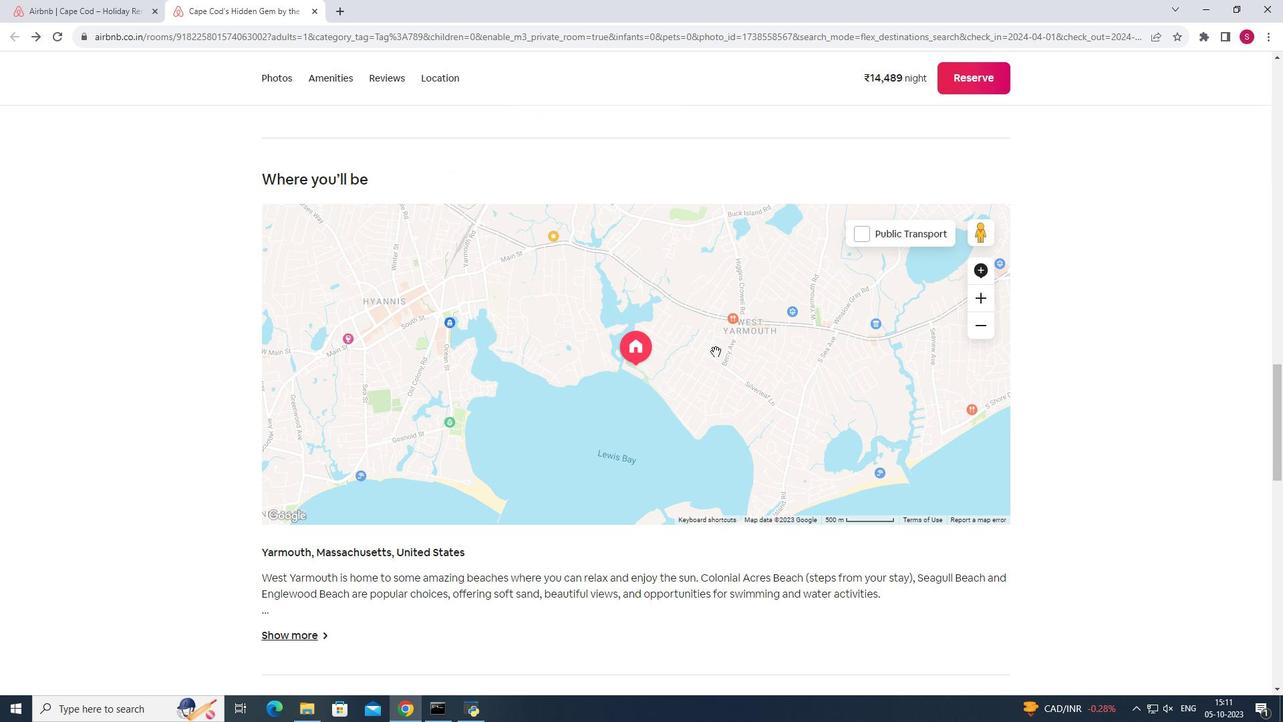 
Action: Mouse scrolled (716, 351) with delta (0, 0)
Screenshot: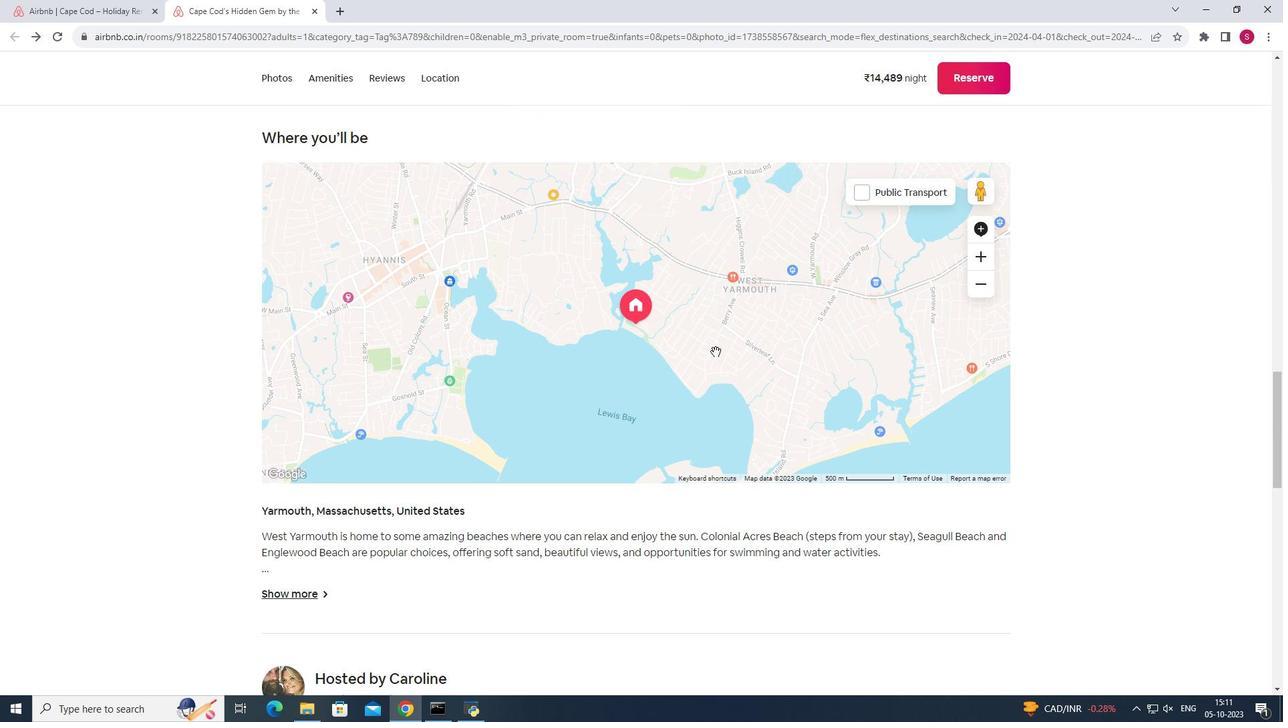 
Action: Mouse moved to (774, 363)
Screenshot: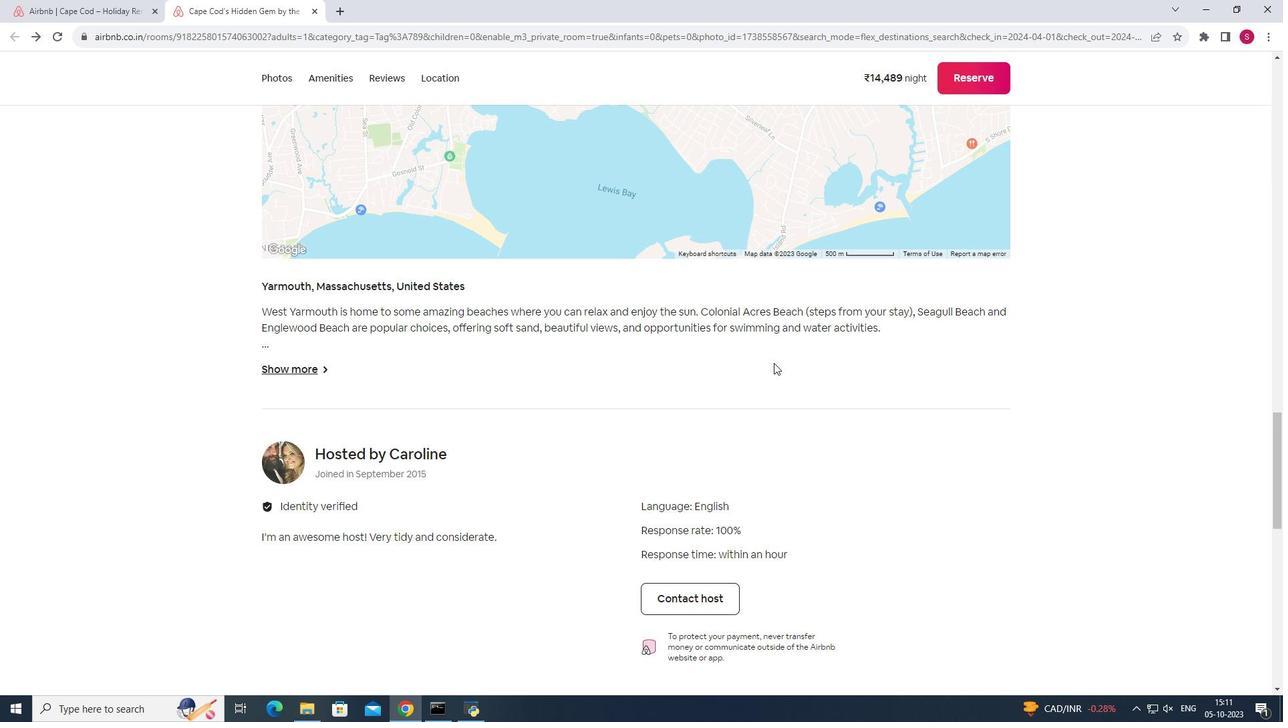 
Action: Mouse scrolled (774, 362) with delta (0, 0)
Screenshot: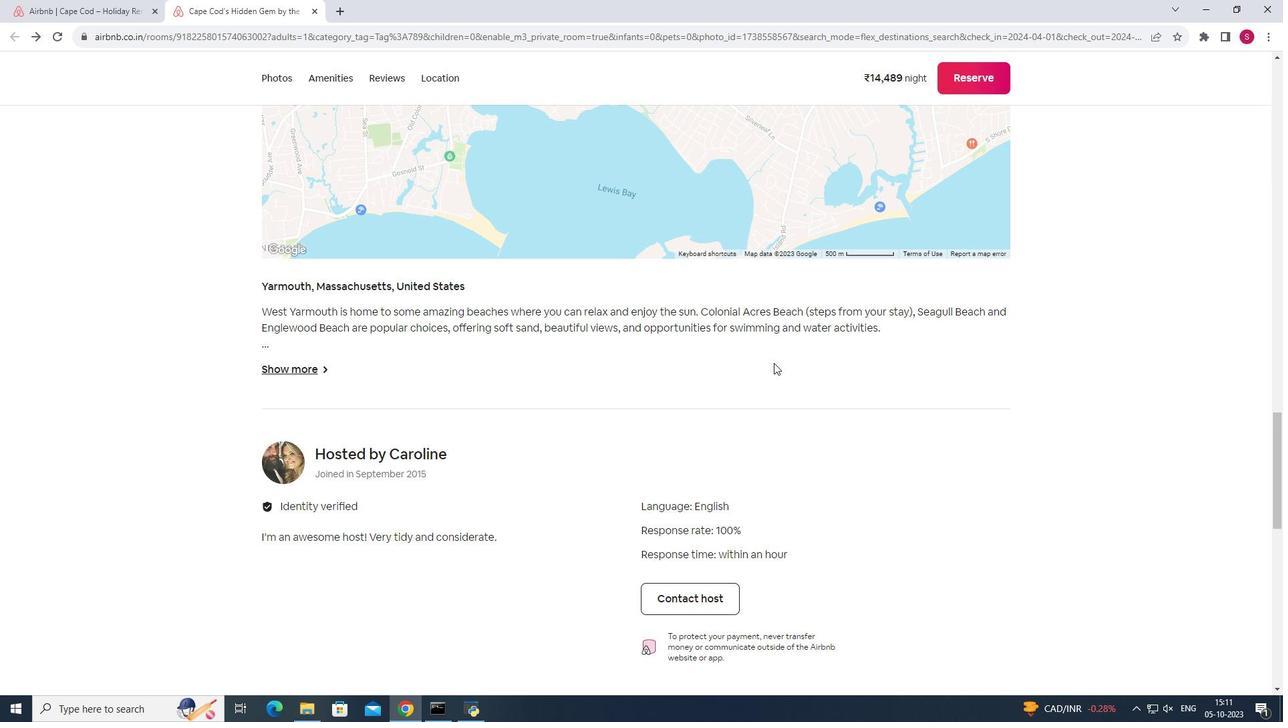 
Action: Mouse scrolled (774, 362) with delta (0, 0)
Screenshot: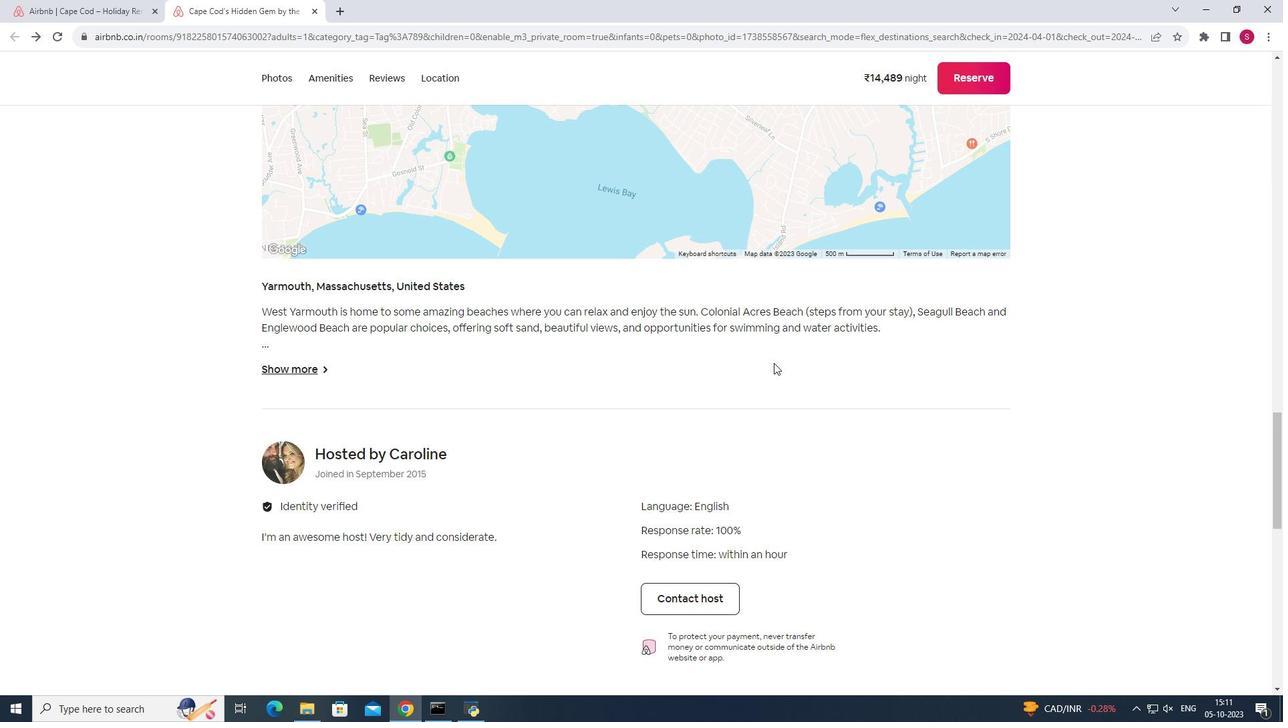 
Action: Mouse scrolled (774, 362) with delta (0, 0)
Screenshot: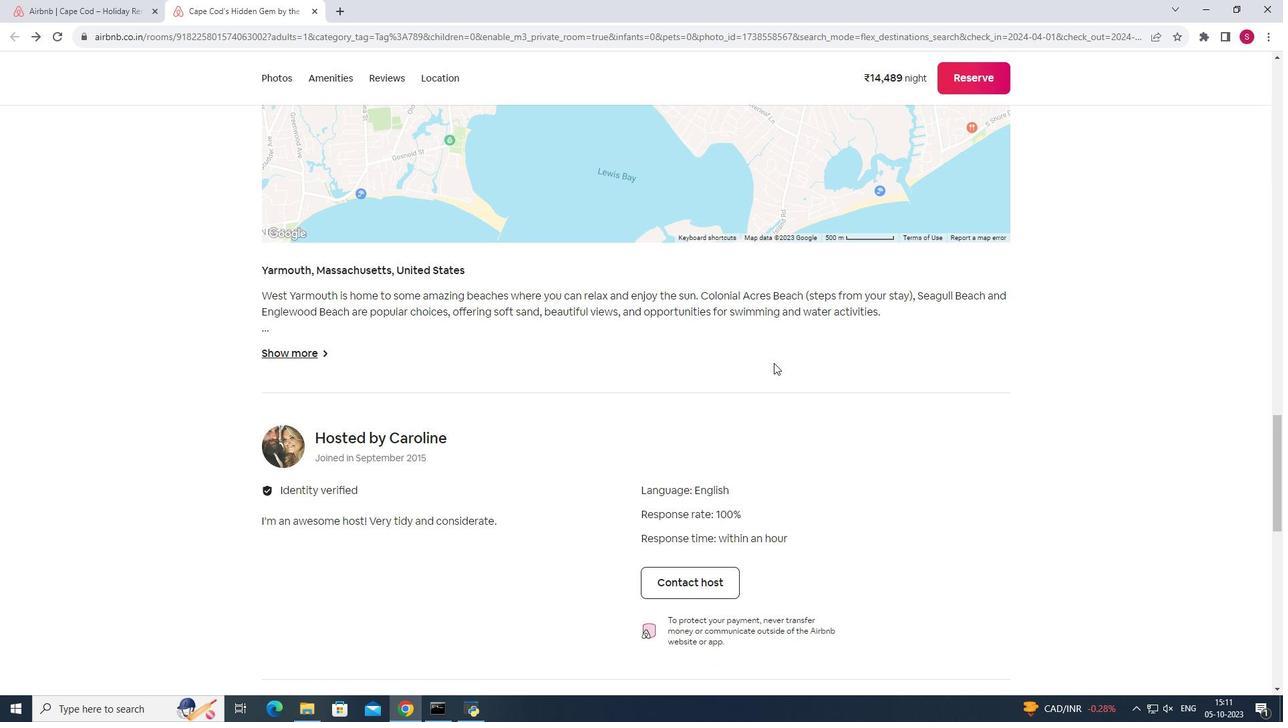 
Action: Mouse scrolled (774, 362) with delta (0, 0)
Screenshot: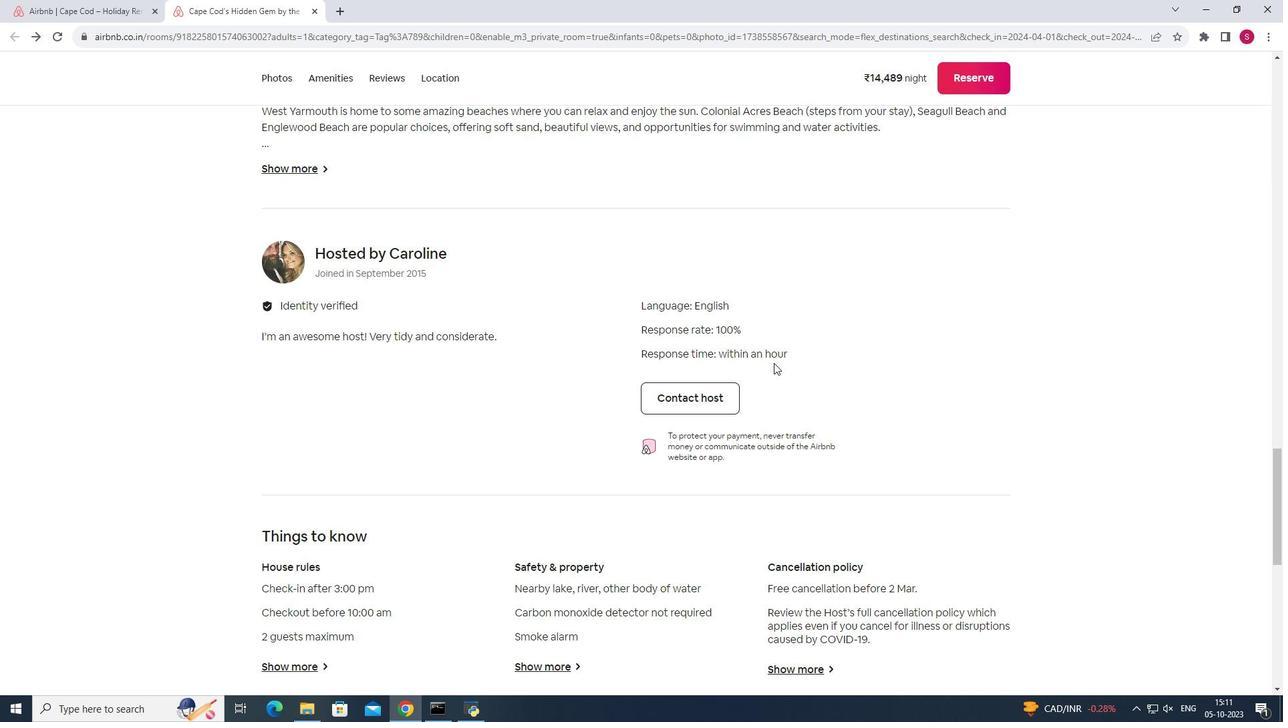 
Action: Mouse scrolled (774, 362) with delta (0, 0)
Screenshot: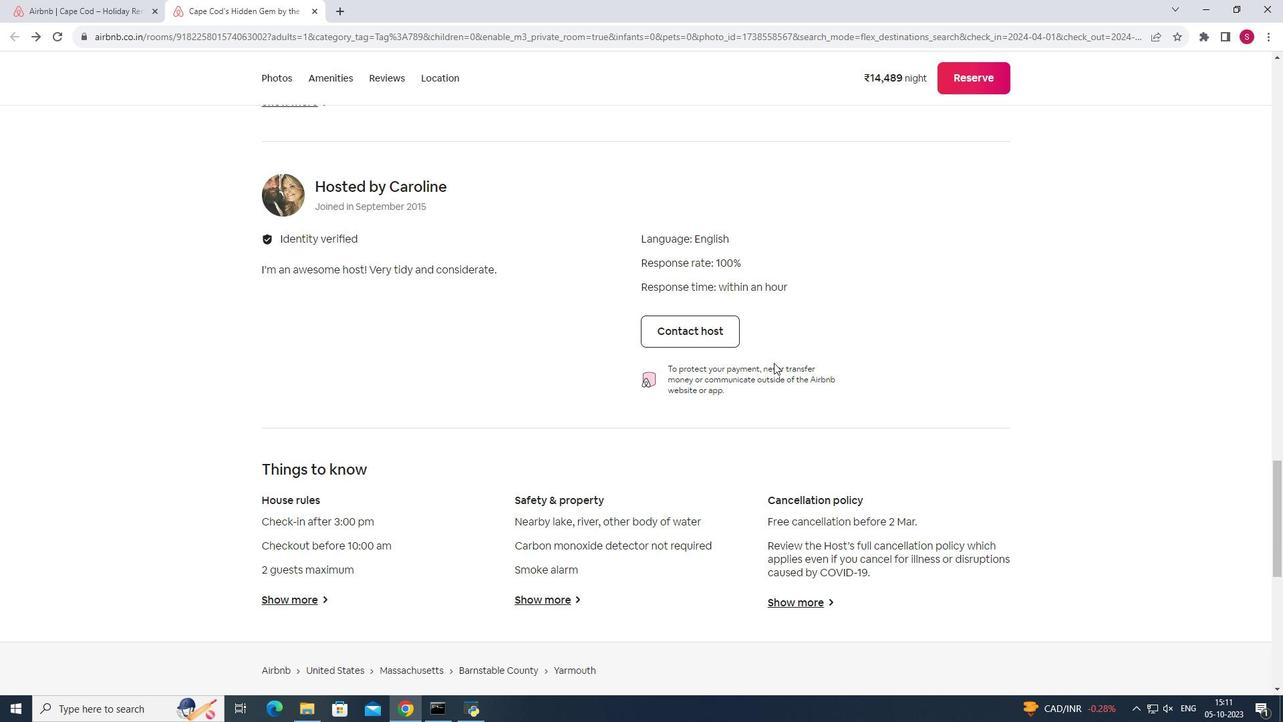 
Action: Mouse scrolled (774, 362) with delta (0, 0)
Screenshot: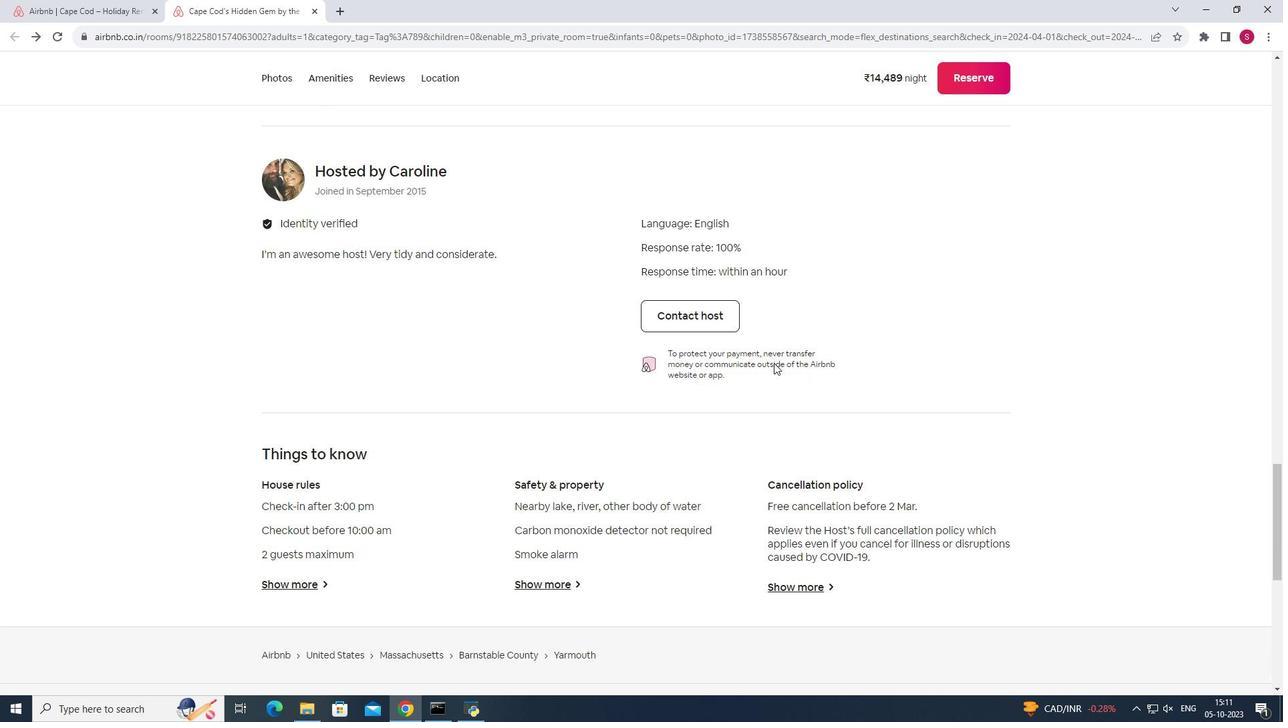
Action: Mouse scrolled (774, 362) with delta (0, 0)
Screenshot: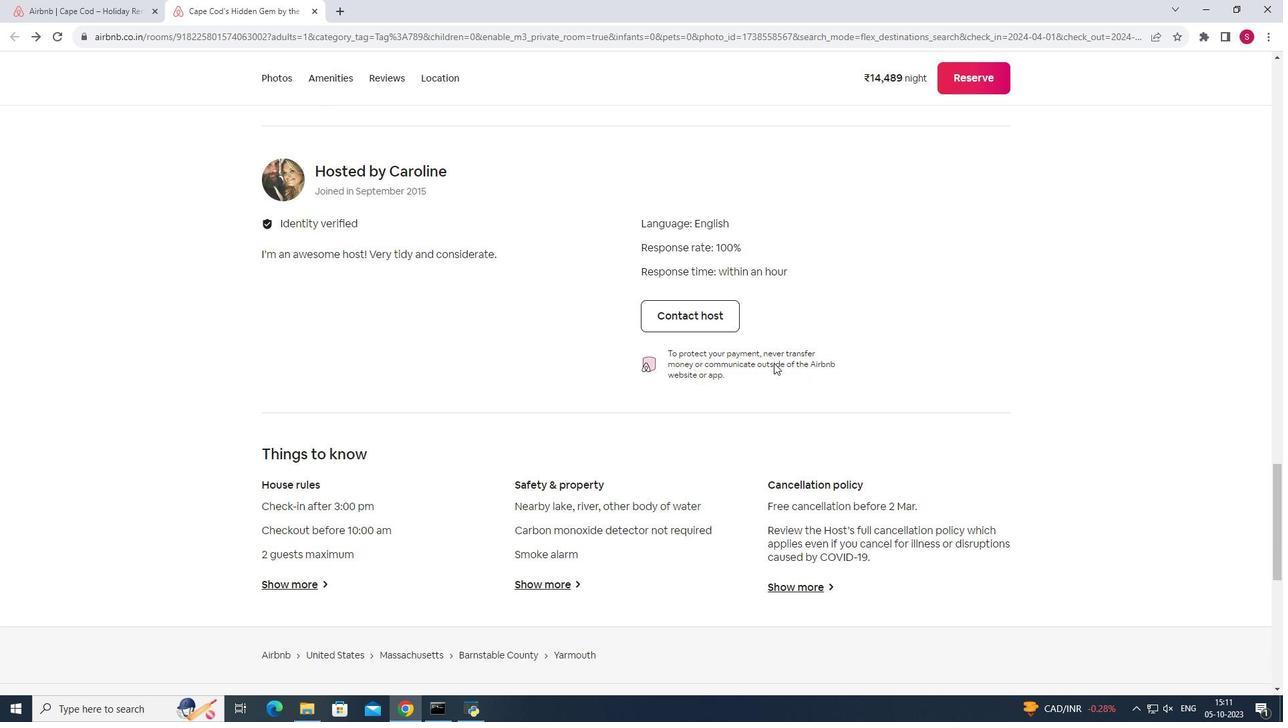 
Action: Mouse scrolled (774, 362) with delta (0, 0)
Screenshot: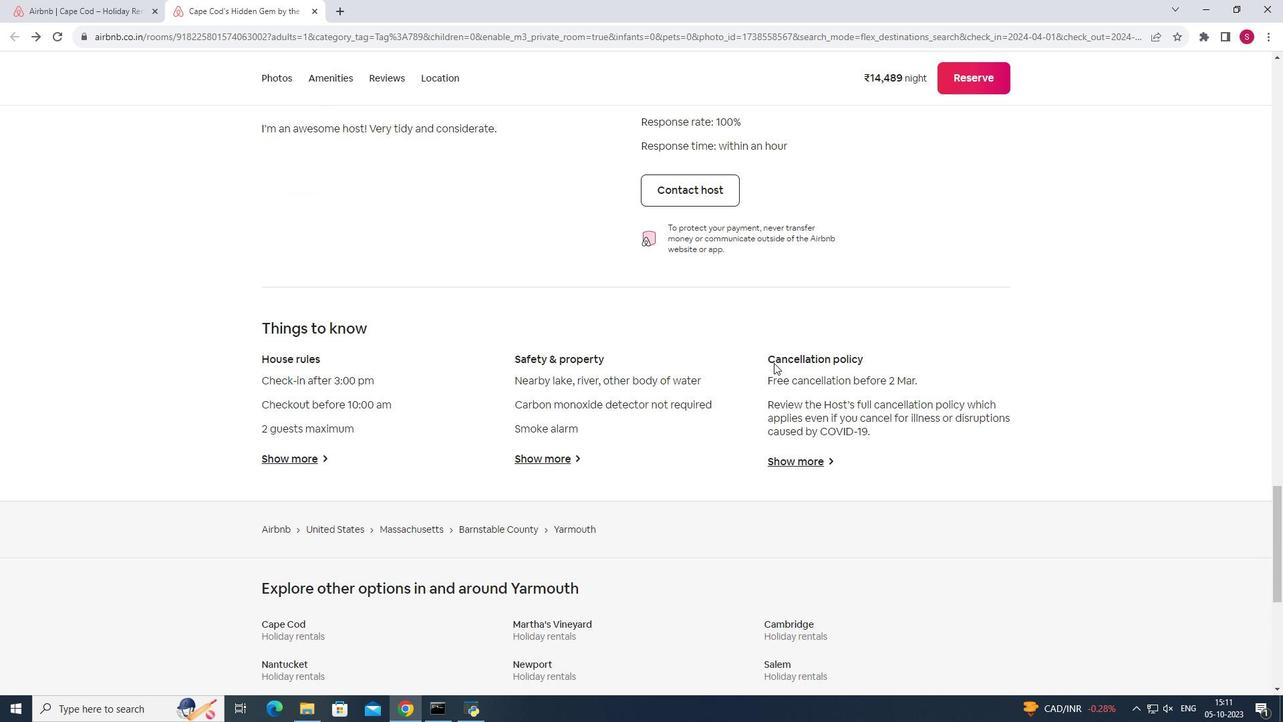 
Action: Mouse scrolled (774, 362) with delta (0, 0)
Screenshot: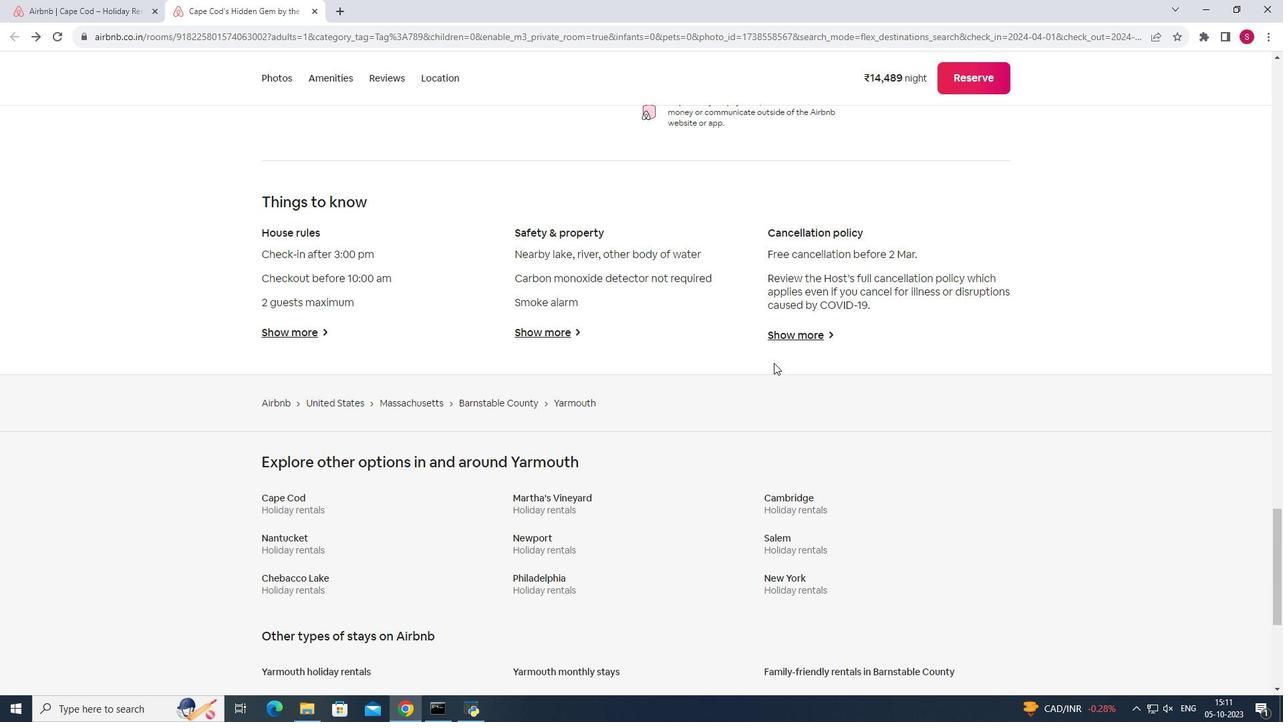 
Action: Mouse scrolled (774, 362) with delta (0, 0)
Screenshot: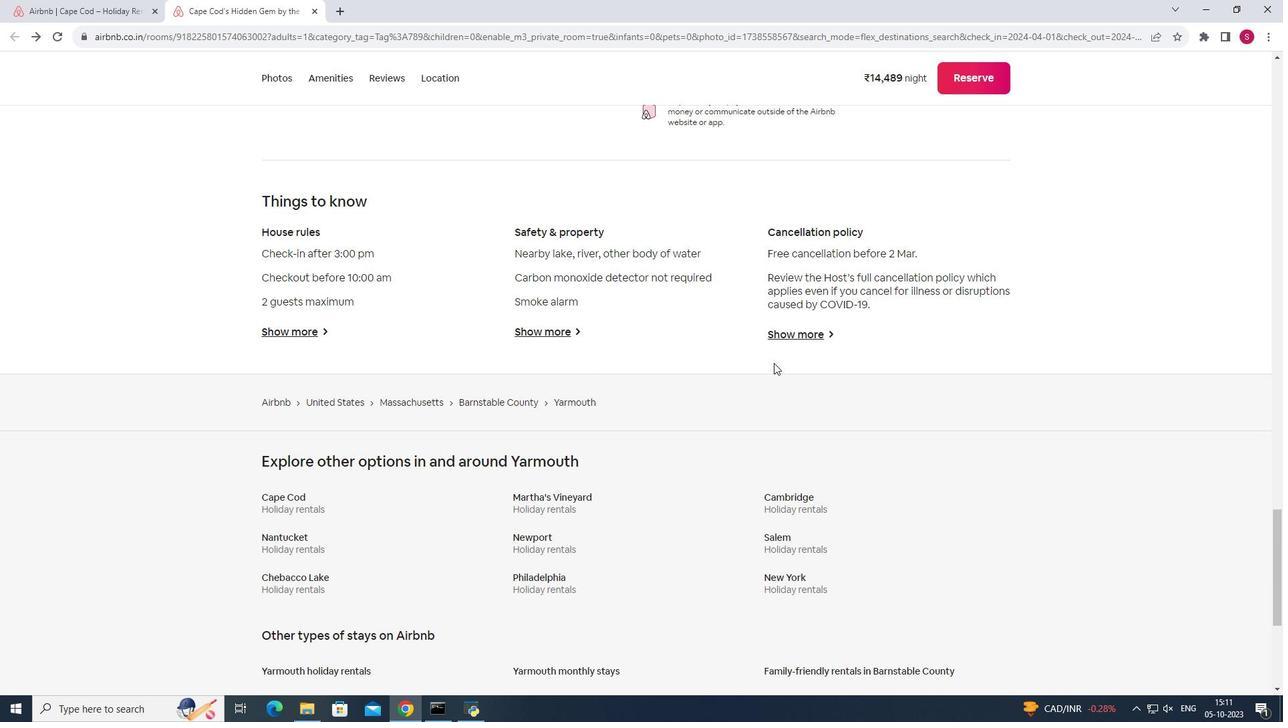 
Action: Mouse scrolled (774, 362) with delta (0, 0)
Screenshot: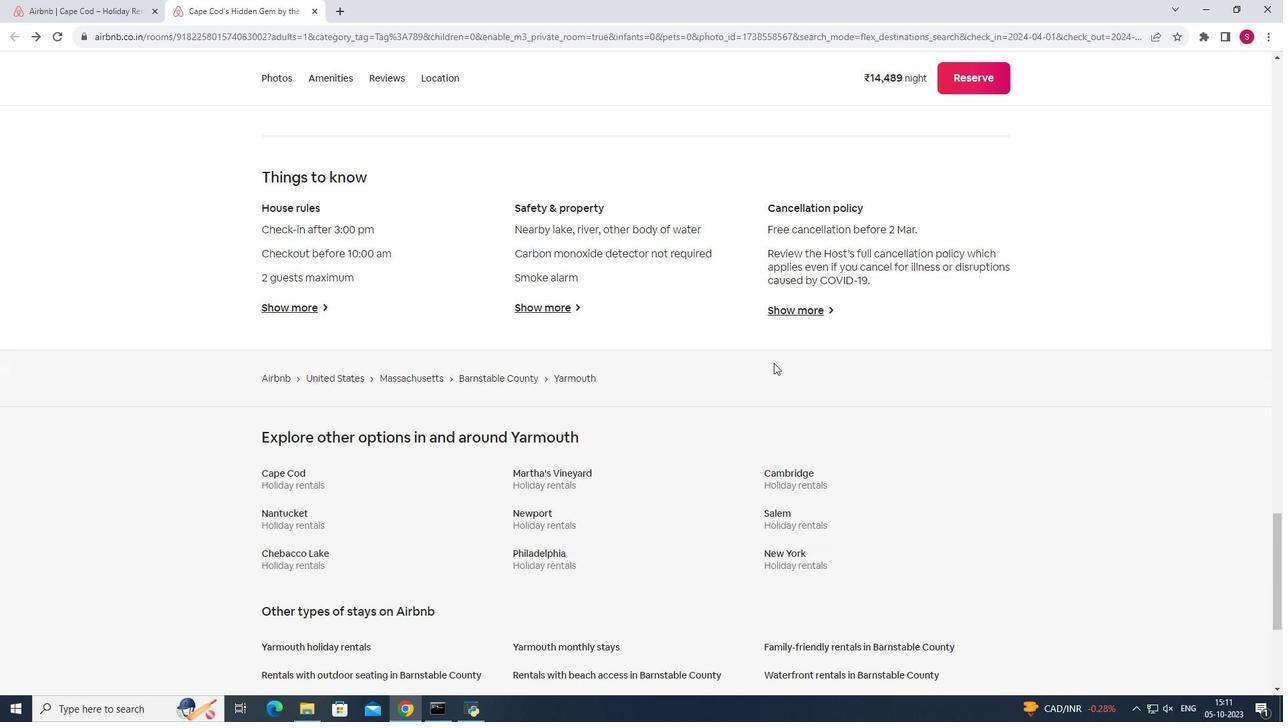 
Action: Mouse scrolled (774, 362) with delta (0, 0)
Screenshot: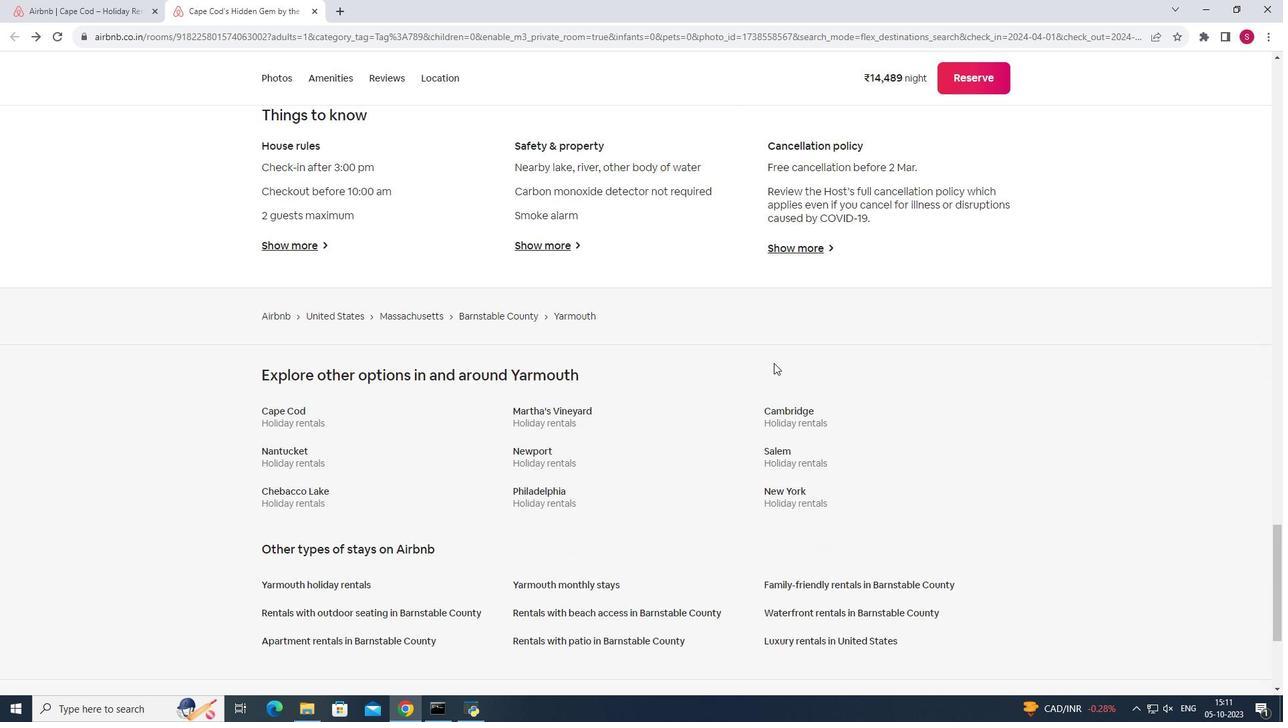 
Action: Mouse moved to (314, 12)
Screenshot: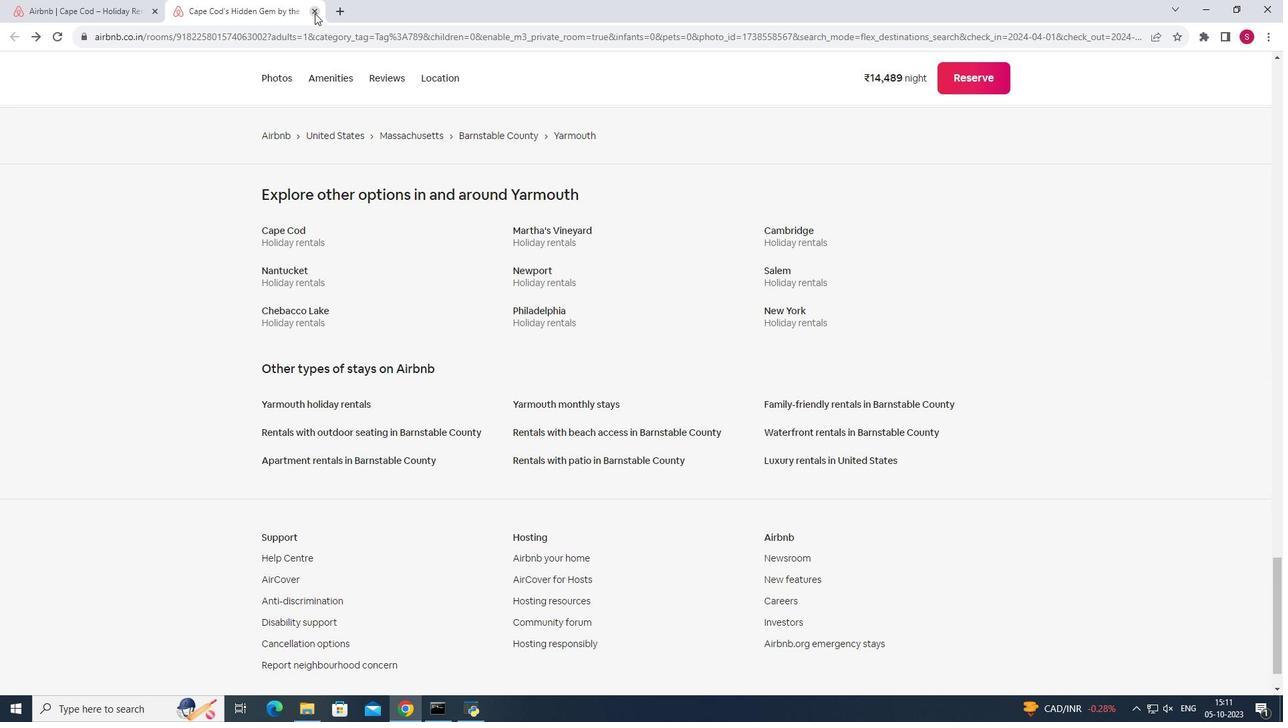 
Action: Mouse pressed left at (314, 12)
Screenshot: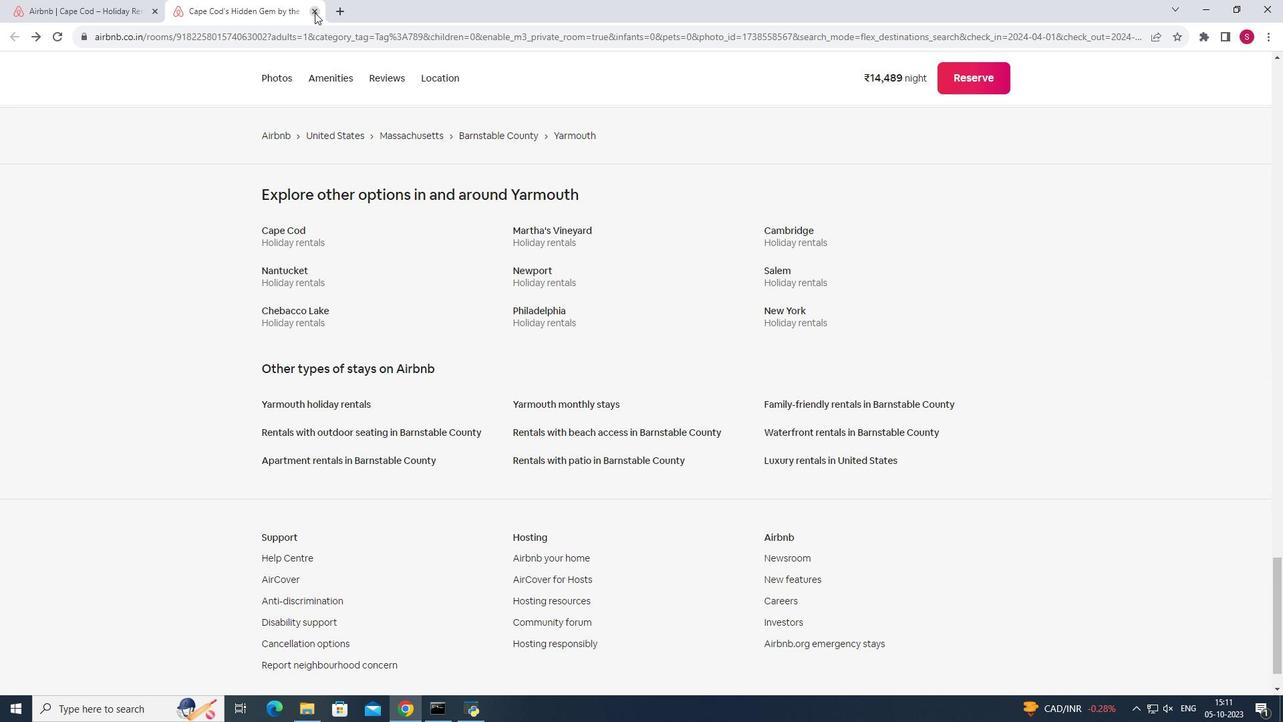 
Action: Mouse moved to (599, 353)
Screenshot: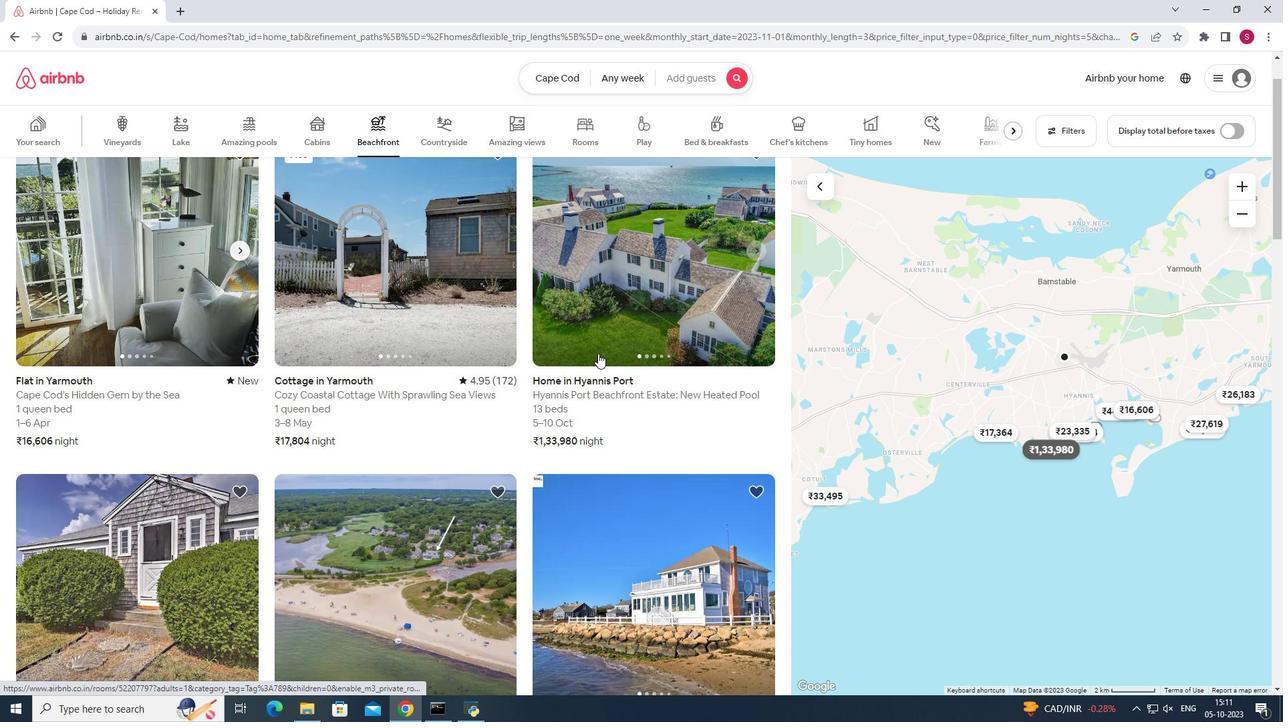 
Action: Mouse scrolled (599, 353) with delta (0, 0)
Screenshot: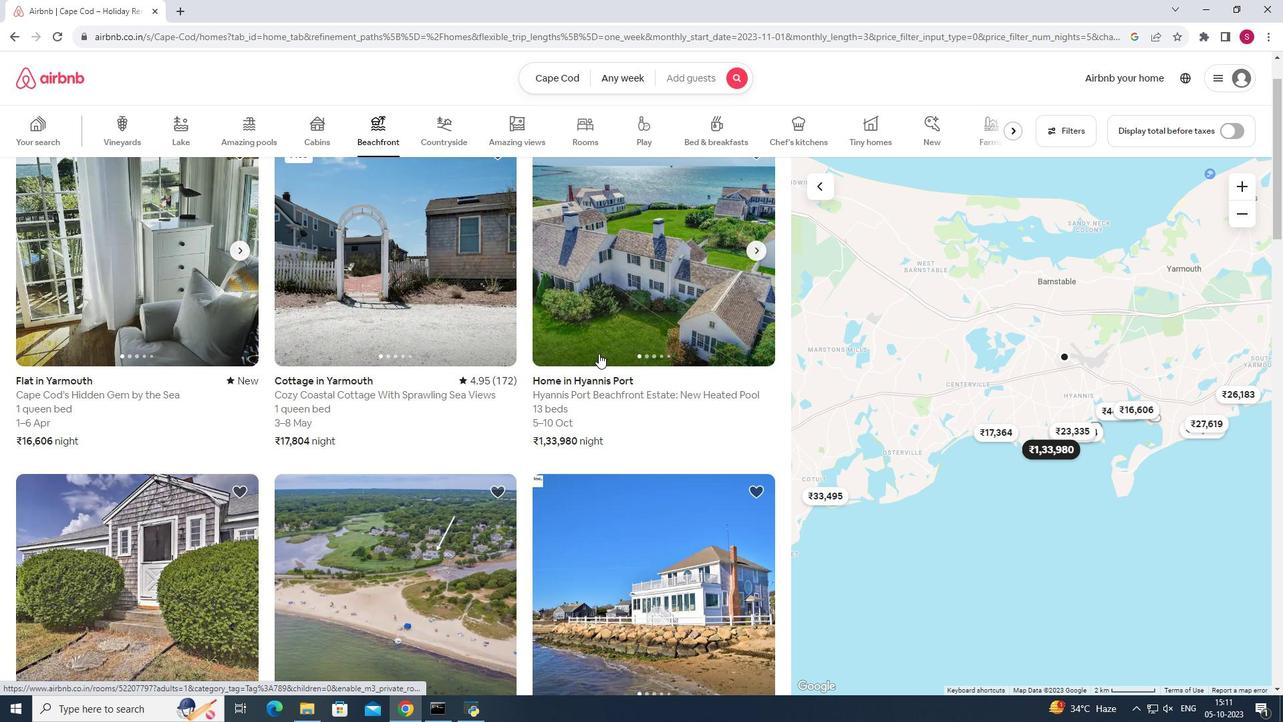 
Action: Mouse scrolled (599, 353) with delta (0, 0)
Screenshot: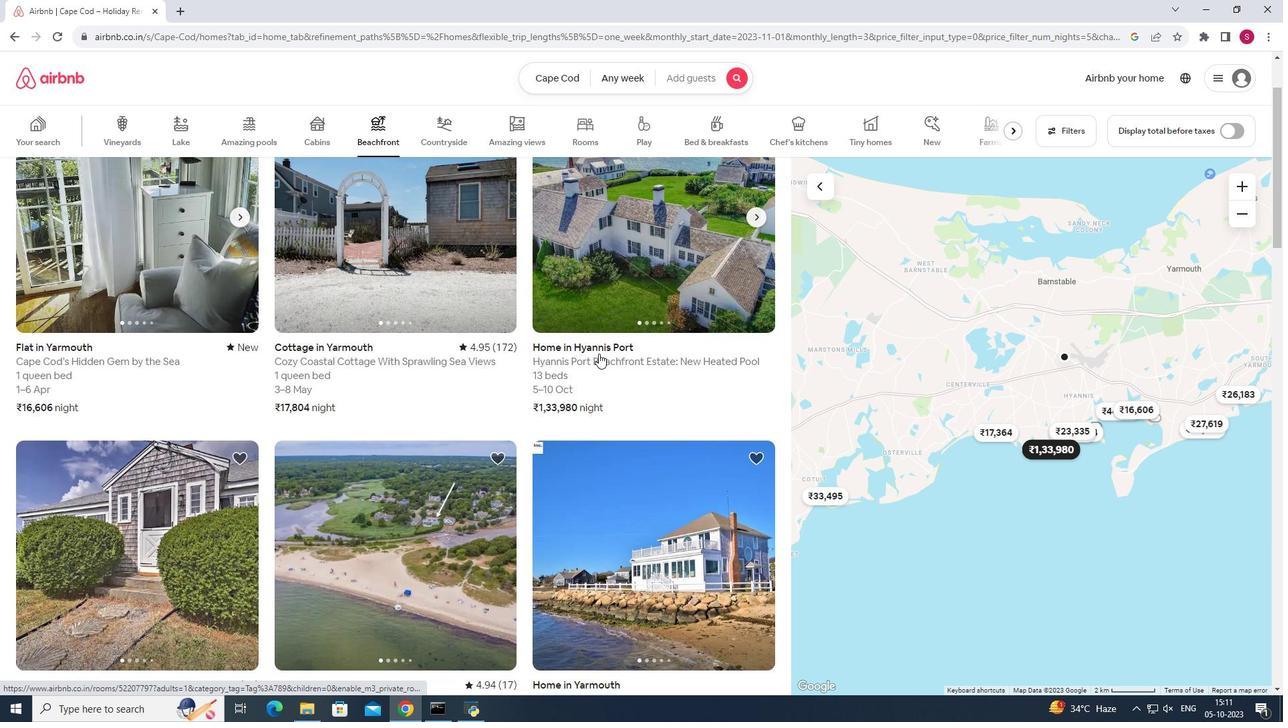 
Action: Mouse scrolled (599, 353) with delta (0, 0)
Screenshot: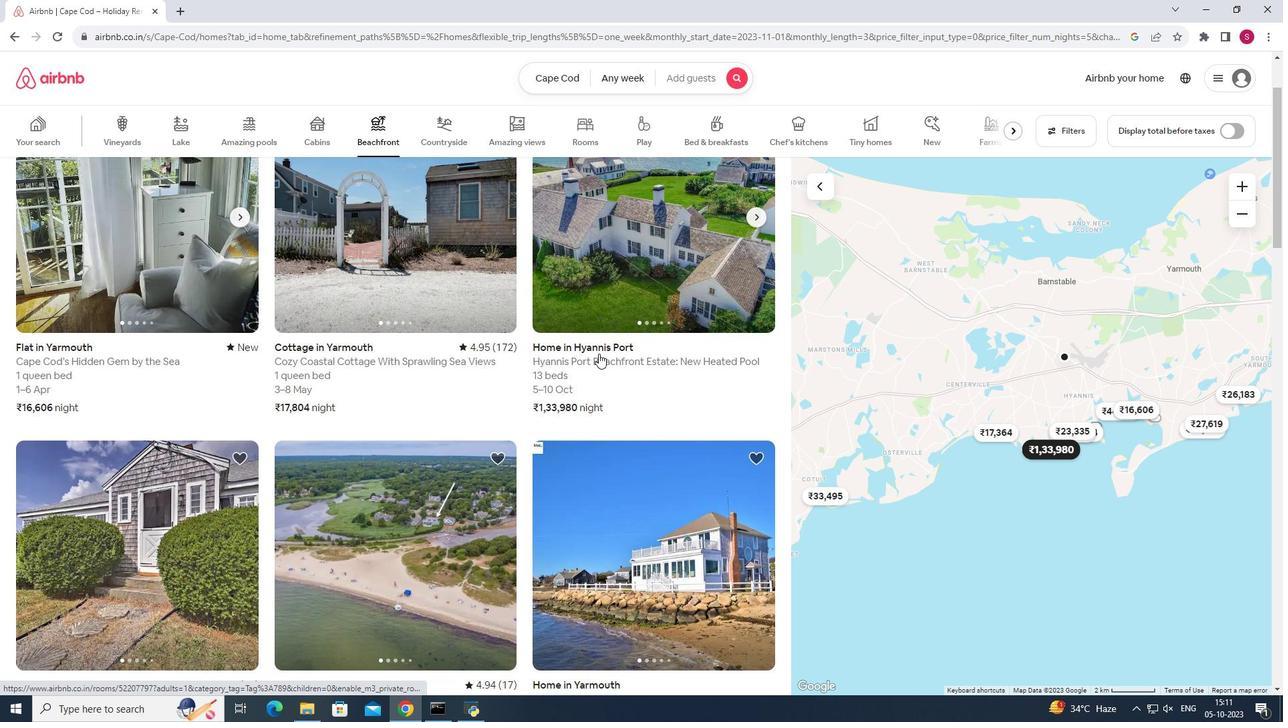 
Action: Mouse scrolled (599, 353) with delta (0, 0)
Screenshot: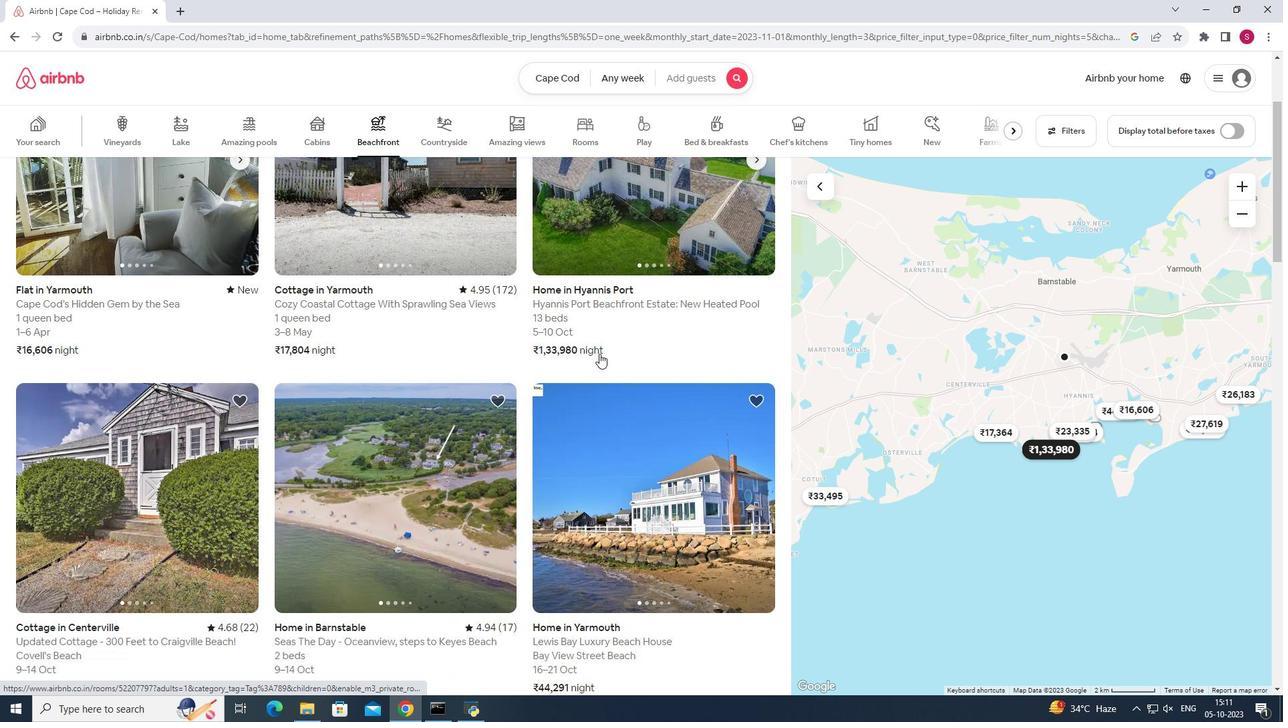
Action: Mouse moved to (449, 364)
Screenshot: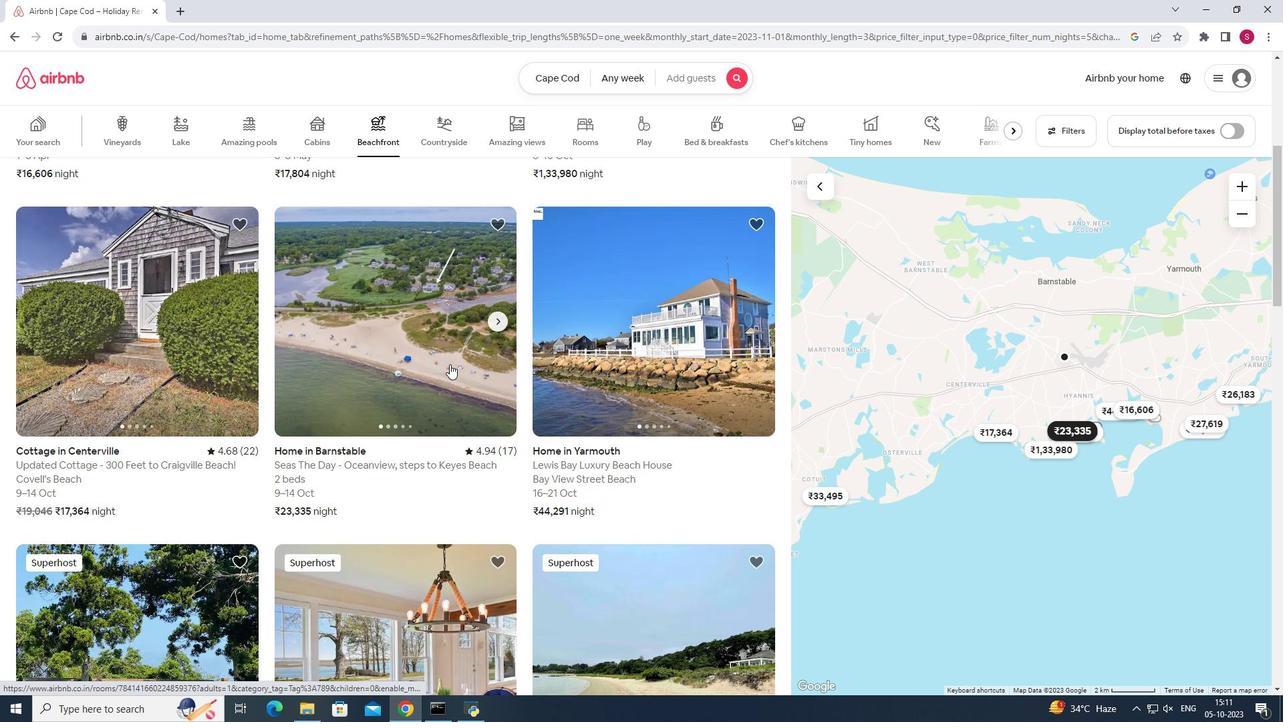 
Action: Mouse scrolled (449, 363) with delta (0, 0)
Screenshot: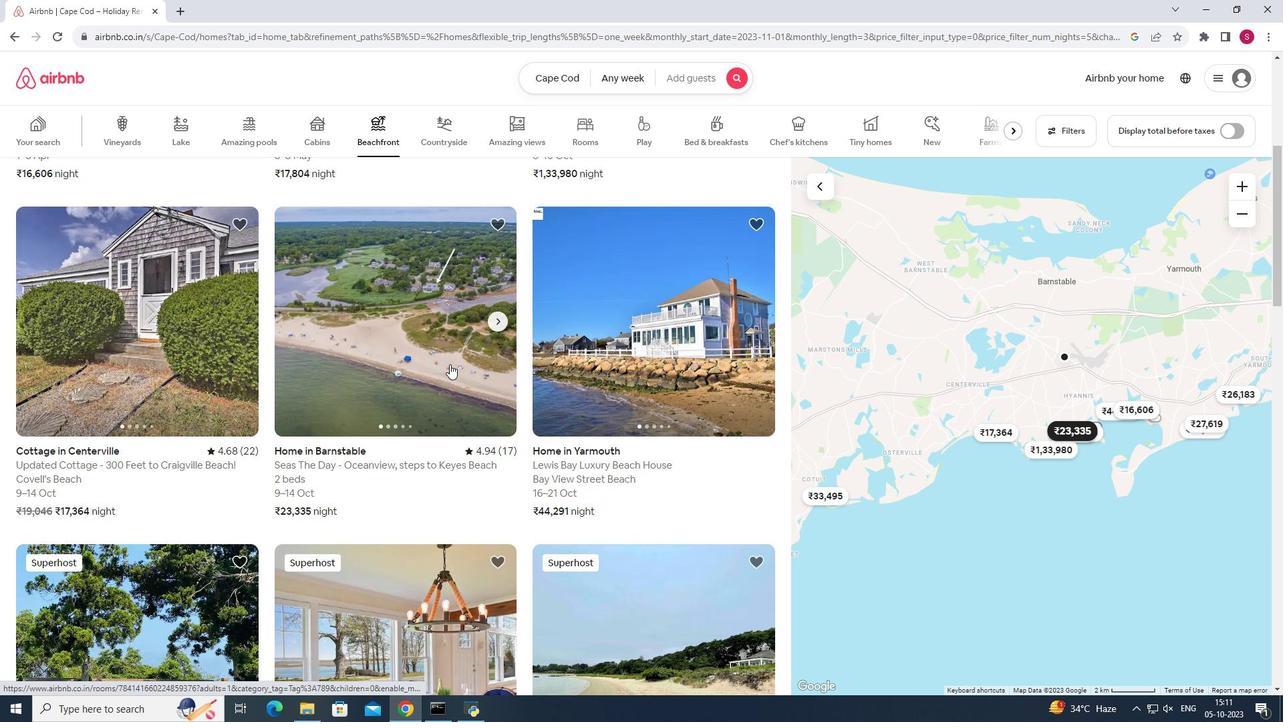 
Action: Mouse scrolled (449, 363) with delta (0, 0)
Screenshot: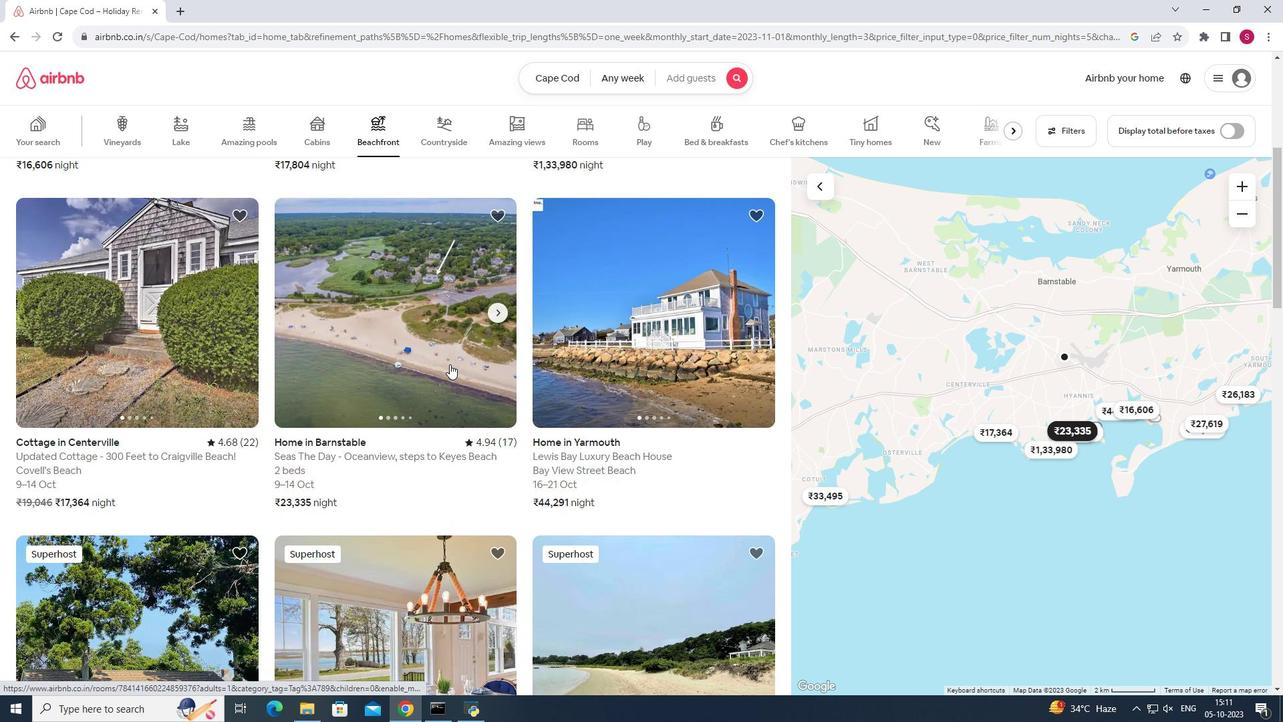 
Action: Mouse moved to (450, 364)
Screenshot: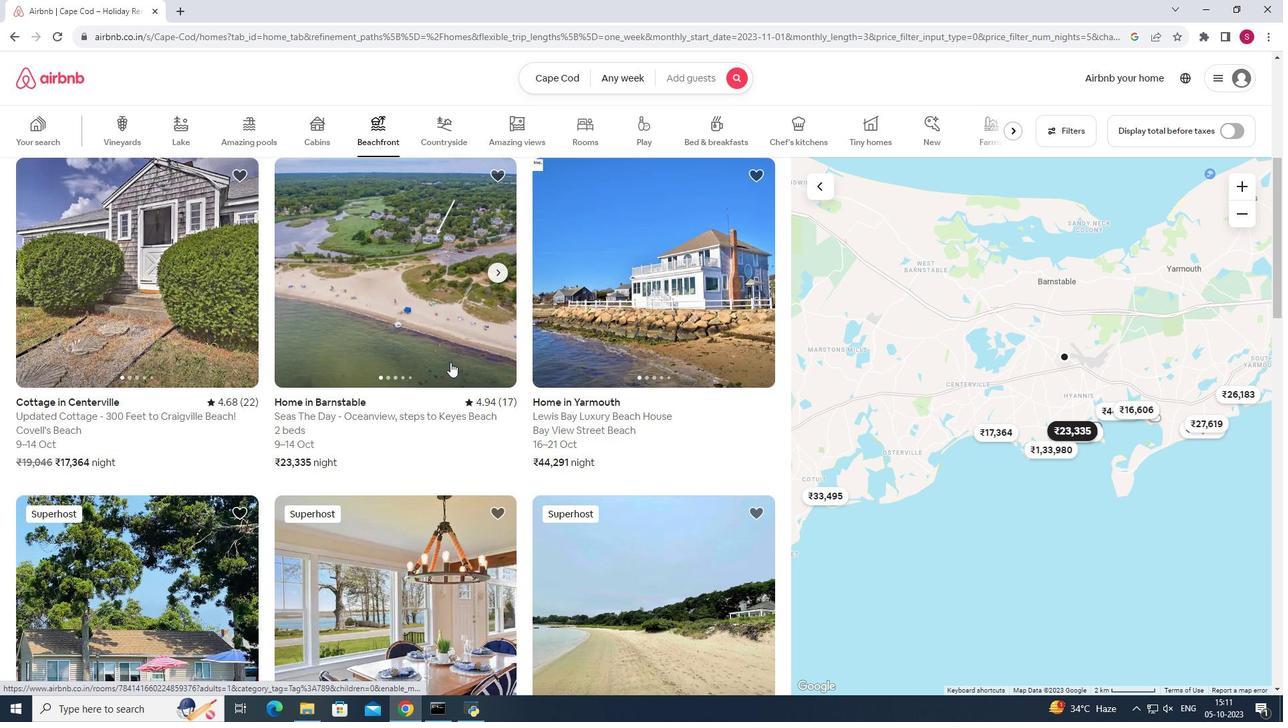 
Action: Mouse scrolled (450, 363) with delta (0, 0)
Screenshot: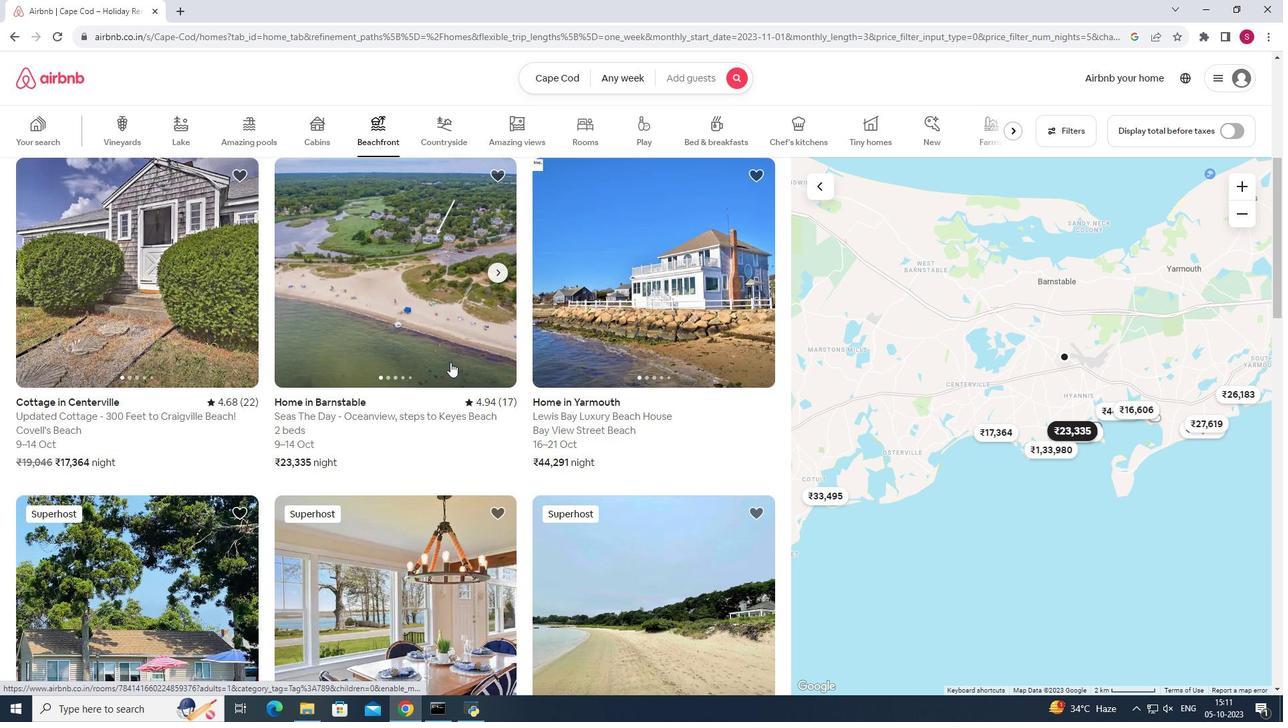 
Action: Mouse moved to (628, 429)
Screenshot: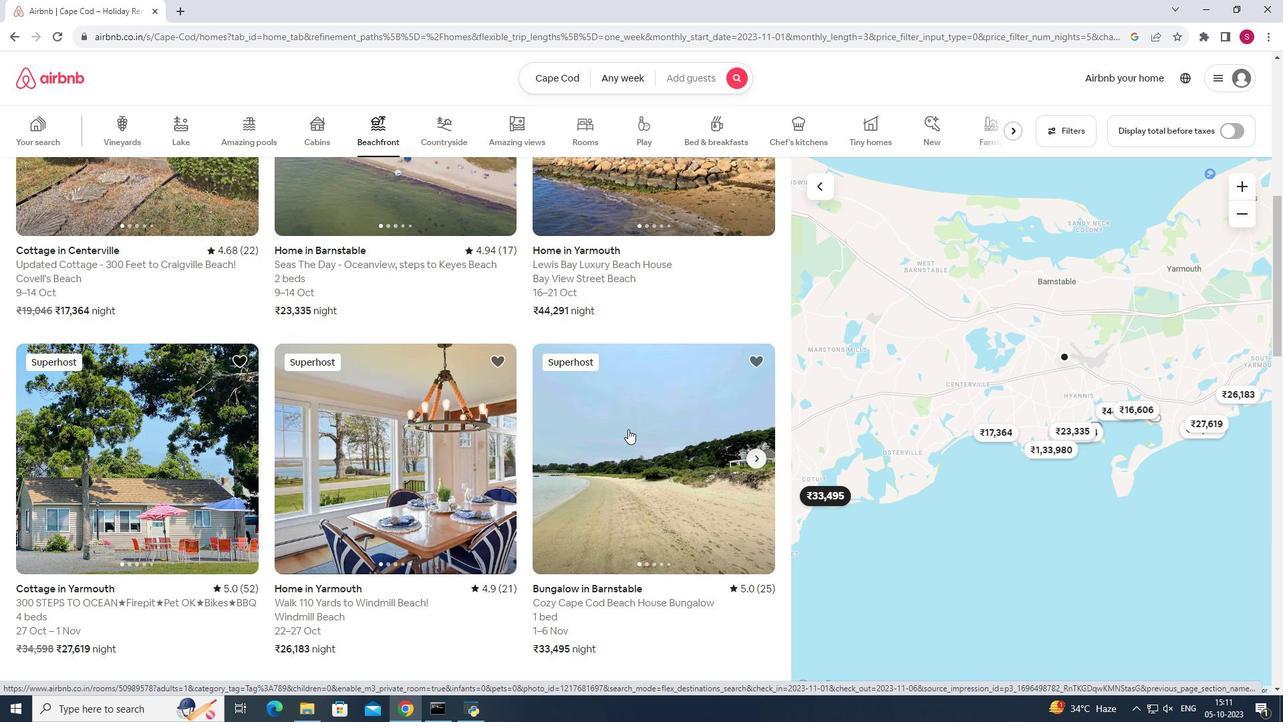 
Action: Mouse pressed left at (628, 429)
Screenshot: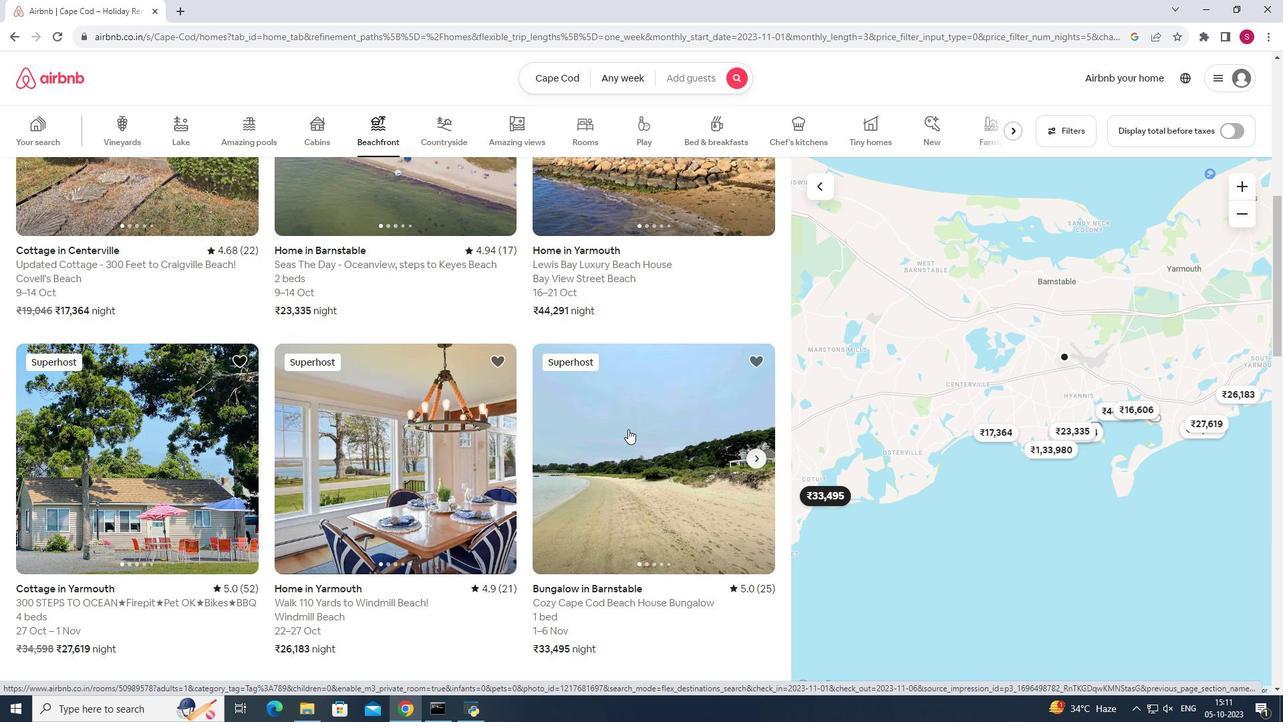 
Action: Mouse moved to (710, 412)
Screenshot: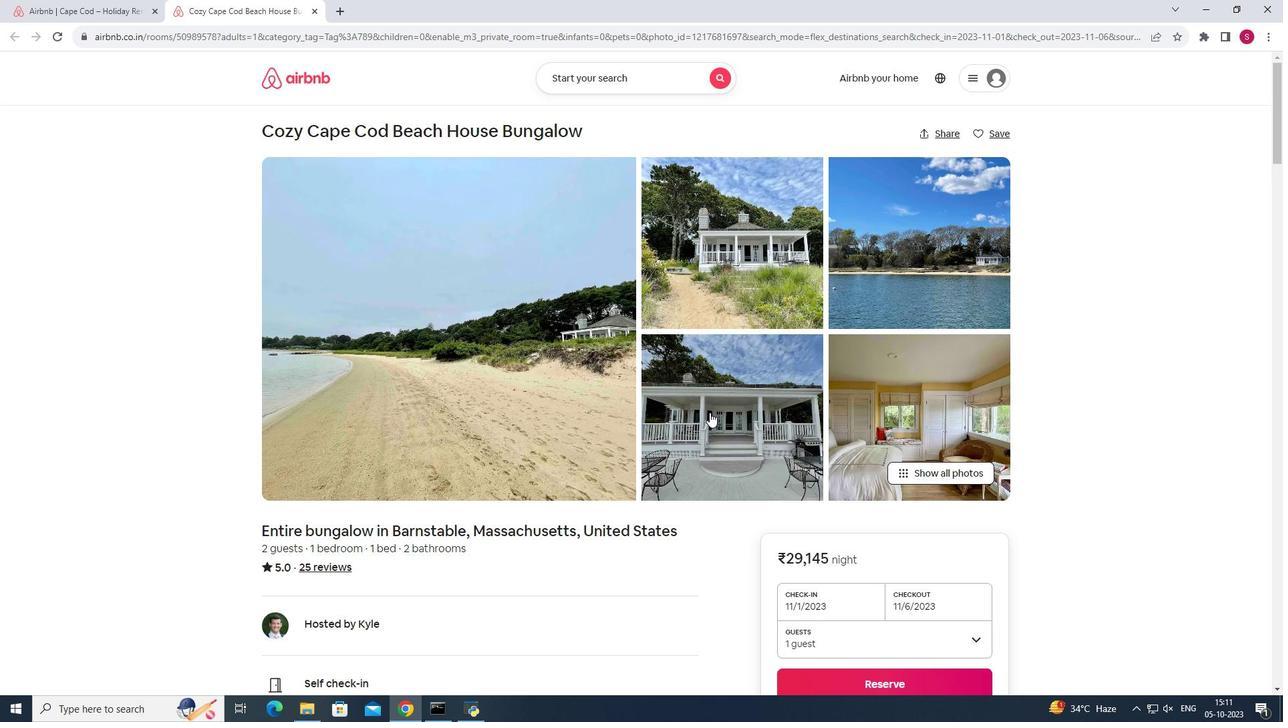 
Action: Mouse scrolled (710, 411) with delta (0, 0)
Screenshot: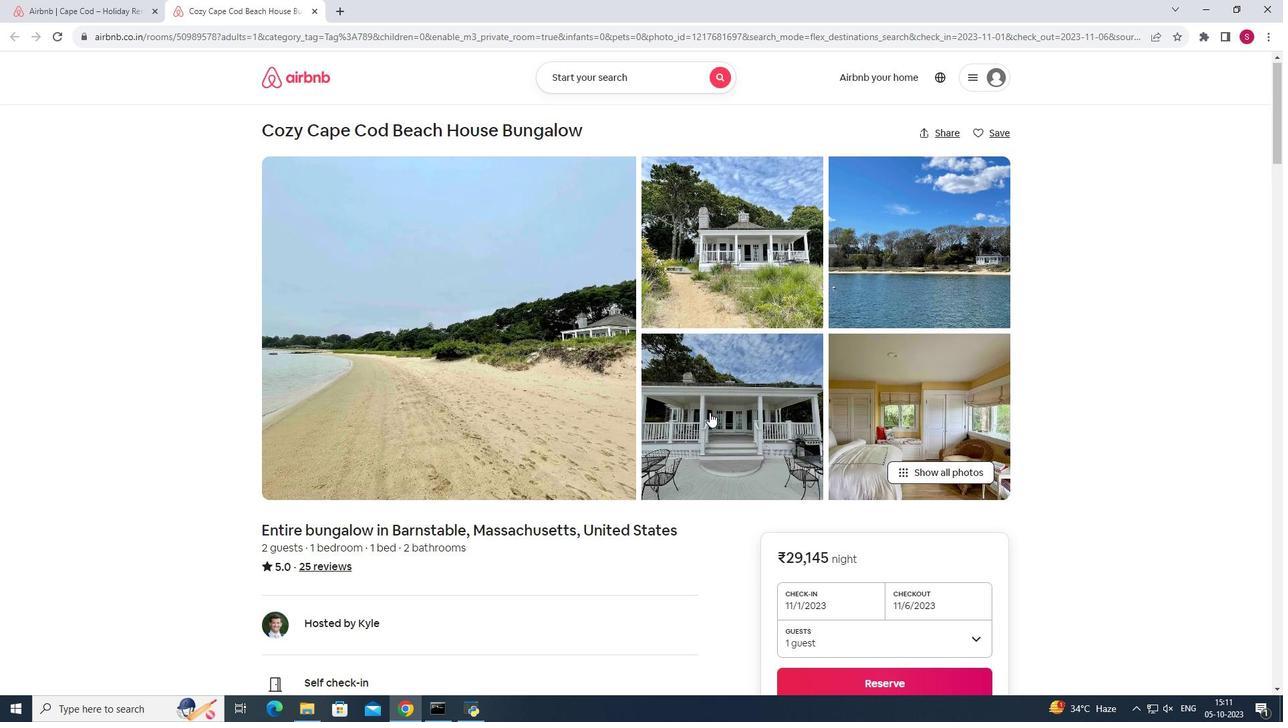 
Action: Mouse scrolled (710, 411) with delta (0, 0)
Screenshot: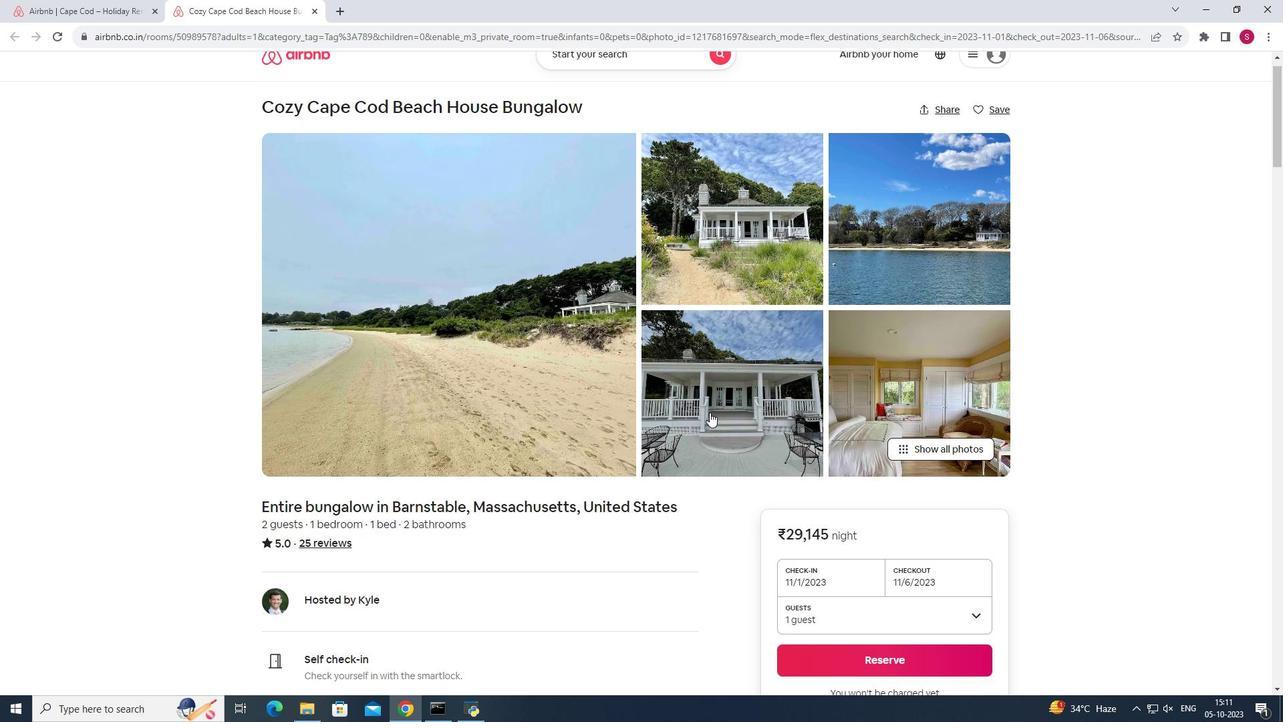 
Action: Mouse scrolled (710, 411) with delta (0, 0)
Screenshot: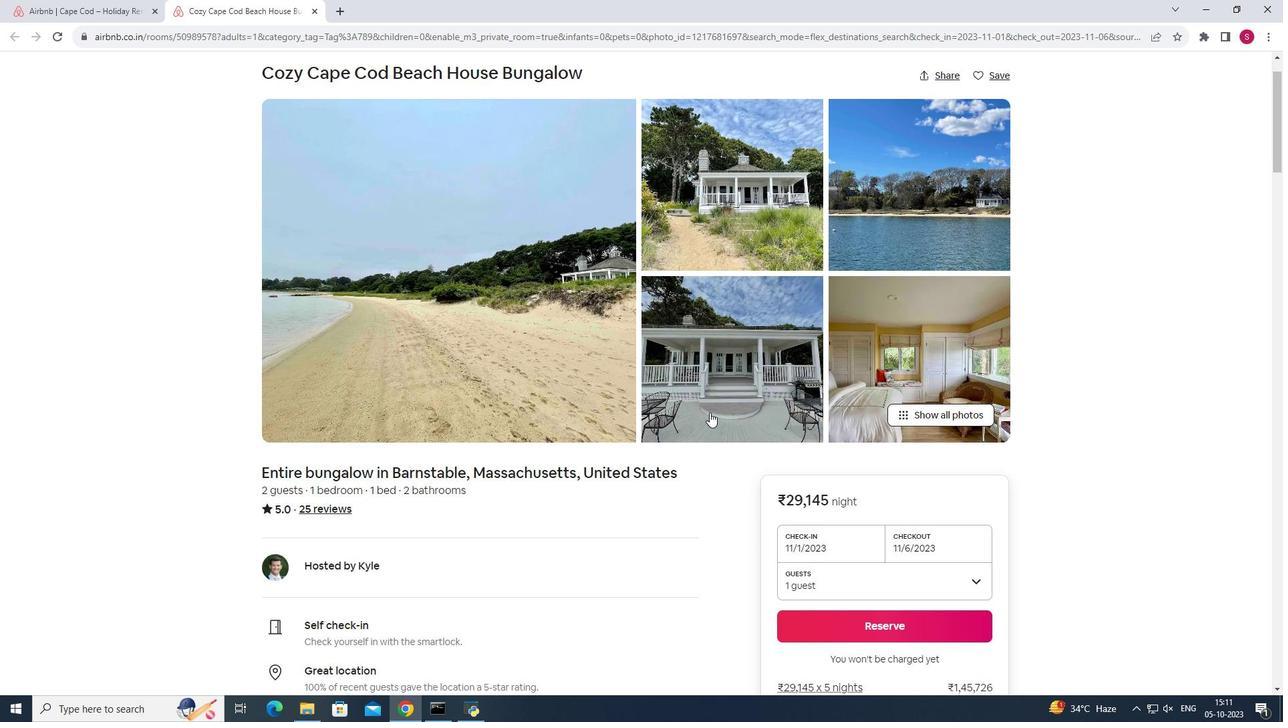 
Action: Mouse scrolled (710, 411) with delta (0, 0)
Screenshot: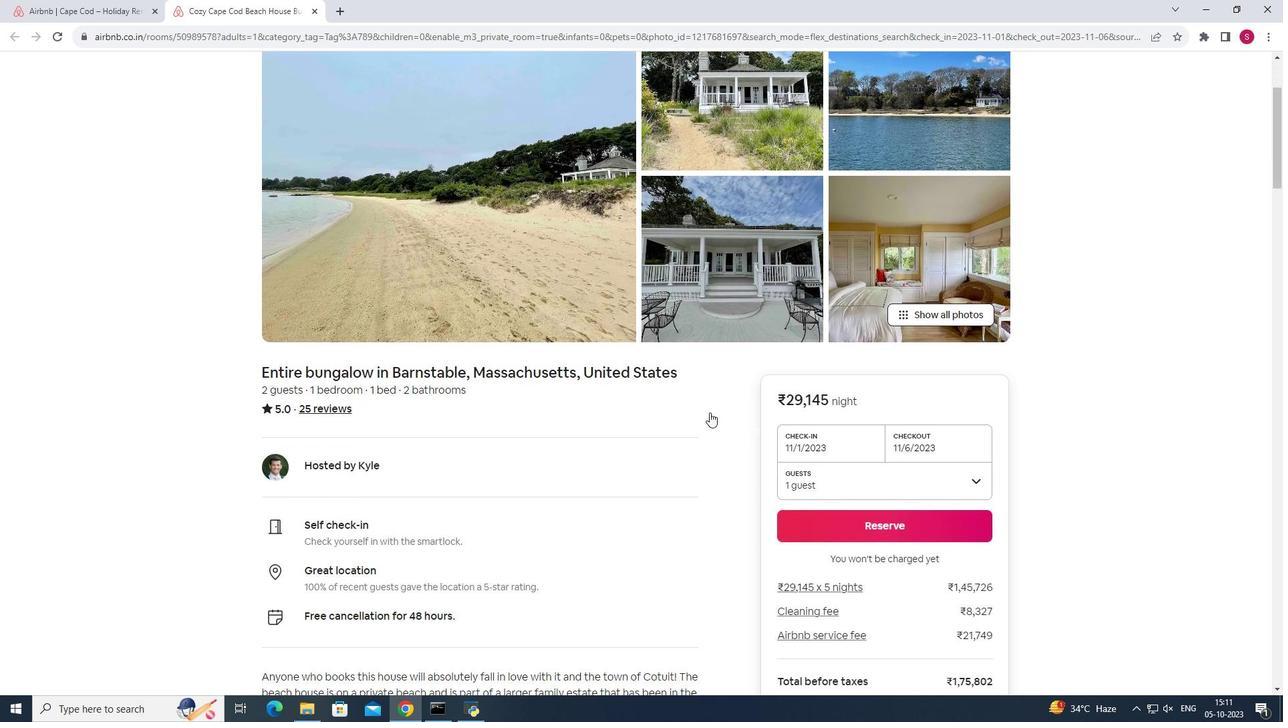 
Action: Mouse moved to (952, 206)
Screenshot: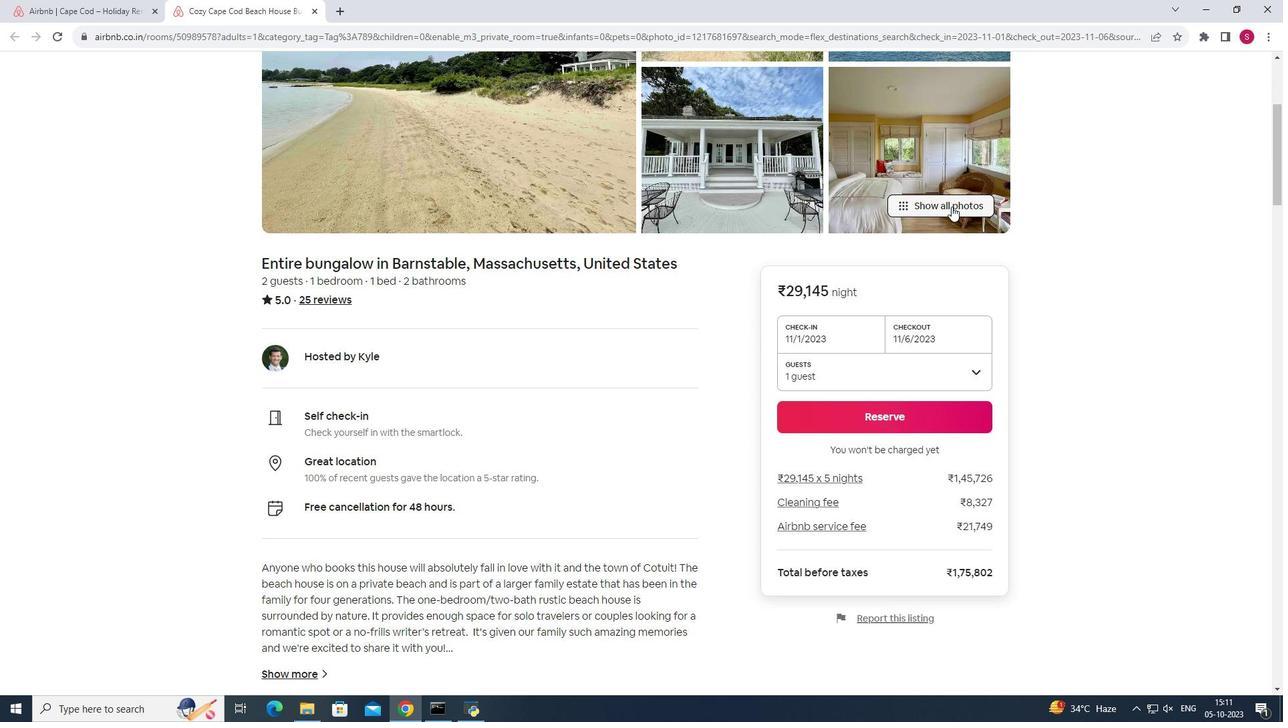 
Action: Mouse pressed left at (952, 206)
Screenshot: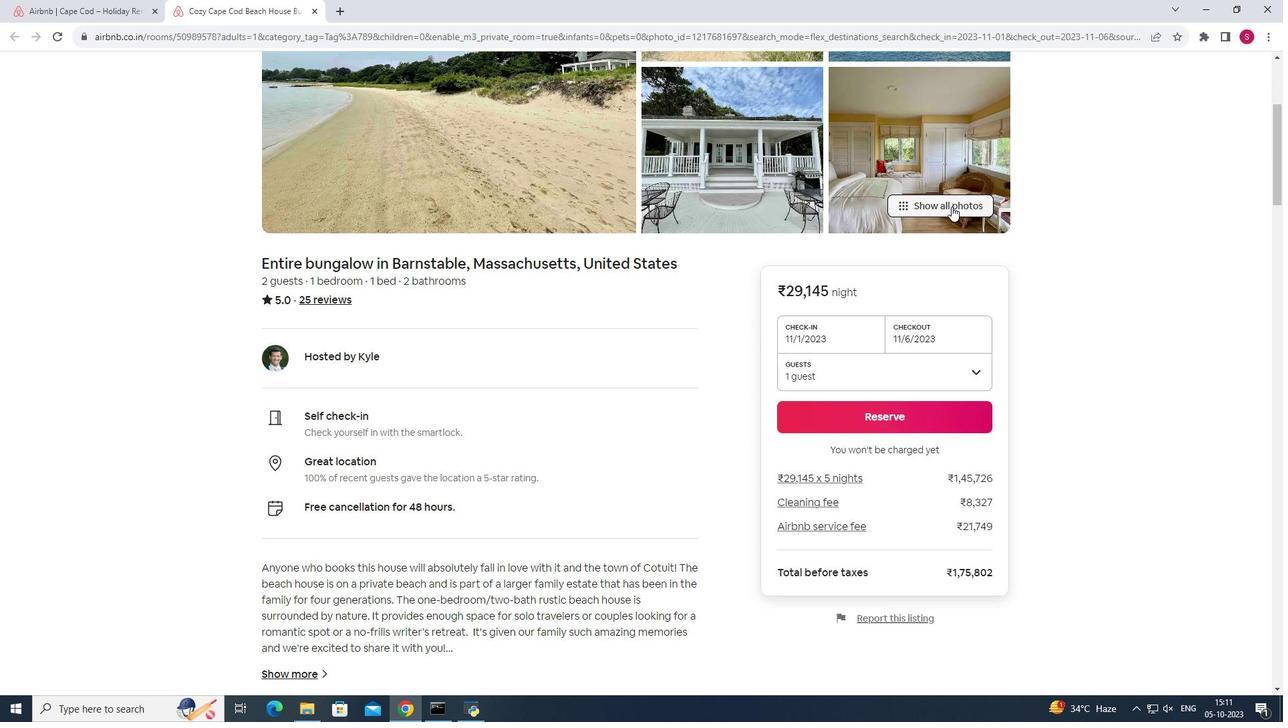 
Action: Mouse moved to (783, 367)
Screenshot: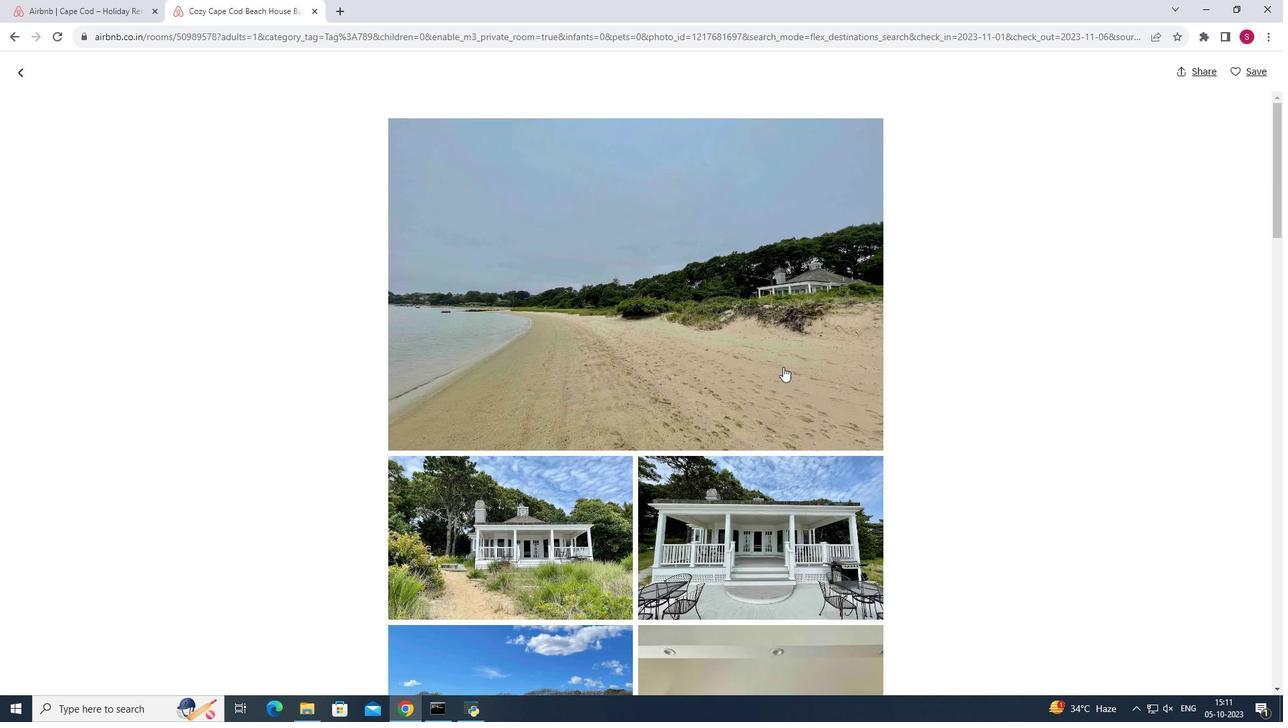 
Action: Mouse scrolled (783, 366) with delta (0, 0)
Screenshot: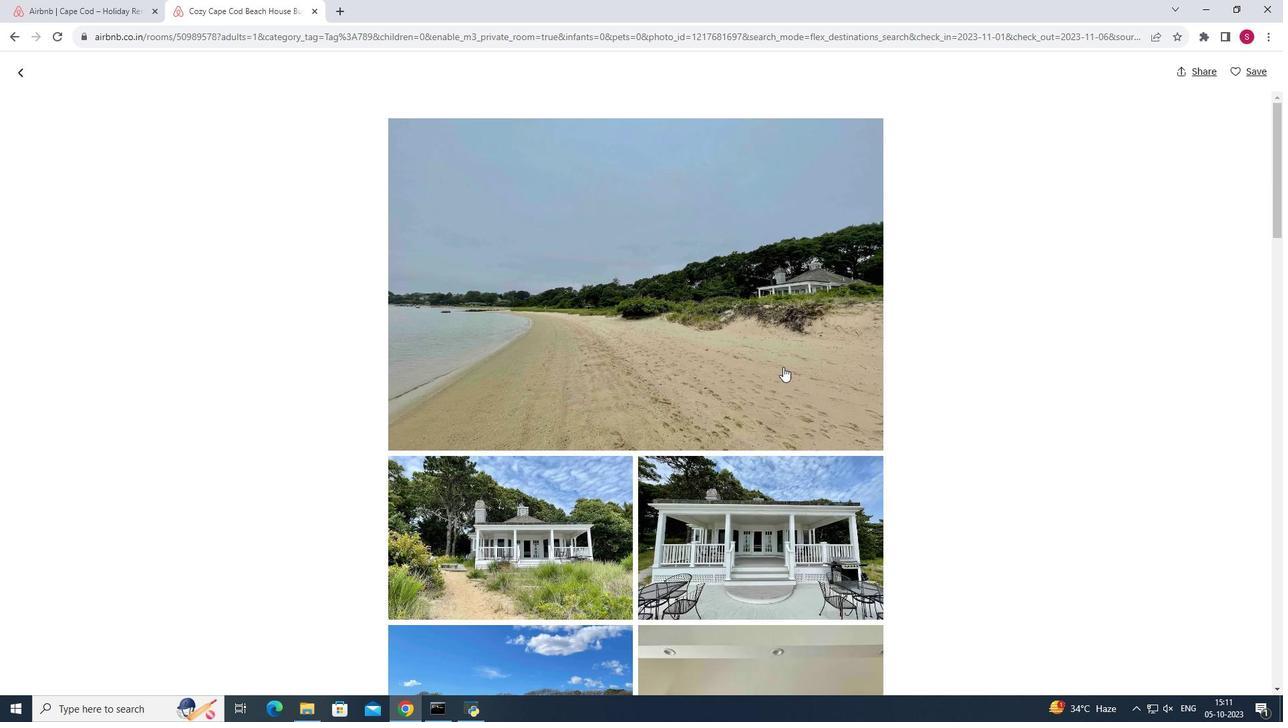 
Action: Mouse scrolled (783, 366) with delta (0, 0)
Screenshot: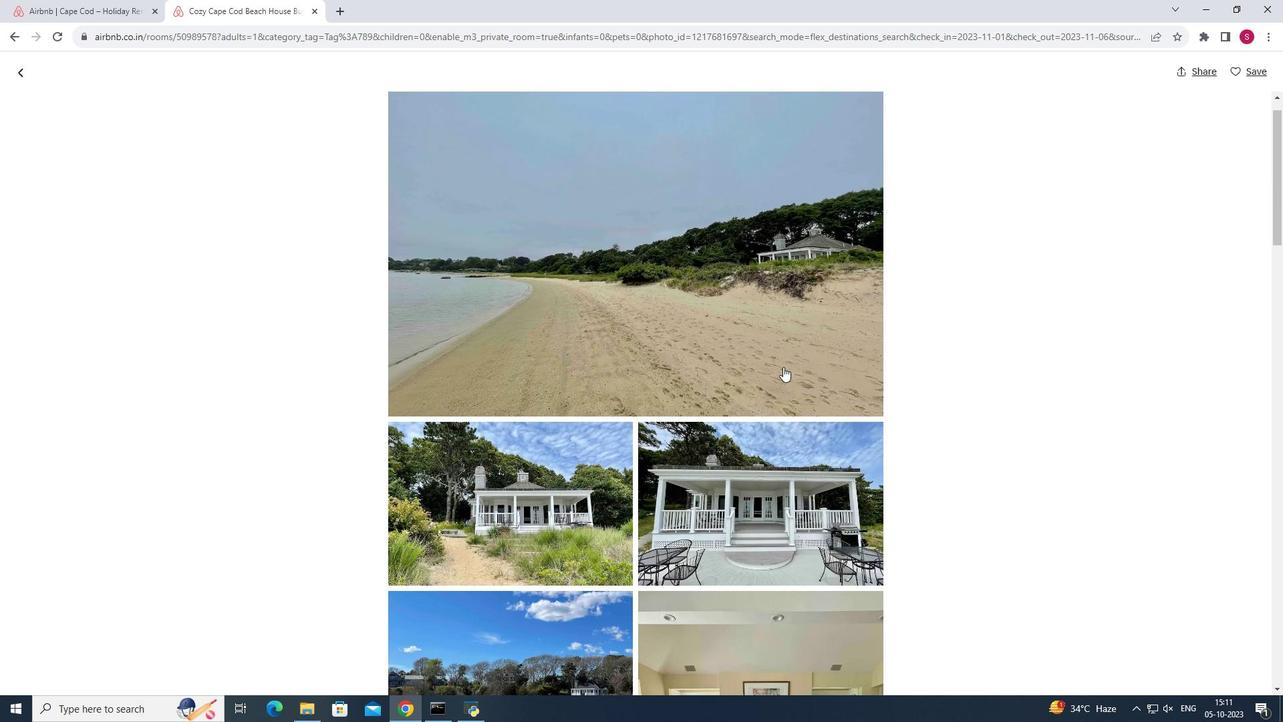 
Action: Mouse scrolled (783, 366) with delta (0, 0)
Screenshot: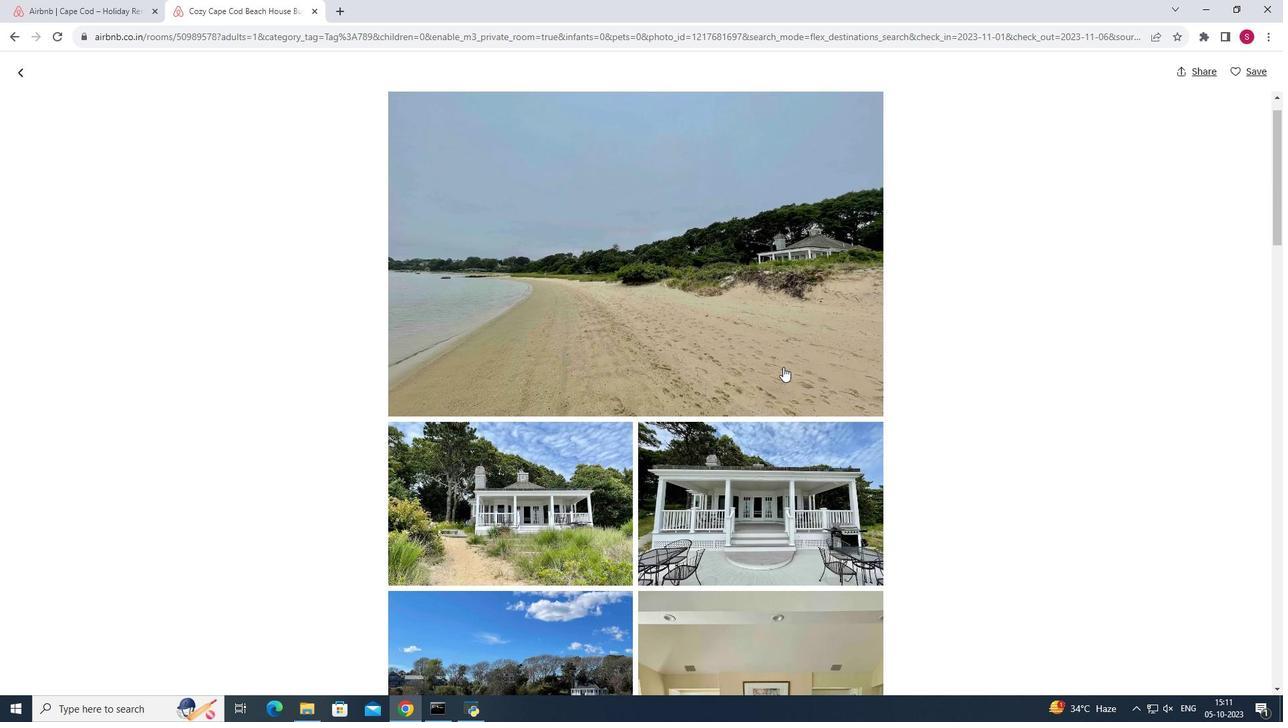 
Action: Mouse scrolled (783, 366) with delta (0, 0)
Screenshot: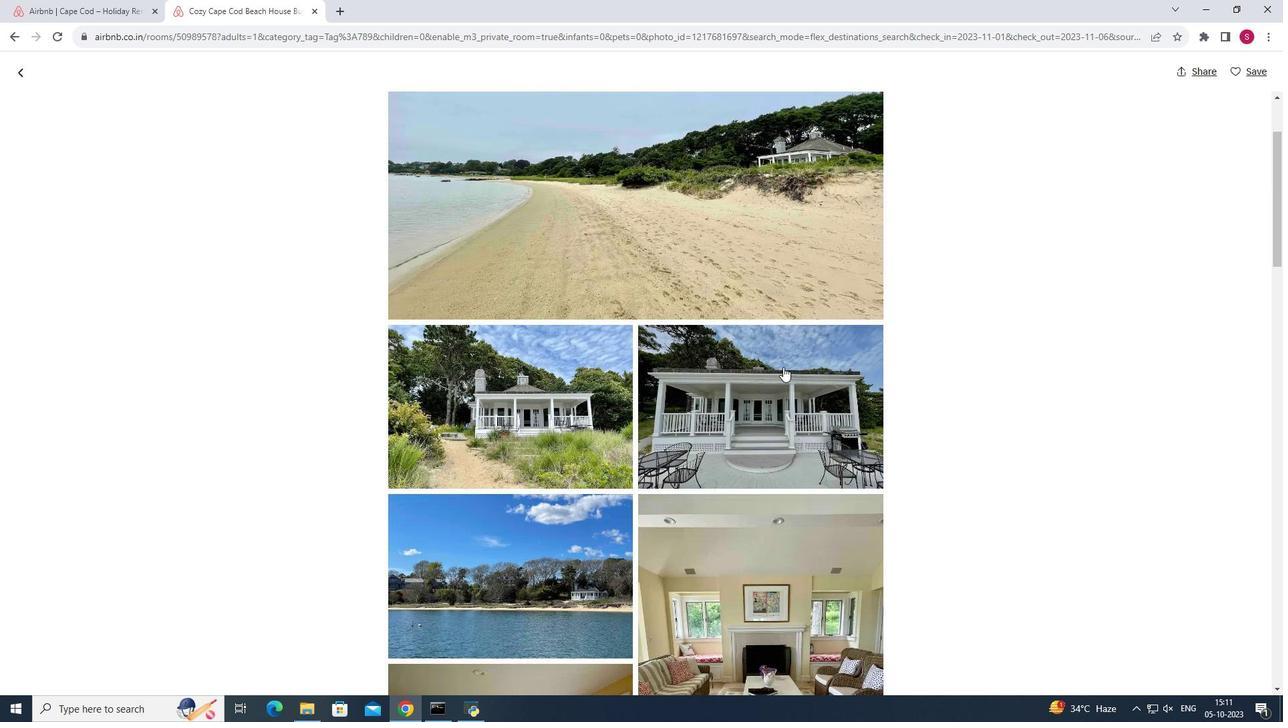 
Action: Mouse moved to (784, 367)
Screenshot: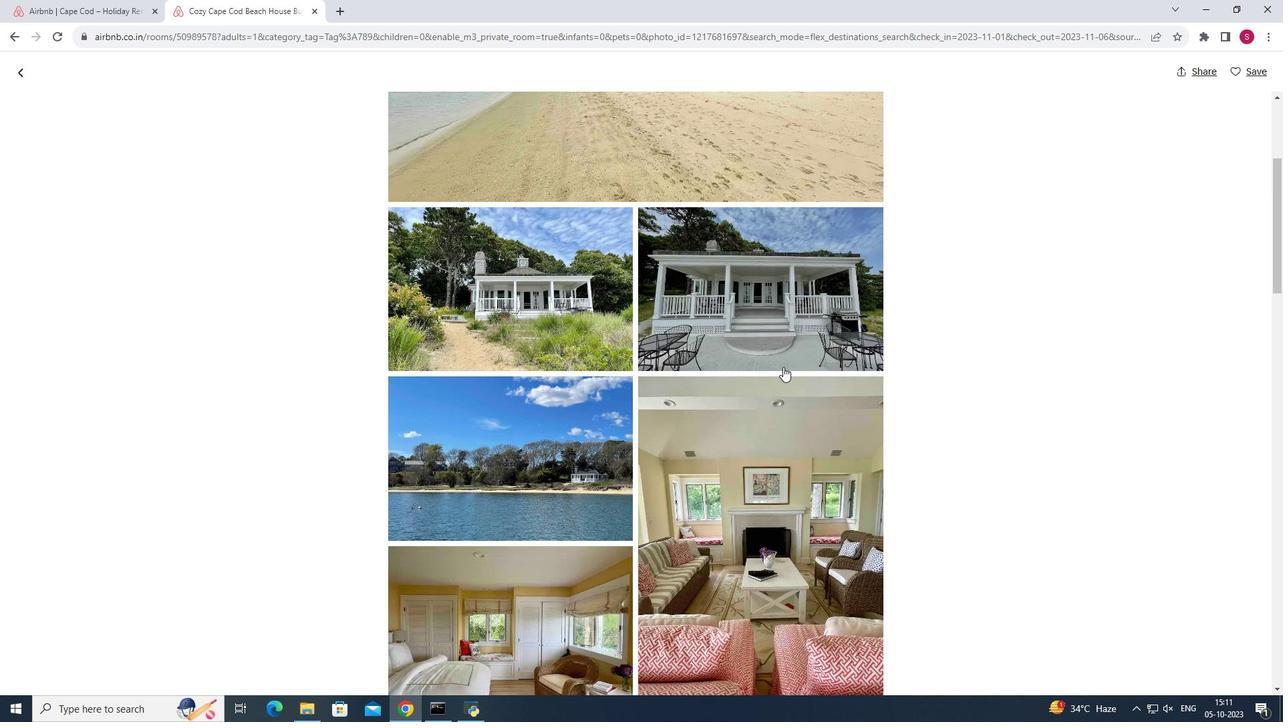 
Action: Mouse scrolled (784, 366) with delta (0, 0)
Screenshot: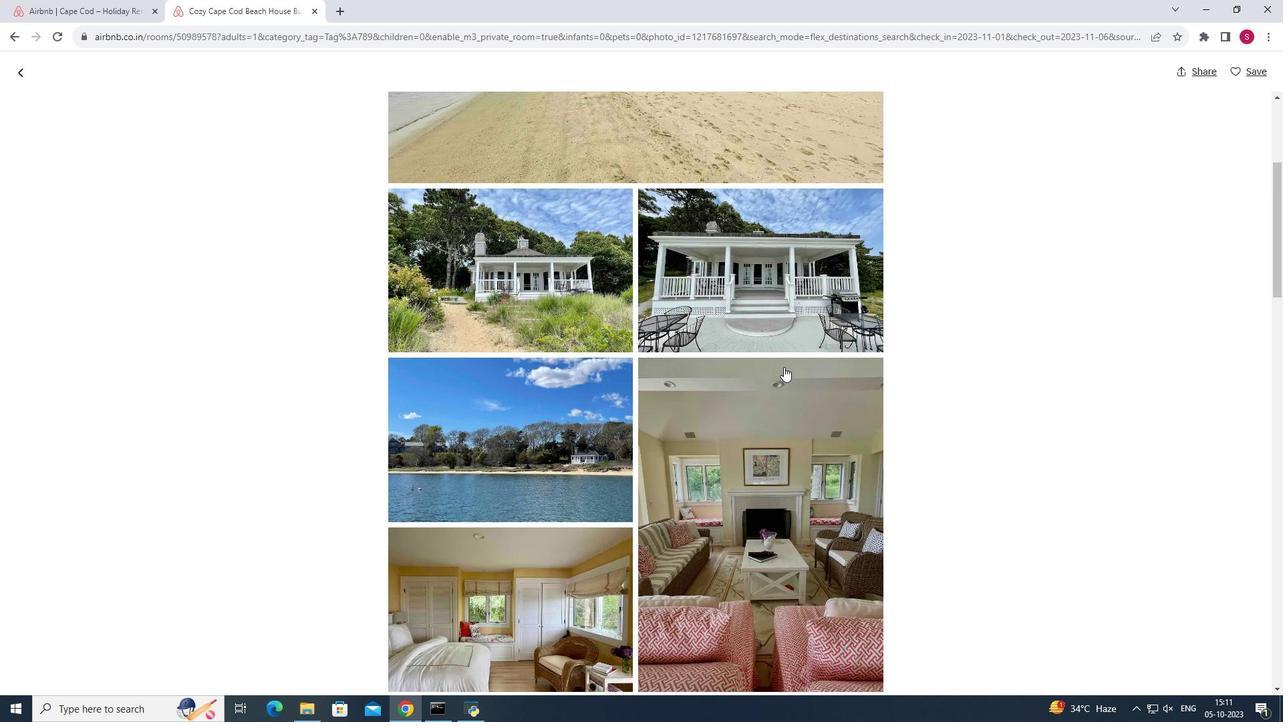 
Action: Mouse scrolled (784, 366) with delta (0, 0)
Screenshot: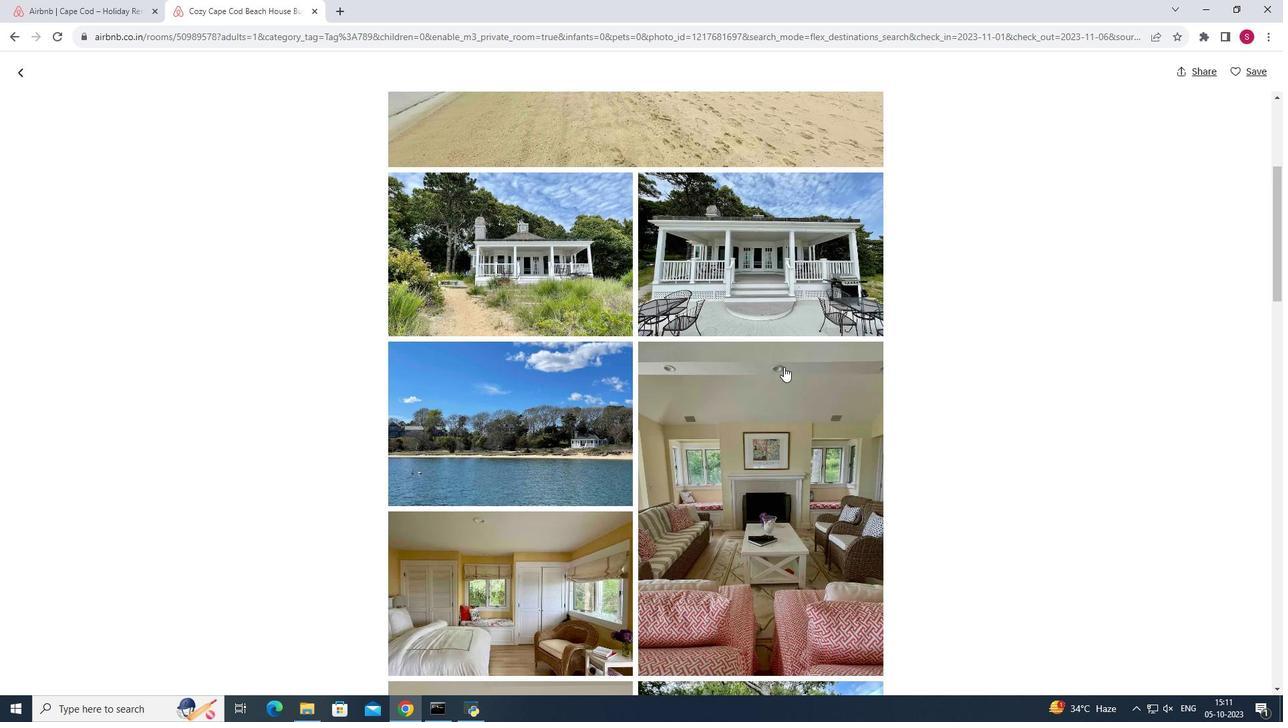 
Action: Mouse scrolled (784, 366) with delta (0, 0)
Screenshot: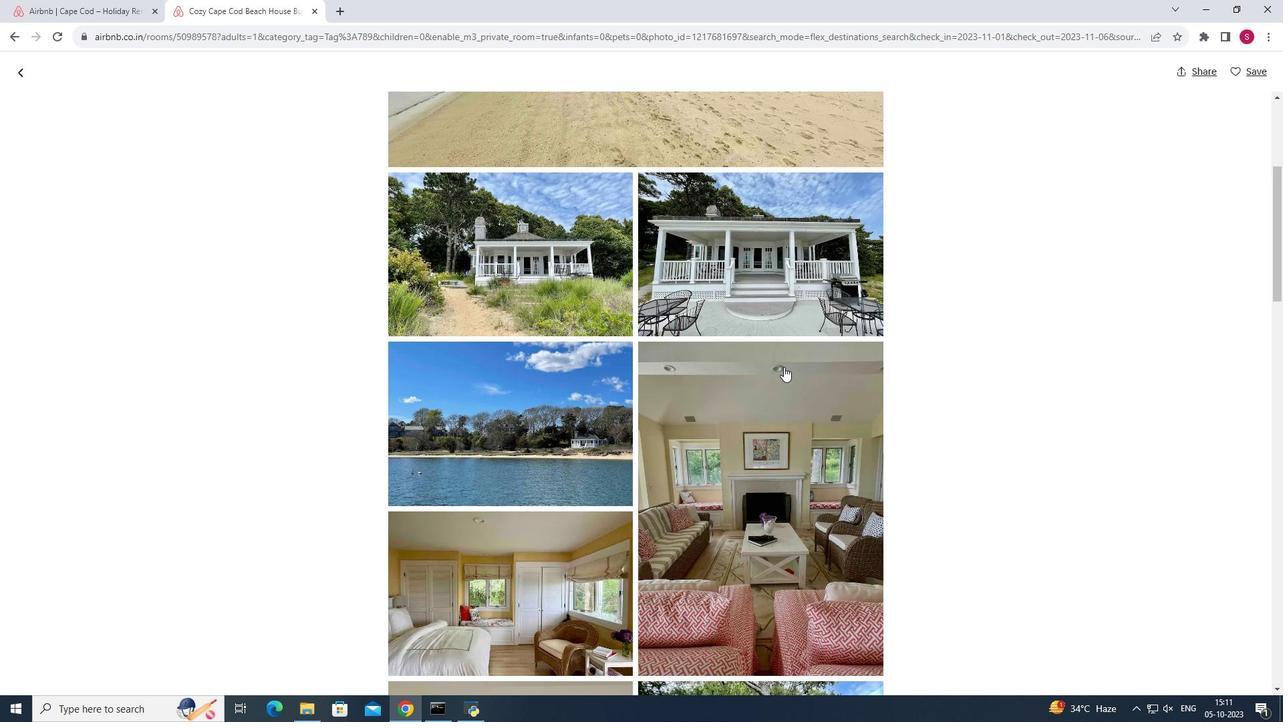 
Action: Mouse scrolled (784, 366) with delta (0, 0)
Screenshot: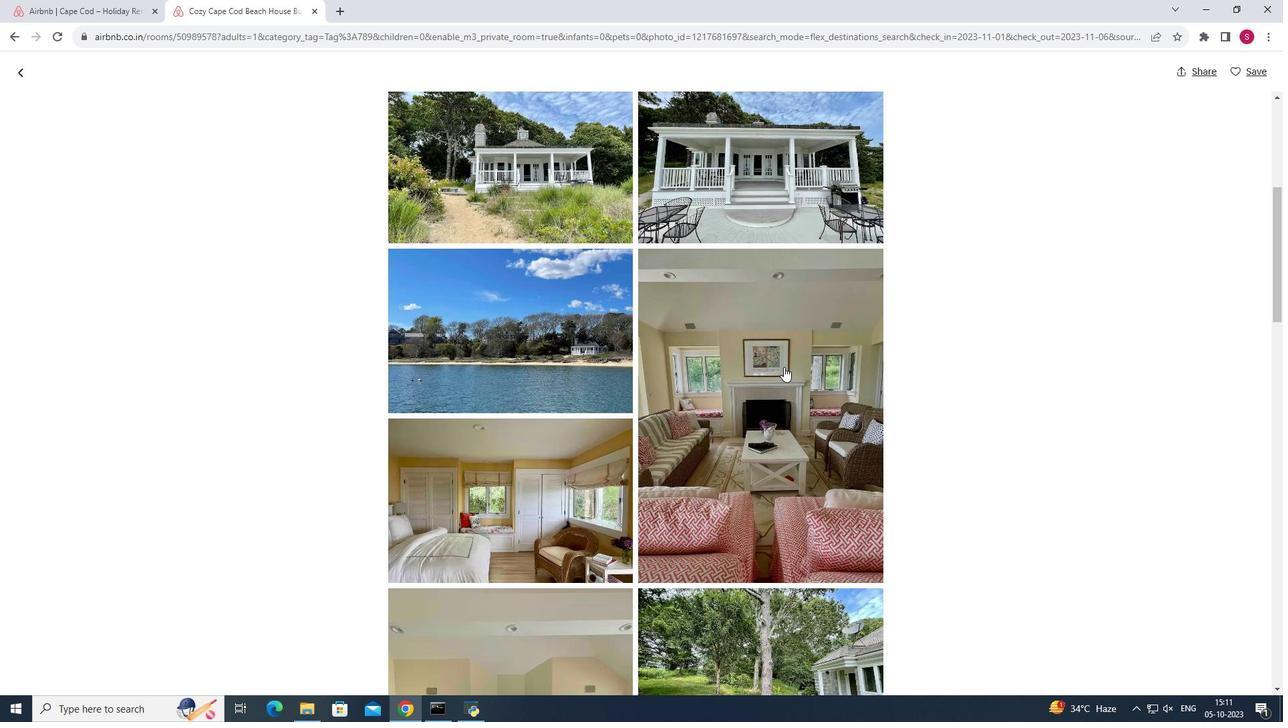 
Action: Mouse scrolled (784, 366) with delta (0, 0)
Screenshot: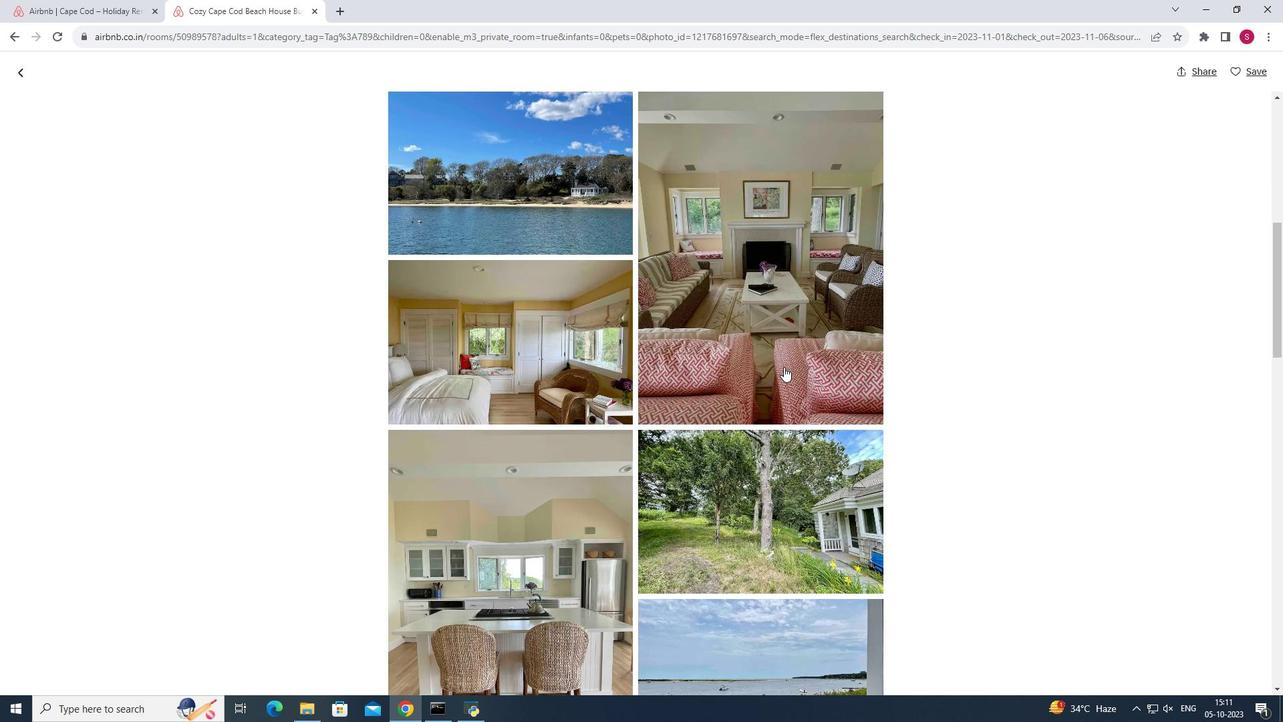 
Action: Mouse scrolled (784, 366) with delta (0, 0)
Screenshot: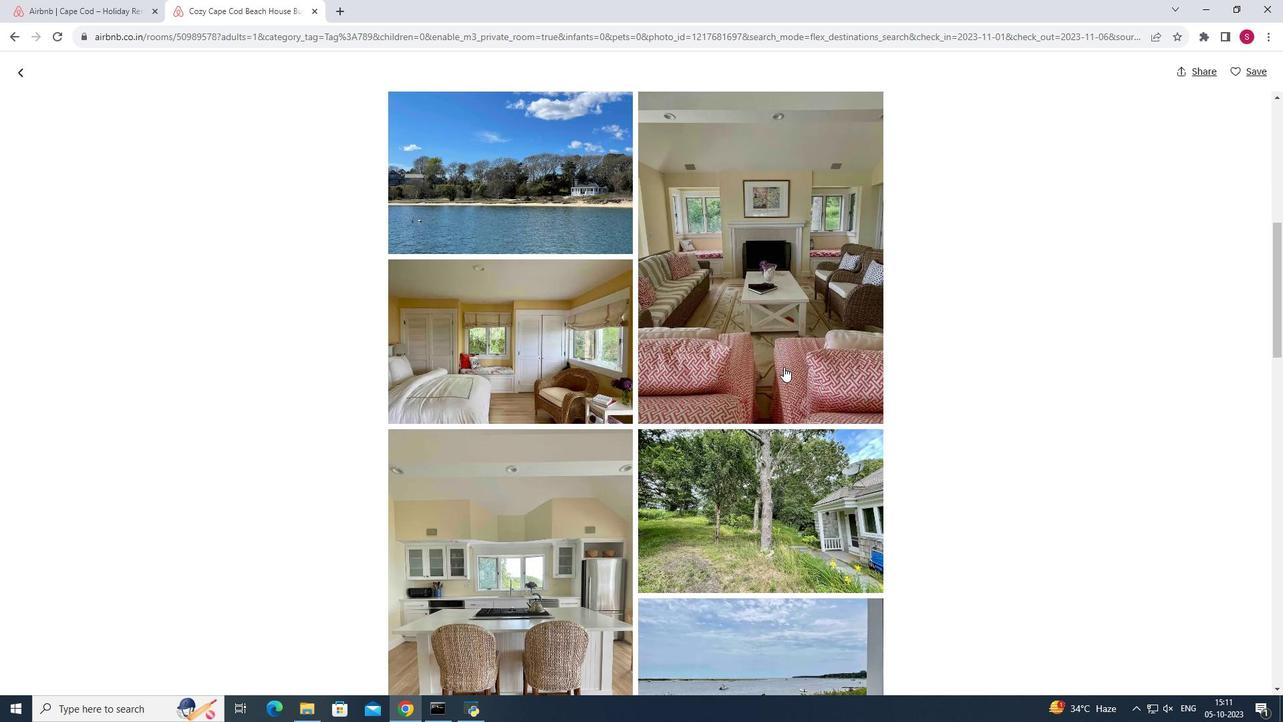 
Action: Mouse scrolled (784, 366) with delta (0, 0)
Screenshot: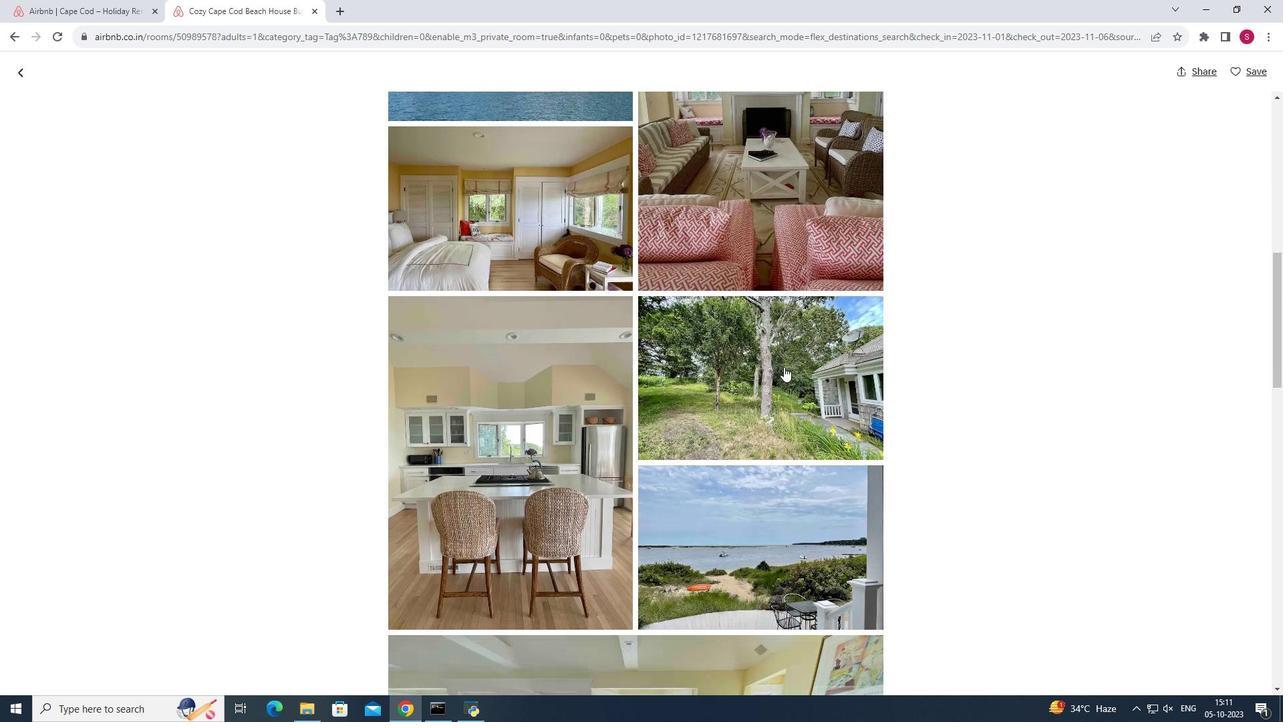 
Action: Mouse scrolled (784, 366) with delta (0, 0)
Screenshot: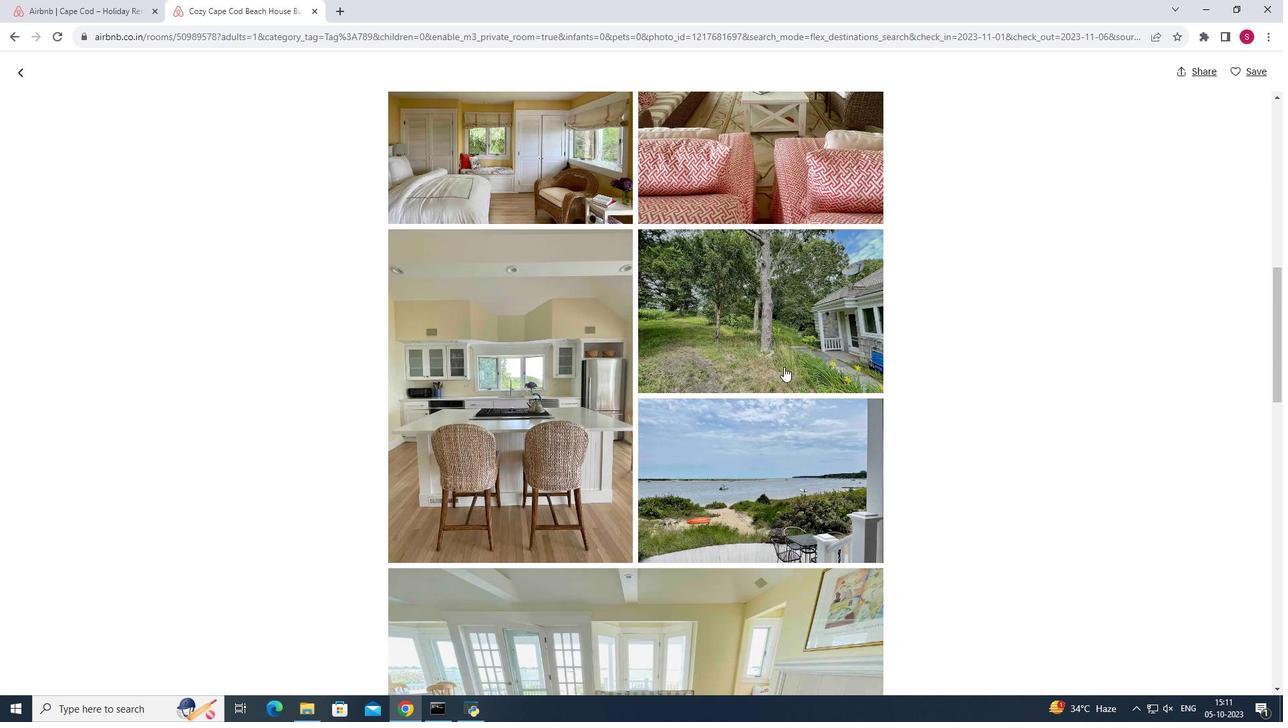 
Action: Mouse scrolled (784, 366) with delta (0, 0)
Screenshot: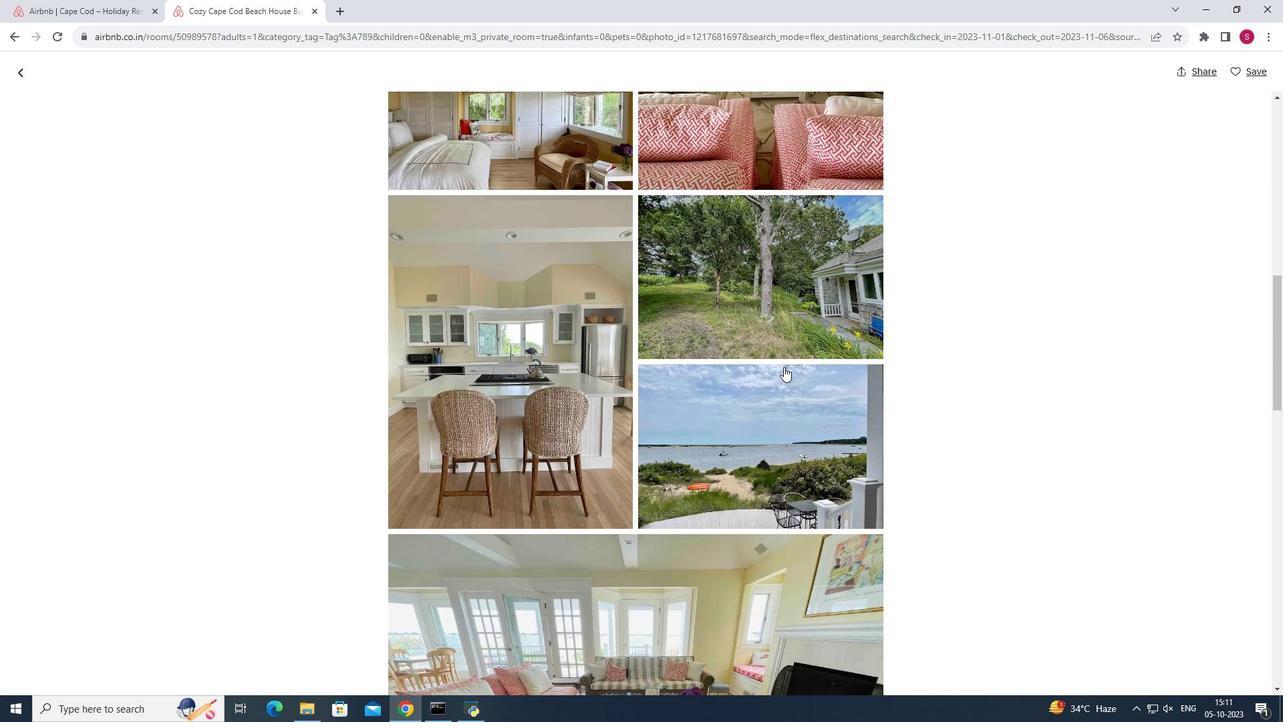 
Action: Mouse scrolled (784, 366) with delta (0, 0)
Screenshot: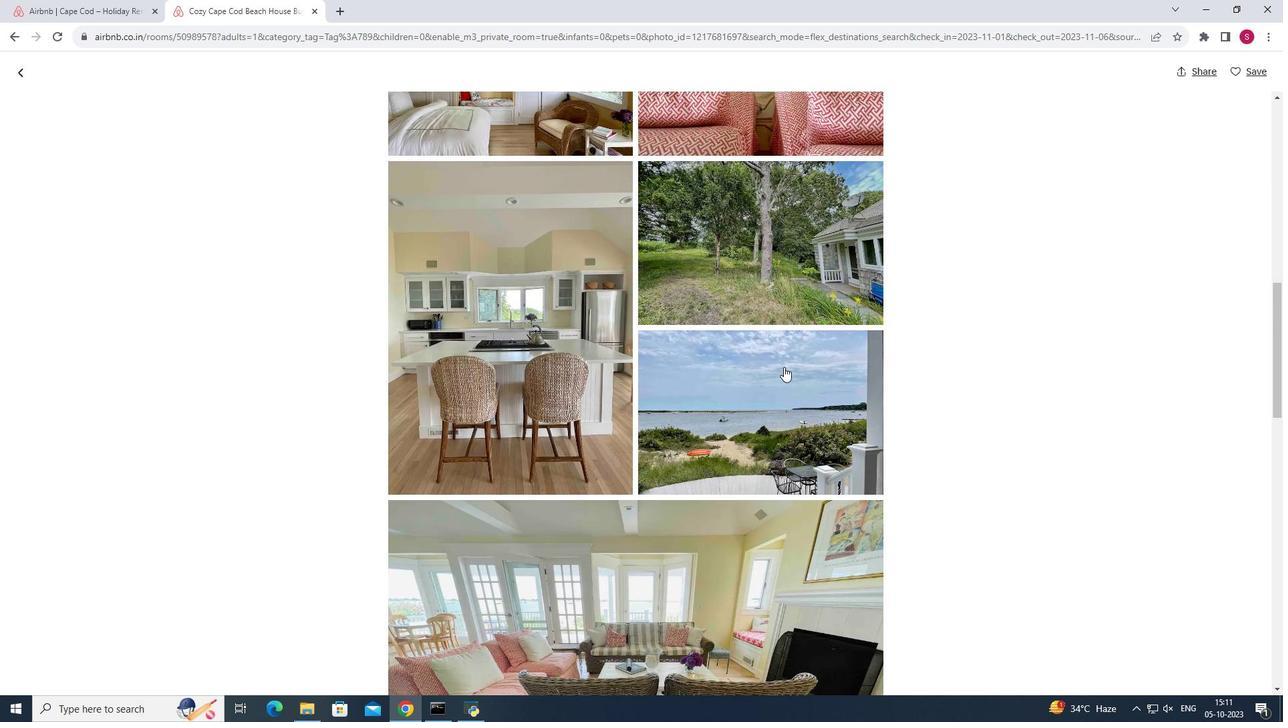 
Action: Mouse scrolled (784, 366) with delta (0, 0)
Screenshot: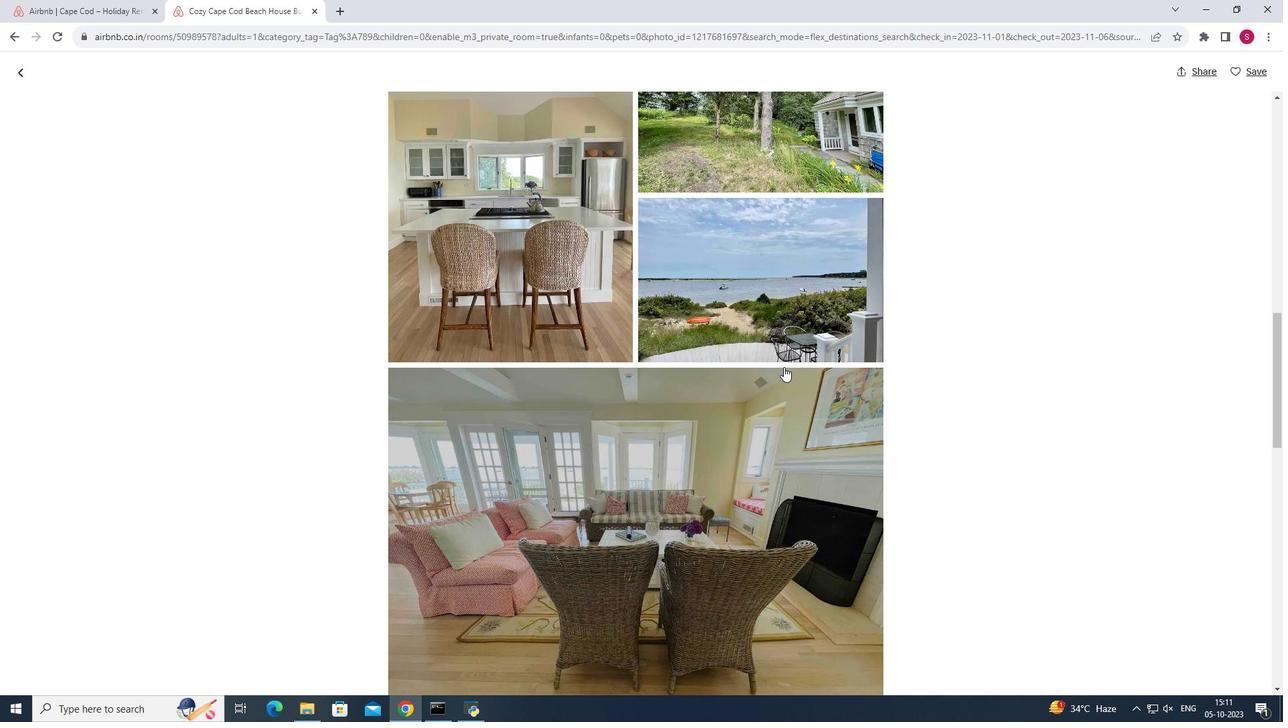 
Action: Mouse scrolled (784, 366) with delta (0, 0)
Screenshot: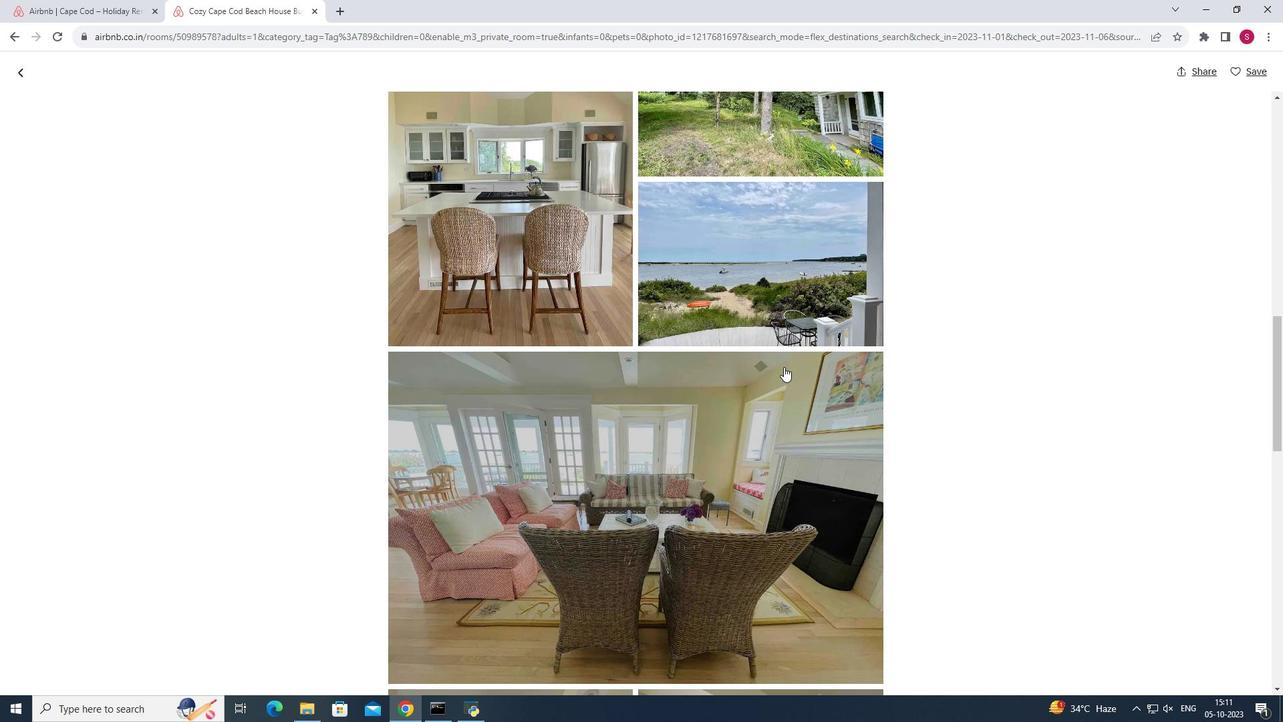 
Action: Mouse scrolled (784, 366) with delta (0, 0)
Screenshot: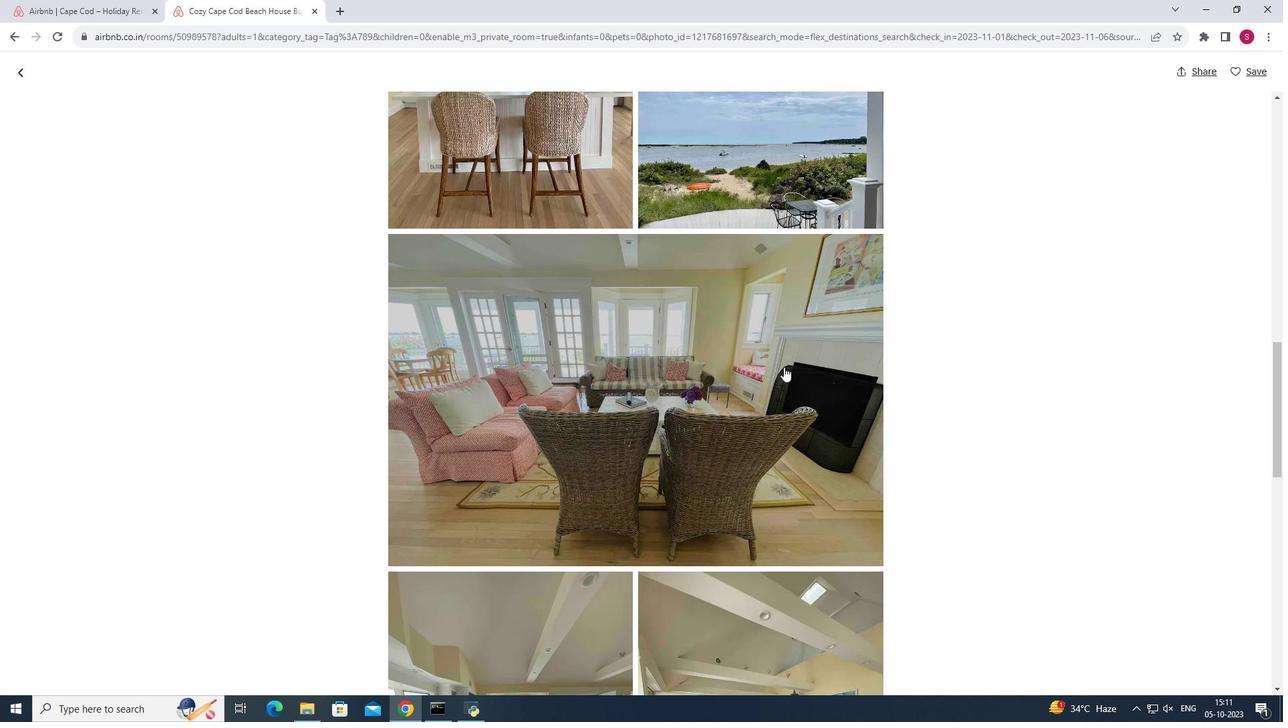 
Action: Mouse scrolled (784, 366) with delta (0, 0)
Screenshot: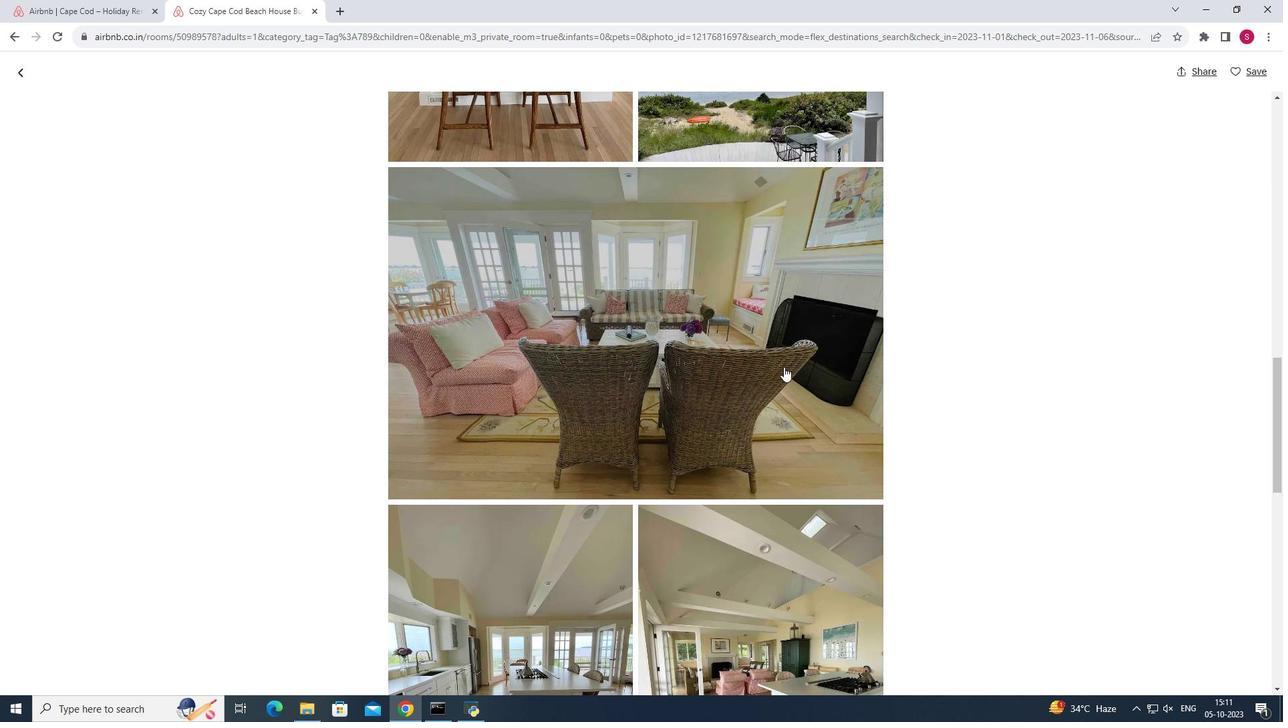 
Action: Mouse scrolled (784, 366) with delta (0, 0)
Screenshot: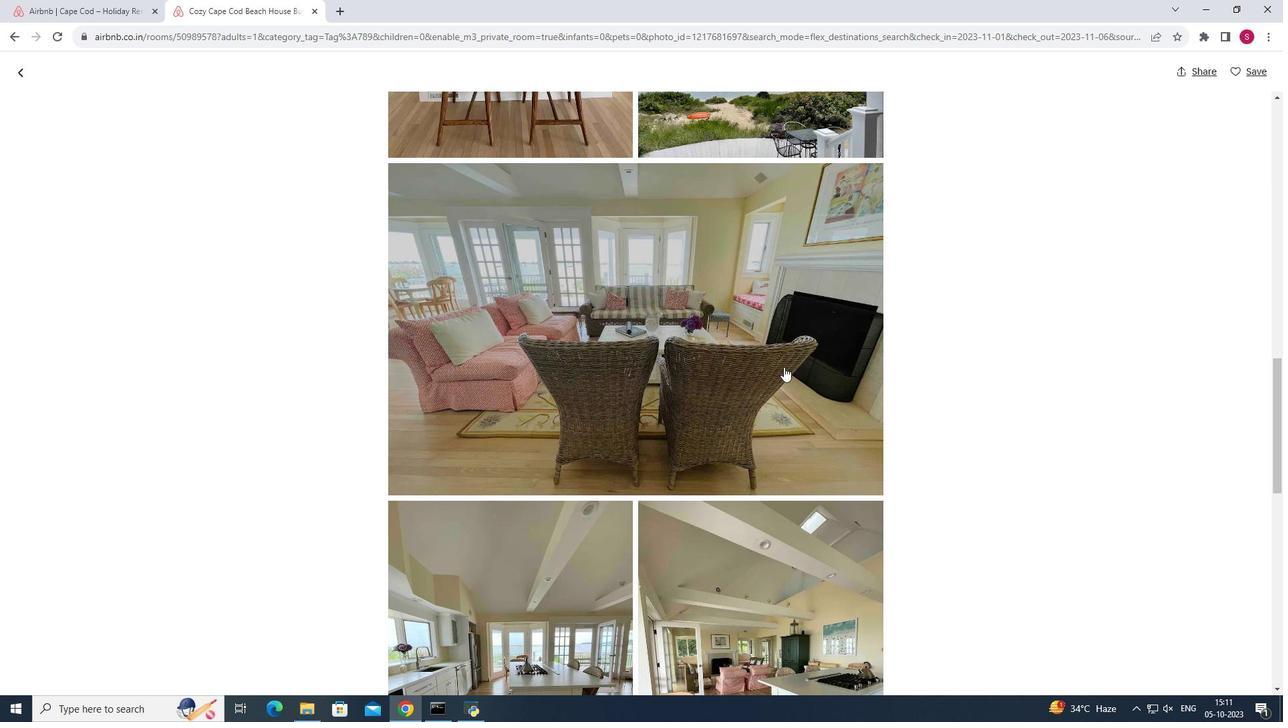 
Action: Mouse moved to (792, 367)
Screenshot: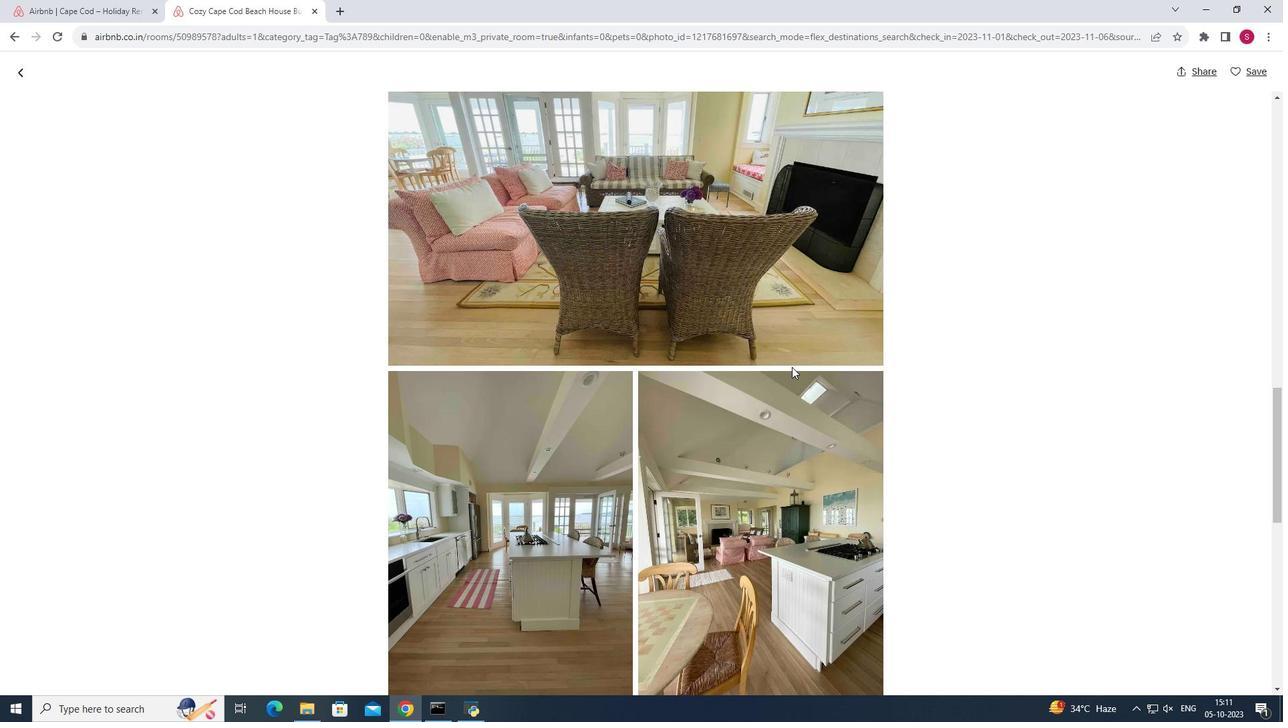 
Action: Mouse scrolled (792, 366) with delta (0, 0)
Screenshot: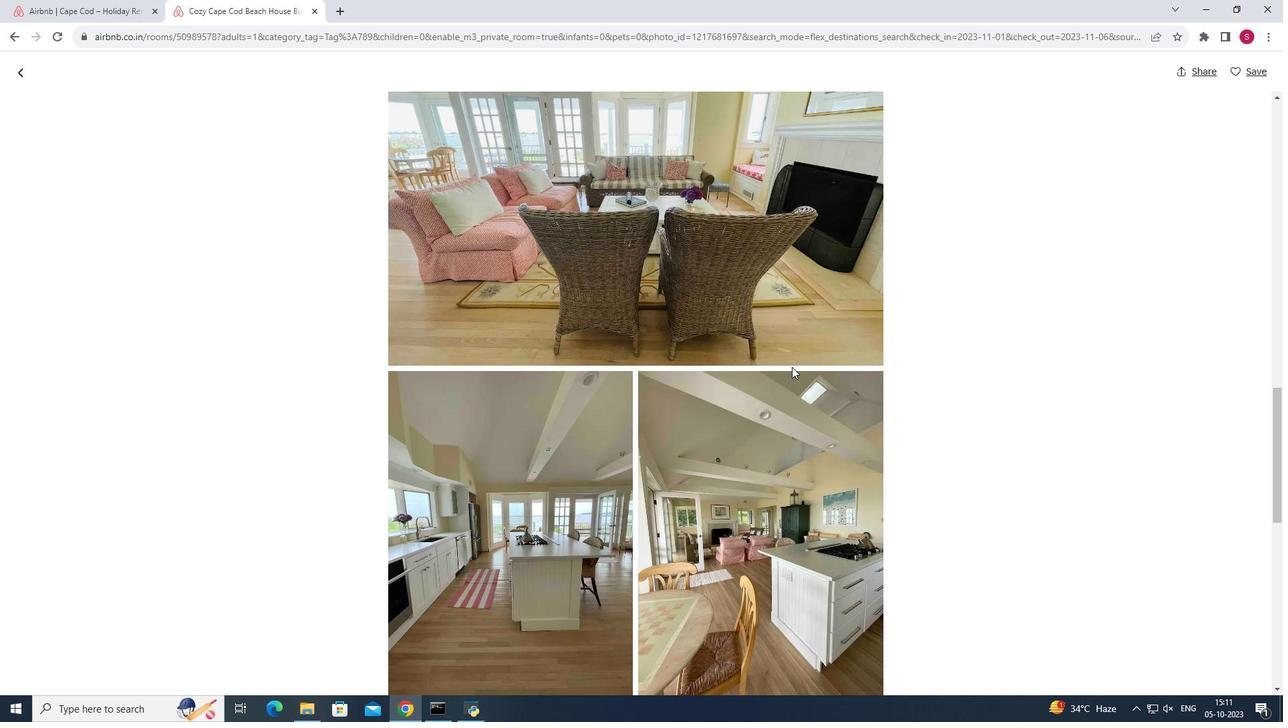 
Action: Mouse scrolled (792, 366) with delta (0, 0)
Screenshot: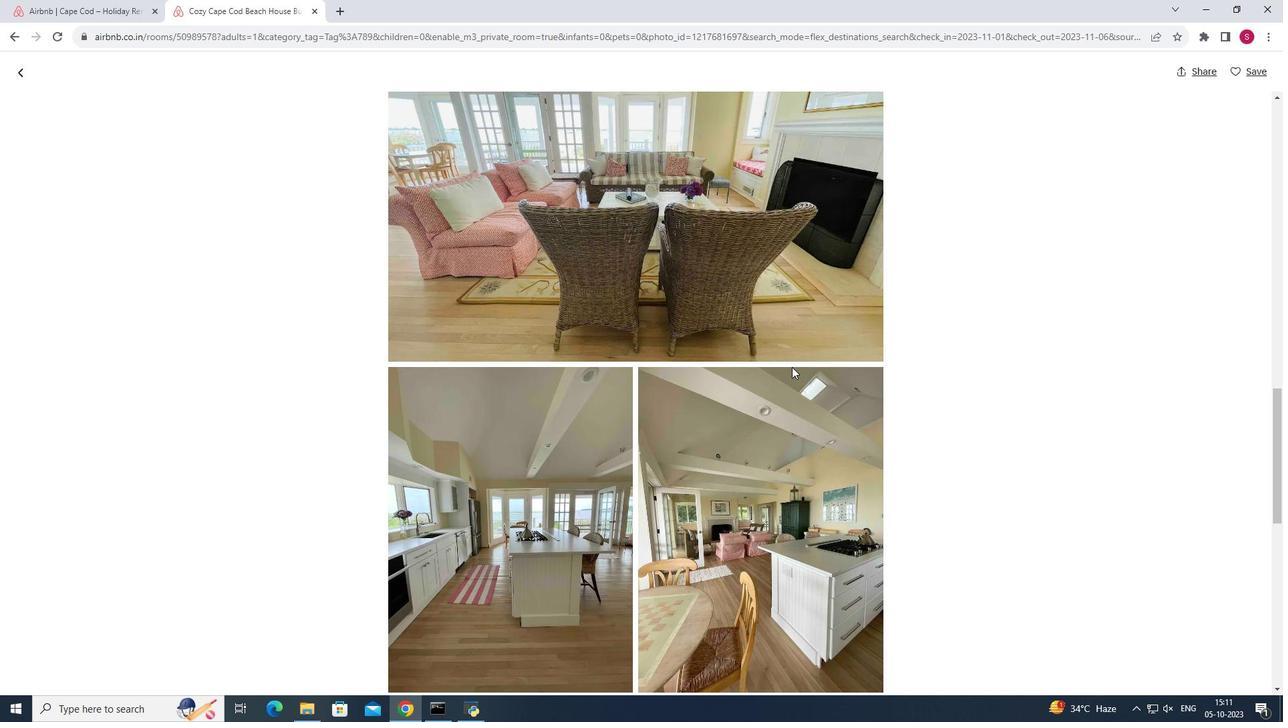 
Action: Mouse scrolled (792, 366) with delta (0, 0)
Screenshot: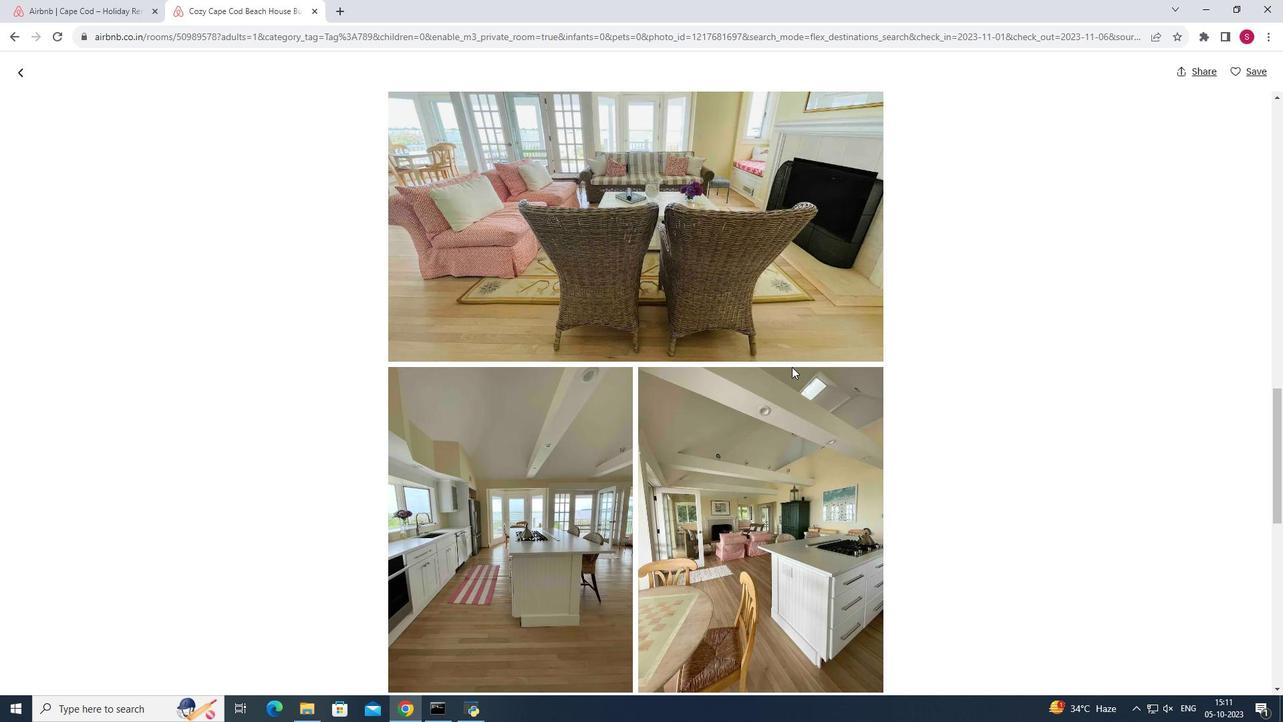 
Action: Mouse scrolled (792, 366) with delta (0, 0)
Screenshot: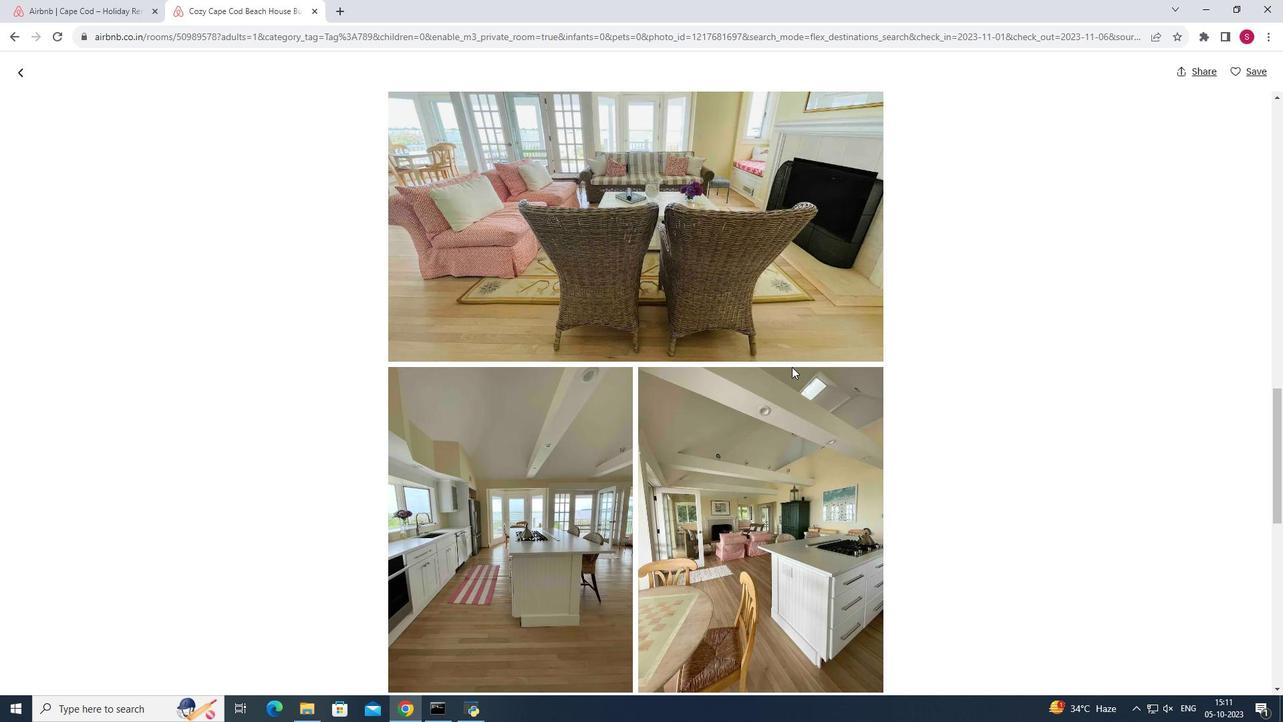 
Action: Mouse scrolled (792, 366) with delta (0, 0)
Screenshot: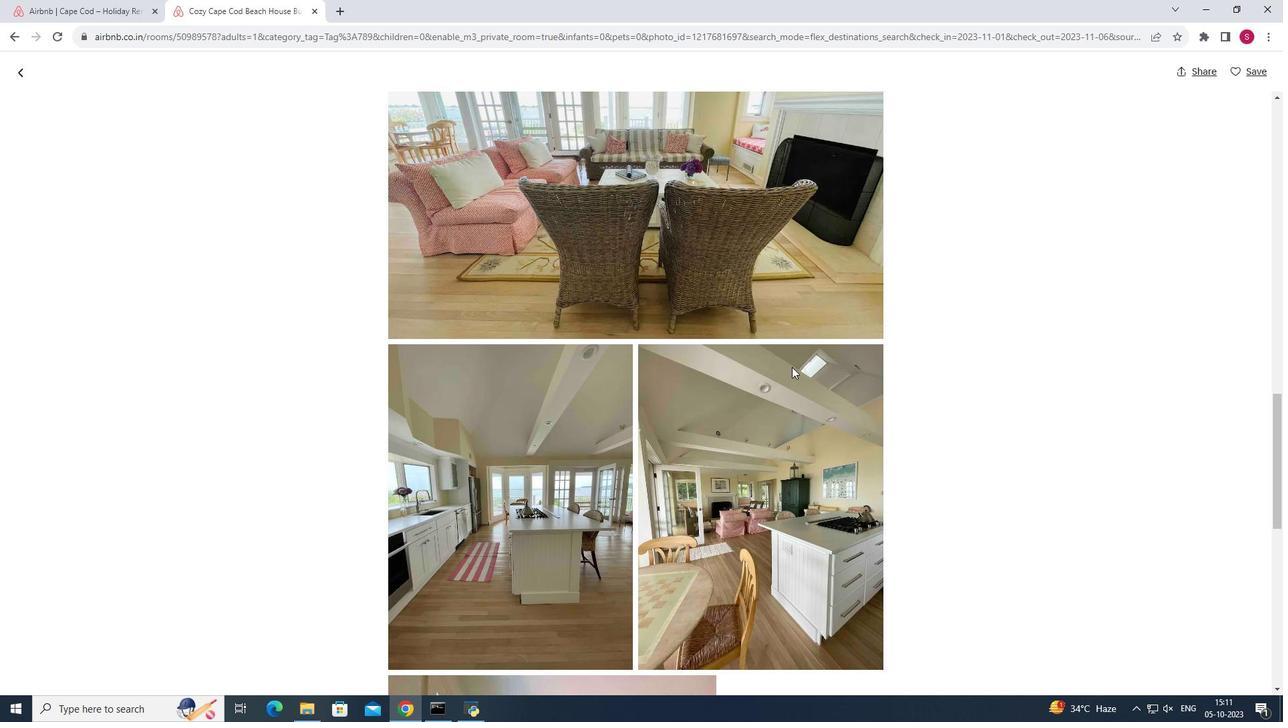 
Action: Mouse scrolled (792, 366) with delta (0, 0)
Screenshot: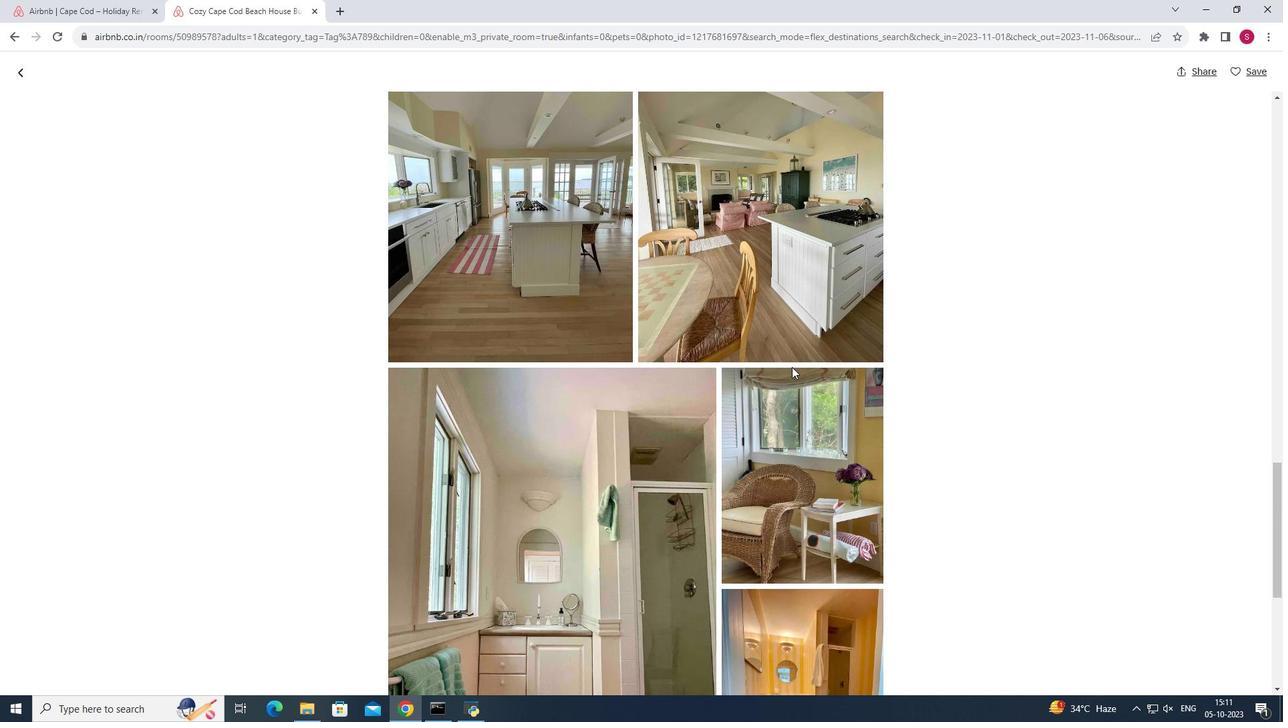 
Action: Mouse scrolled (792, 366) with delta (0, 0)
Screenshot: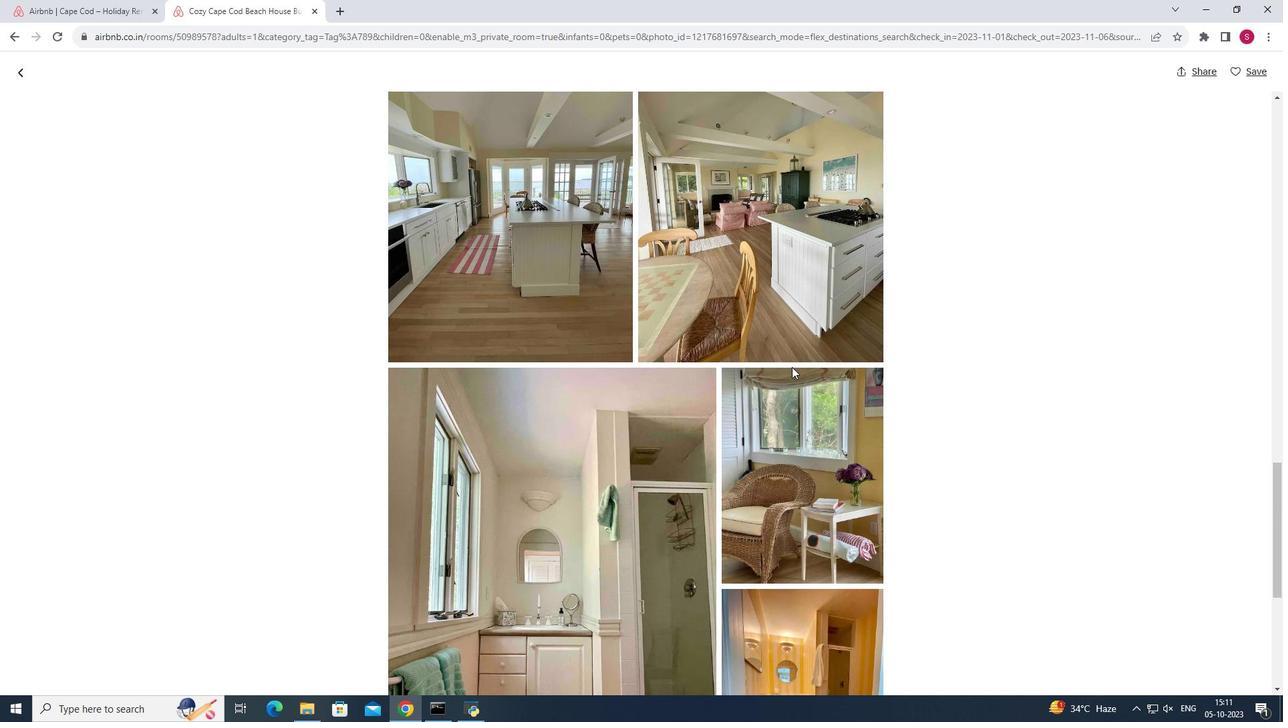 
Action: Mouse scrolled (792, 366) with delta (0, 0)
Screenshot: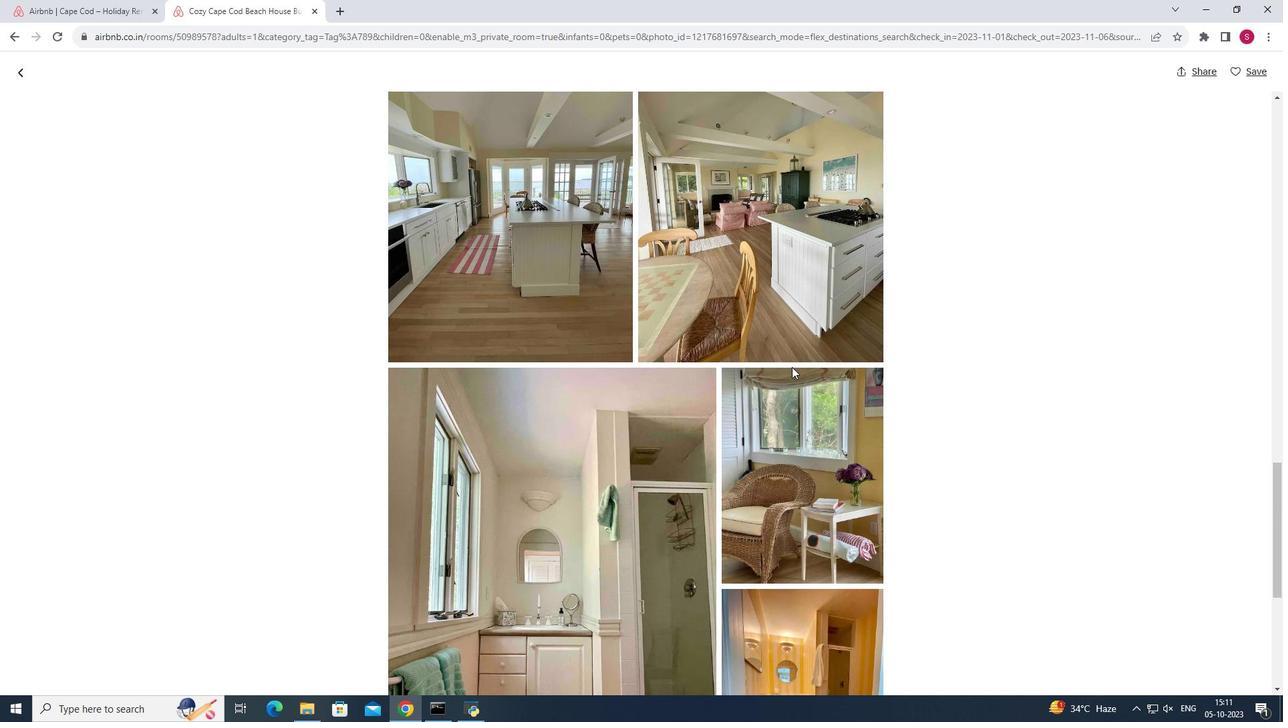 
Action: Mouse scrolled (792, 366) with delta (0, 0)
Screenshot: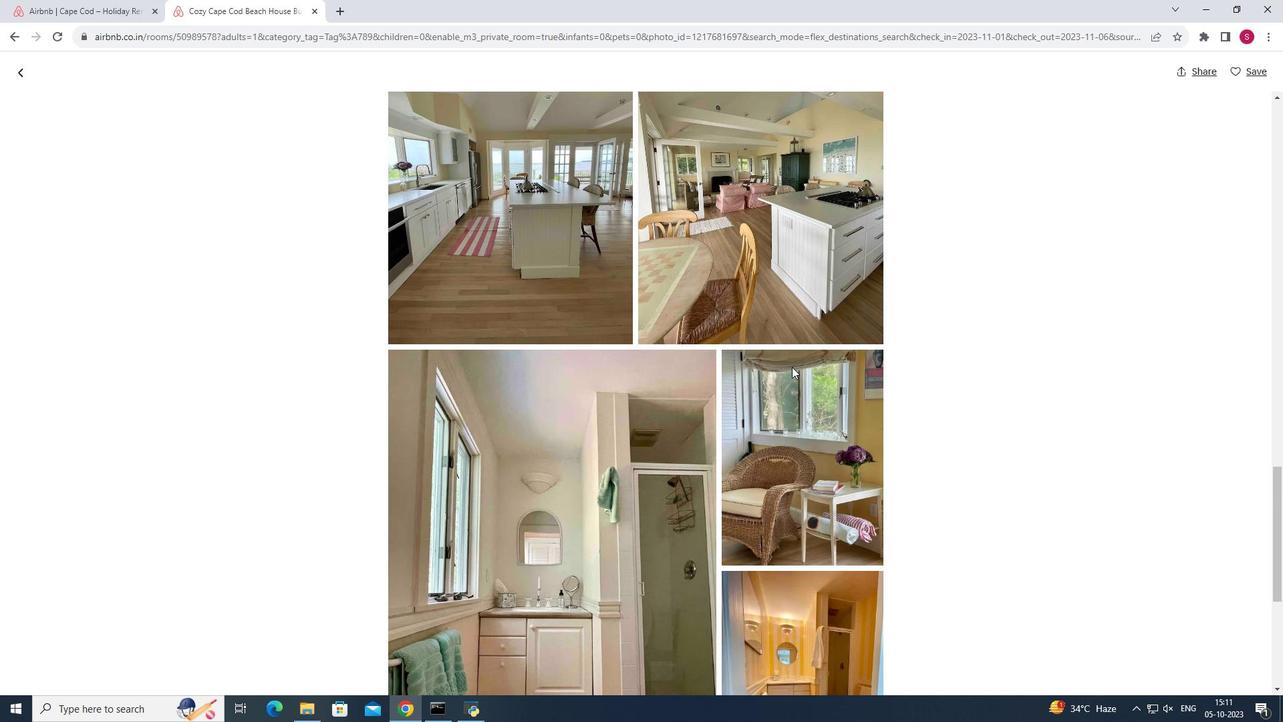 
Action: Mouse scrolled (792, 366) with delta (0, 0)
Screenshot: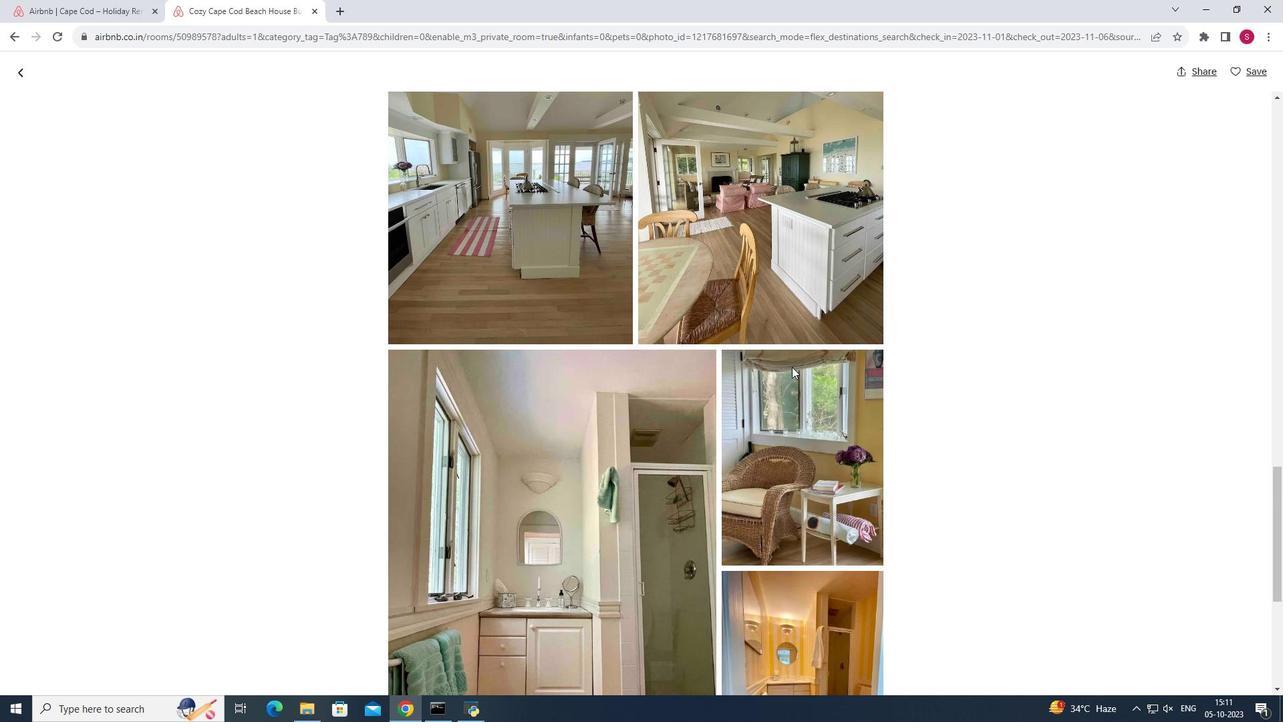 
Action: Mouse moved to (793, 365)
Screenshot: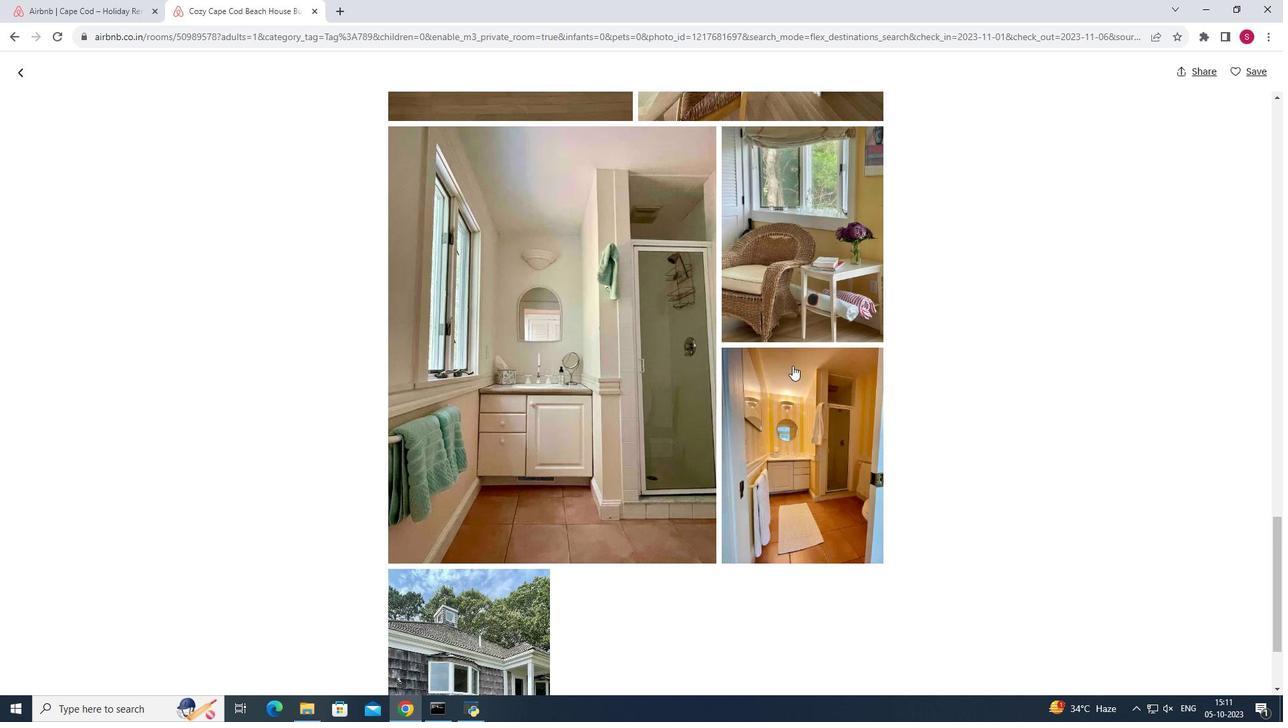 
Action: Mouse scrolled (793, 365) with delta (0, 0)
Screenshot: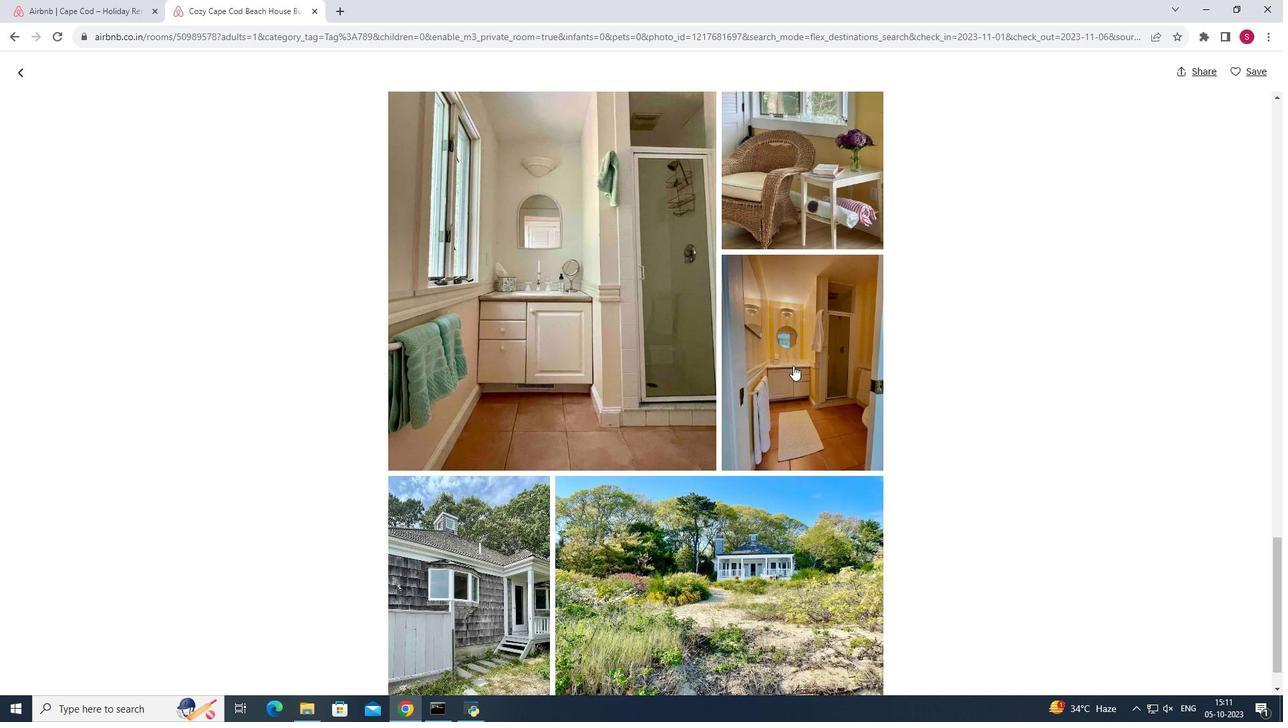 
Action: Mouse scrolled (793, 365) with delta (0, 0)
Screenshot: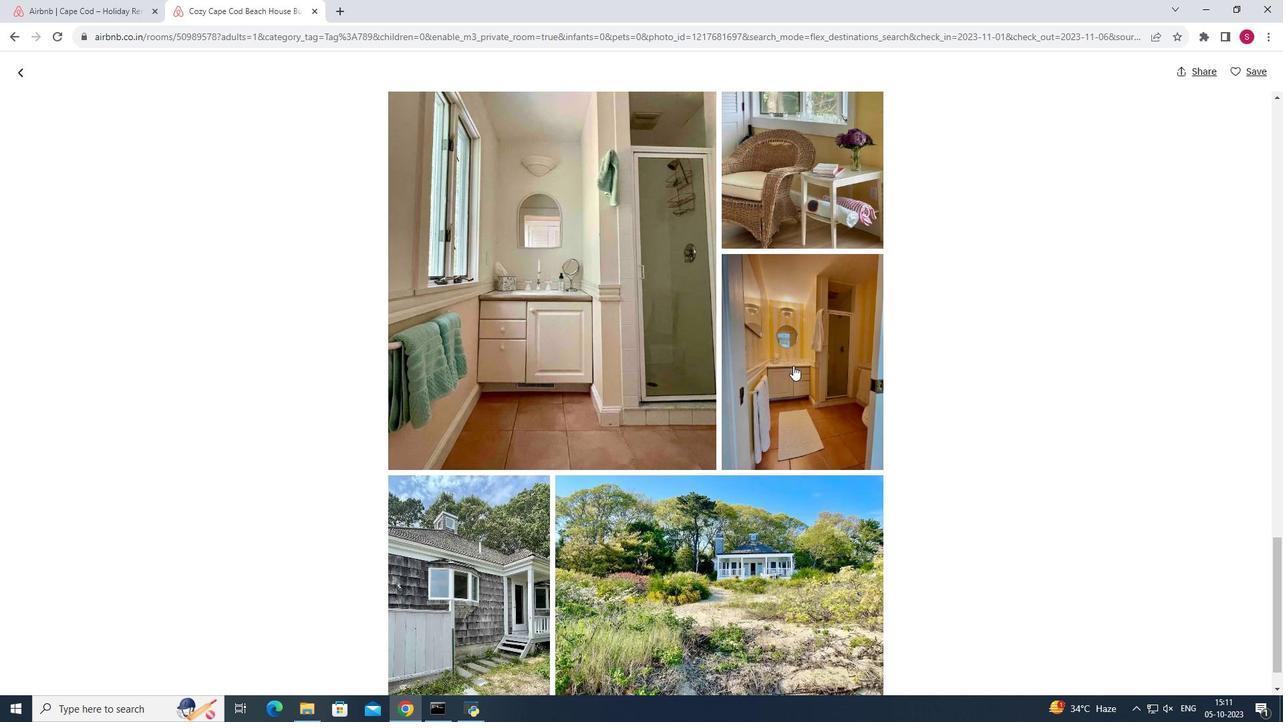 
Action: Mouse scrolled (793, 365) with delta (0, 0)
Screenshot: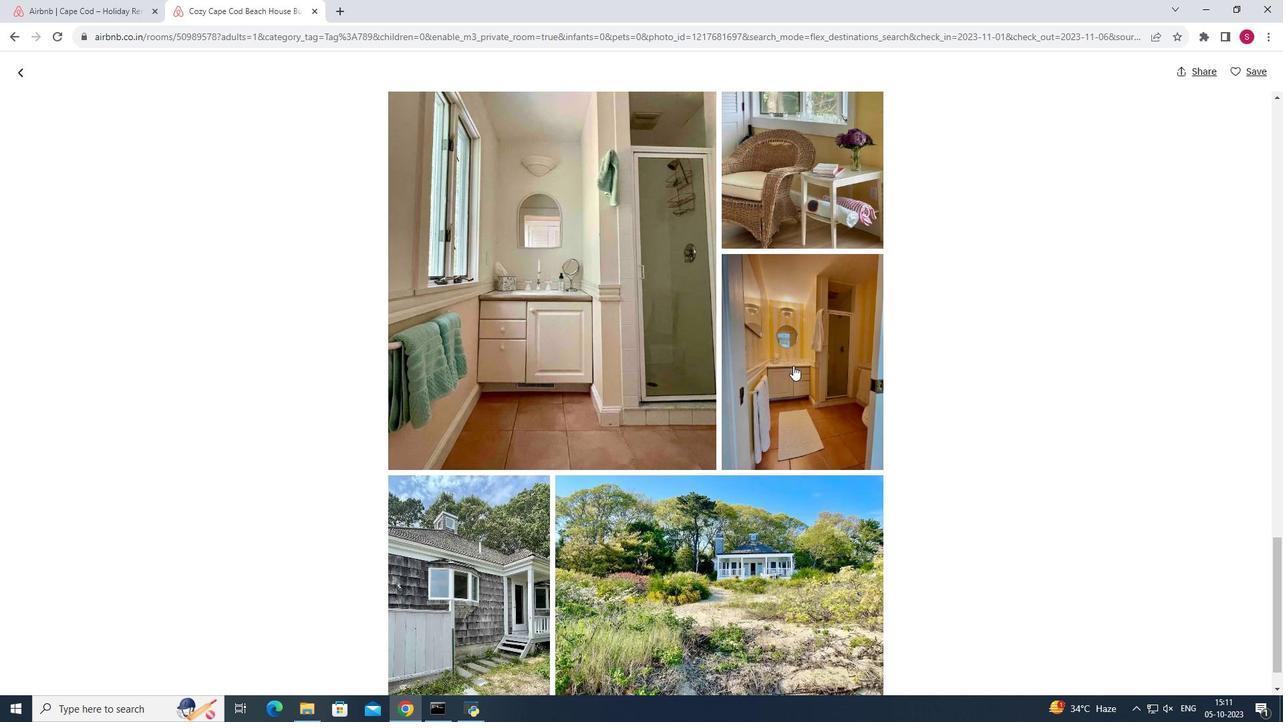 
Action: Mouse scrolled (793, 365) with delta (0, 0)
Screenshot: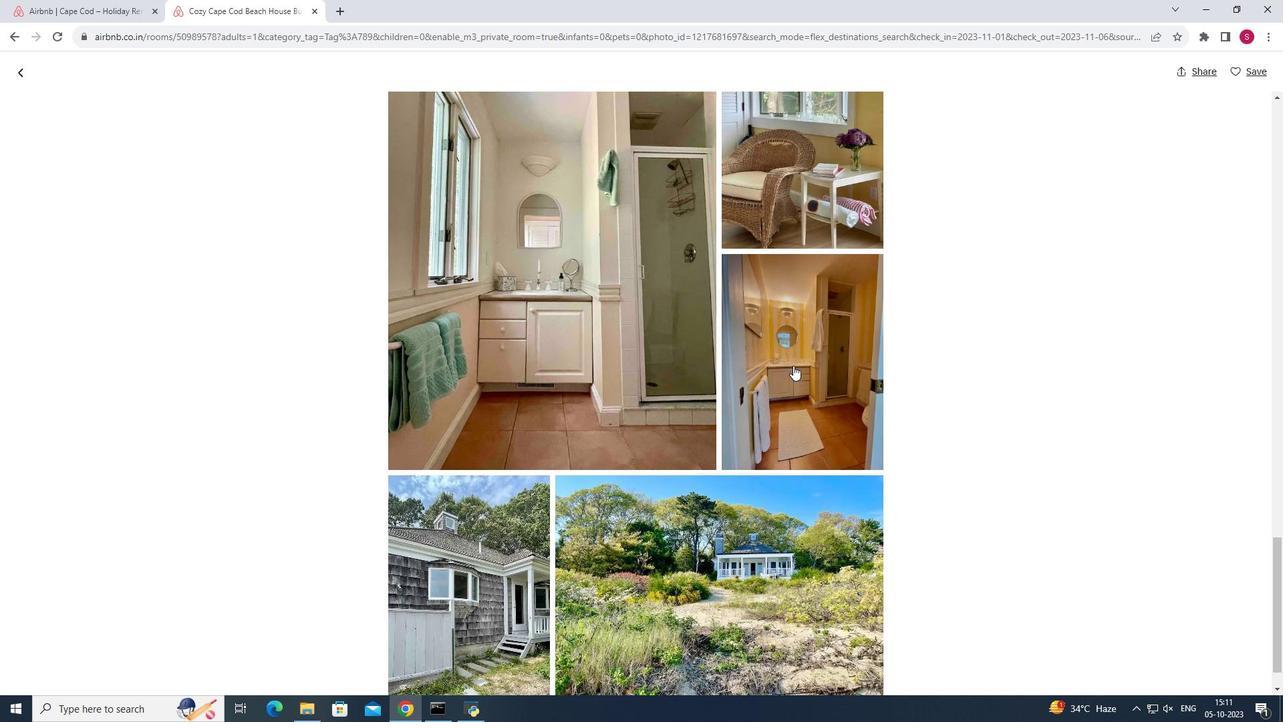 
Action: Mouse scrolled (793, 365) with delta (0, 0)
Screenshot: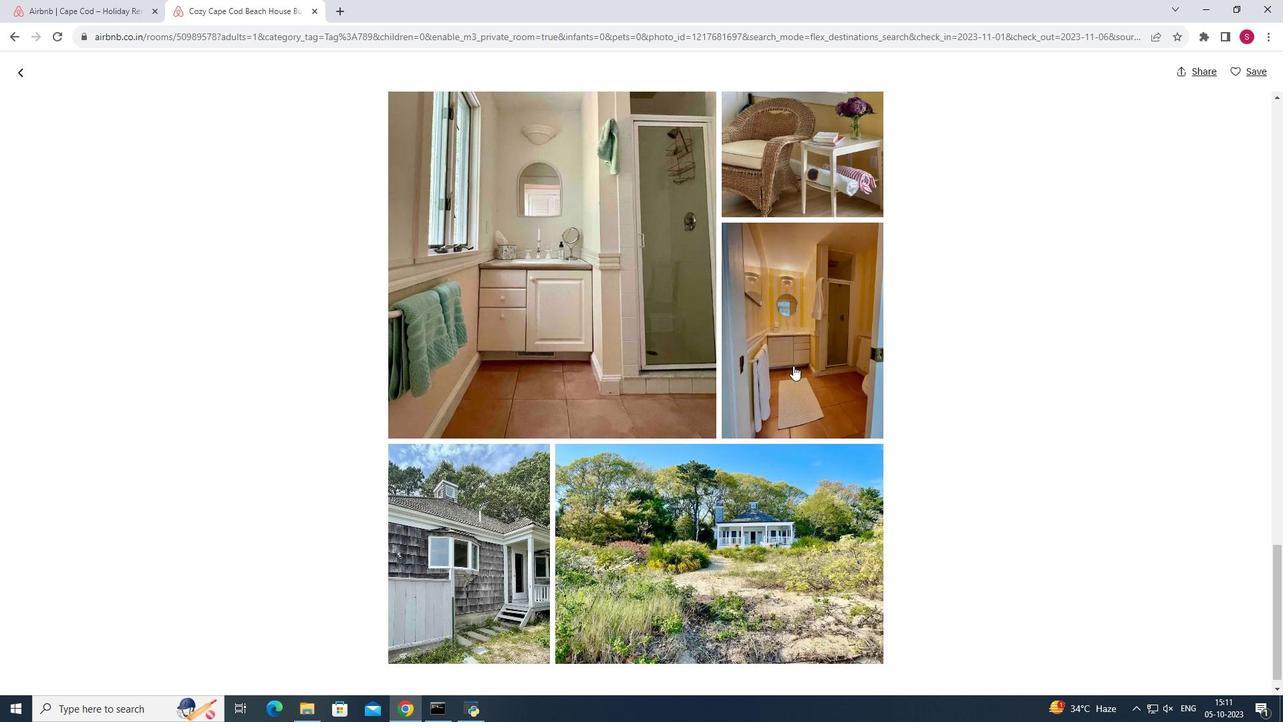 
Action: Mouse scrolled (793, 365) with delta (0, 0)
Screenshot: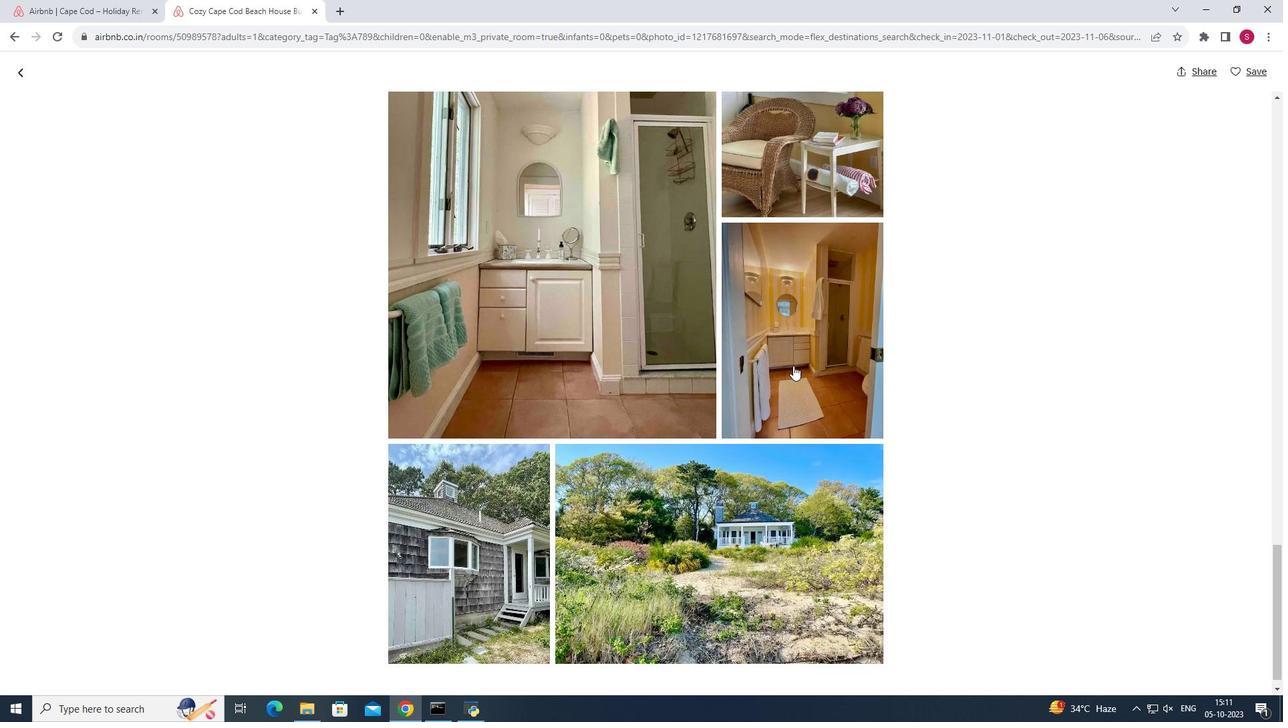 
Action: Mouse moved to (23, 73)
Screenshot: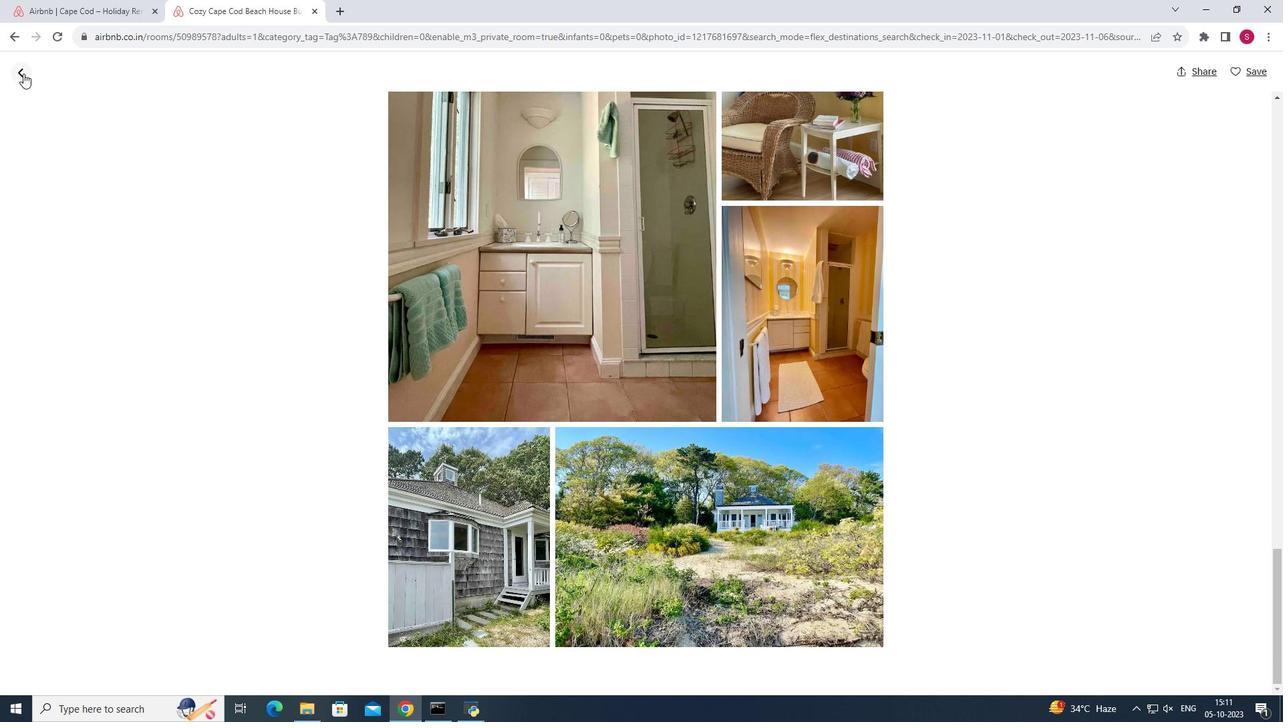 
Action: Mouse pressed left at (23, 73)
Screenshot: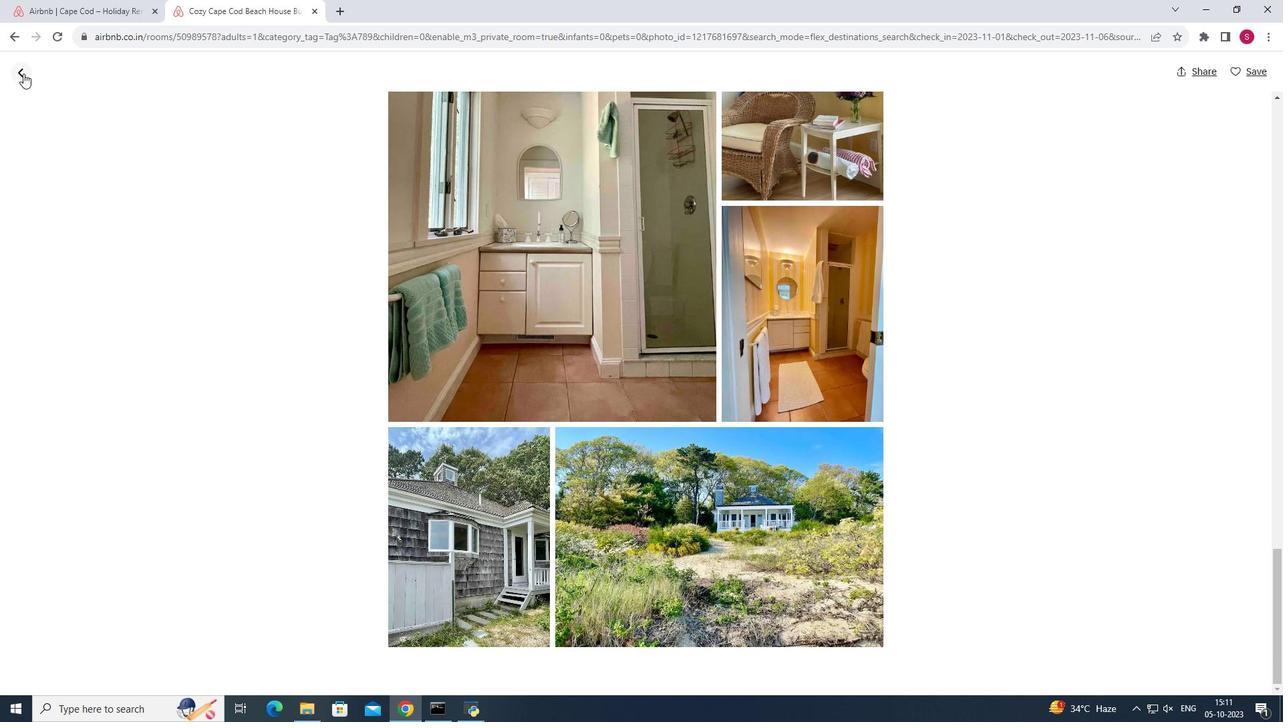 
Action: Mouse moved to (549, 339)
Screenshot: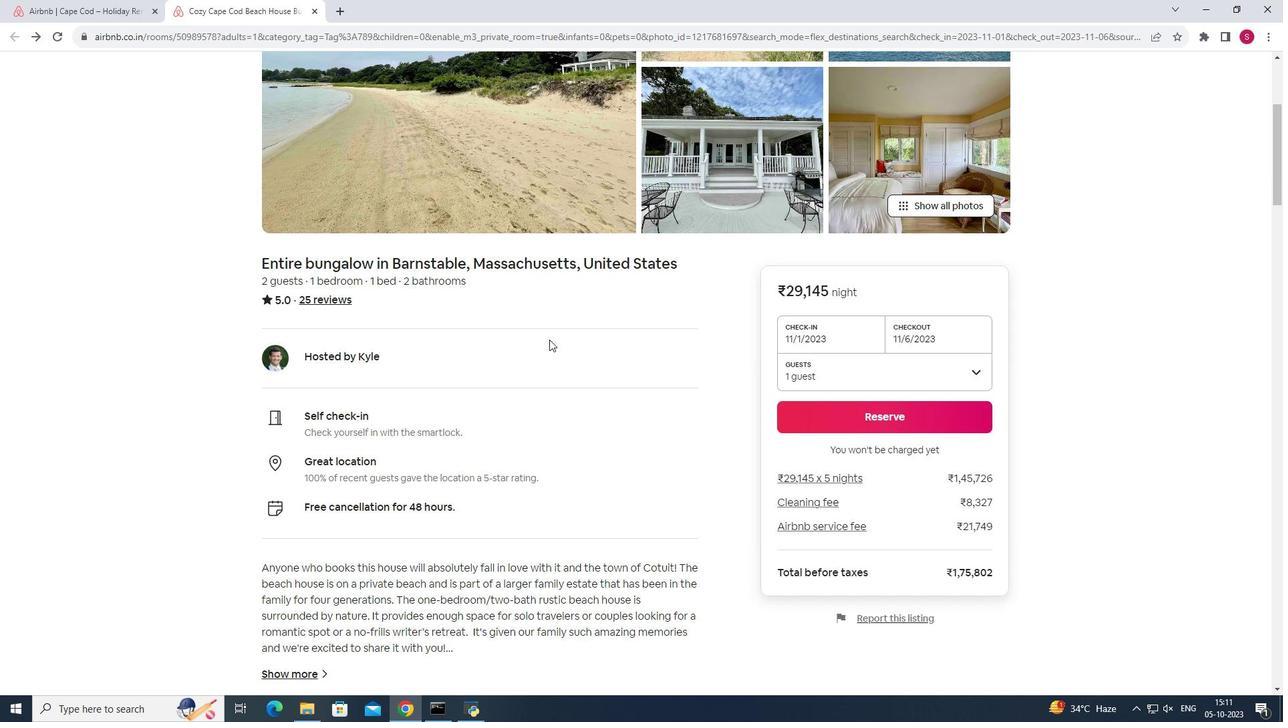
Action: Mouse scrolled (549, 338) with delta (0, 0)
Screenshot: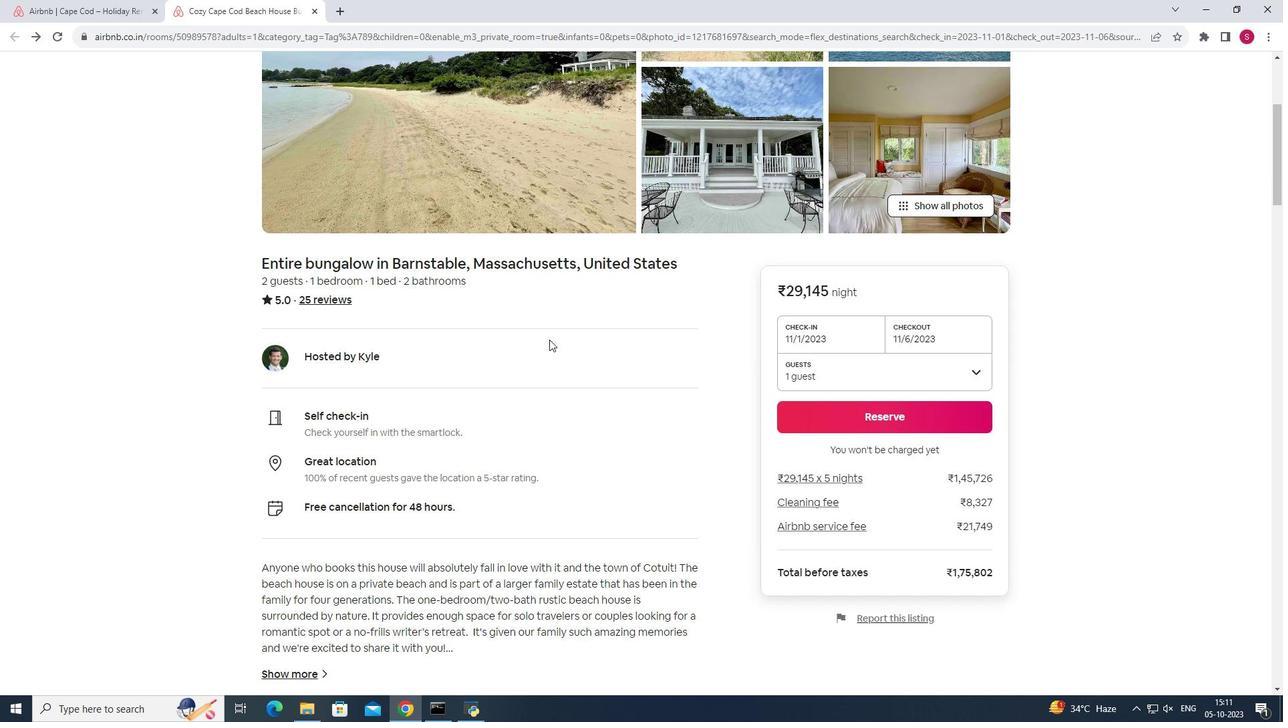 
Action: Mouse scrolled (549, 338) with delta (0, 0)
Screenshot: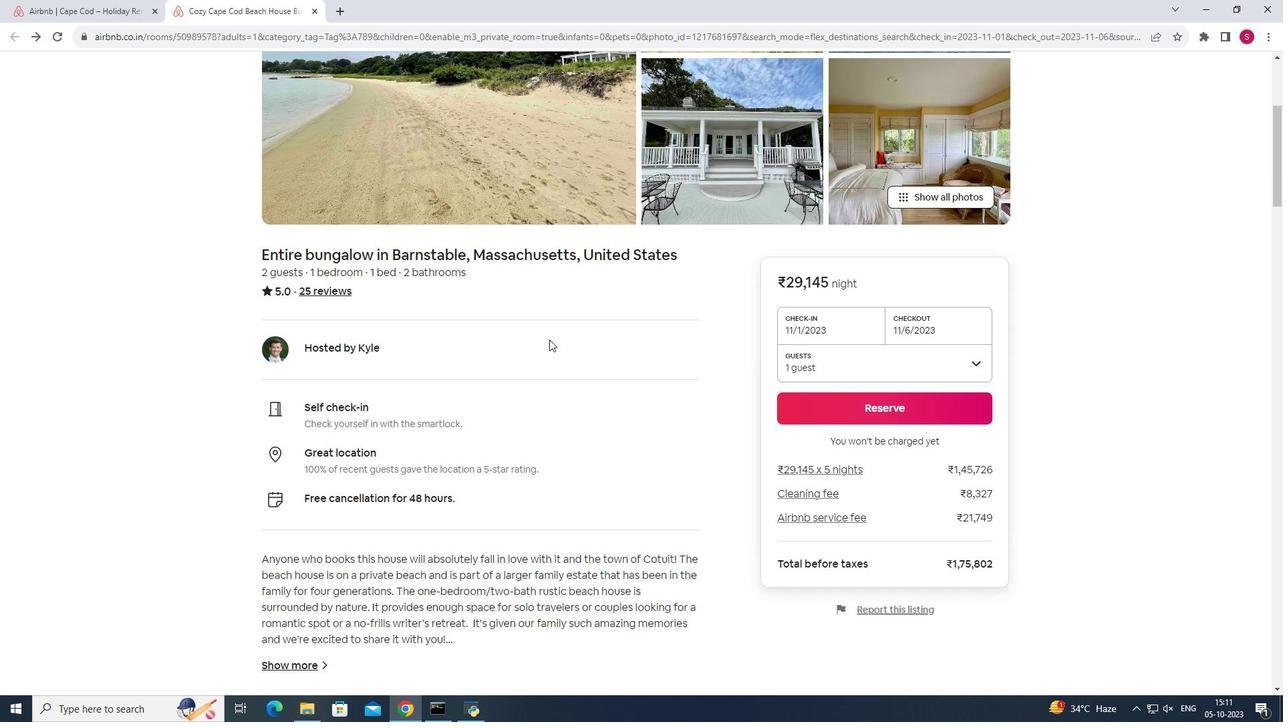 
Action: Mouse scrolled (549, 338) with delta (0, 0)
Screenshot: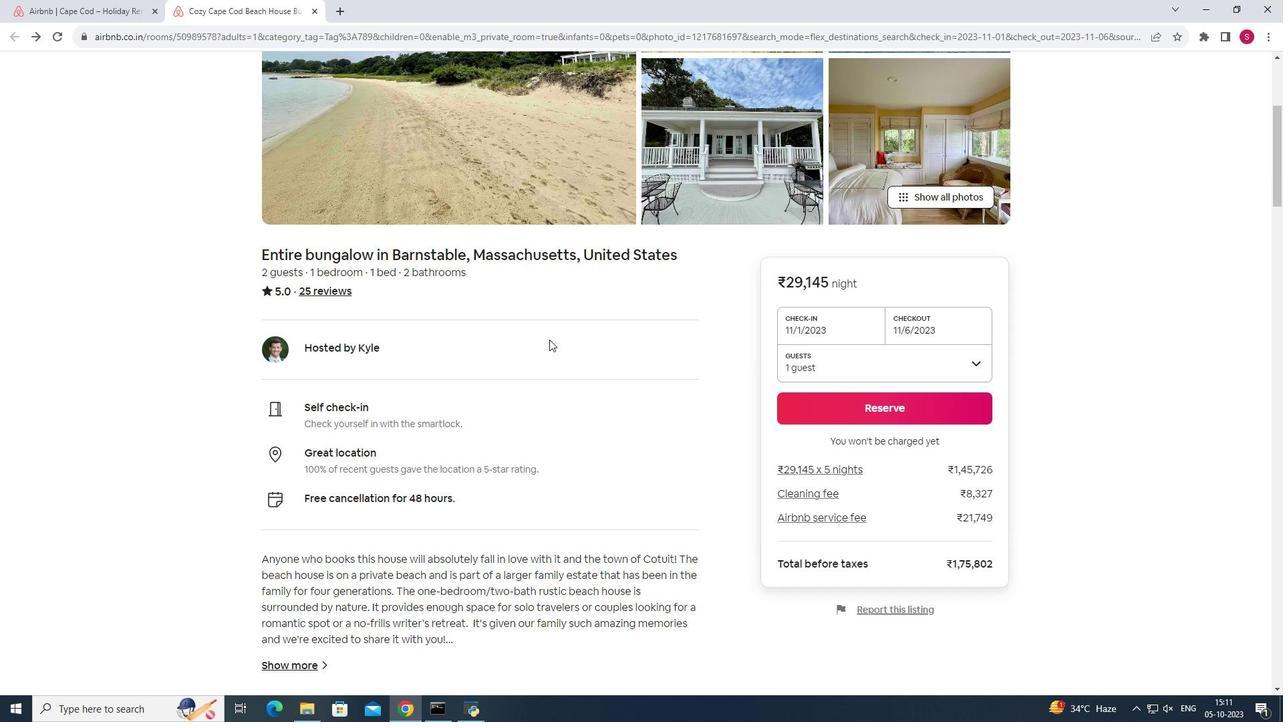 
Action: Mouse moved to (577, 381)
Screenshot: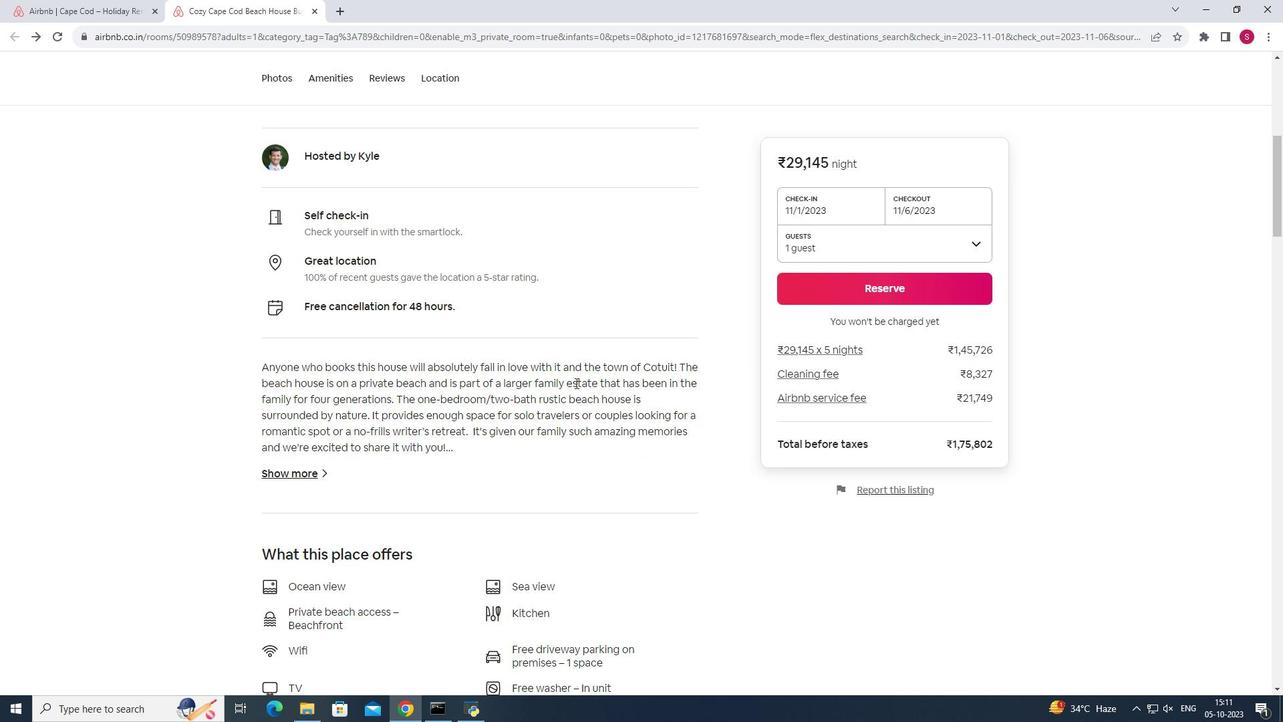 
Action: Mouse scrolled (577, 380) with delta (0, 0)
Screenshot: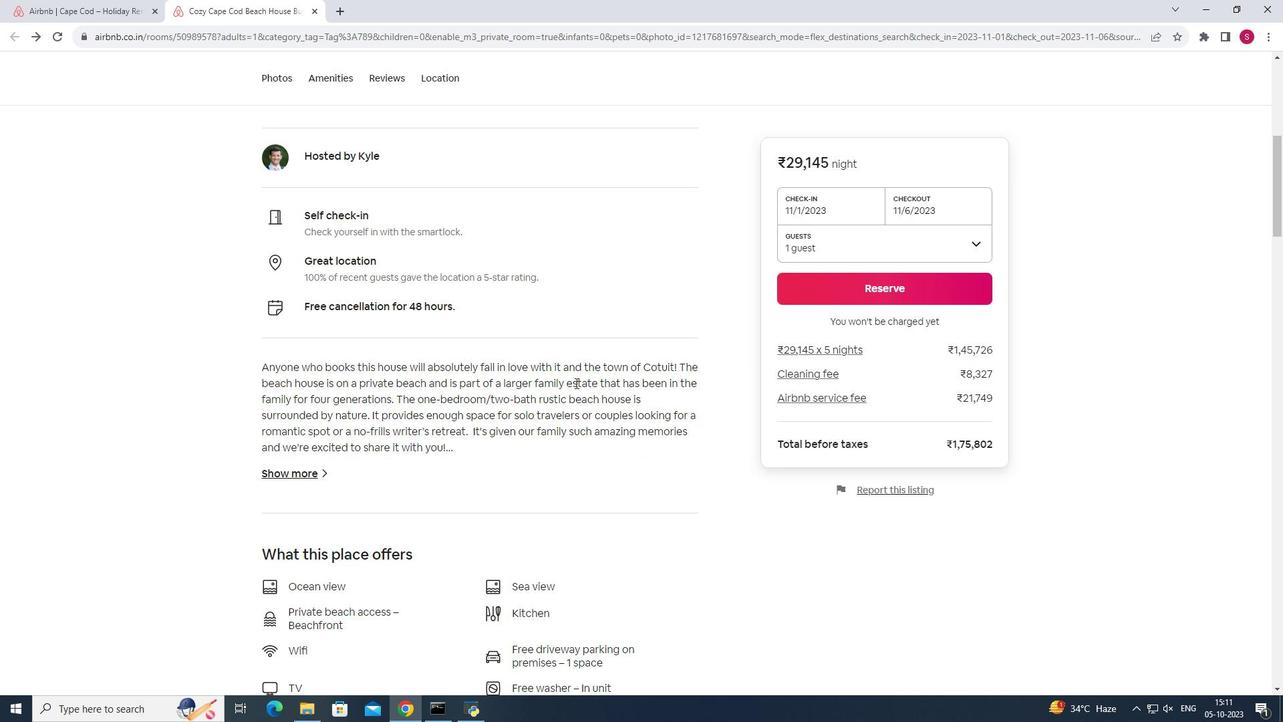 
Action: Mouse moved to (509, 414)
Screenshot: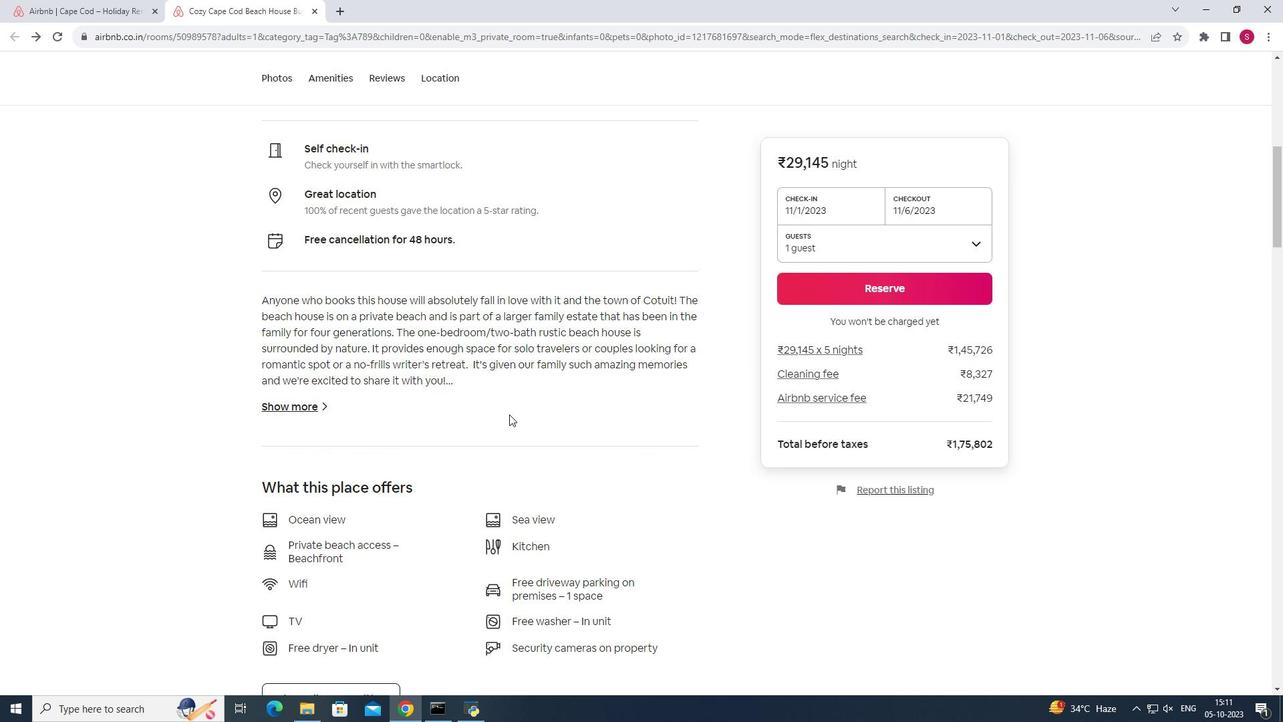 
Action: Mouse scrolled (509, 413) with delta (0, 0)
Screenshot: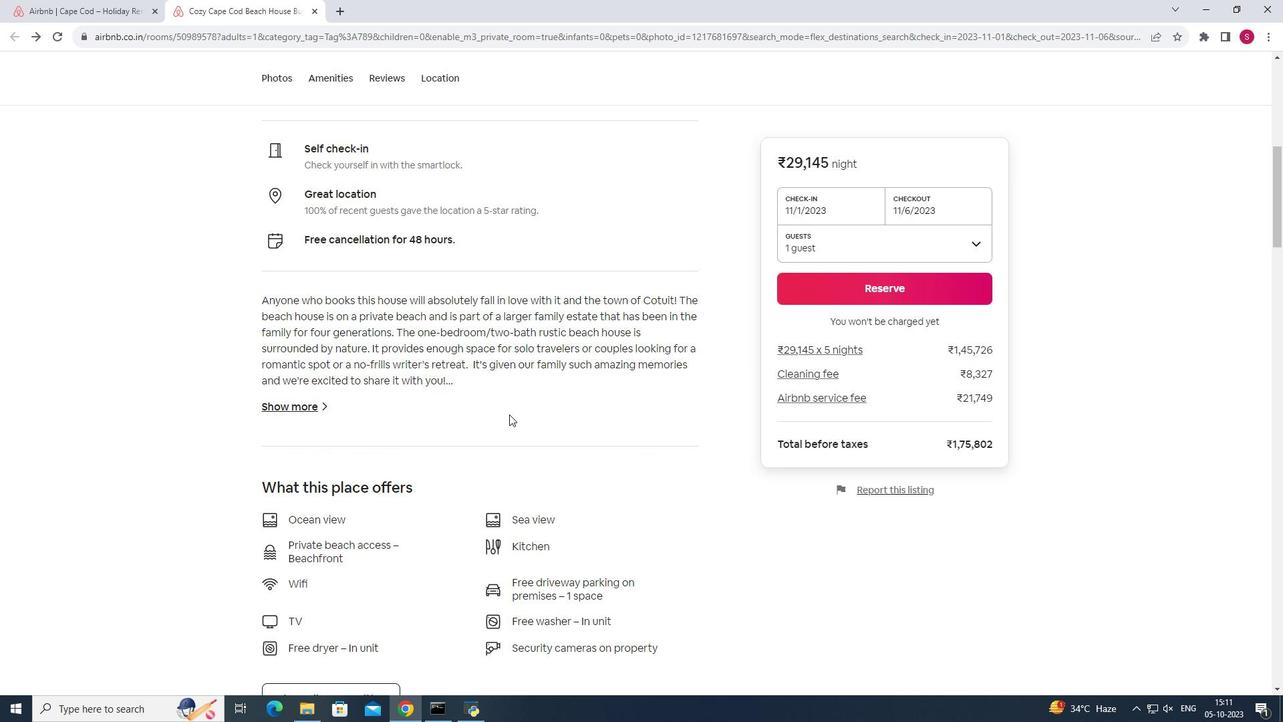 
Action: Mouse moved to (509, 414)
Screenshot: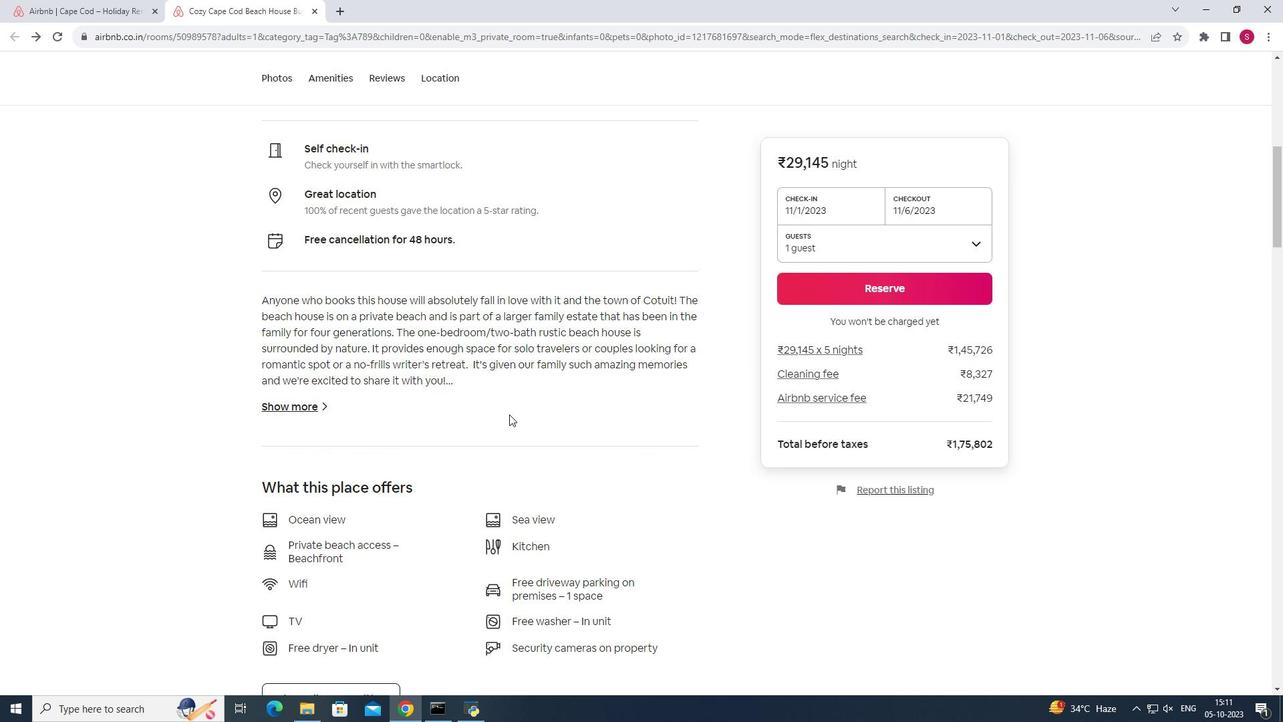 
Action: Mouse scrolled (509, 413) with delta (0, 0)
Screenshot: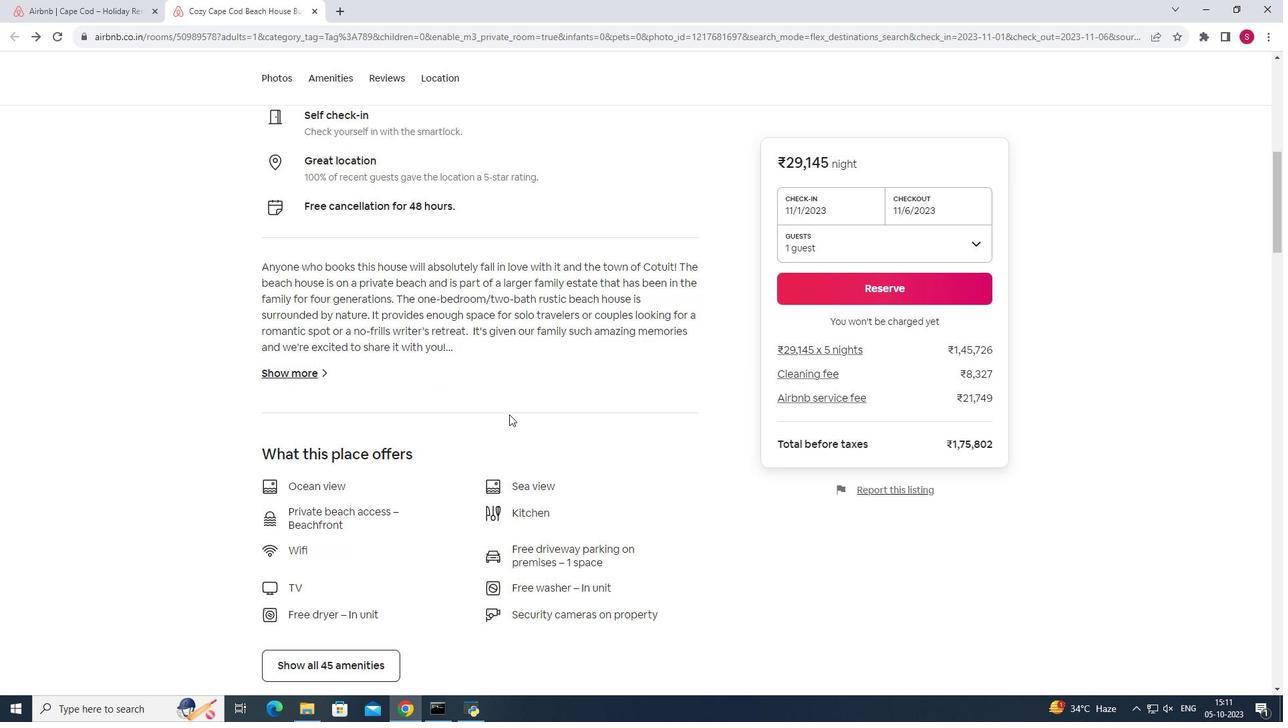 
Action: Mouse moved to (459, 408)
Screenshot: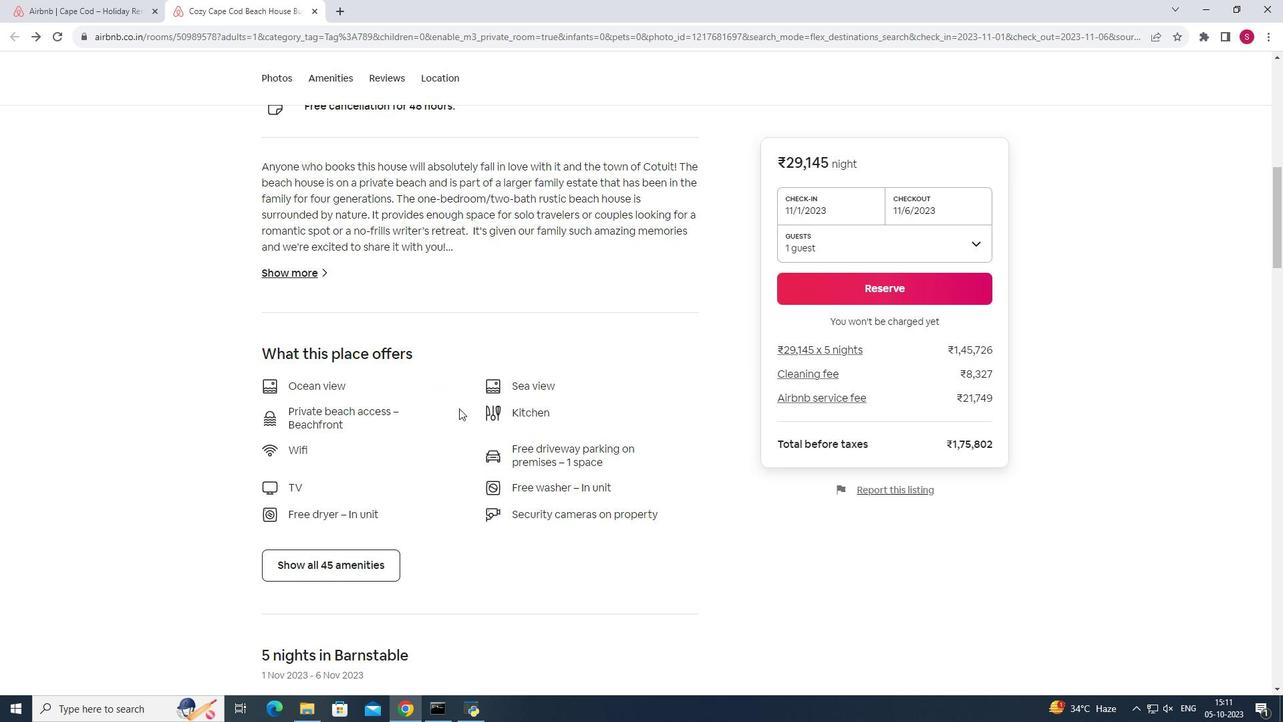 
Action: Mouse scrolled (459, 407) with delta (0, 0)
